 Task: For heading Use Roboto mono with brown colour & Underline .  font size for heading26,  'Change the font style of data to'Roboto mono and font size to 18,  Change the alignment of both headline & data to Align center.  In the sheet  Budget Tracking Workbook Templatebook
Action: Mouse moved to (32, 165)
Screenshot: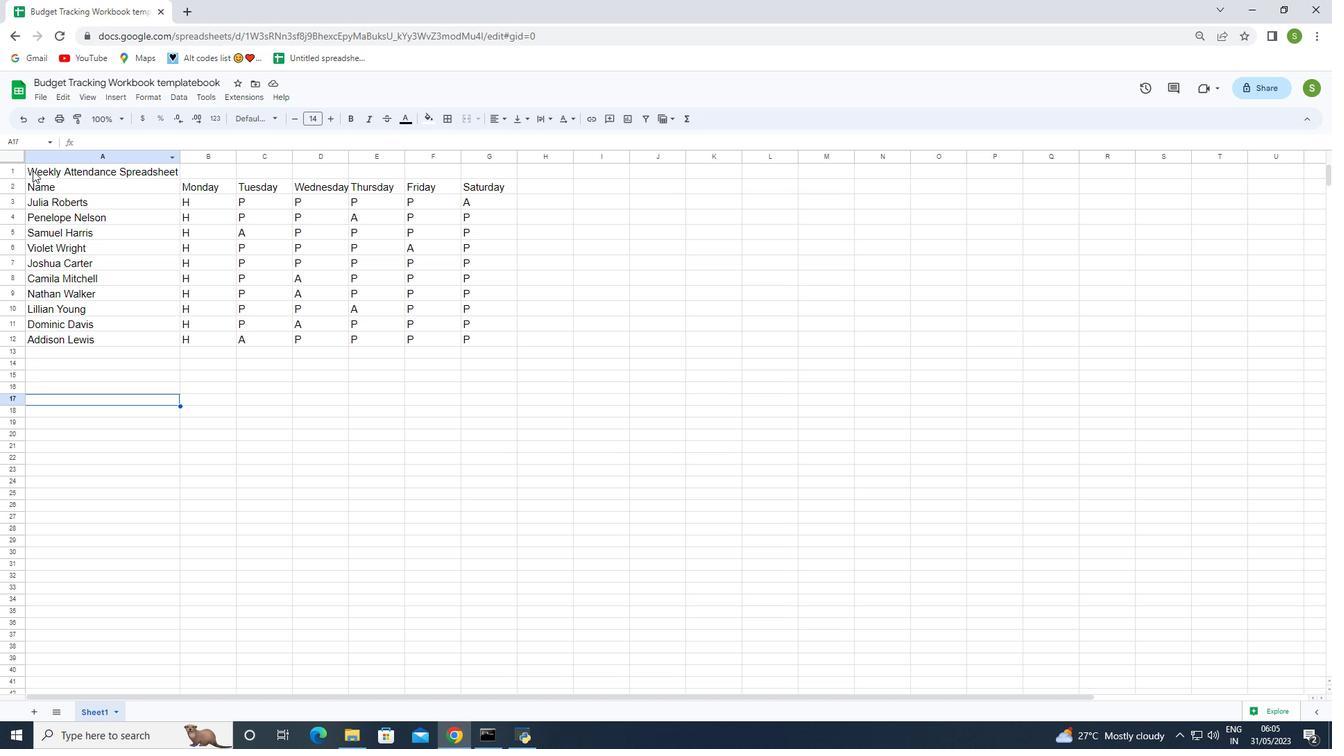 
Action: Mouse pressed left at (32, 165)
Screenshot: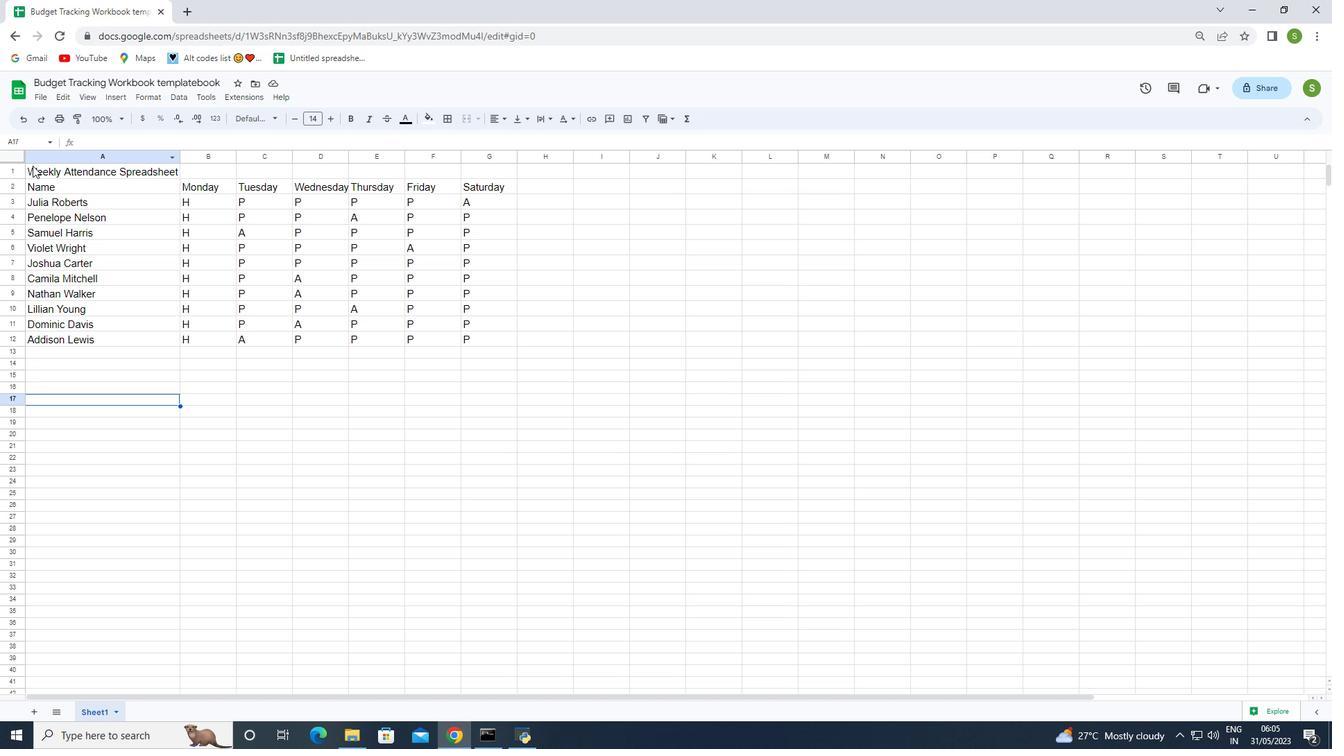 
Action: Mouse moved to (125, 395)
Screenshot: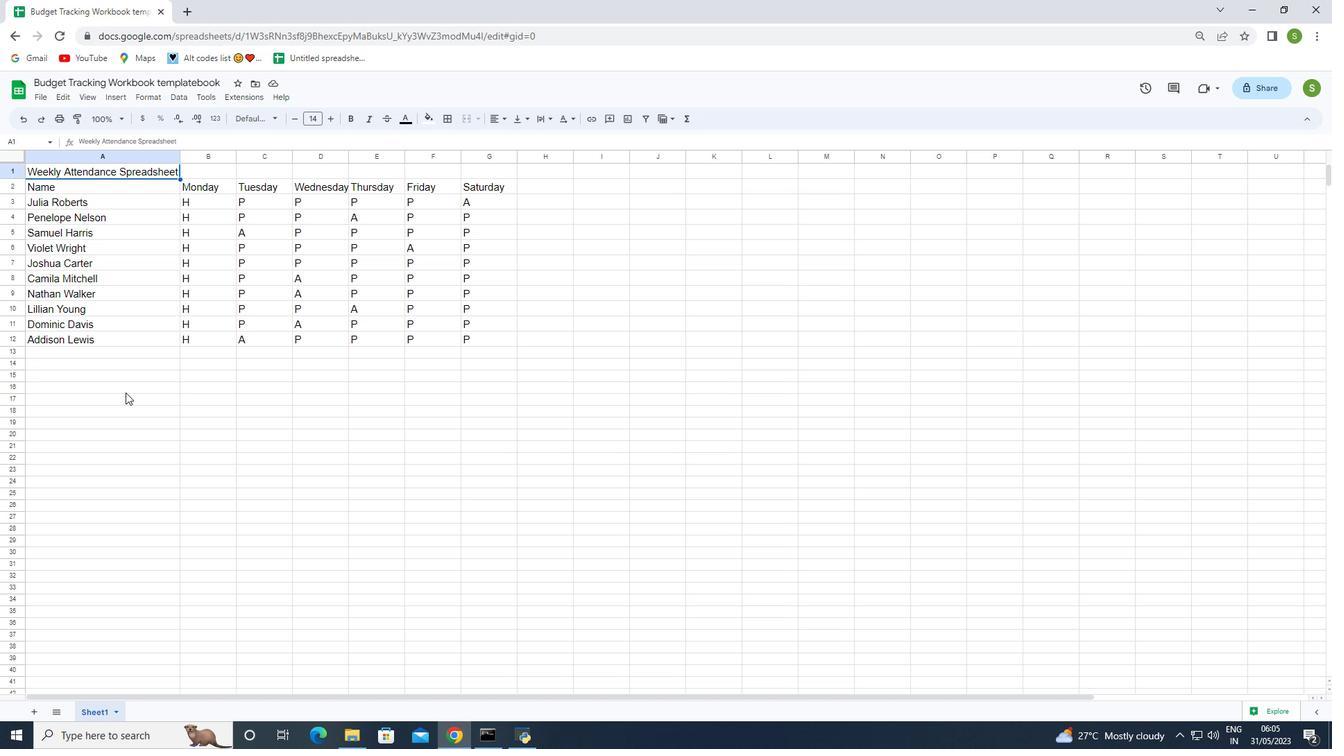 
Action: Mouse pressed left at (125, 395)
Screenshot: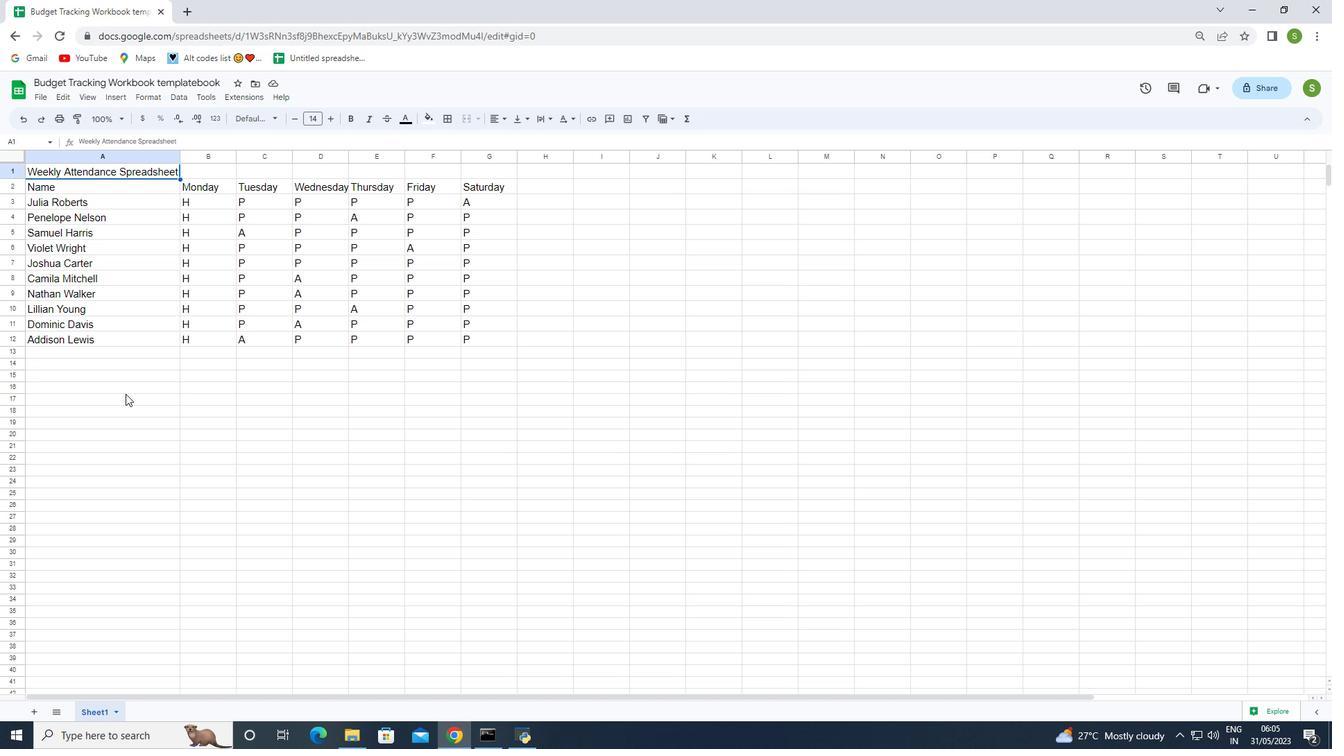 
Action: Mouse moved to (49, 166)
Screenshot: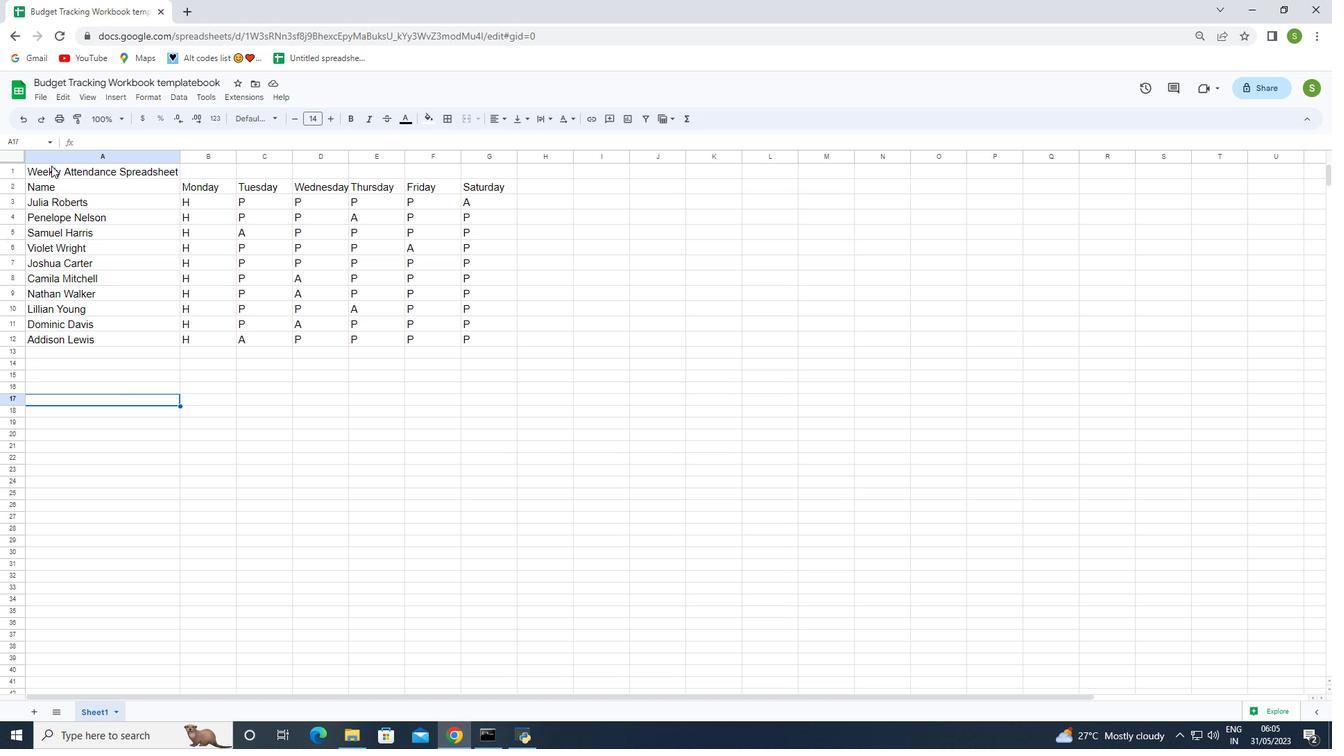 
Action: Mouse pressed left at (49, 166)
Screenshot: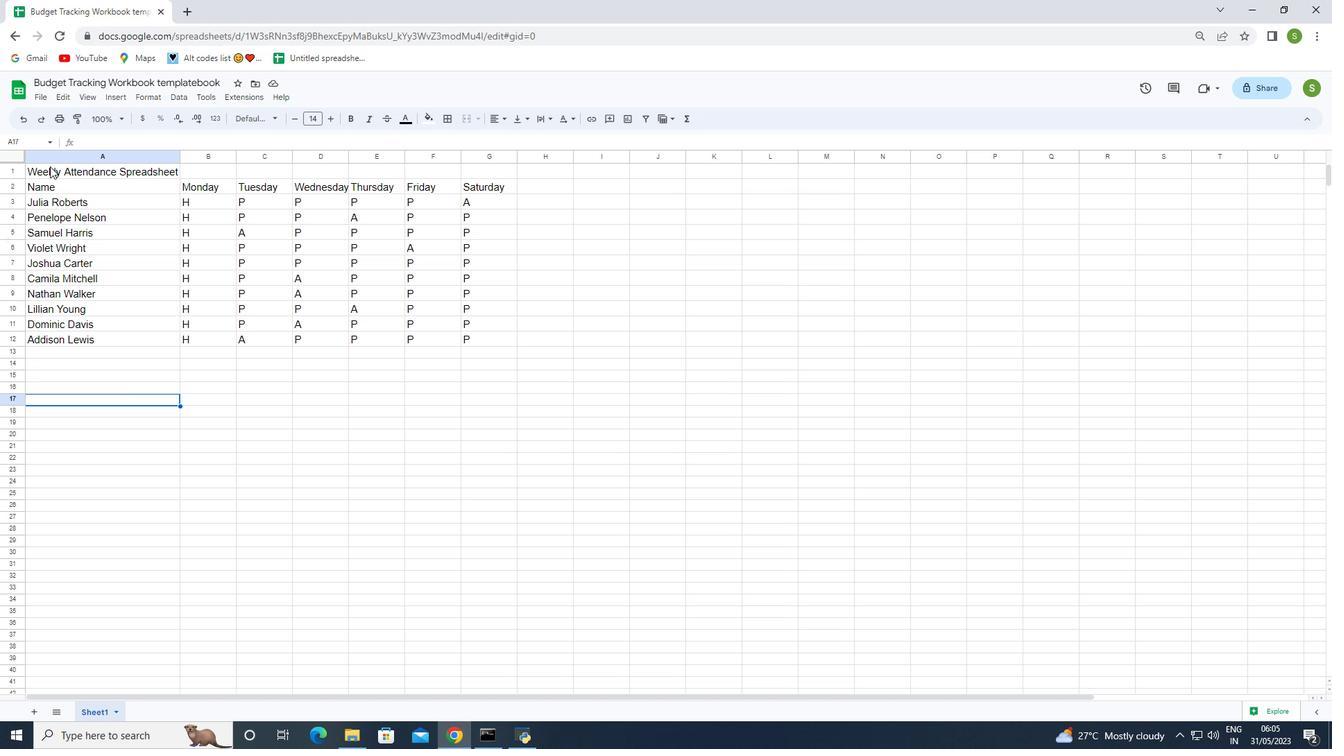 
Action: Mouse moved to (245, 120)
Screenshot: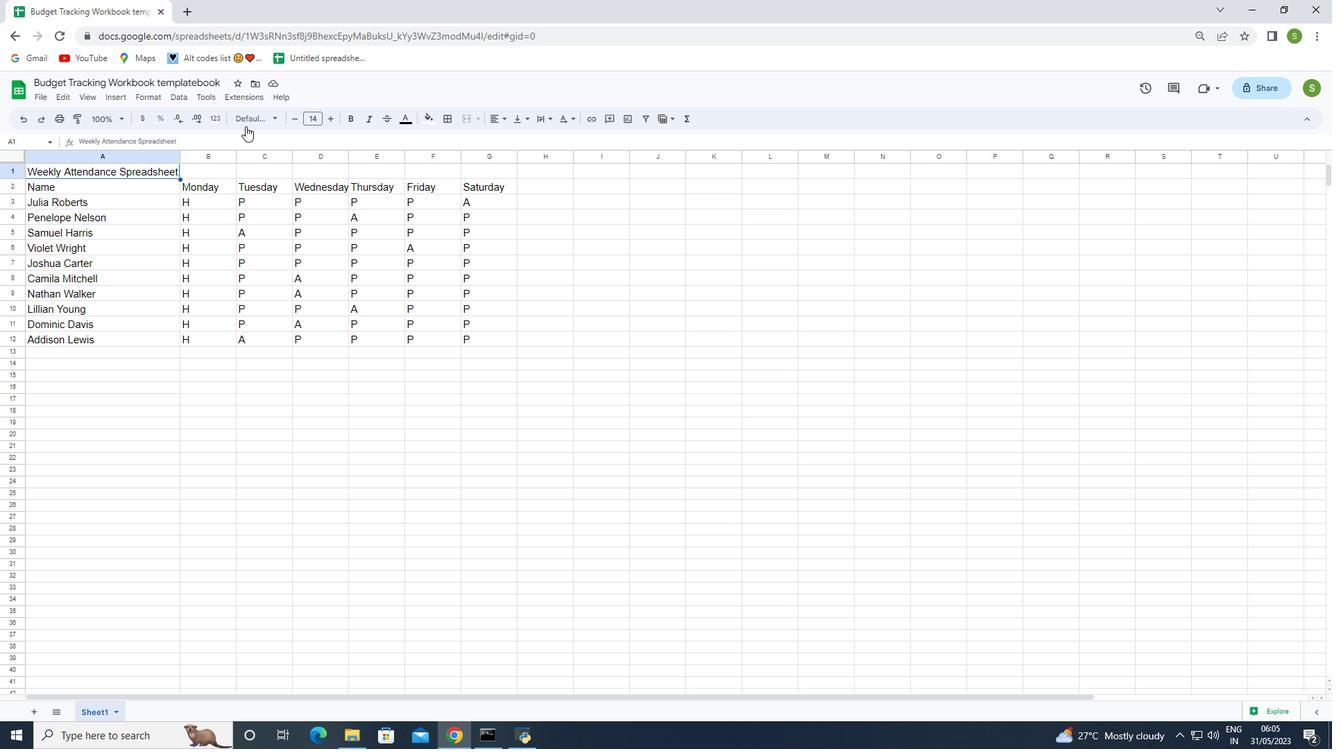 
Action: Mouse pressed left at (245, 120)
Screenshot: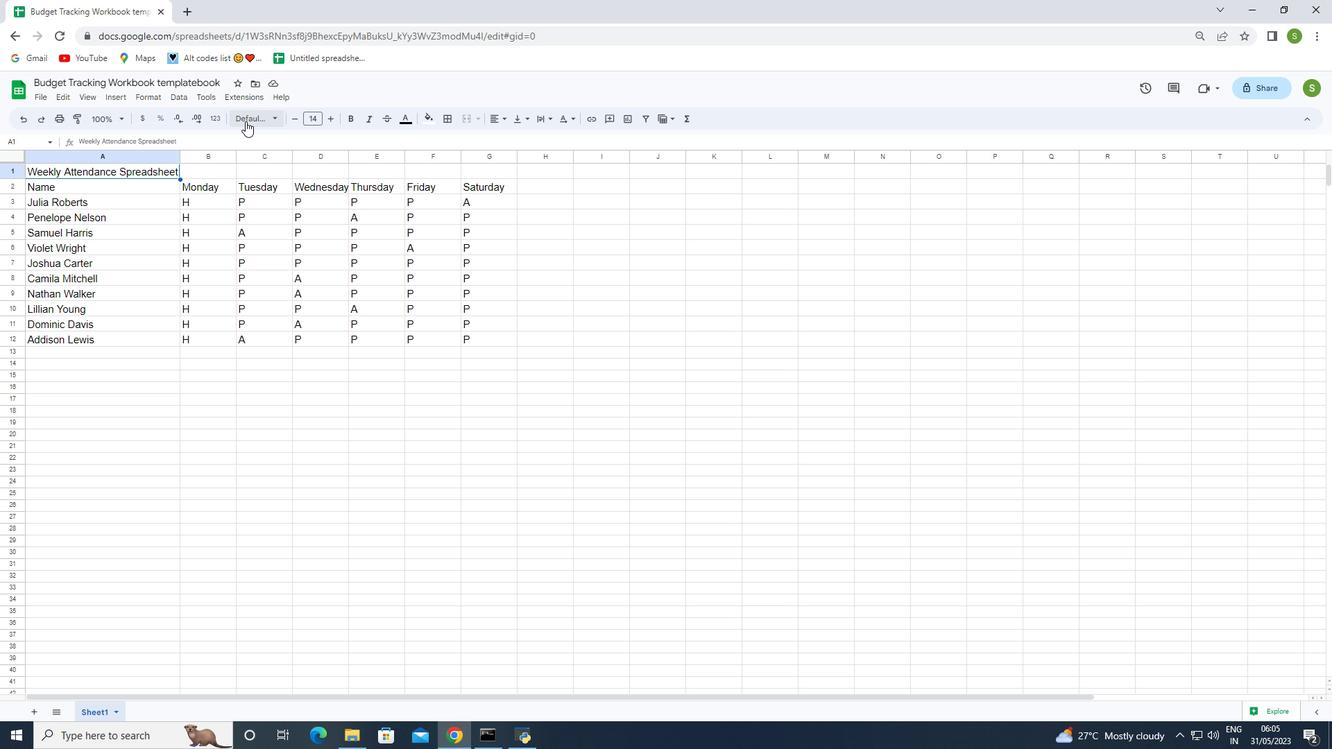 
Action: Mouse moved to (281, 643)
Screenshot: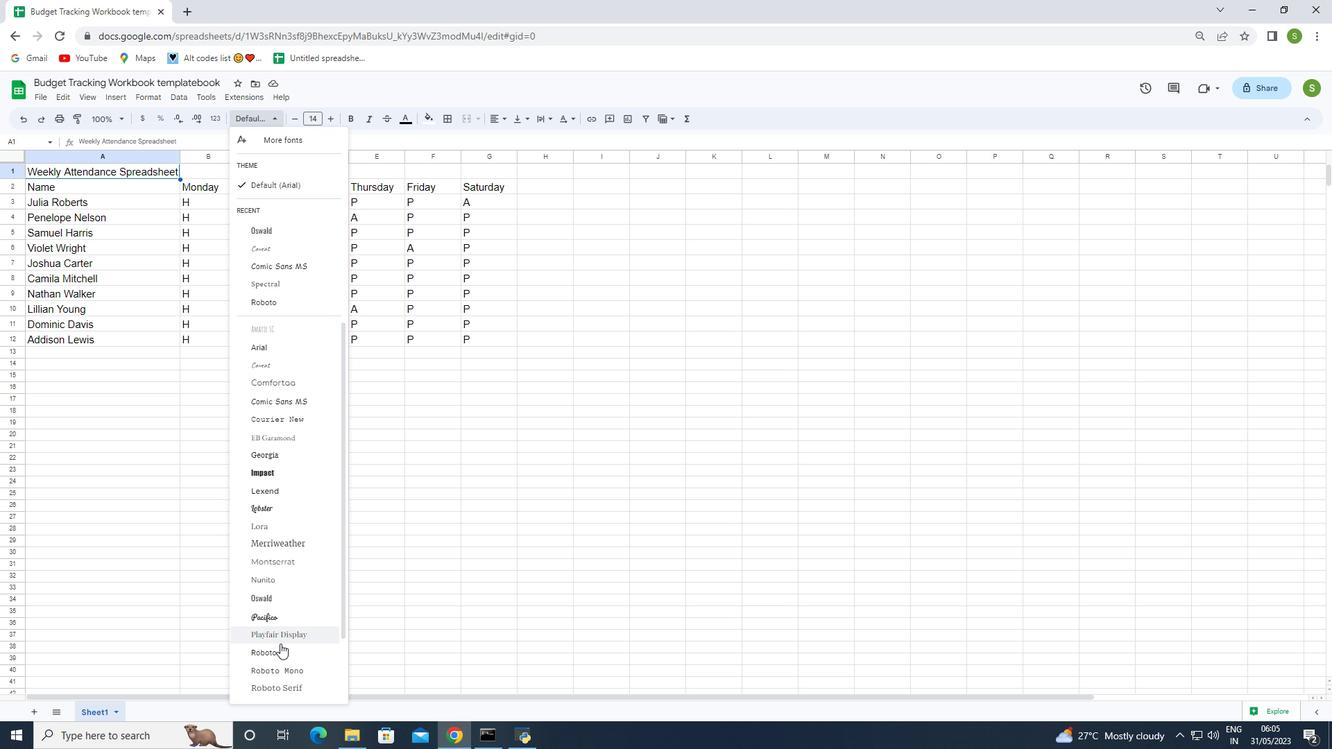 
Action: Mouse scrolled (281, 643) with delta (0, 0)
Screenshot: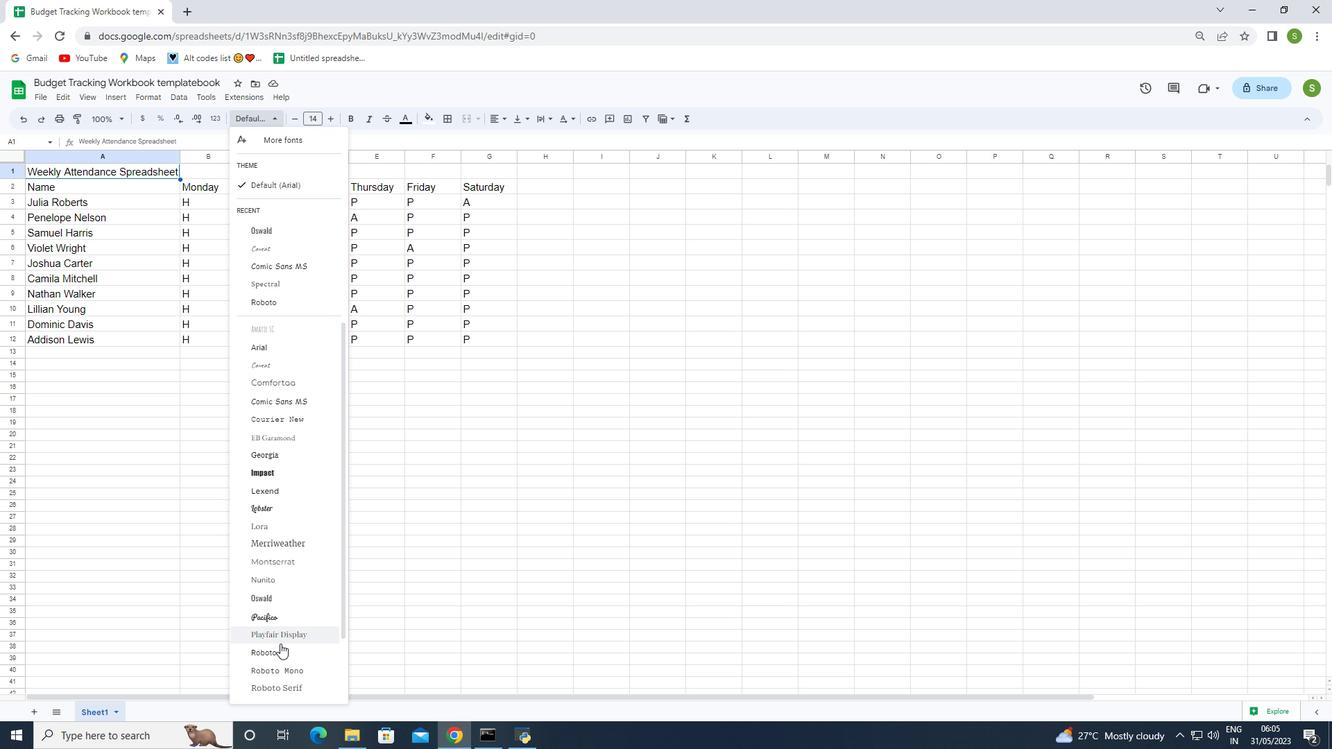 
Action: Mouse scrolled (281, 643) with delta (0, 0)
Screenshot: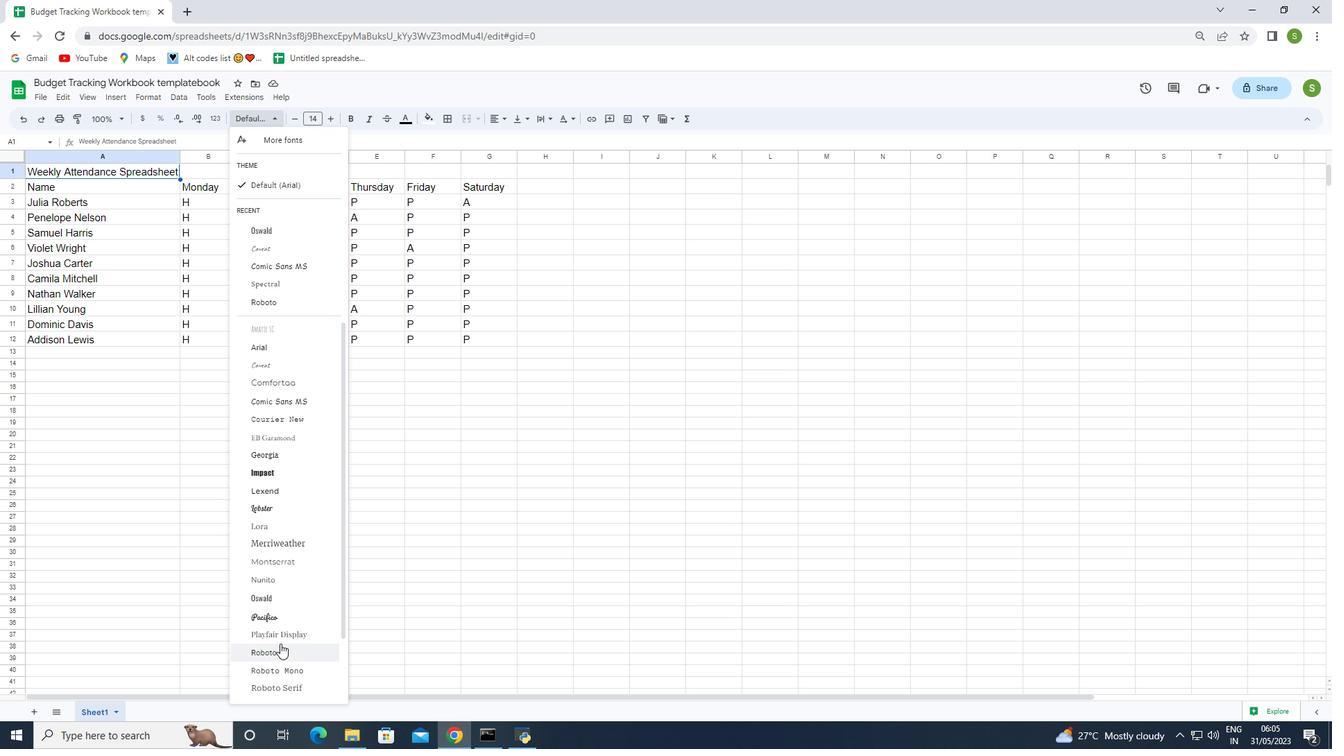 
Action: Mouse scrolled (281, 643) with delta (0, 0)
Screenshot: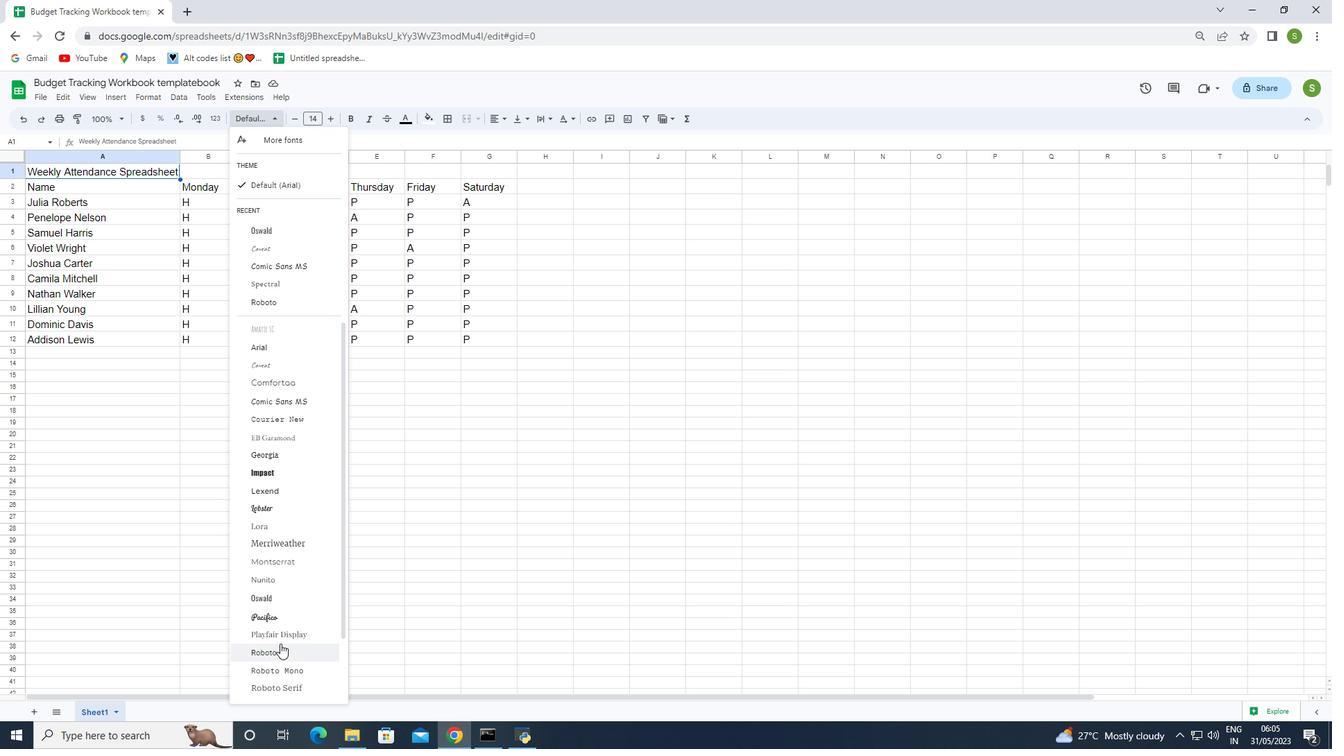 
Action: Mouse moved to (289, 600)
Screenshot: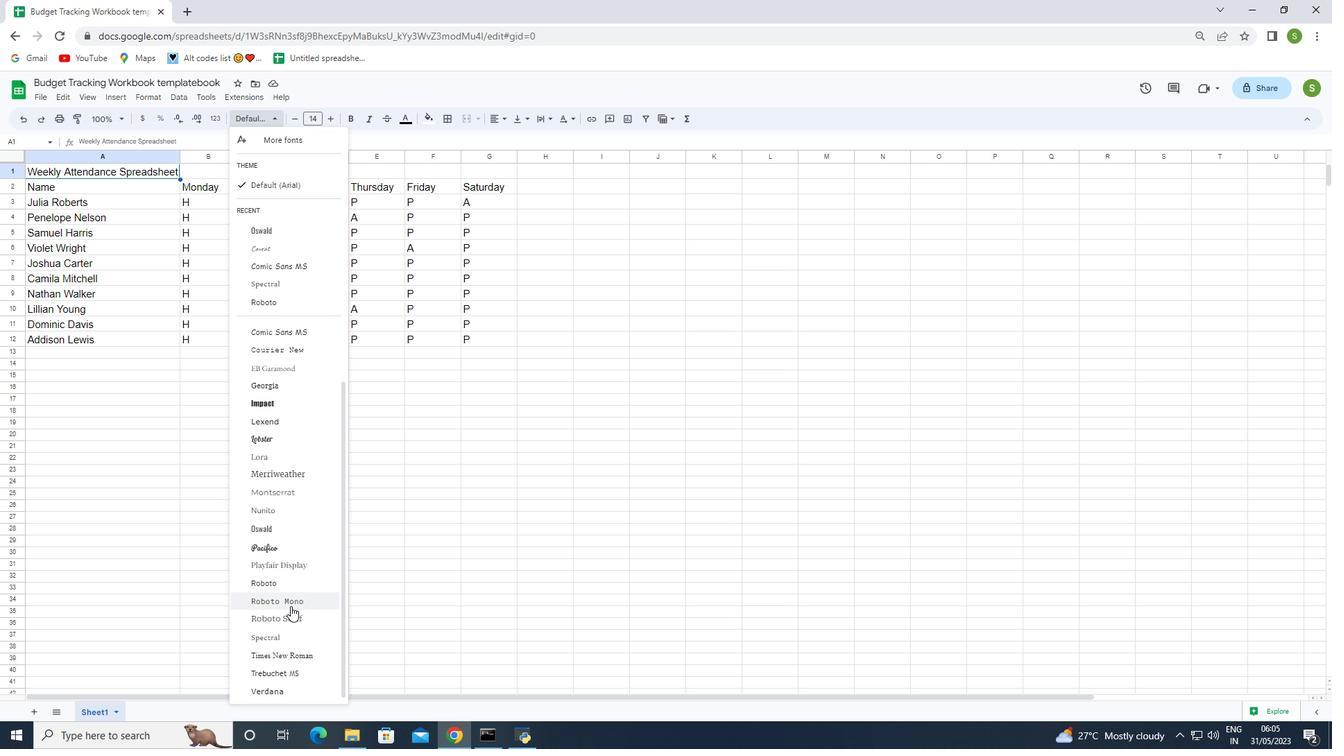 
Action: Mouse pressed left at (289, 600)
Screenshot: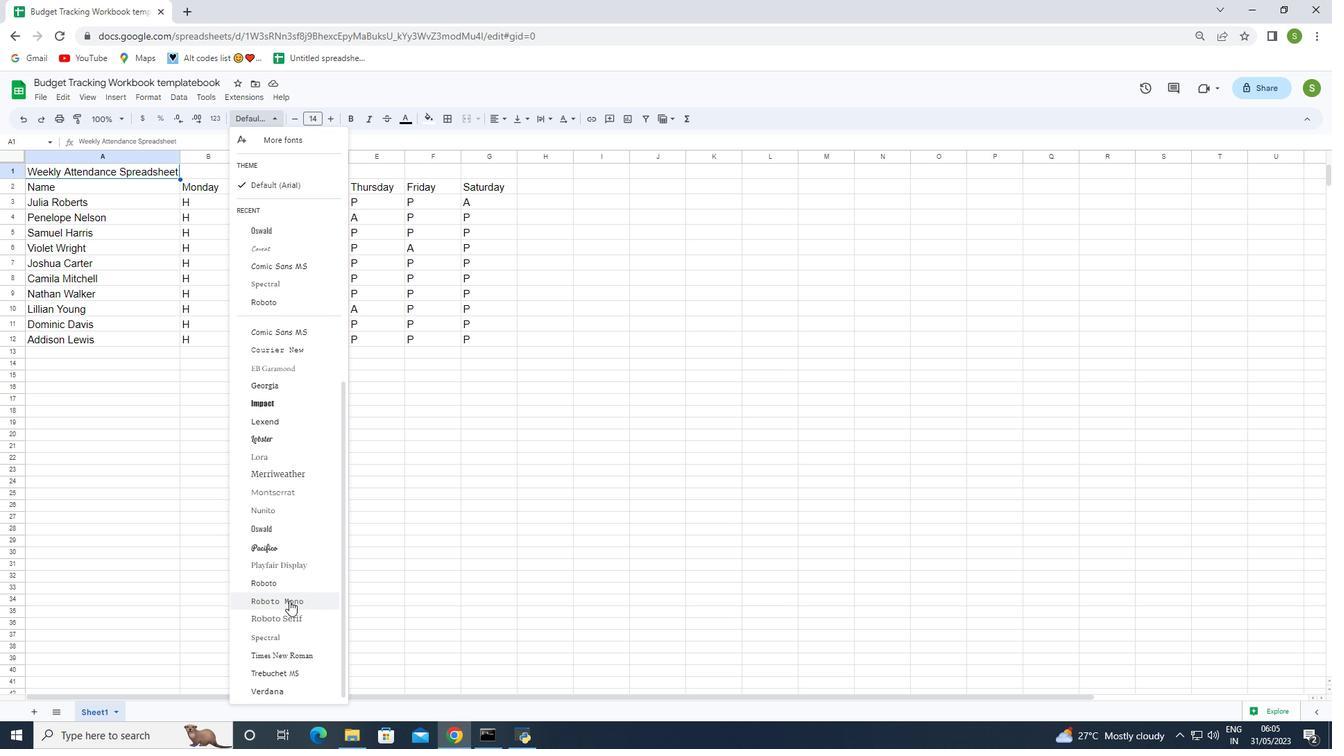 
Action: Mouse moved to (181, 154)
Screenshot: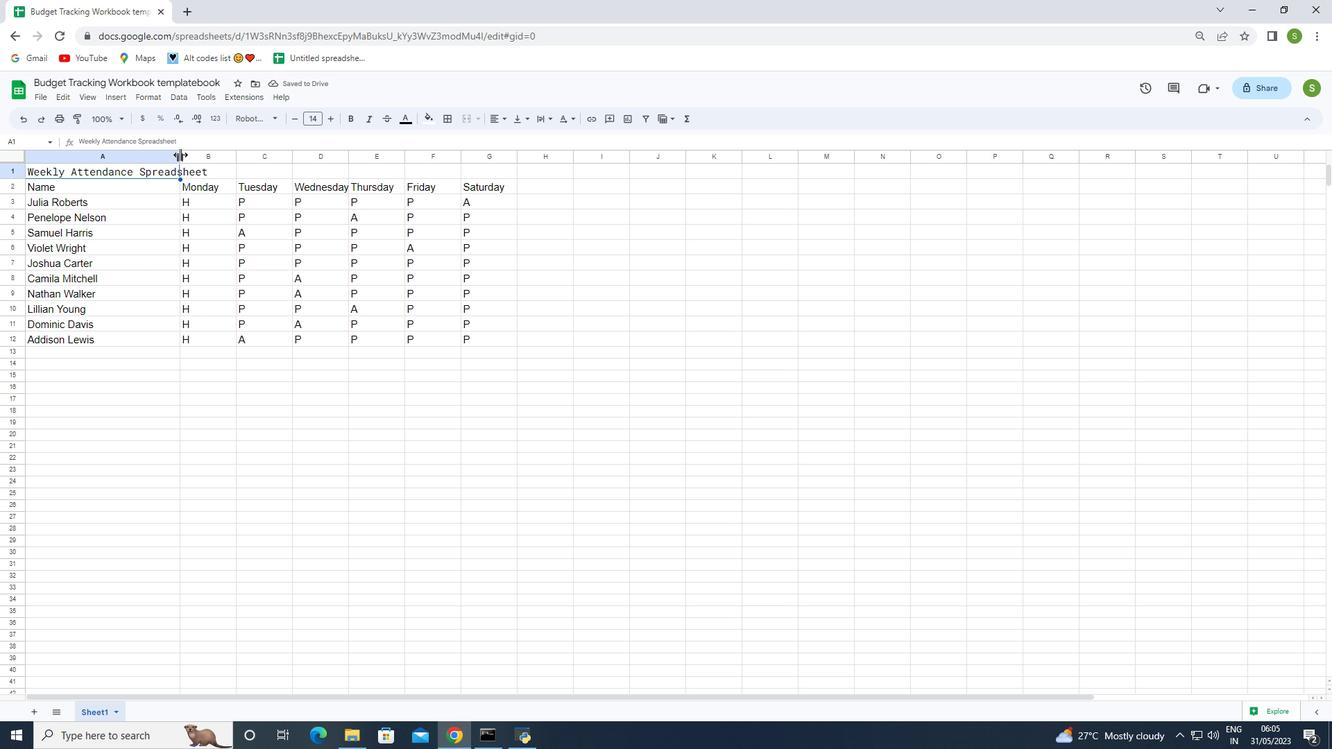 
Action: Mouse pressed left at (181, 154)
Screenshot: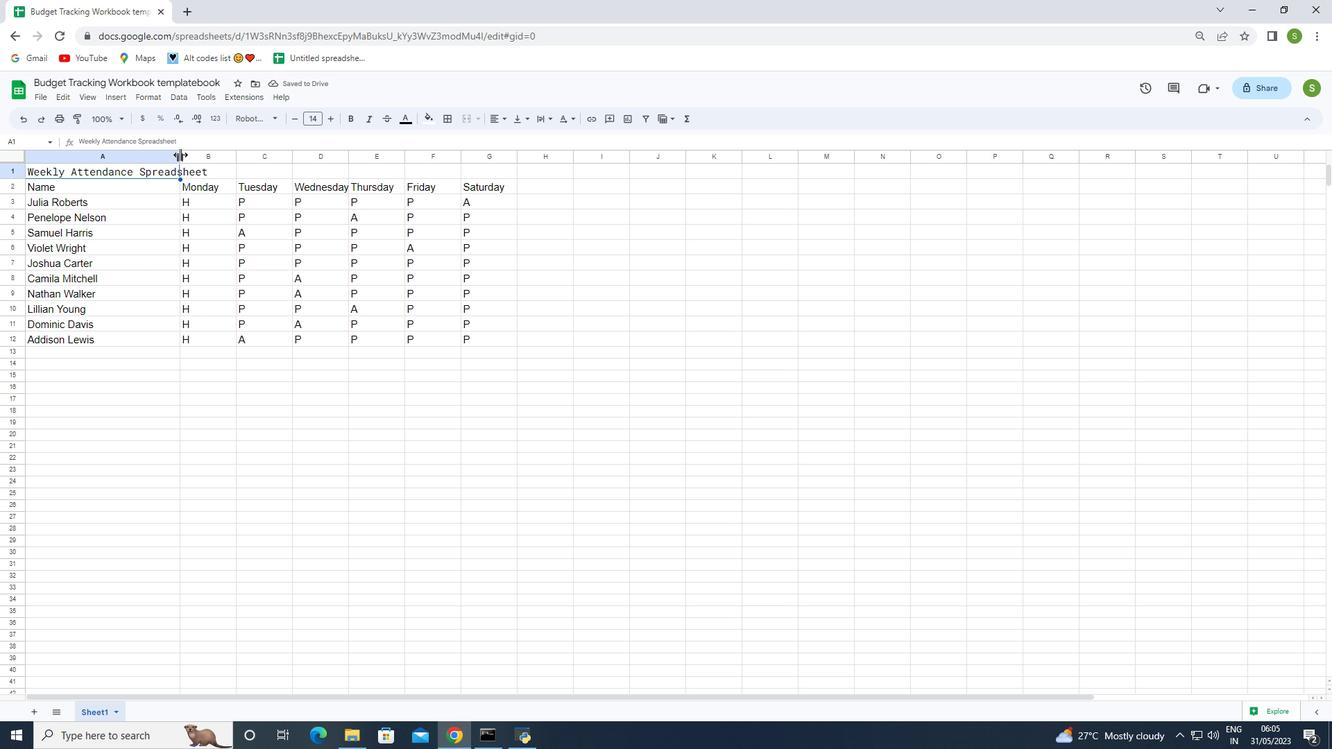 
Action: Mouse pressed left at (181, 154)
Screenshot: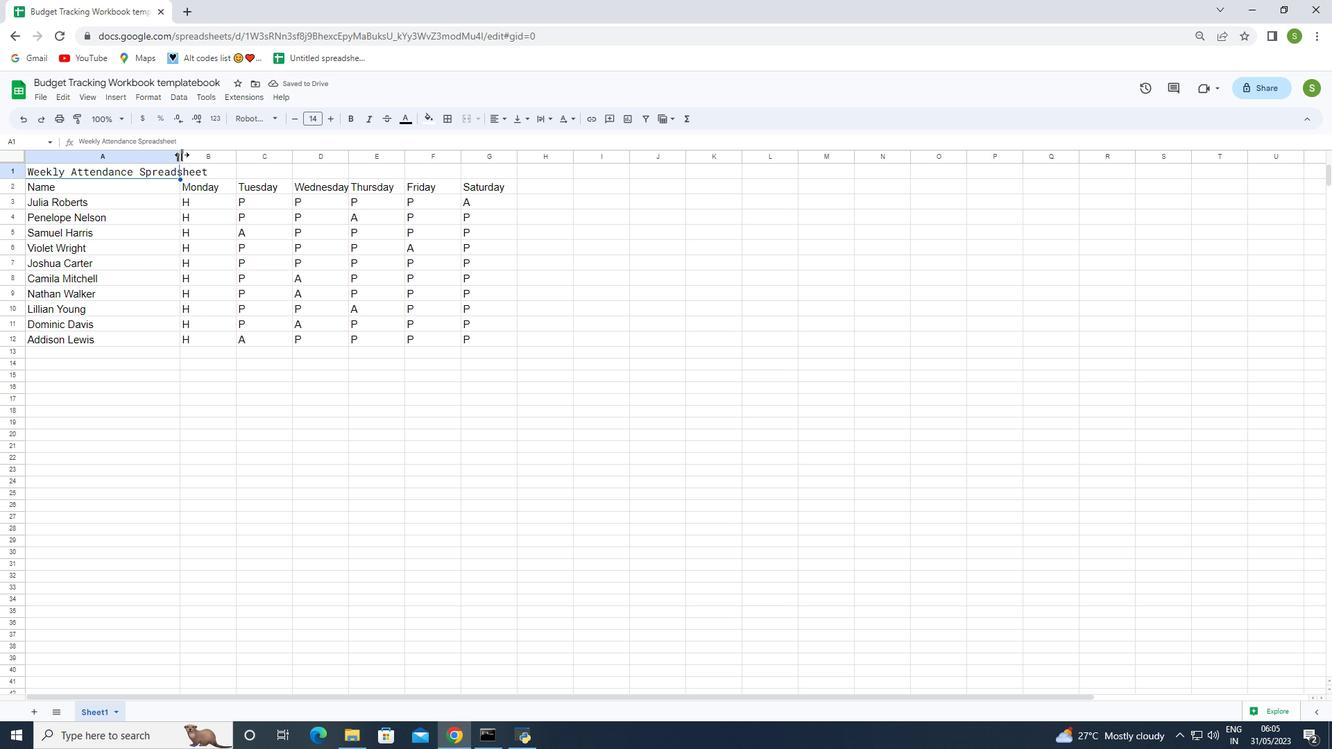
Action: Mouse moved to (188, 36)
Screenshot: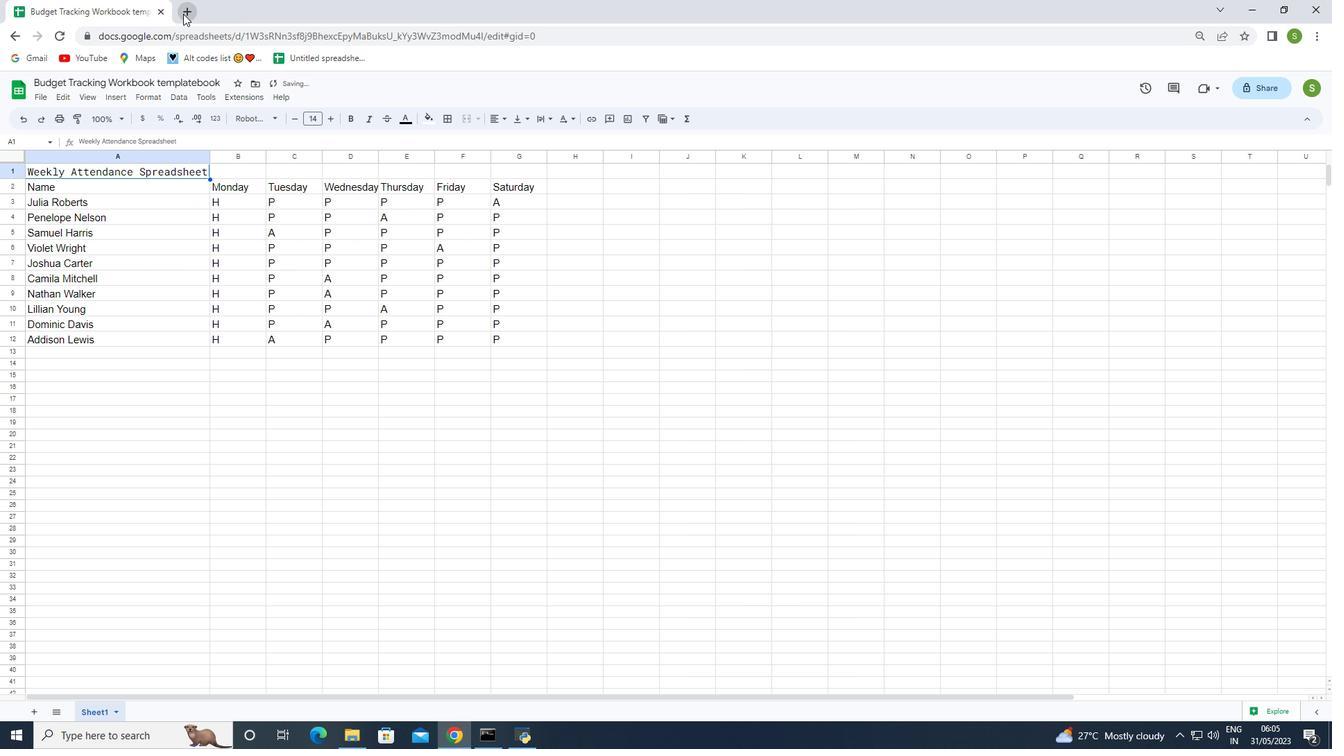 
Action: Mouse pressed left at (183, 13)
Screenshot: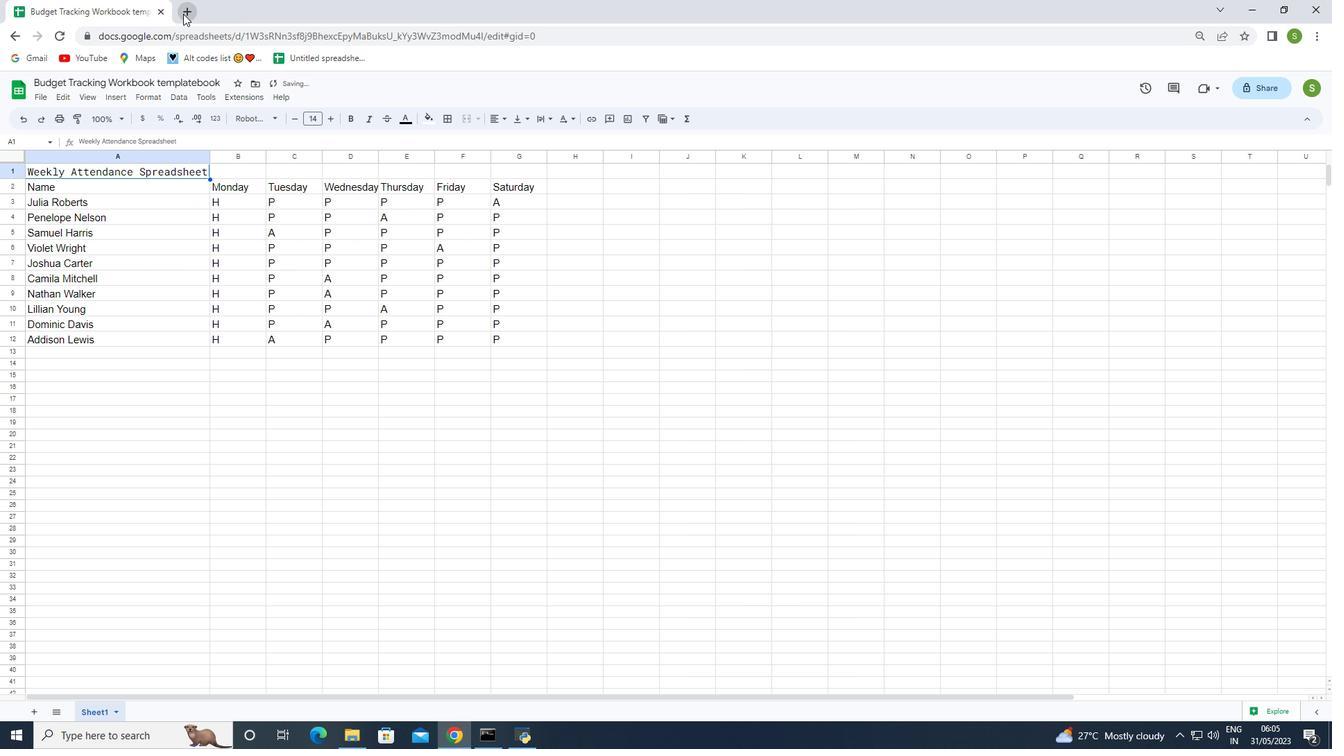 
Action: Mouse moved to (206, 218)
Screenshot: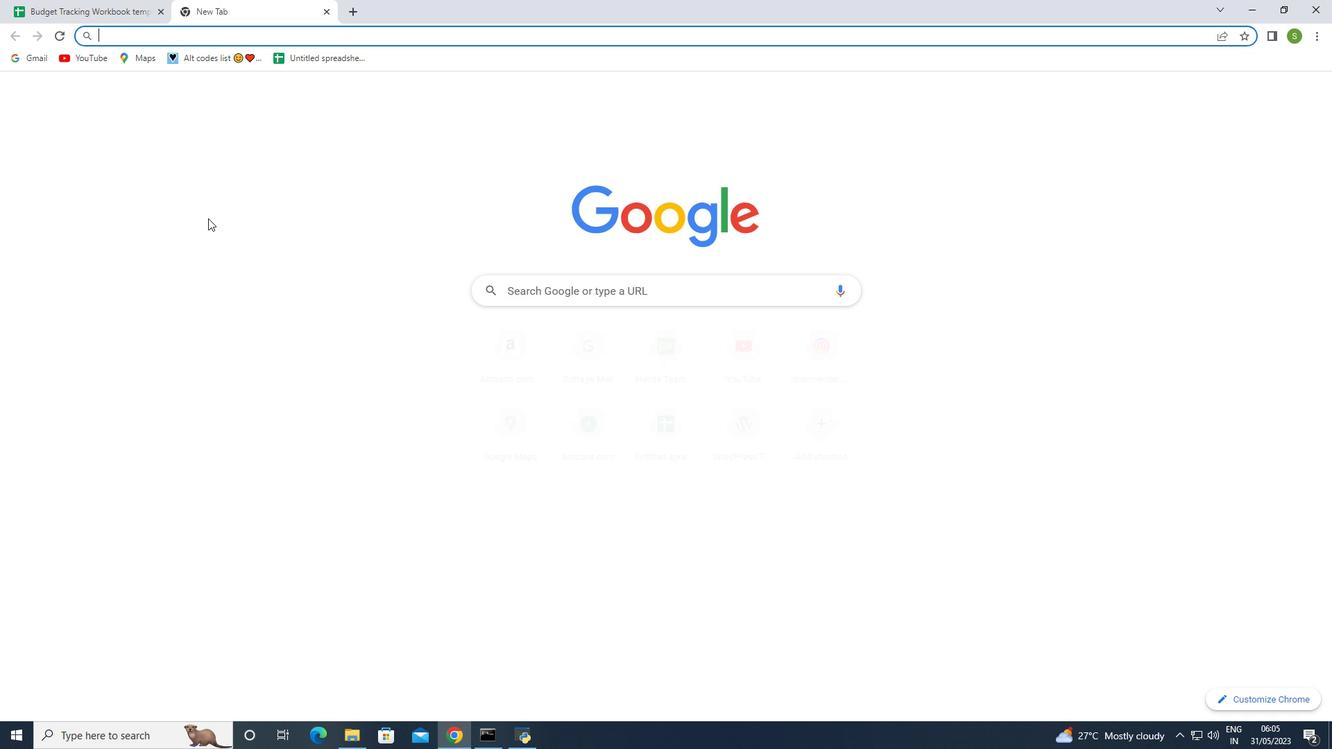 
Action: Key pressed brown<Key.space>ha
Screenshot: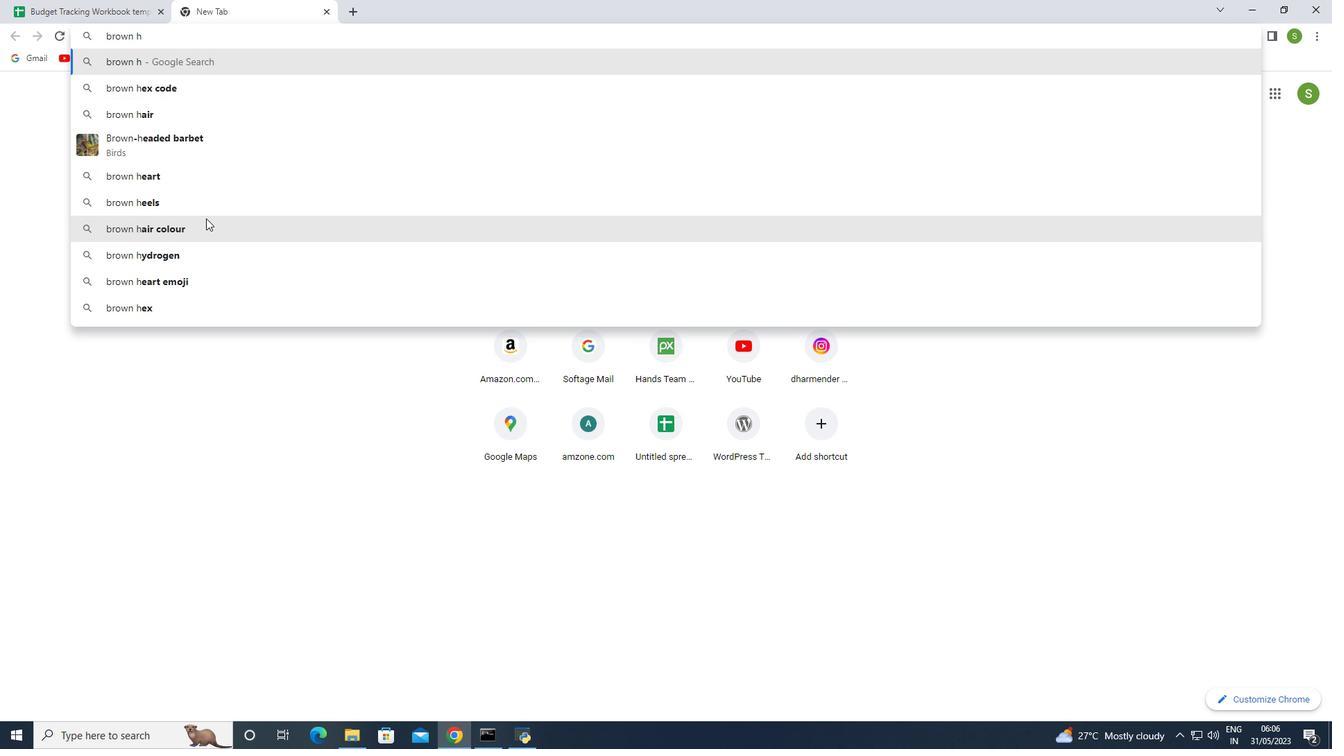 
Action: Mouse moved to (166, 117)
Screenshot: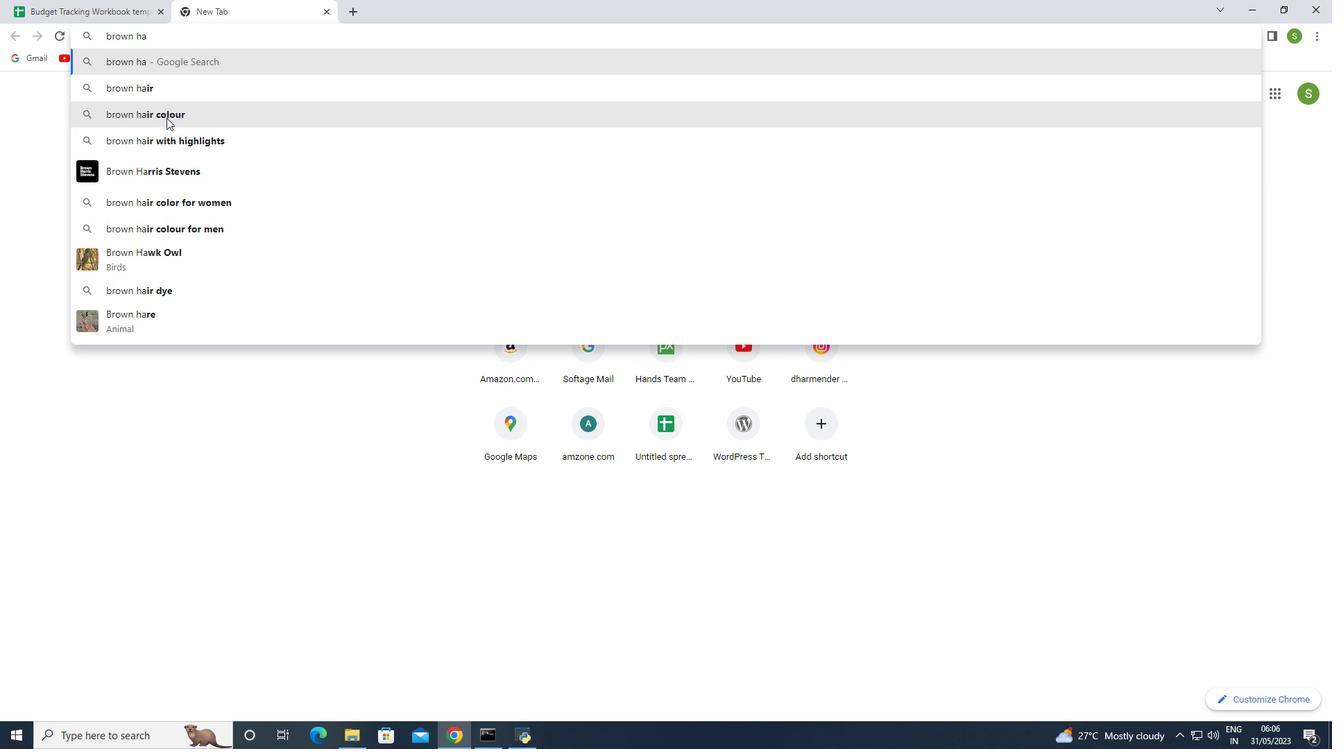 
Action: Mouse pressed left at (166, 117)
Screenshot: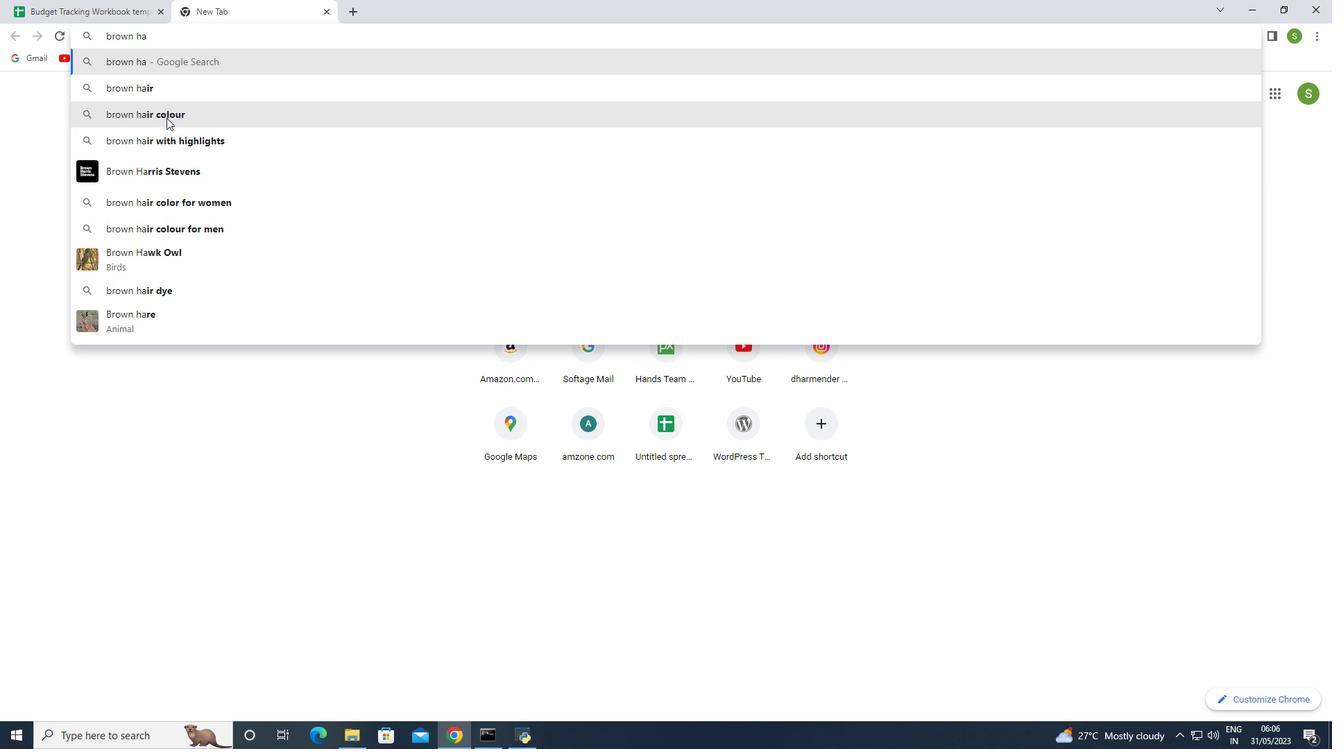 
Action: Mouse moved to (351, 122)
Screenshot: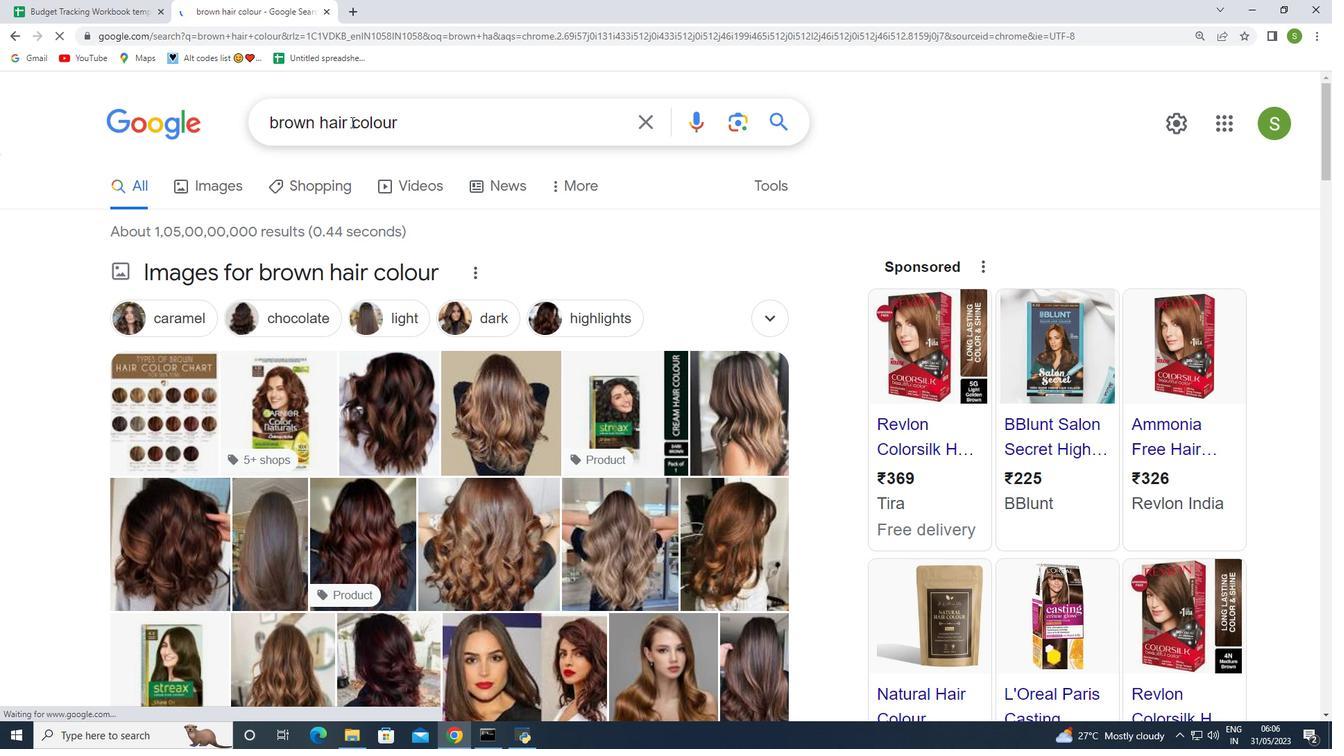 
Action: Mouse pressed left at (351, 122)
Screenshot: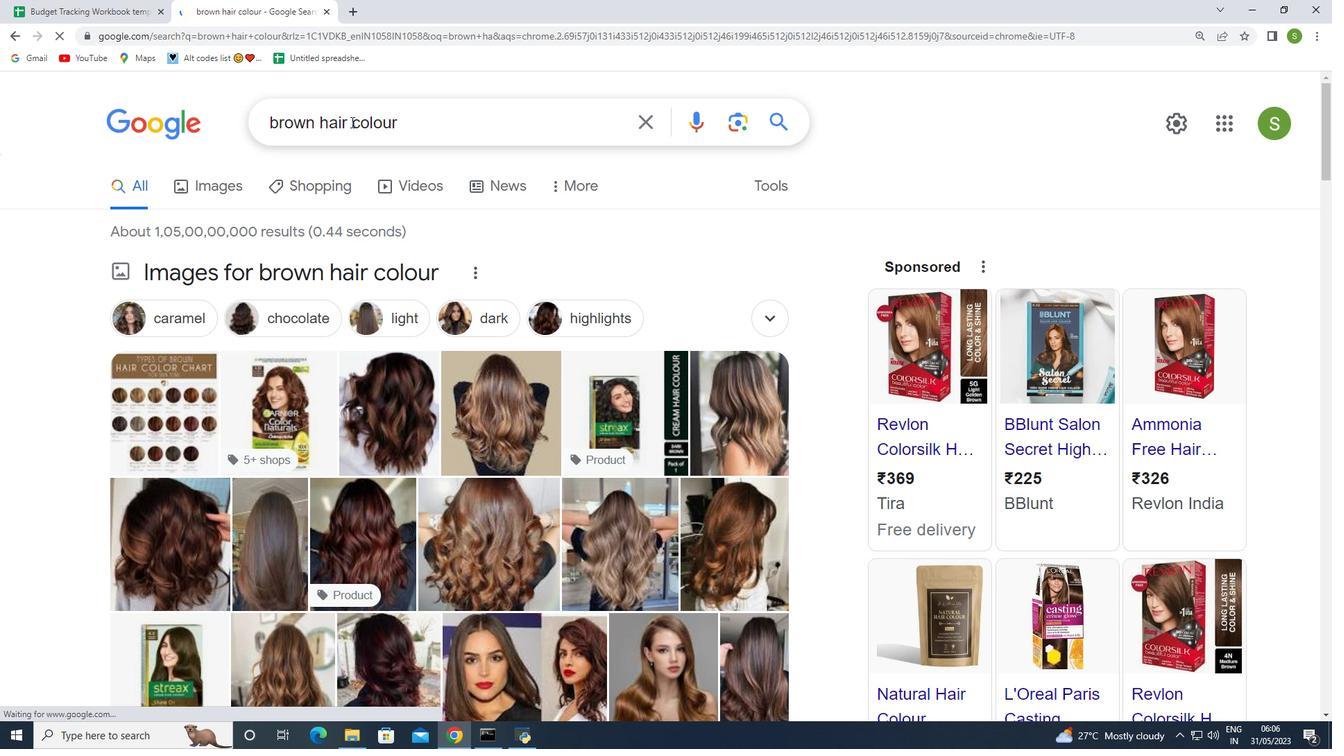 
Action: Mouse moved to (366, 156)
Screenshot: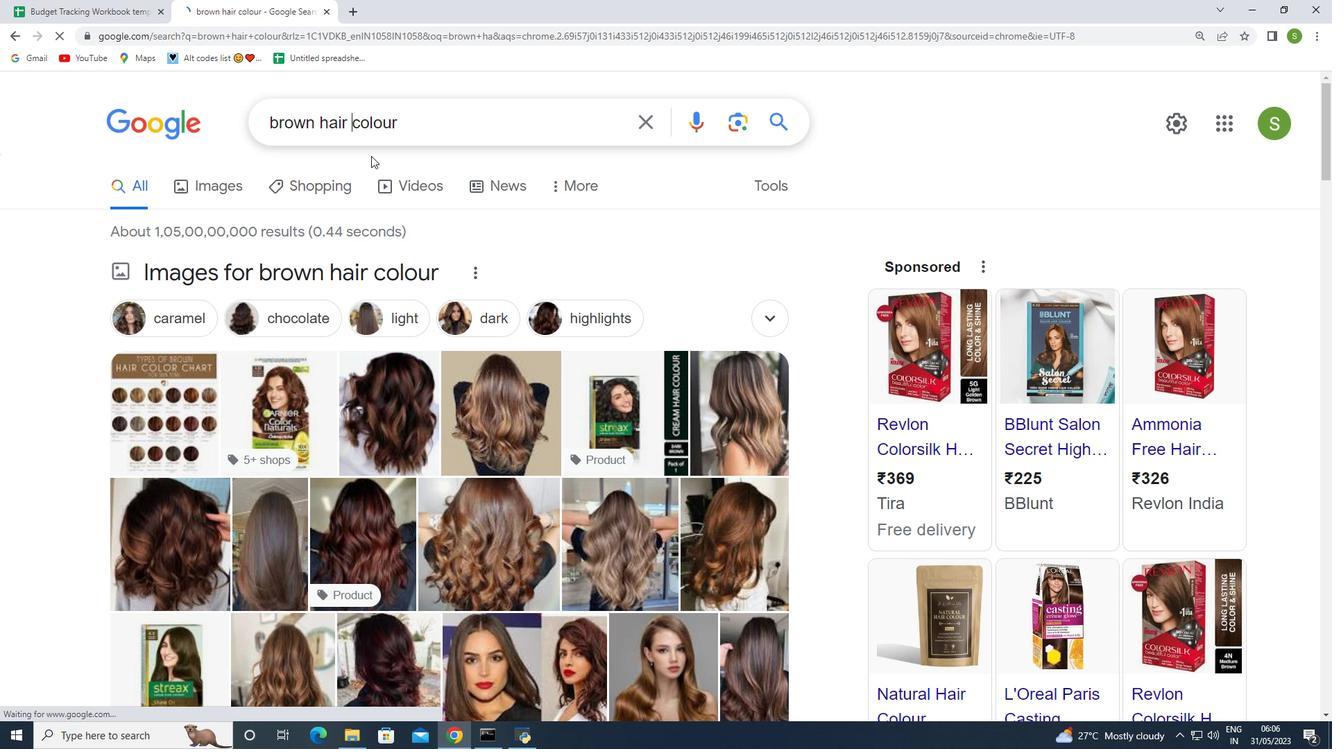 
Action: Key pressed <Key.backspace>
Screenshot: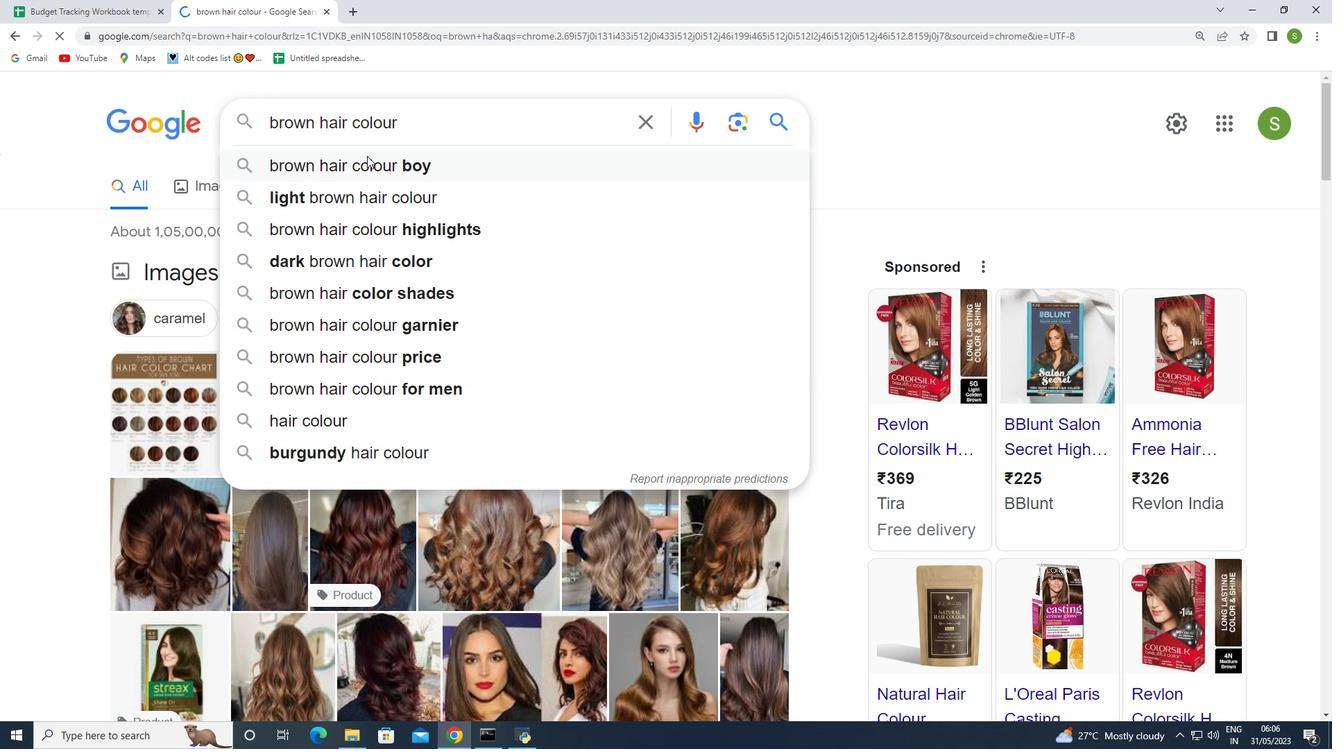 
Action: Mouse moved to (369, 156)
Screenshot: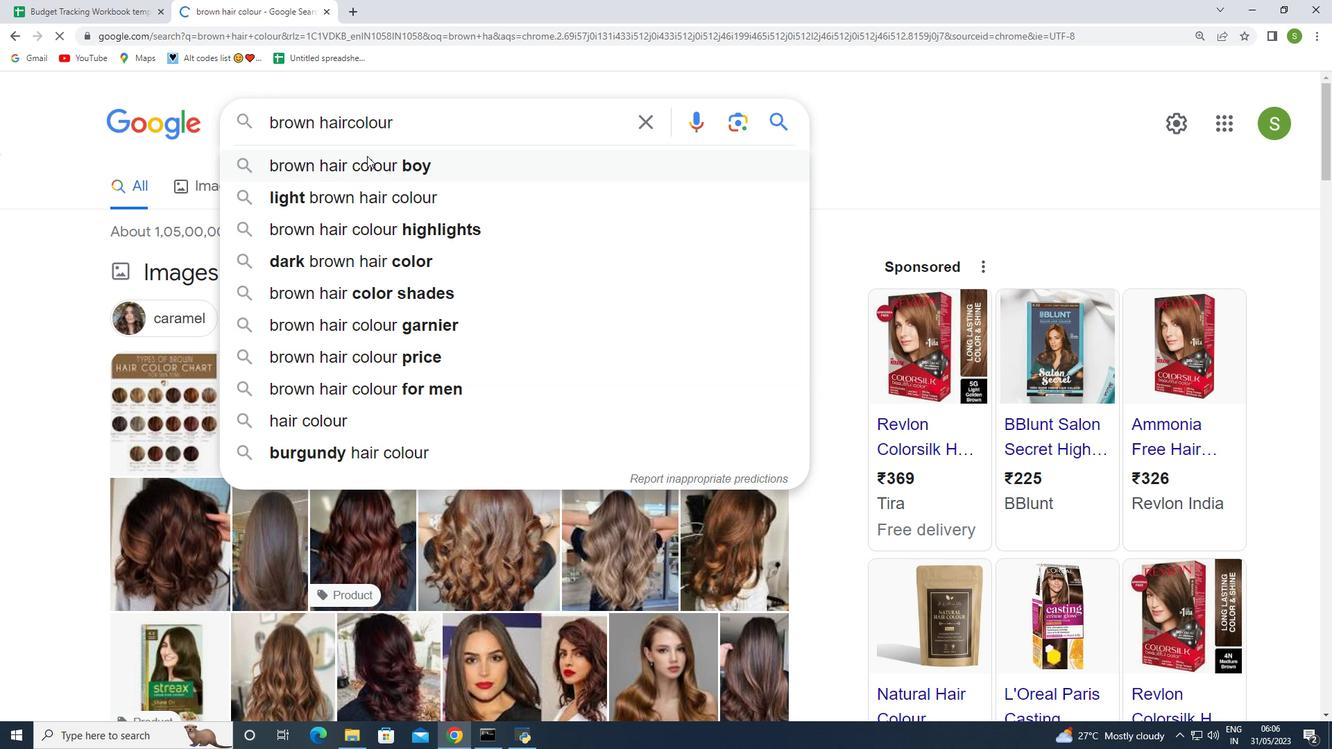 
Action: Key pressed <Key.backspace>
Screenshot: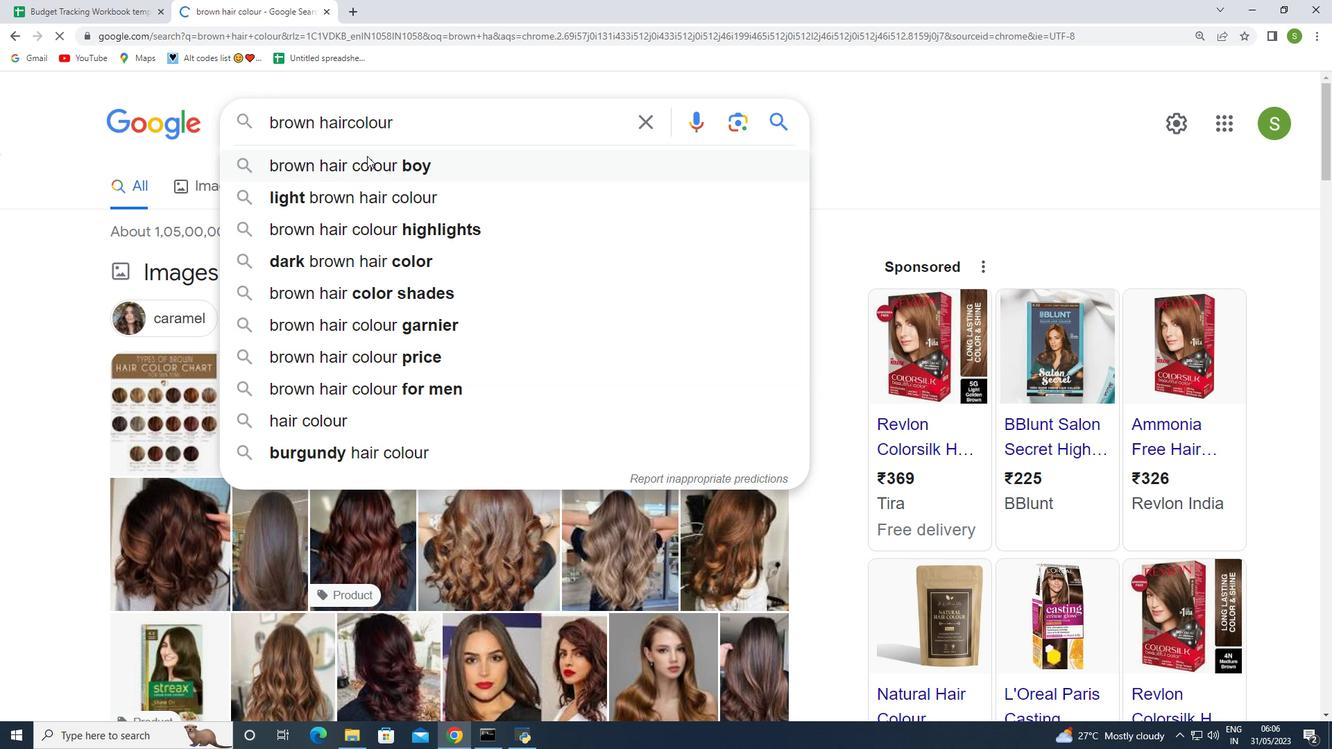 
Action: Mouse moved to (375, 159)
Screenshot: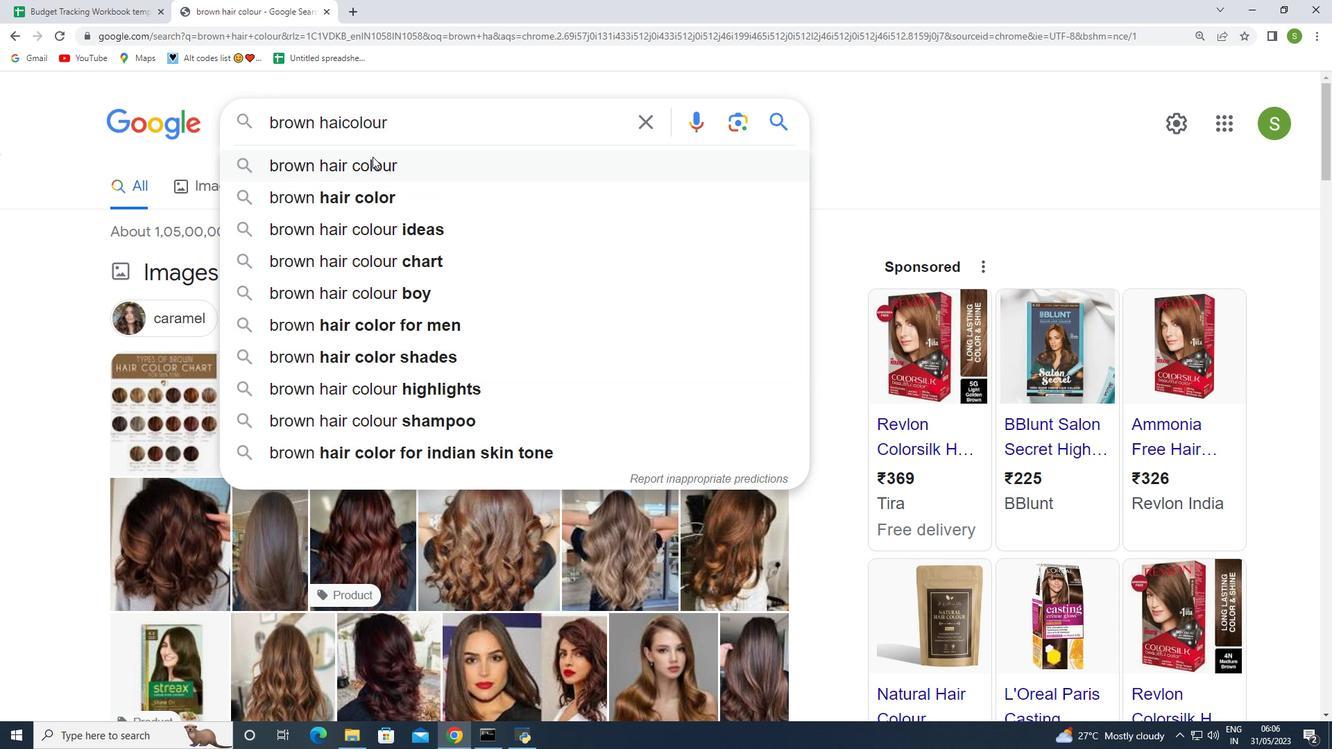 
Action: Key pressed <Key.backspace>
Screenshot: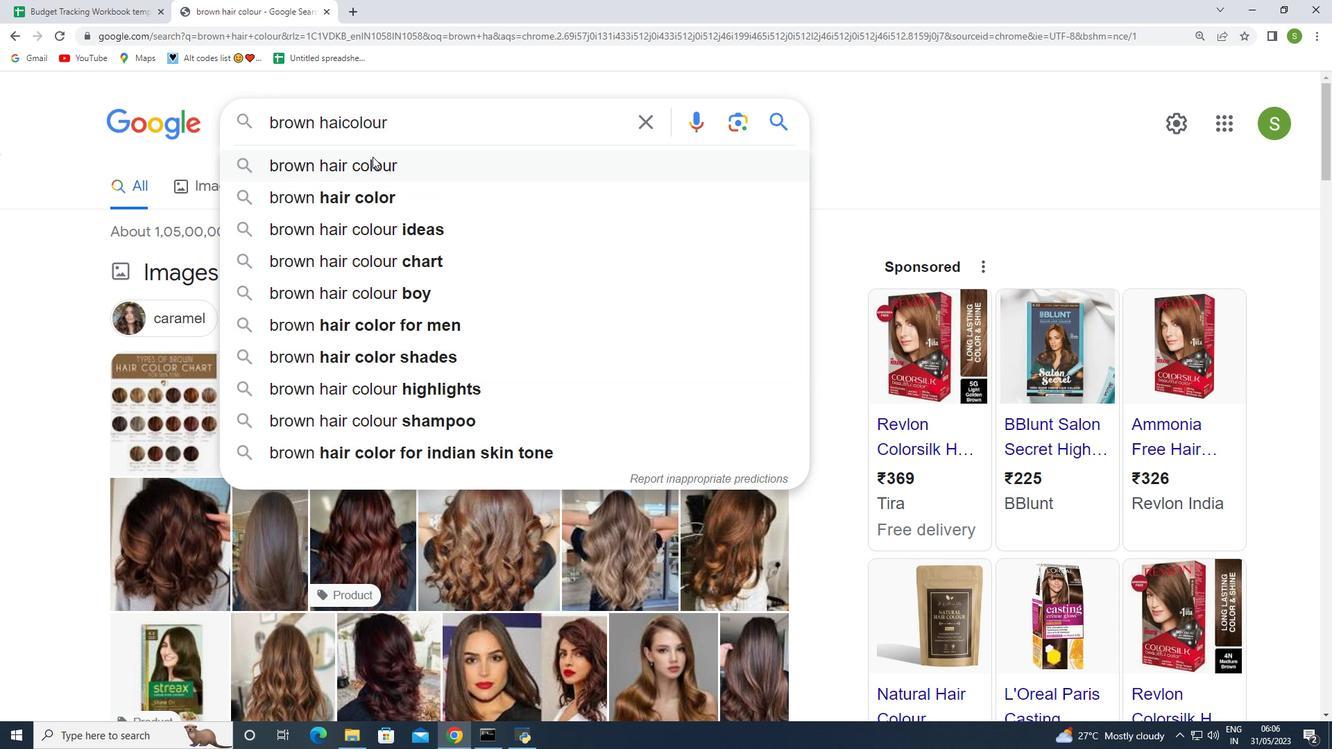 
Action: Mouse moved to (375, 162)
Screenshot: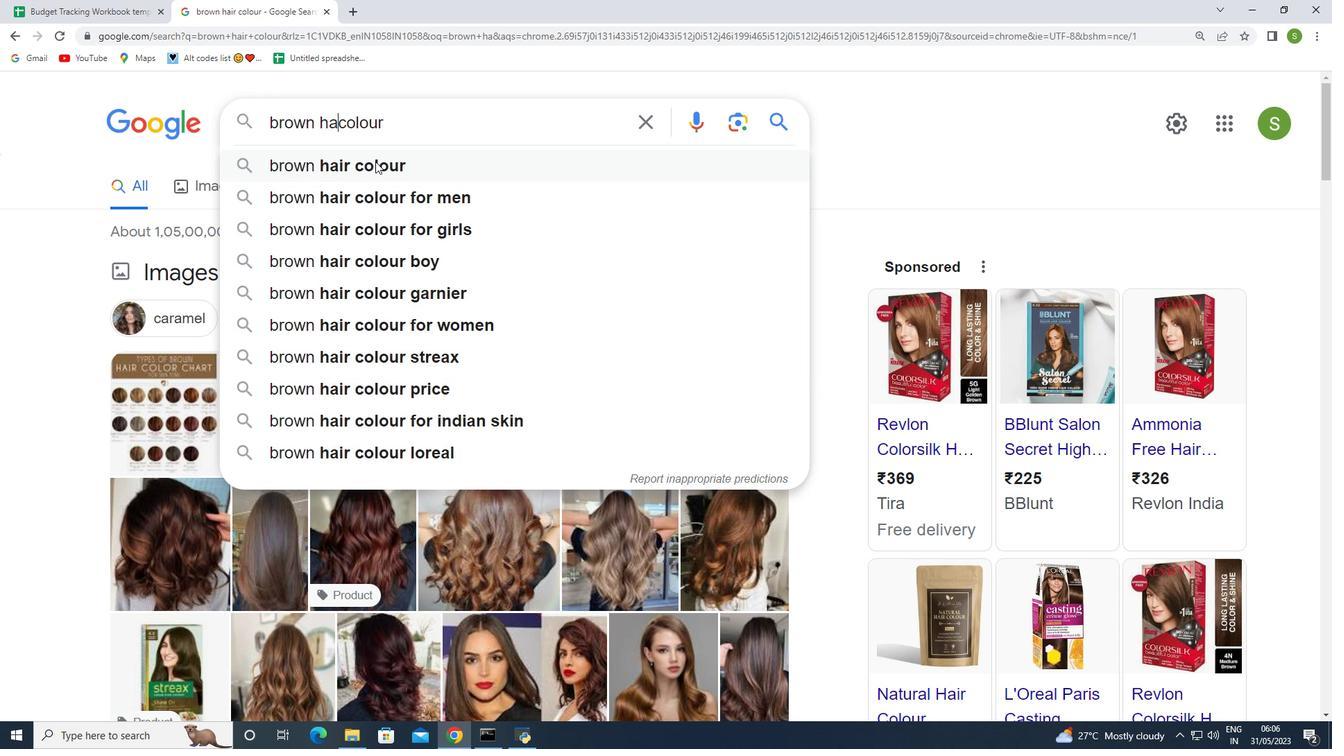 
Action: Key pressed <Key.backspace><Key.backspace>
Screenshot: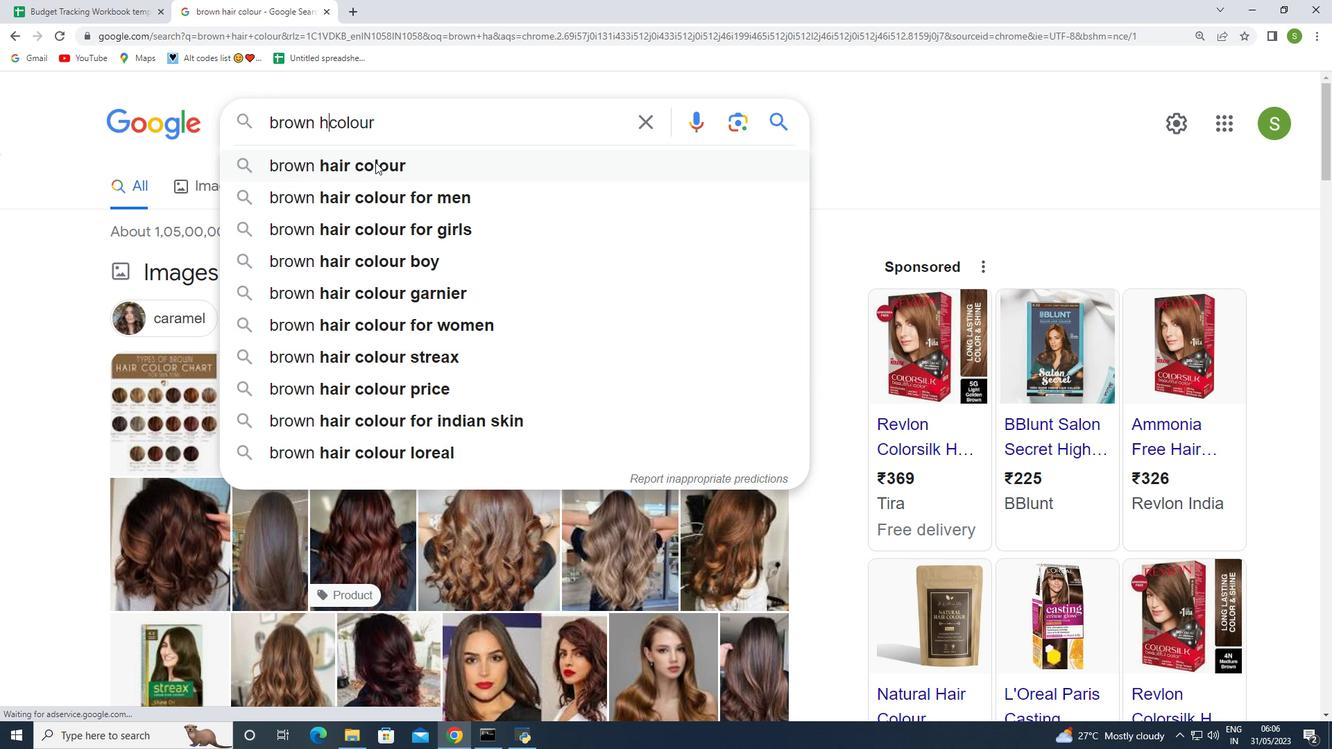 
Action: Mouse moved to (391, 124)
Screenshot: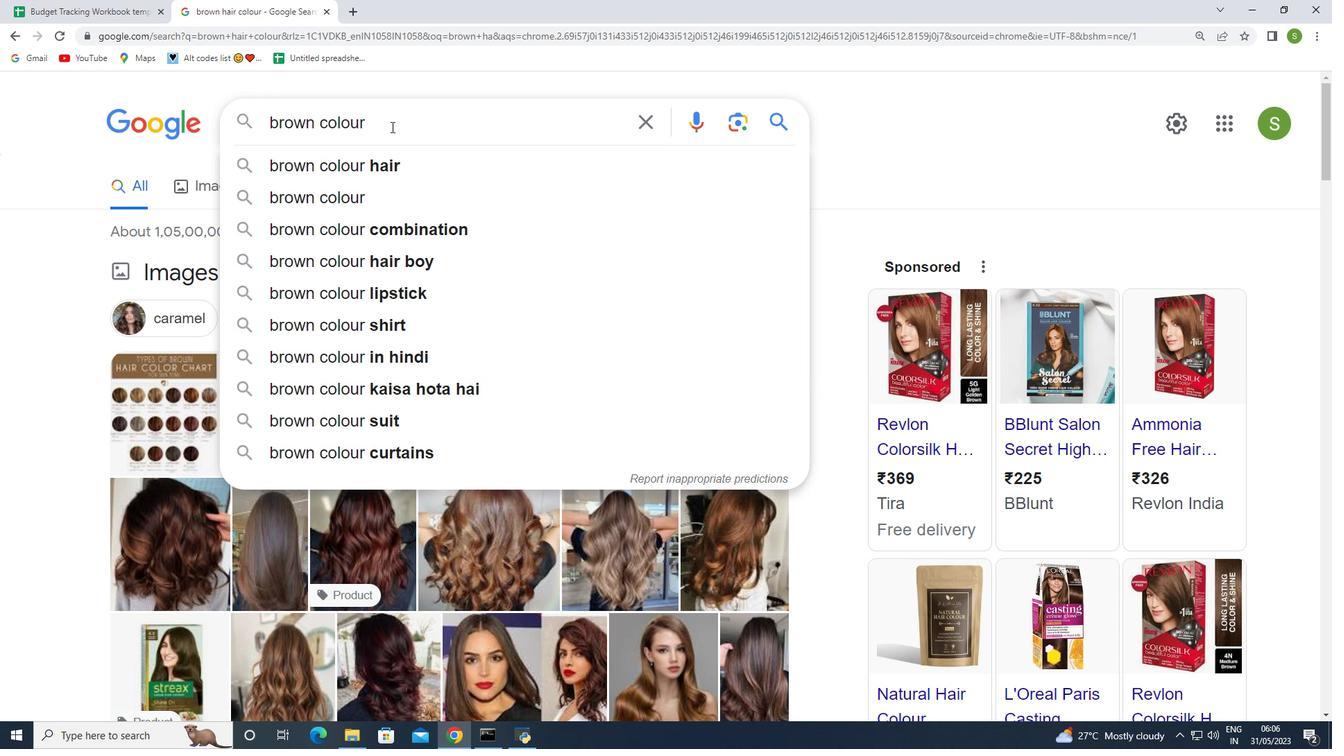 
Action: Key pressed <Key.enter>
Screenshot: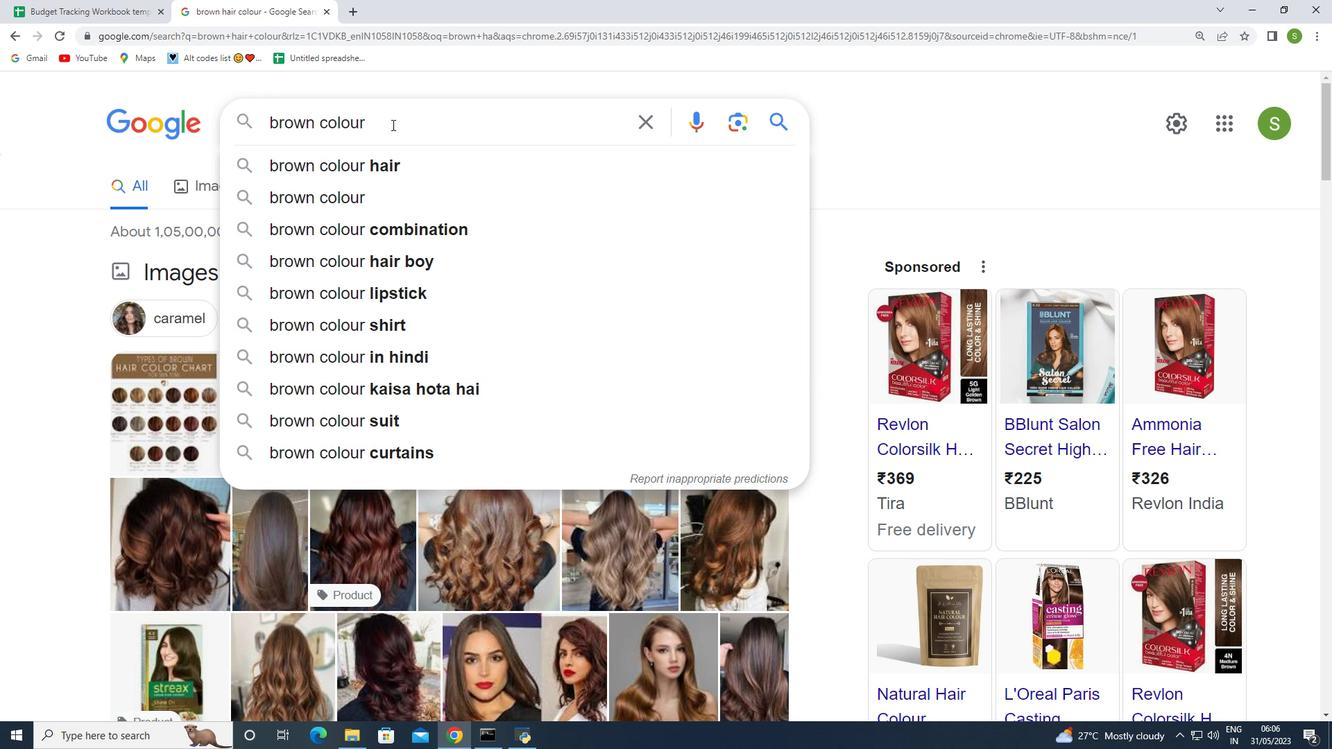 
Action: Mouse moved to (189, 525)
Screenshot: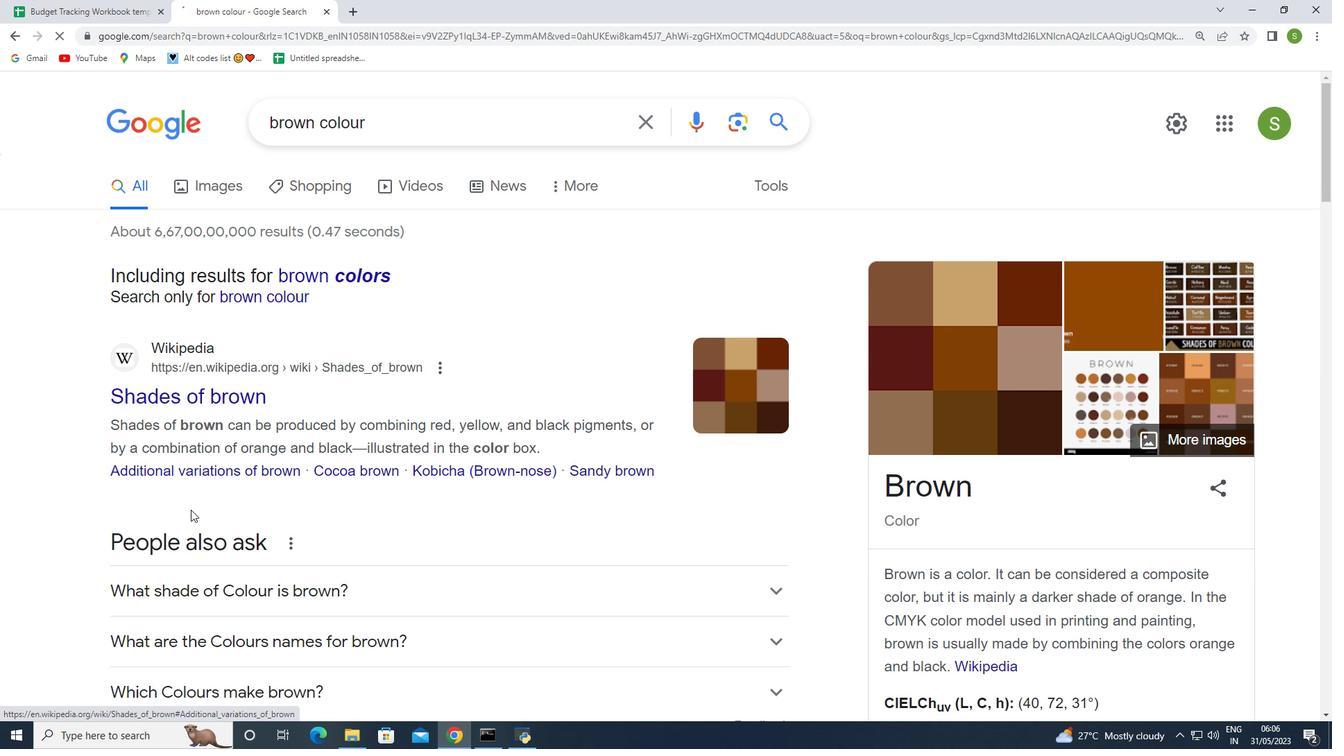 
Action: Mouse scrolled (189, 525) with delta (0, 0)
Screenshot: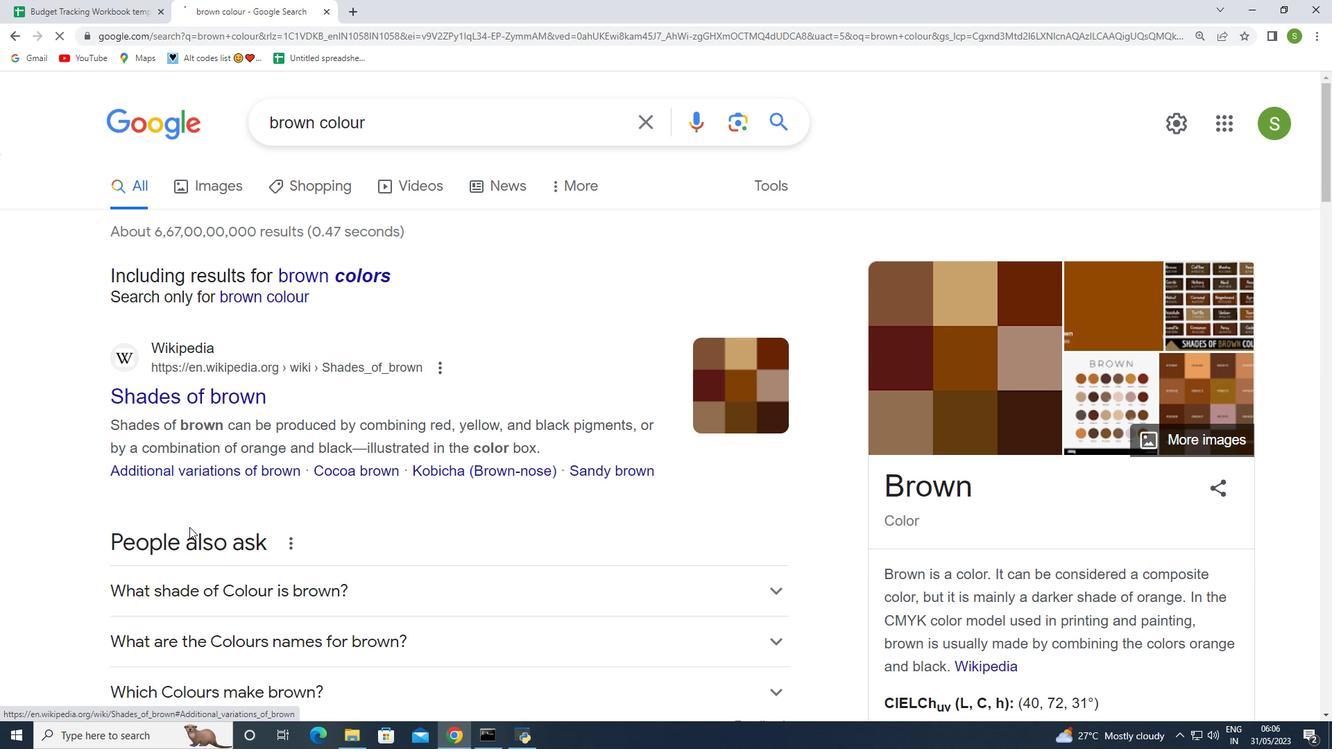 
Action: Mouse scrolled (189, 525) with delta (0, 0)
Screenshot: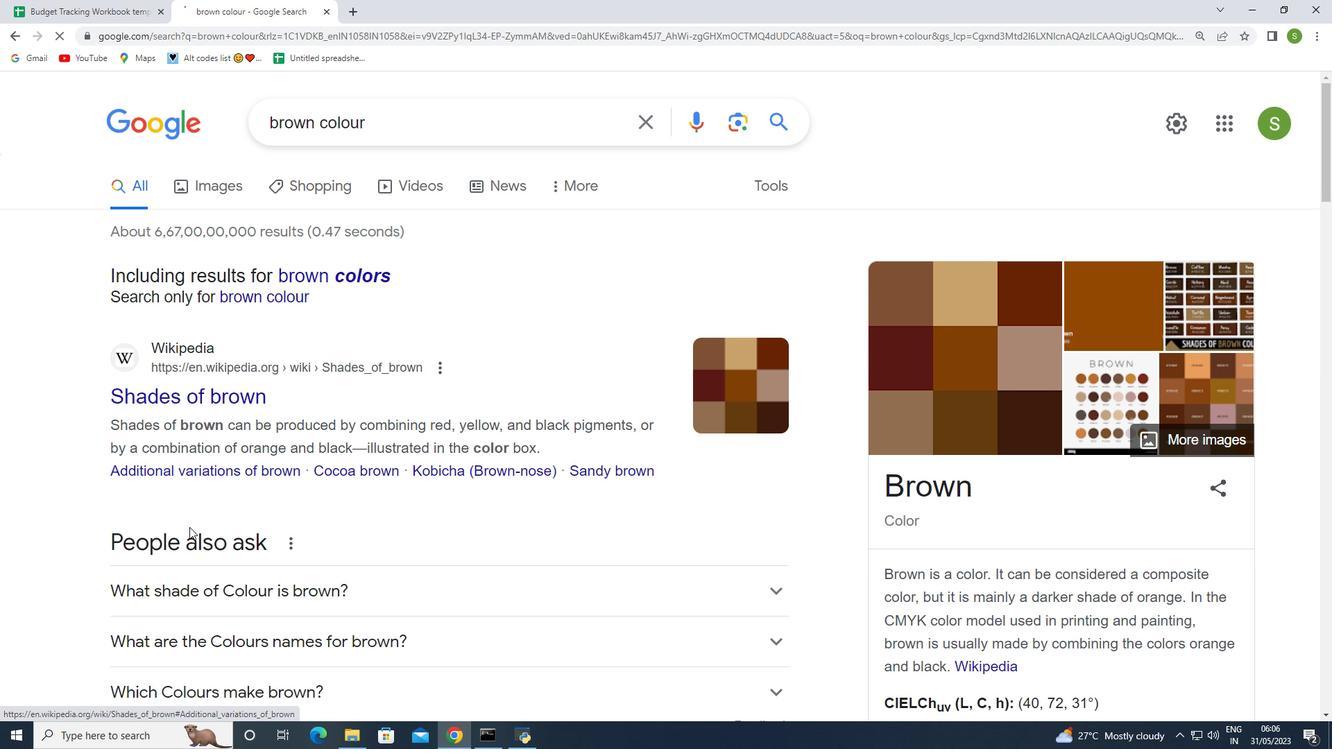 
Action: Mouse scrolled (189, 525) with delta (0, 0)
Screenshot: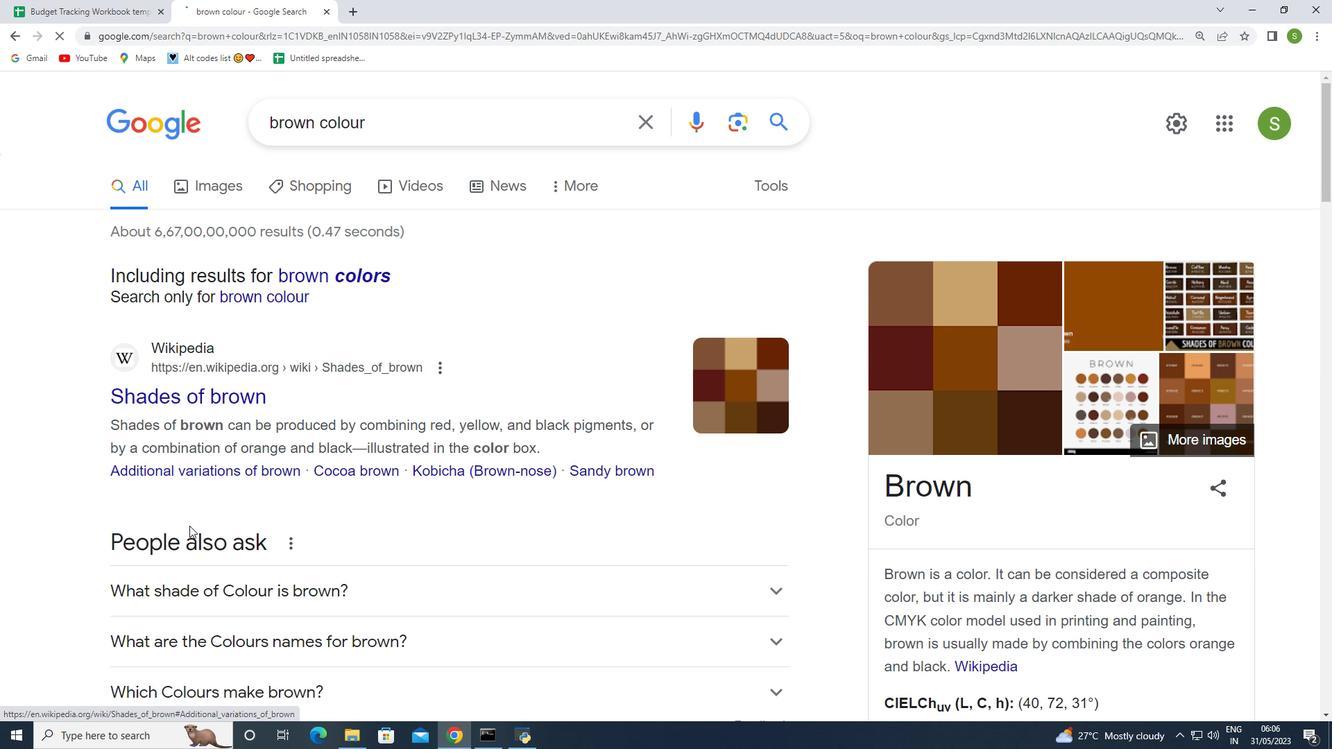 
Action: Mouse scrolled (189, 525) with delta (0, 0)
Screenshot: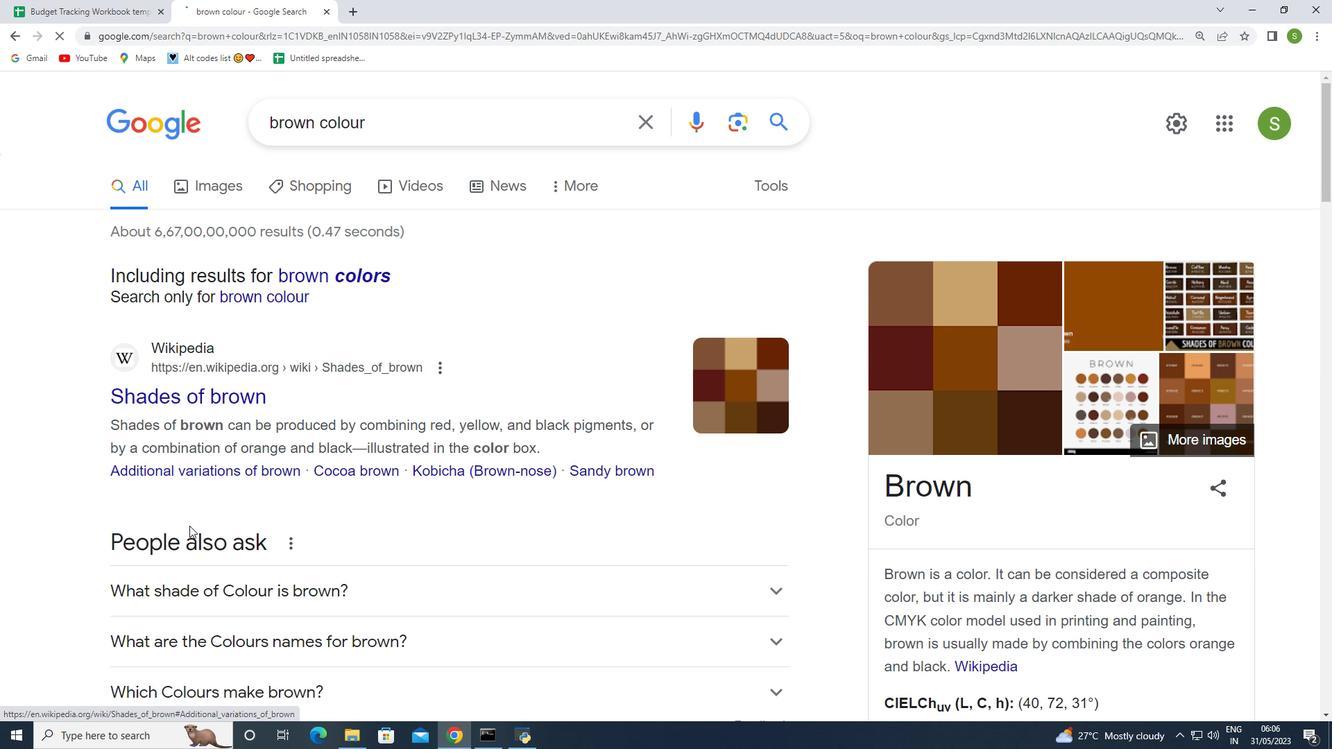 
Action: Mouse moved to (189, 525)
Screenshot: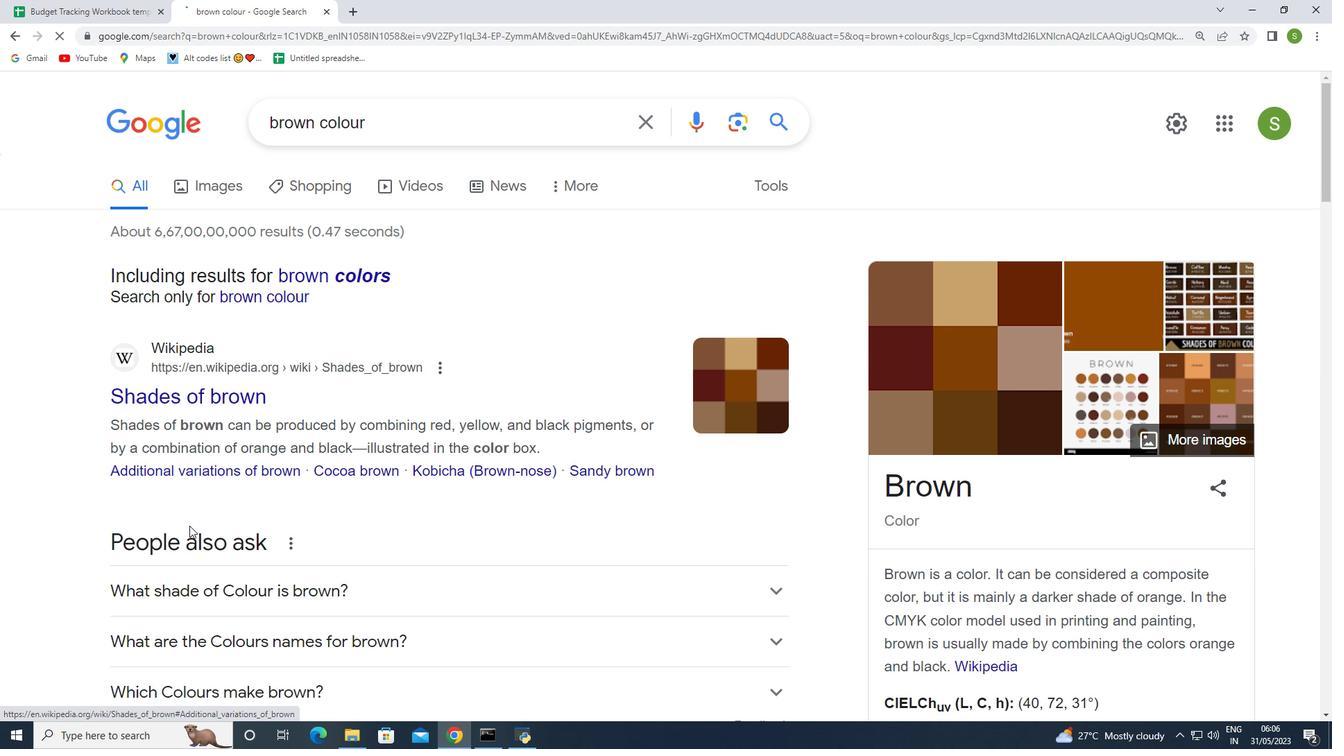 
Action: Mouse scrolled (189, 524) with delta (0, 0)
Screenshot: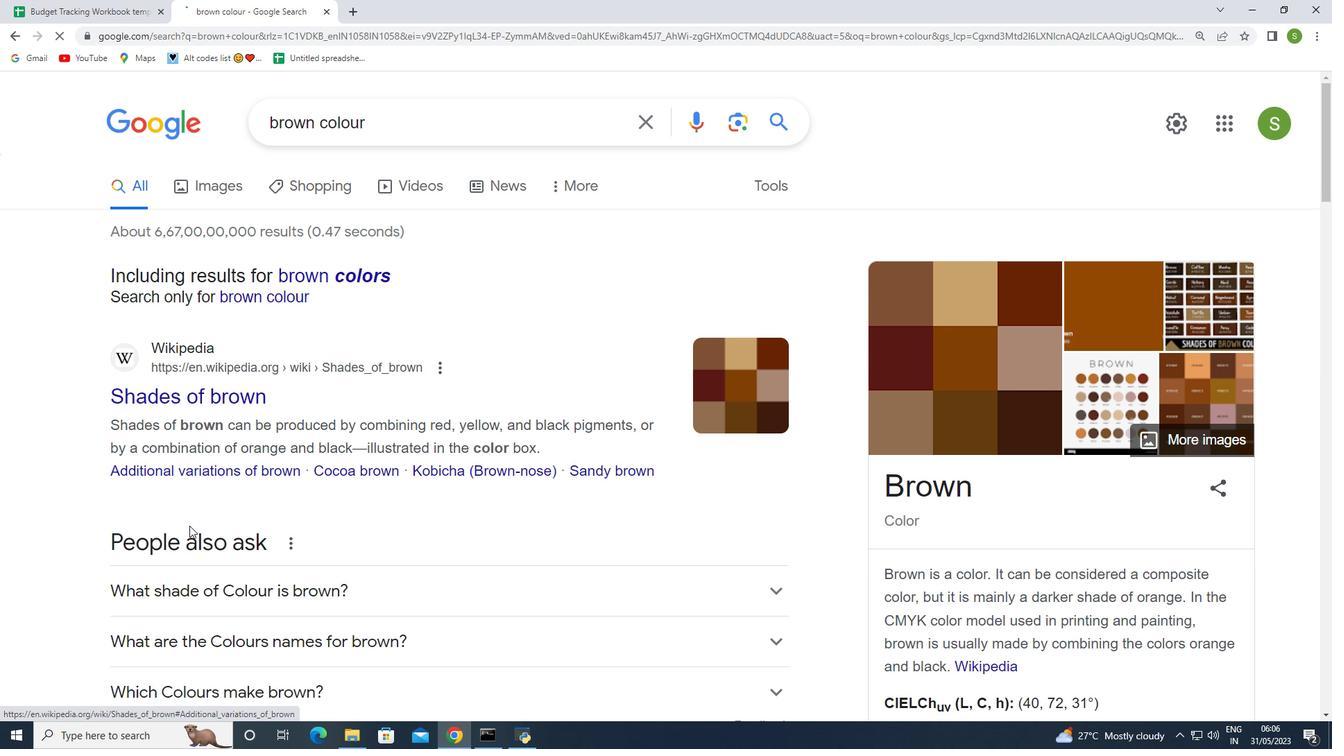 
Action: Mouse moved to (190, 522)
Screenshot: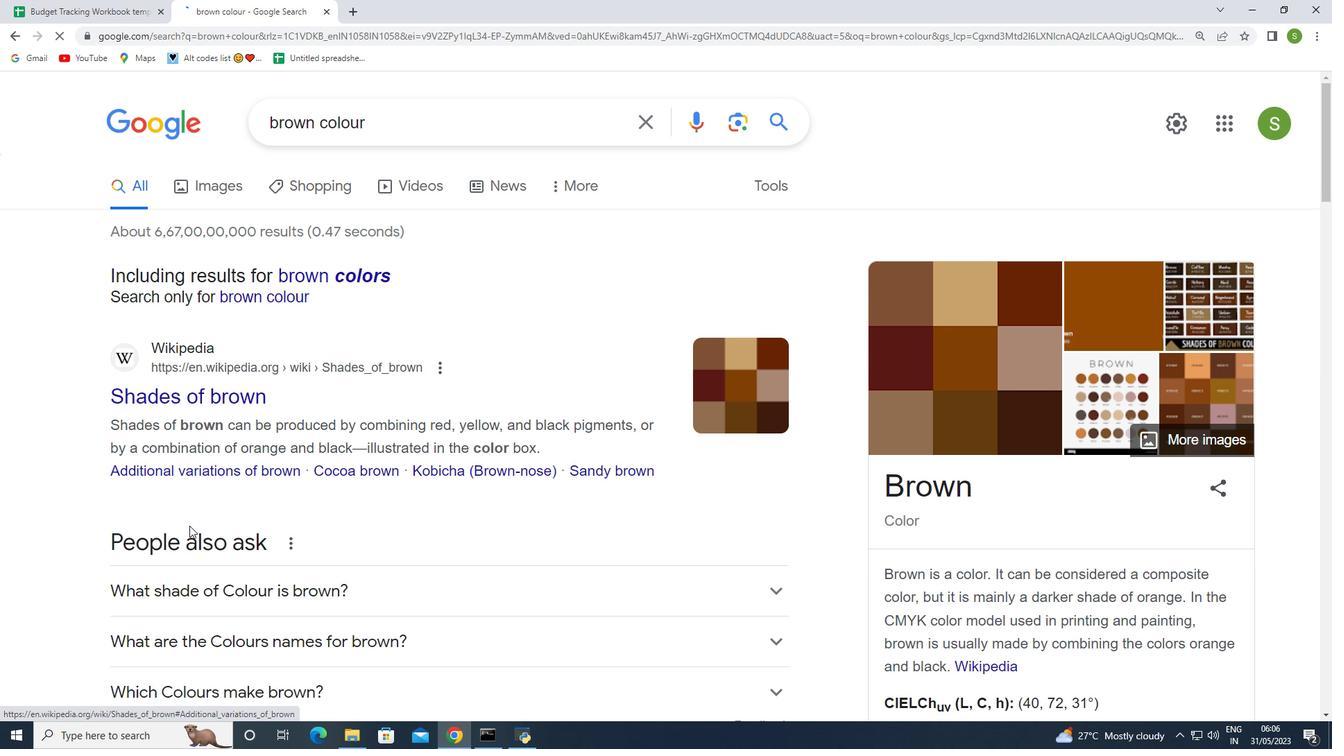 
Action: Mouse scrolled (190, 521) with delta (0, 0)
Screenshot: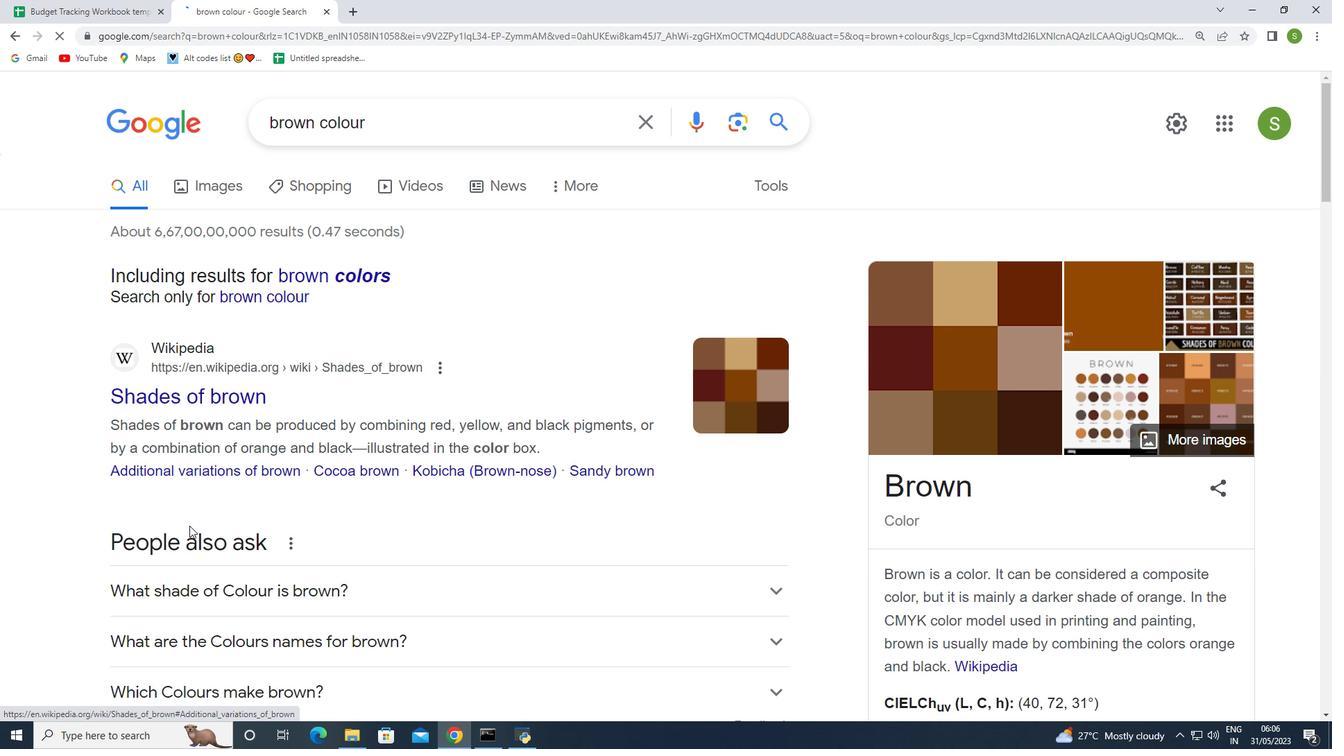 
Action: Mouse moved to (191, 520)
Screenshot: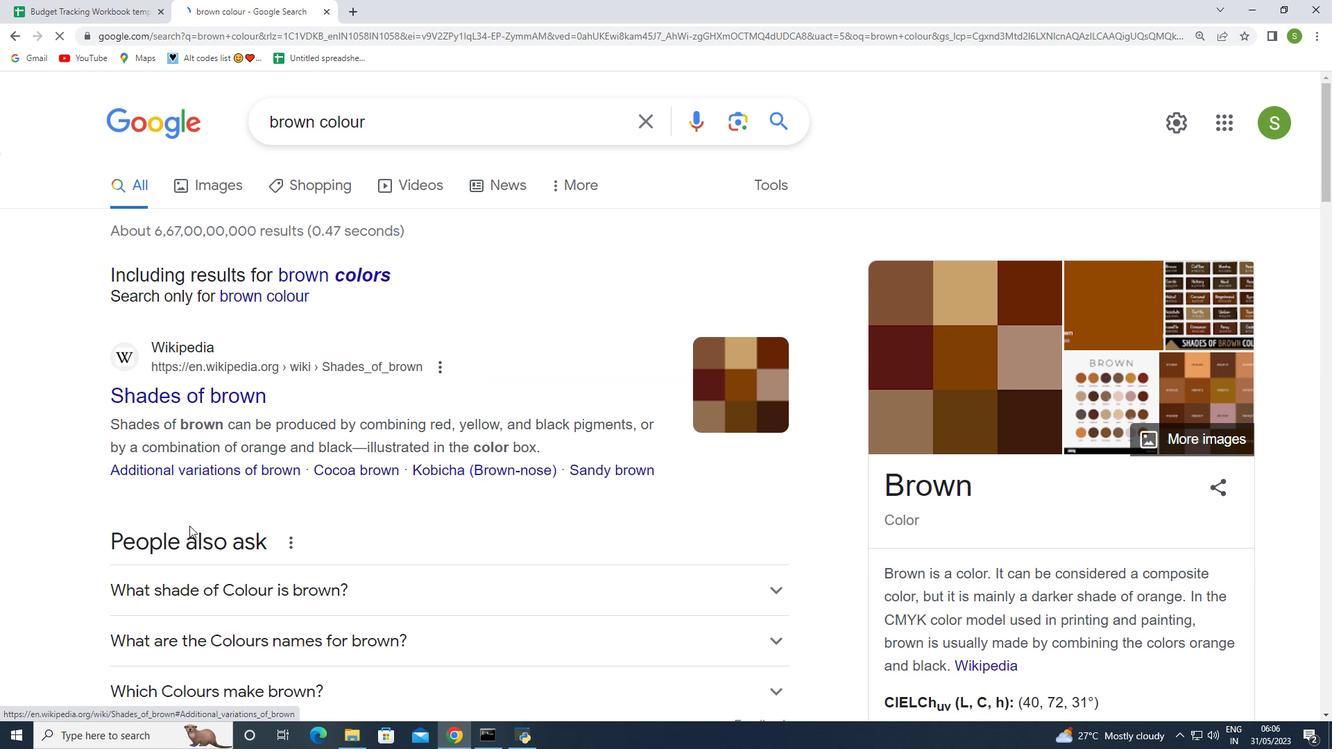 
Action: Mouse scrolled (191, 519) with delta (0, 0)
Screenshot: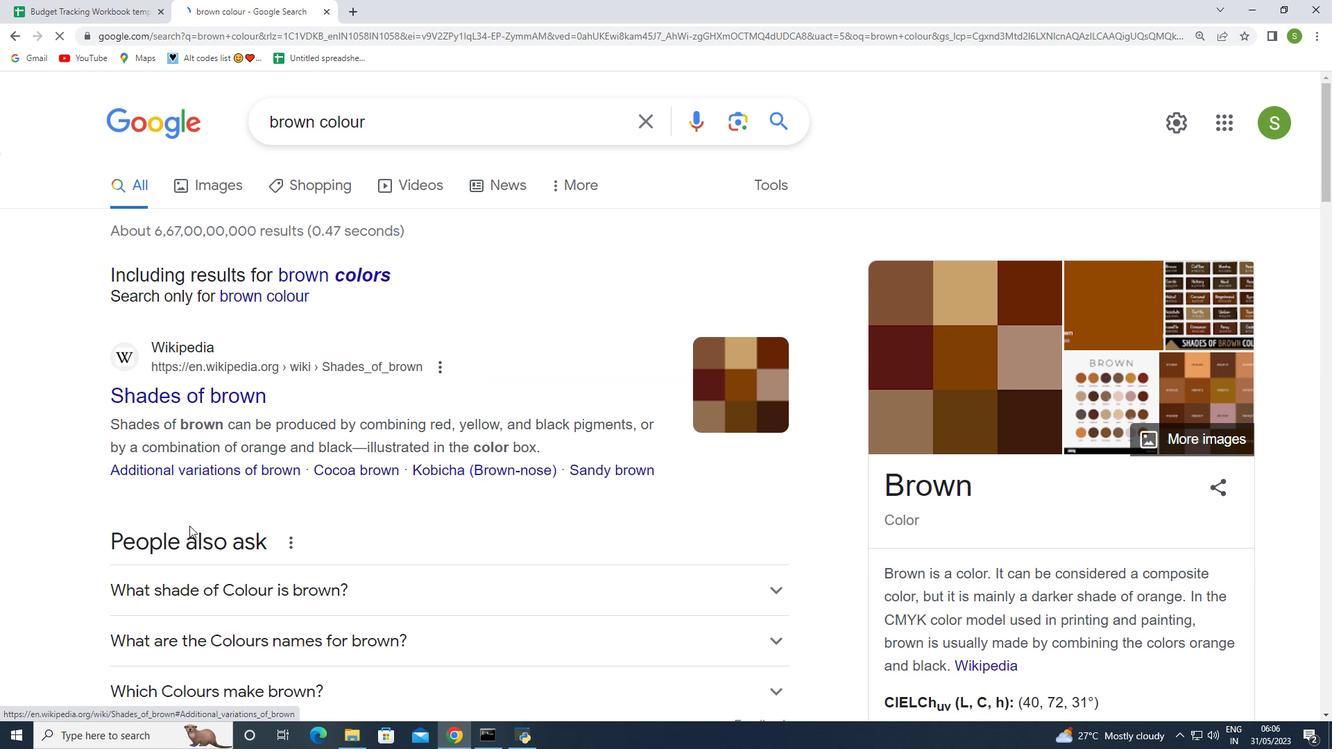 
Action: Mouse moved to (192, 517)
Screenshot: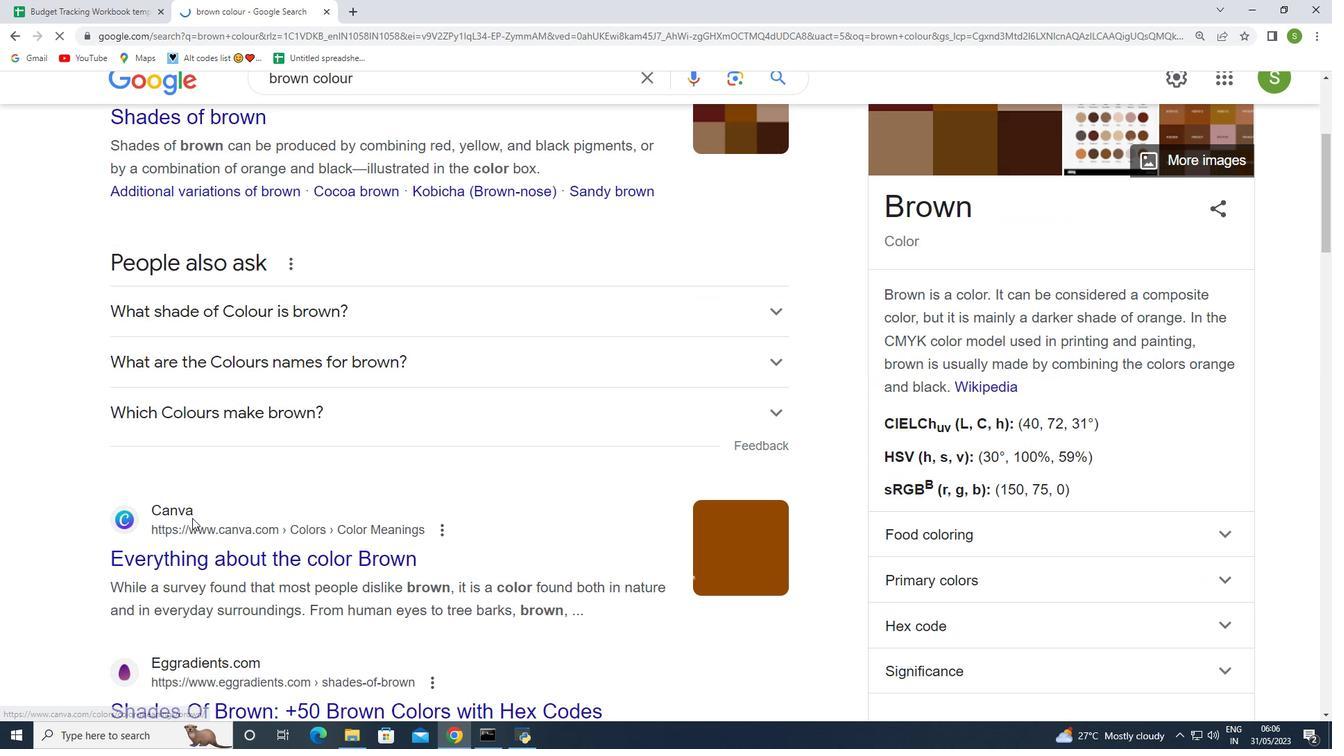 
Action: Mouse scrolled (192, 516) with delta (0, 0)
Screenshot: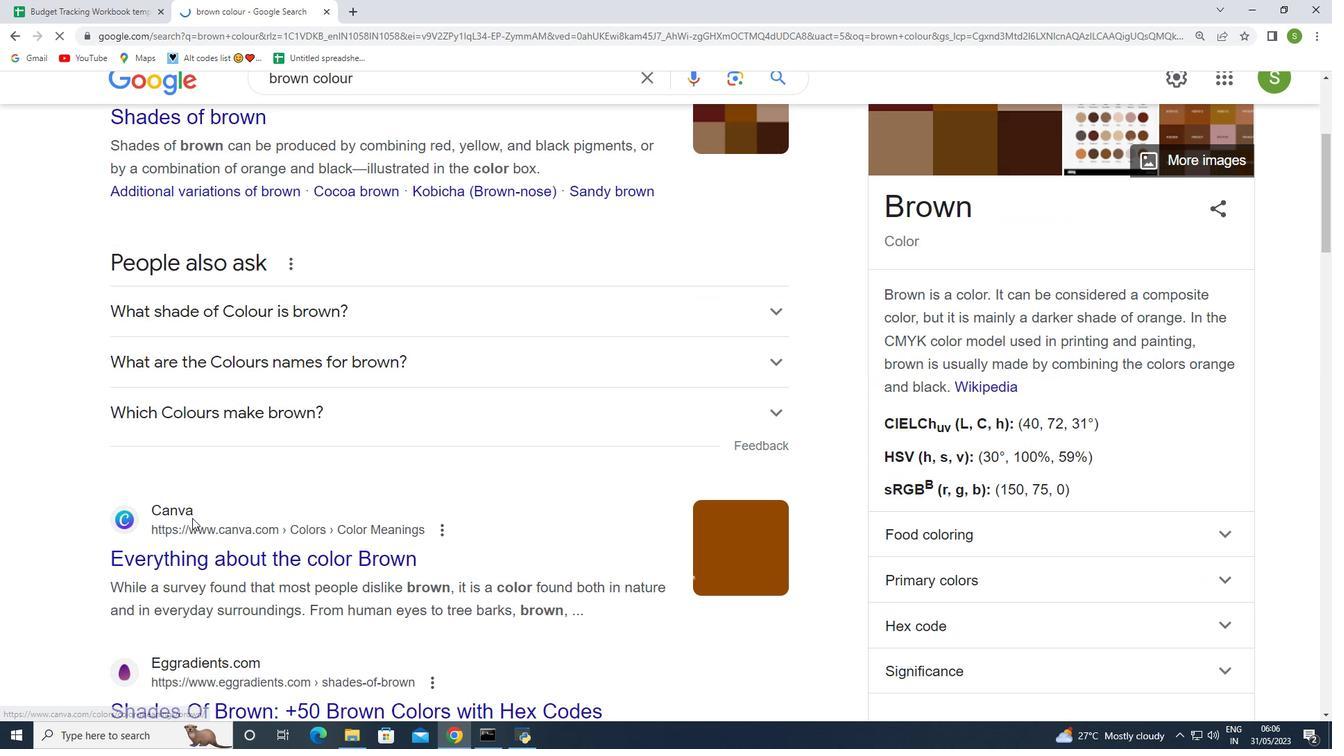 
Action: Mouse scrolled (192, 516) with delta (0, 0)
Screenshot: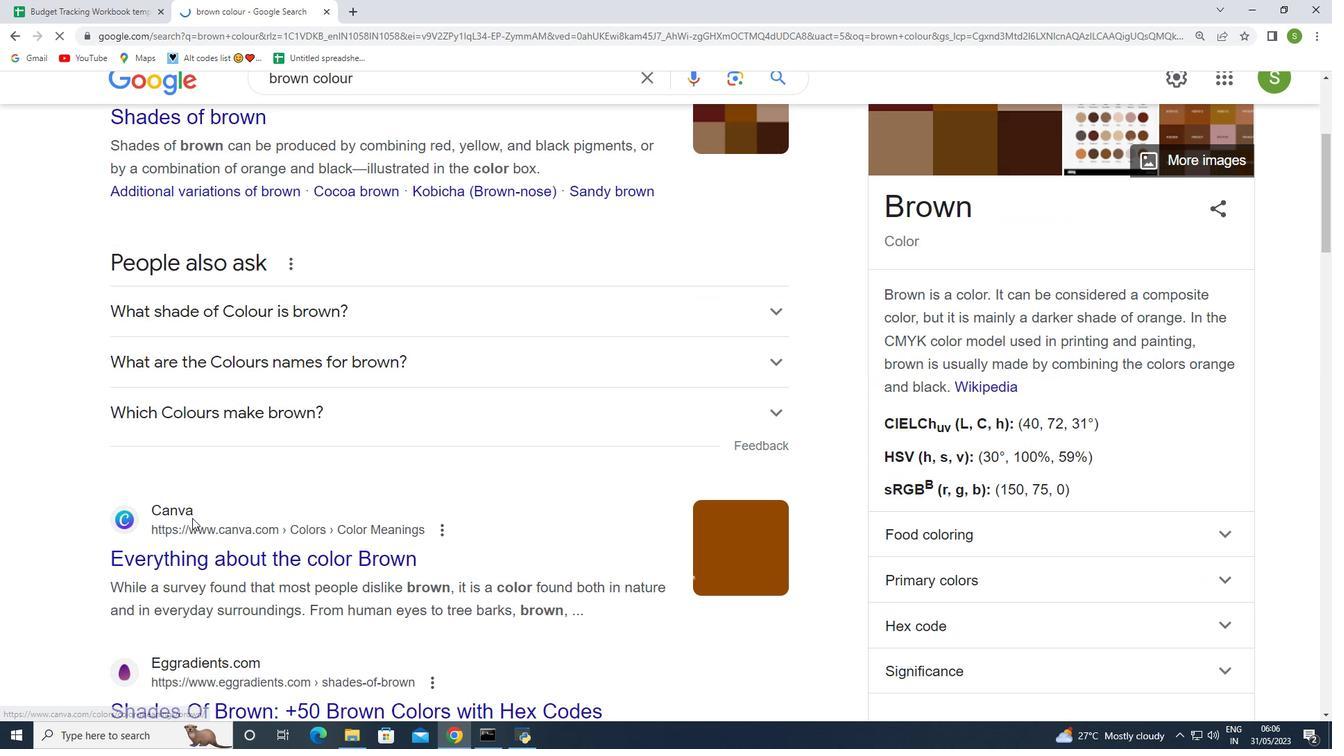 
Action: Mouse scrolled (192, 516) with delta (0, 0)
Screenshot: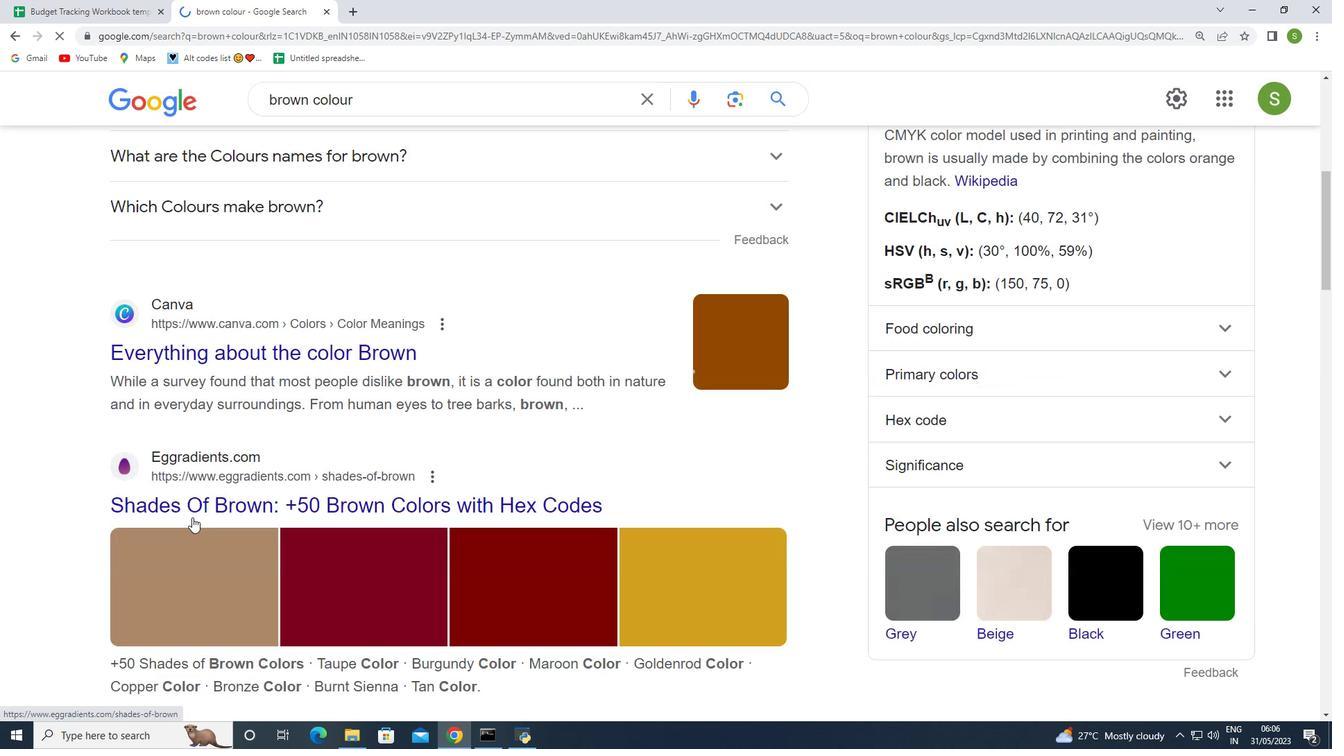 
Action: Mouse scrolled (192, 516) with delta (0, 0)
Screenshot: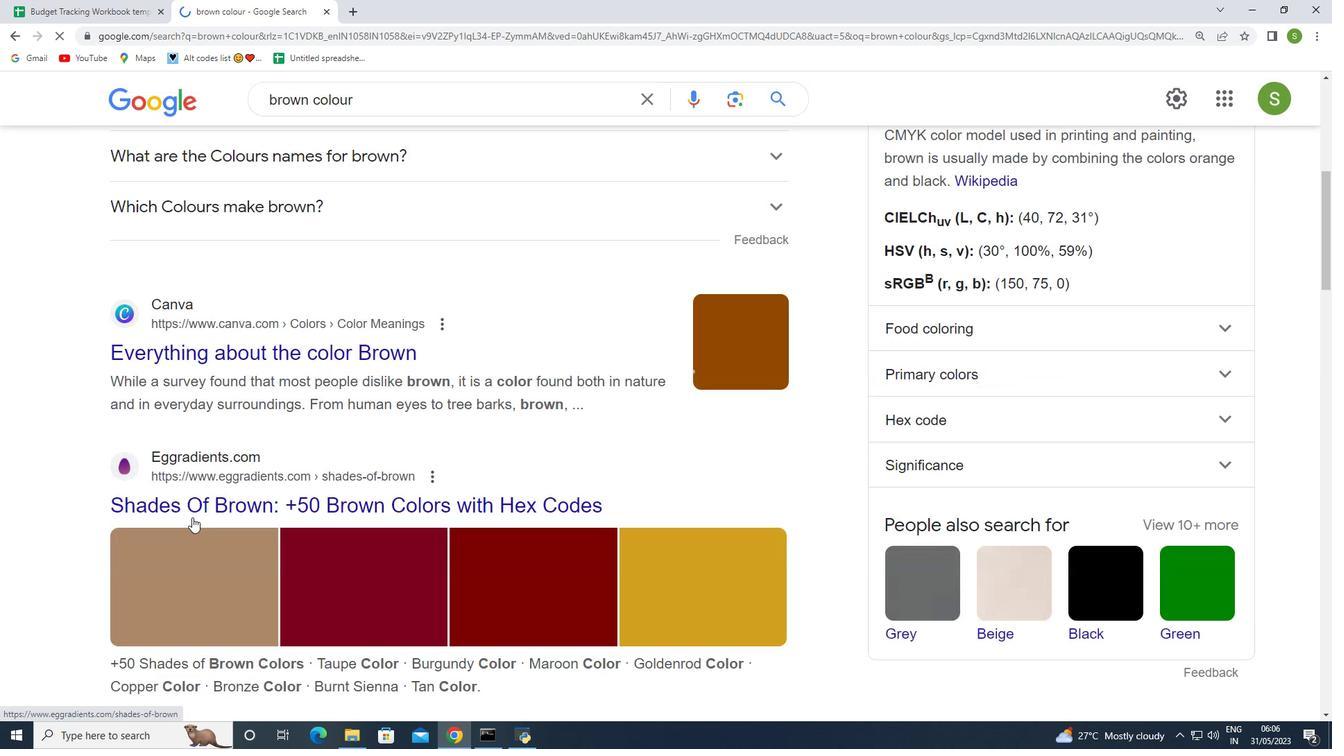 
Action: Mouse scrolled (192, 516) with delta (0, 0)
Screenshot: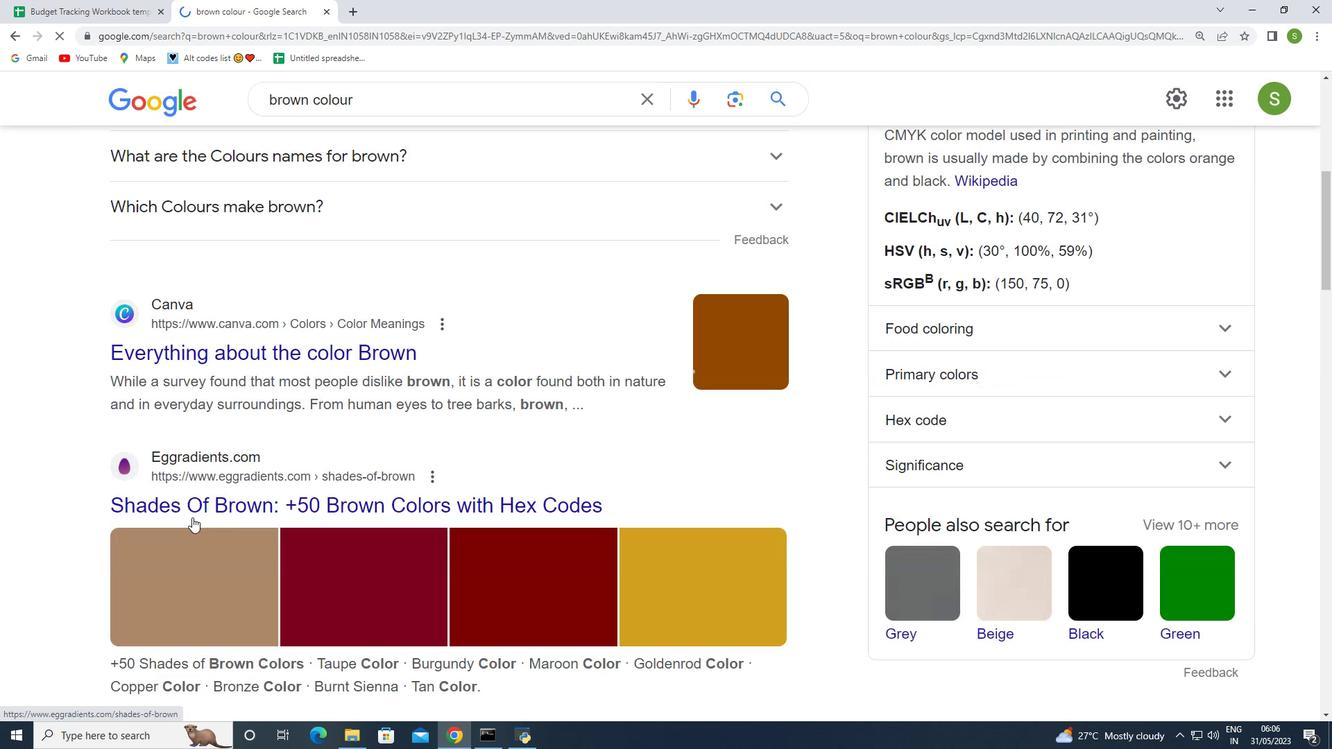 
Action: Mouse moved to (198, 493)
Screenshot: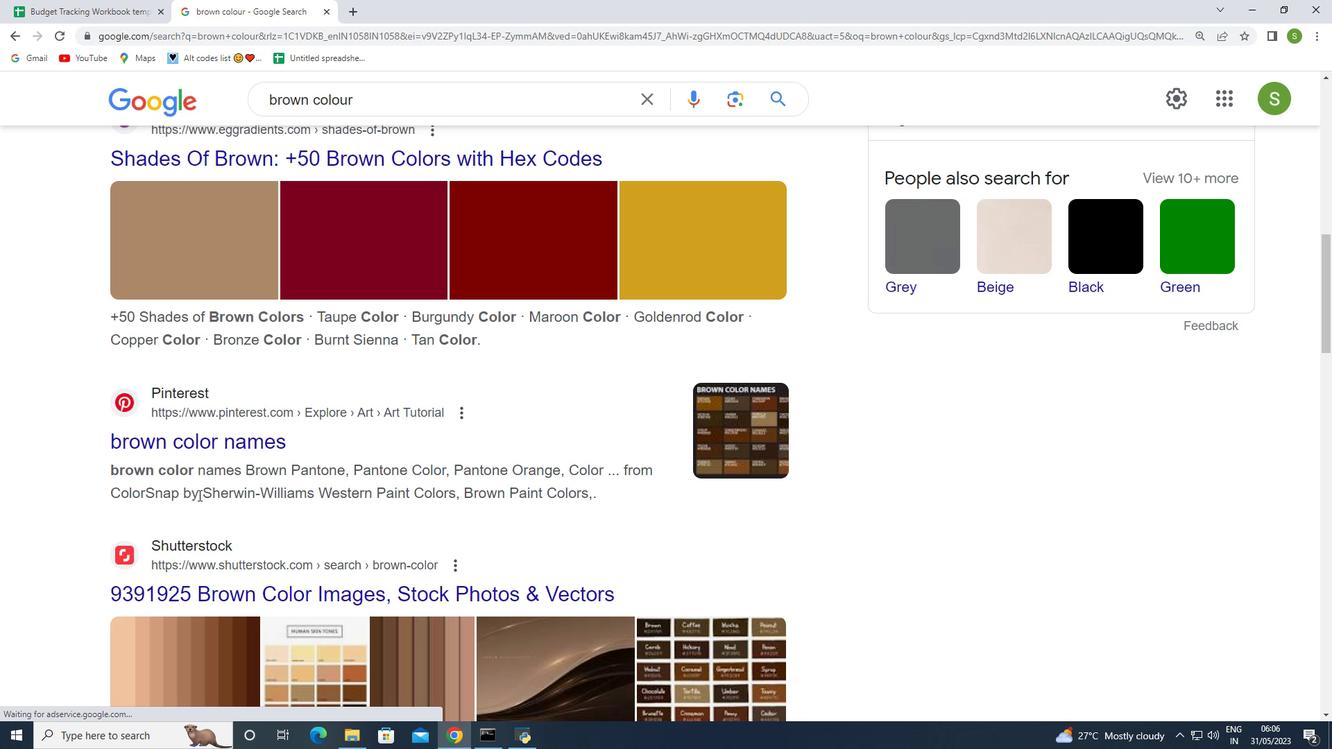 
Action: Mouse scrolled (198, 494) with delta (0, 0)
Screenshot: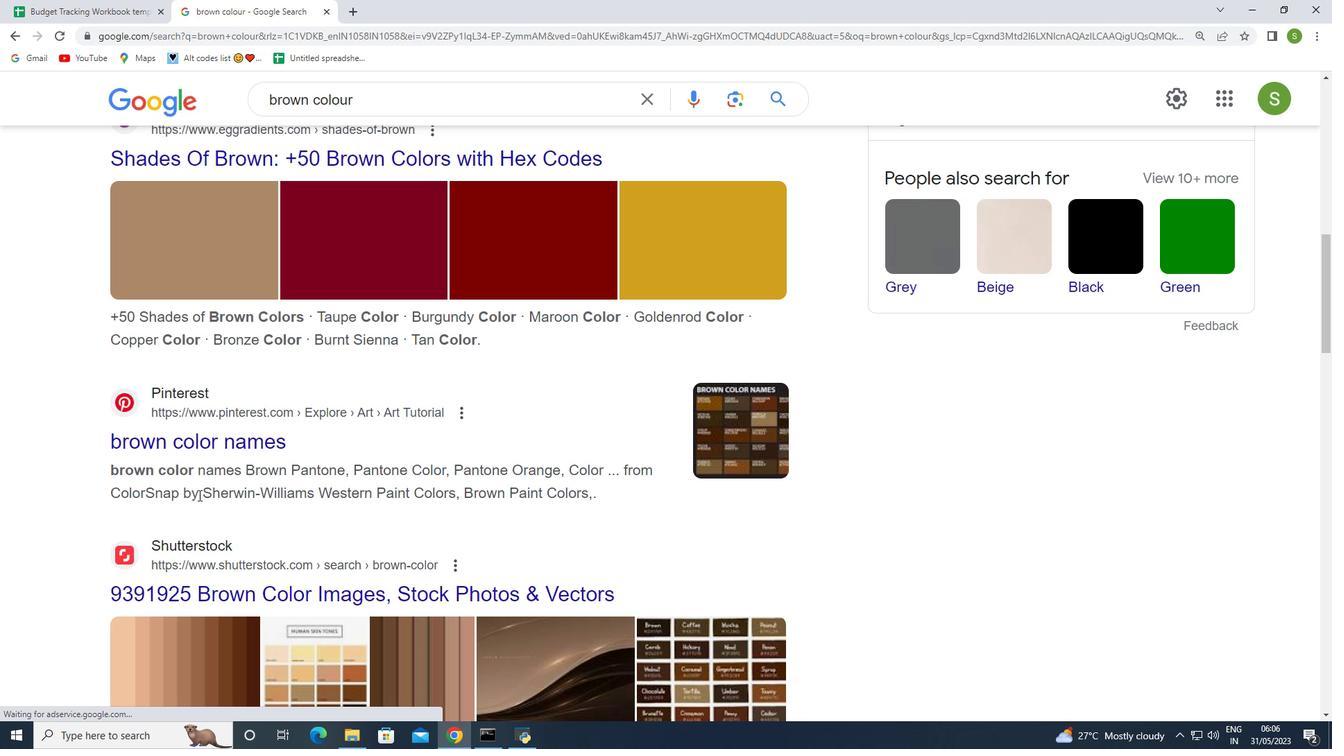 
Action: Mouse scrolled (198, 494) with delta (0, 0)
Screenshot: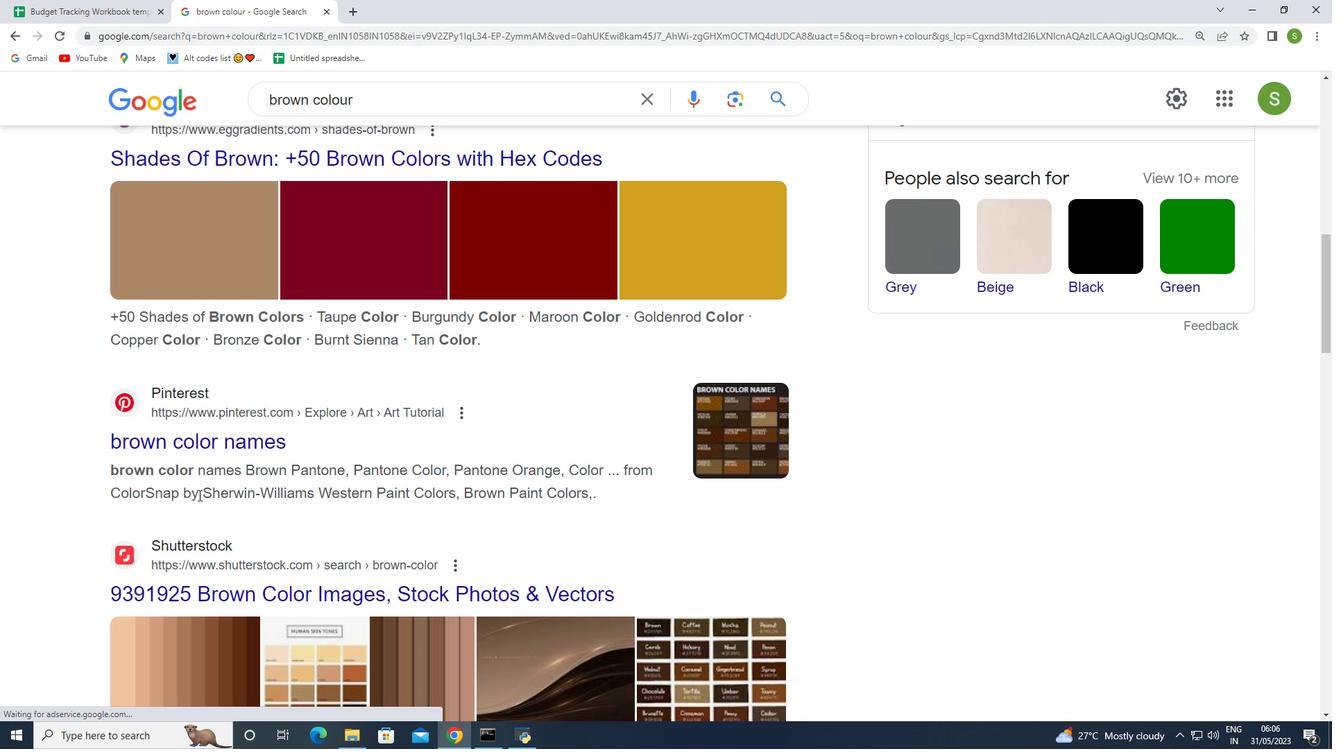 
Action: Mouse moved to (198, 493)
Screenshot: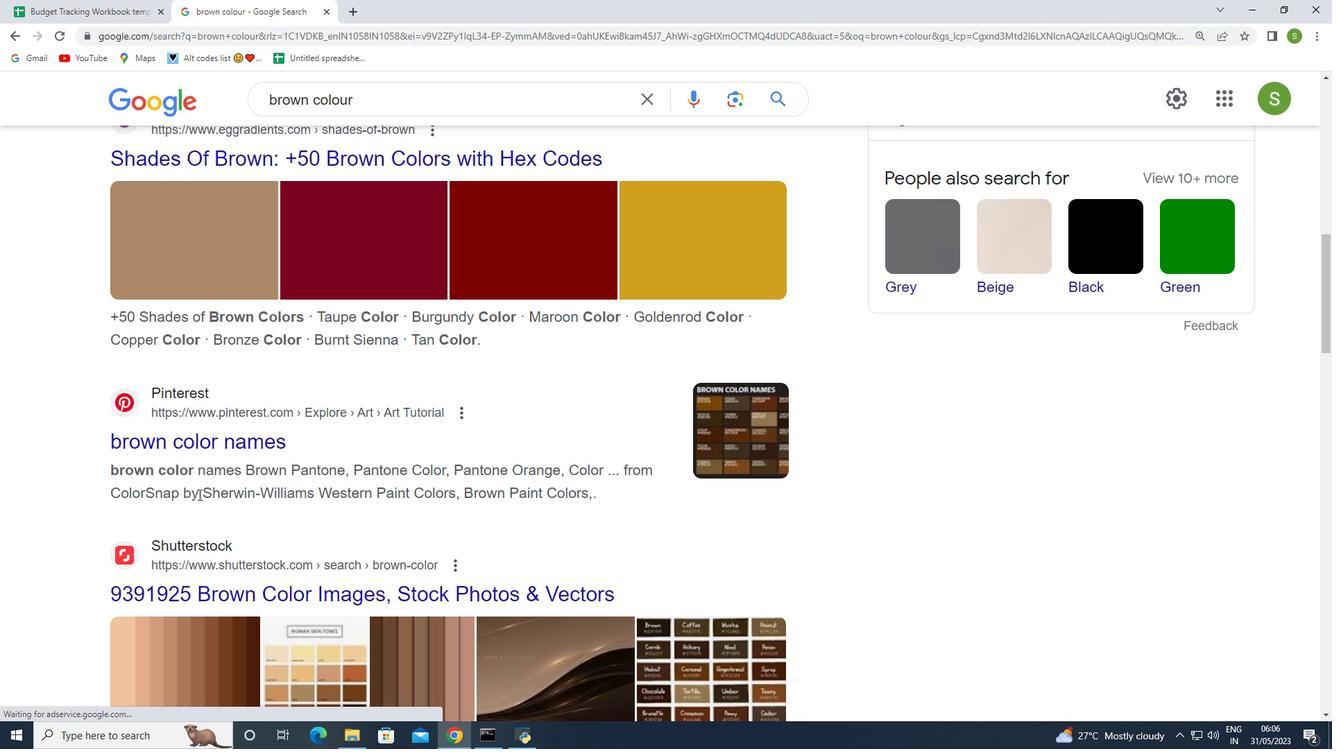 
Action: Mouse scrolled (198, 494) with delta (0, 0)
Screenshot: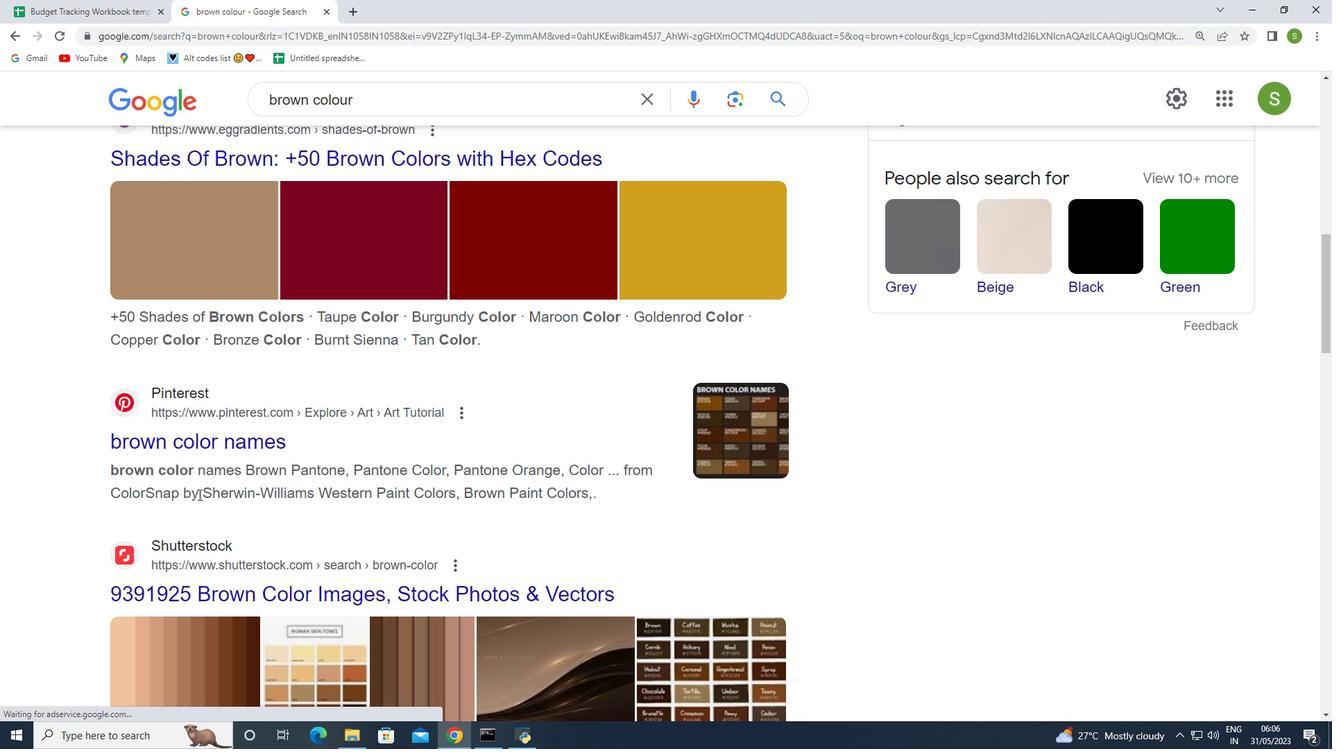
Action: Mouse moved to (364, 441)
Screenshot: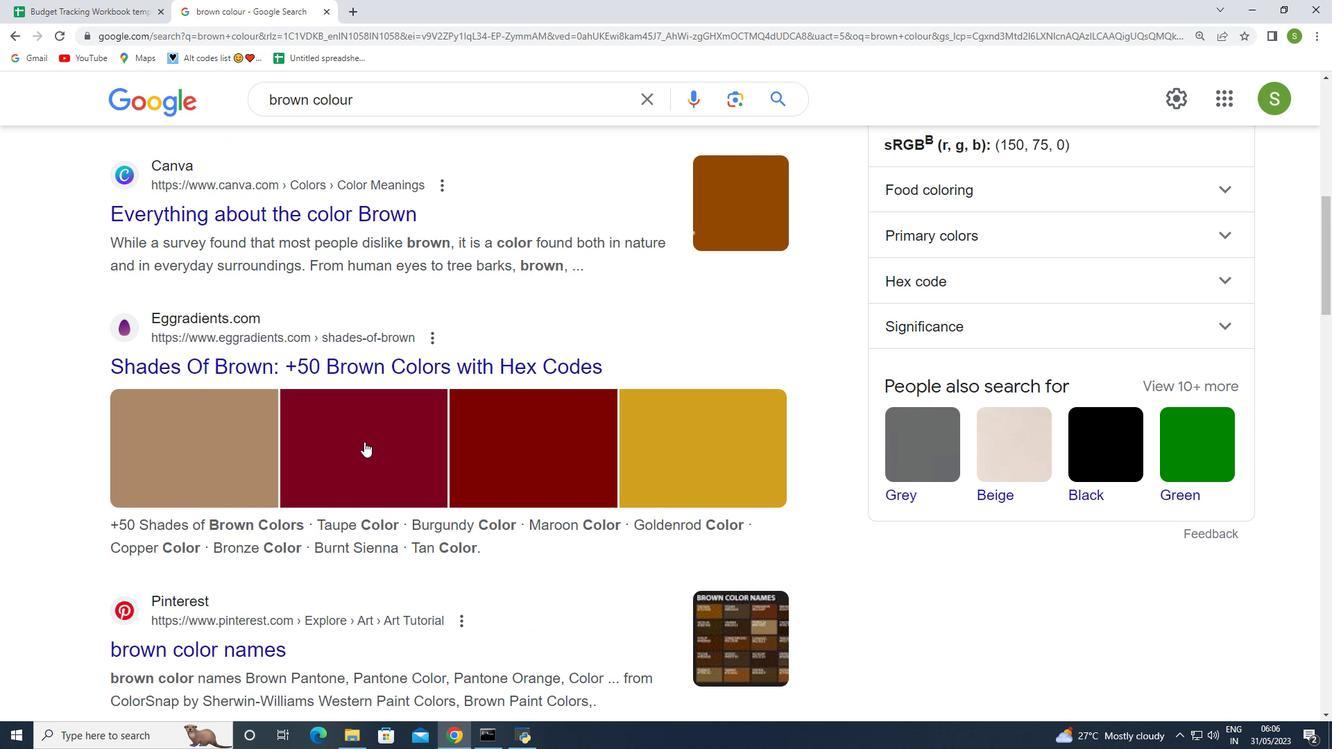 
Action: Mouse pressed left at (364, 441)
Screenshot: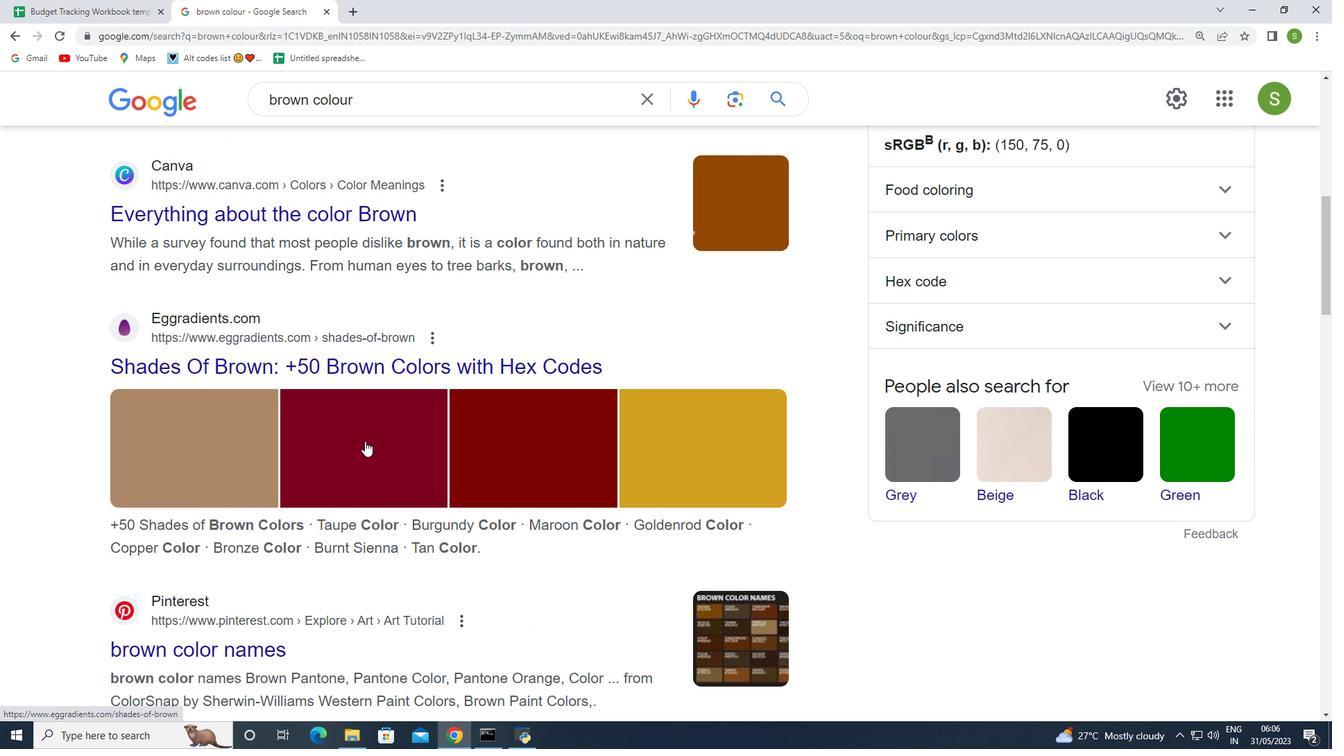 
Action: Mouse moved to (516, 424)
Screenshot: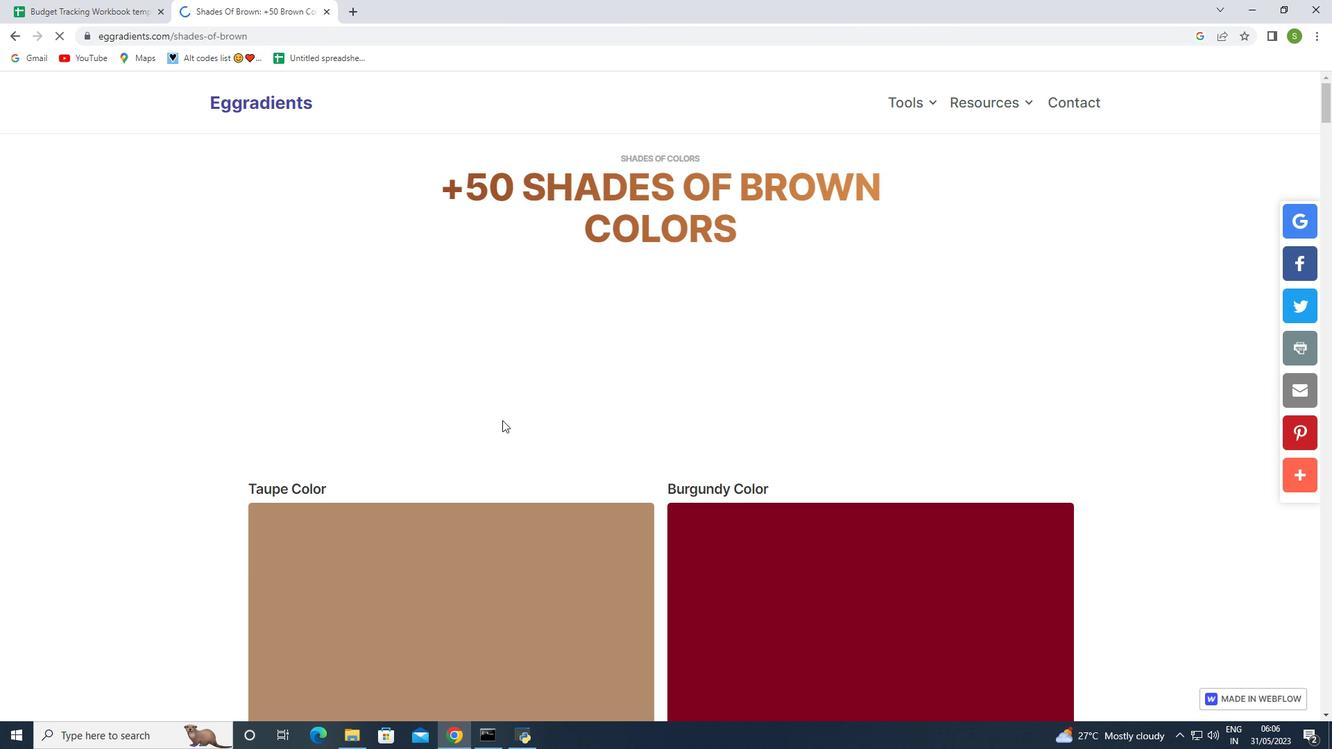 
Action: Mouse scrolled (514, 421) with delta (0, 0)
Screenshot: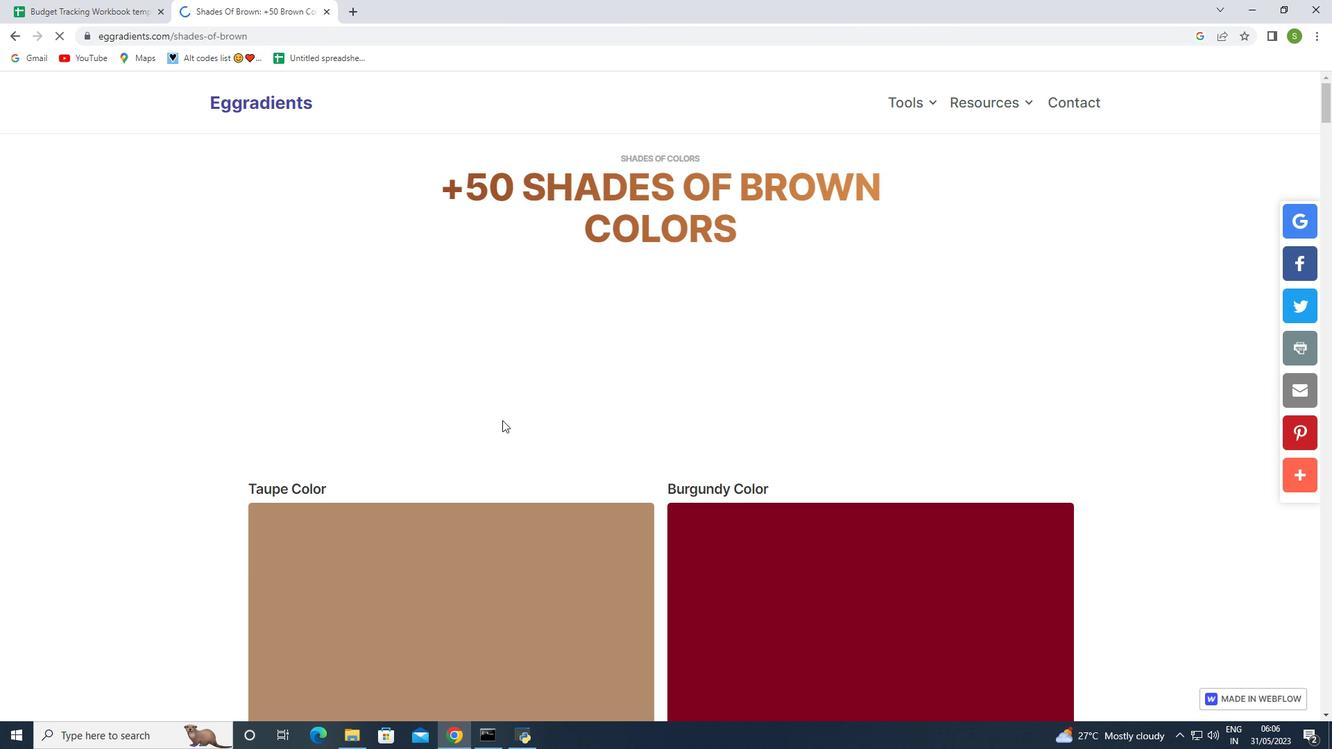 
Action: Mouse moved to (518, 427)
Screenshot: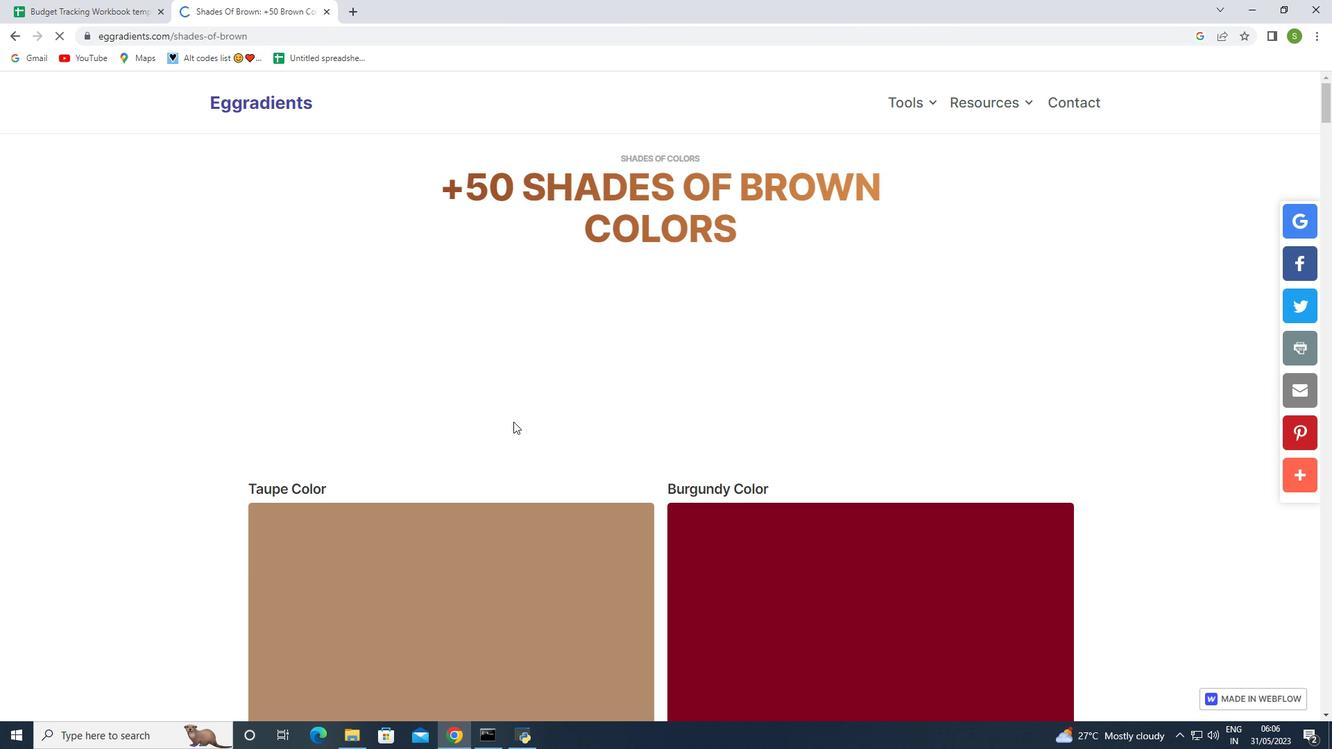 
Action: Mouse scrolled (516, 424) with delta (0, 0)
Screenshot: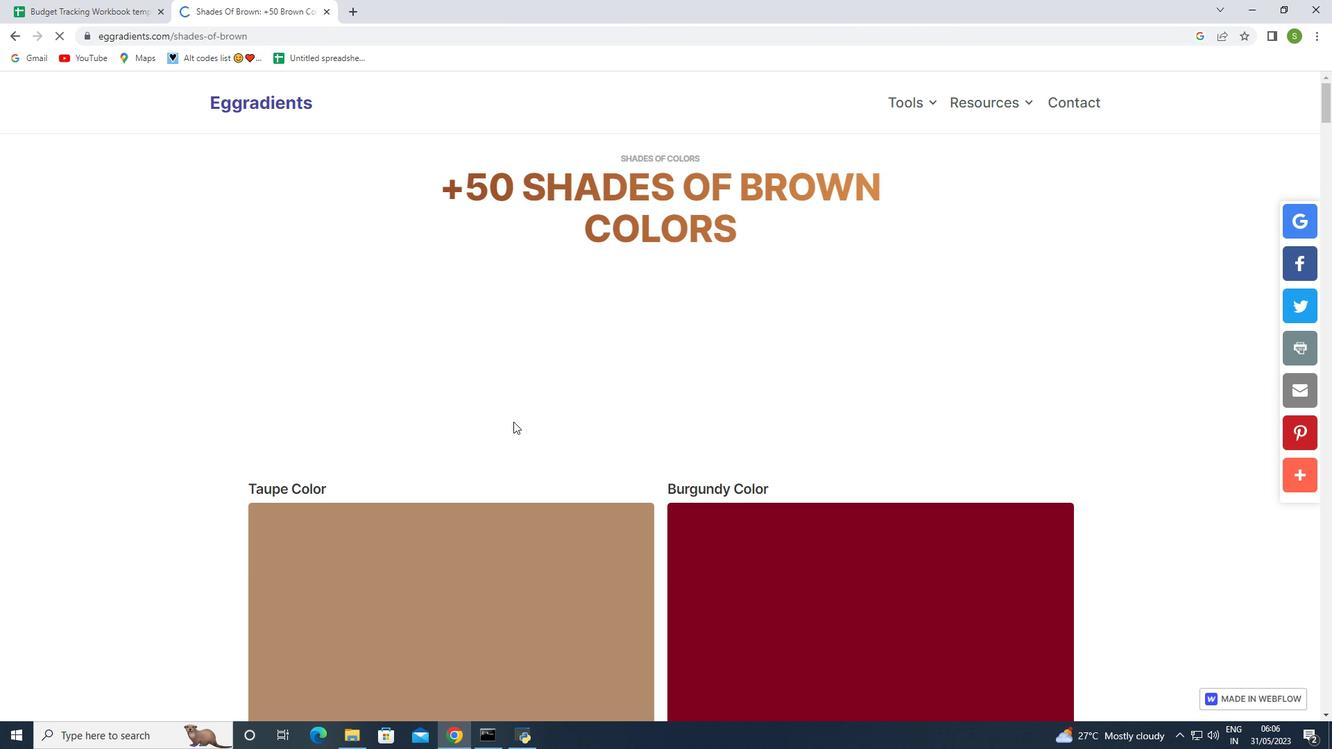 
Action: Mouse moved to (518, 428)
Screenshot: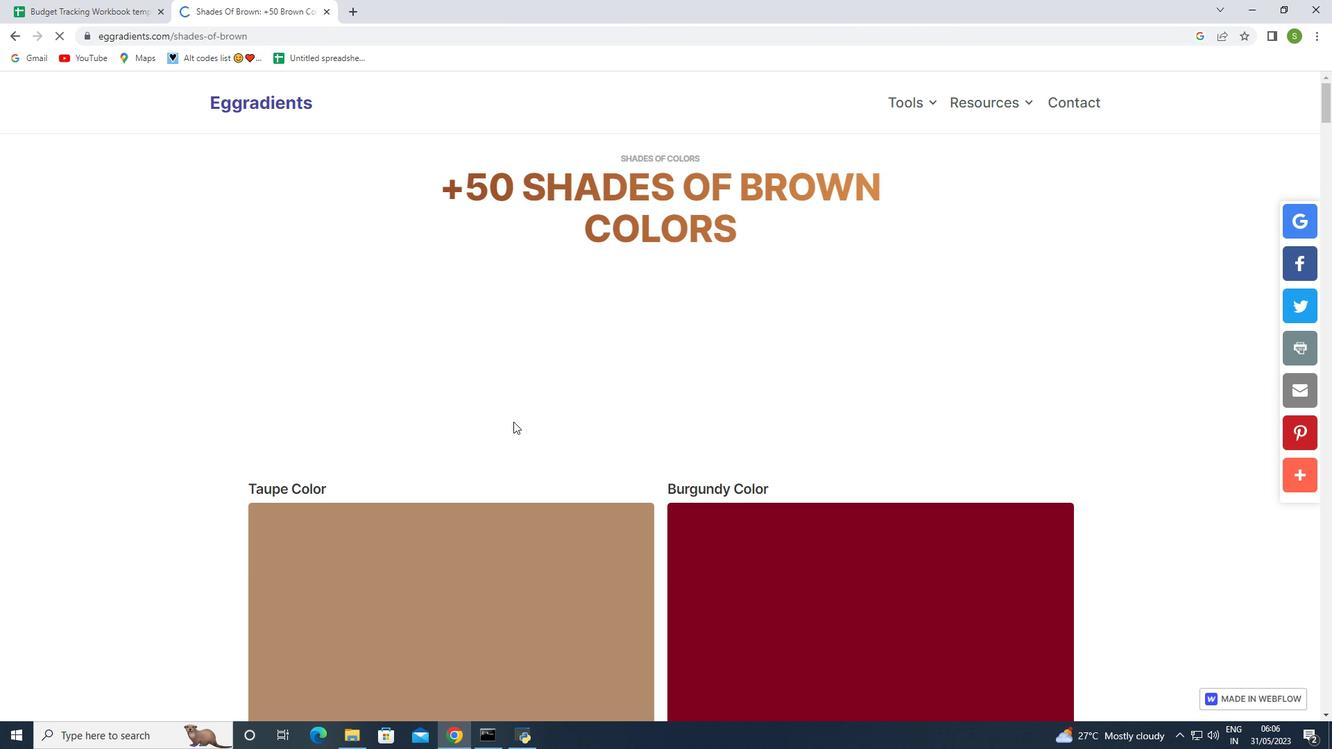 
Action: Mouse scrolled (517, 426) with delta (0, 0)
Screenshot: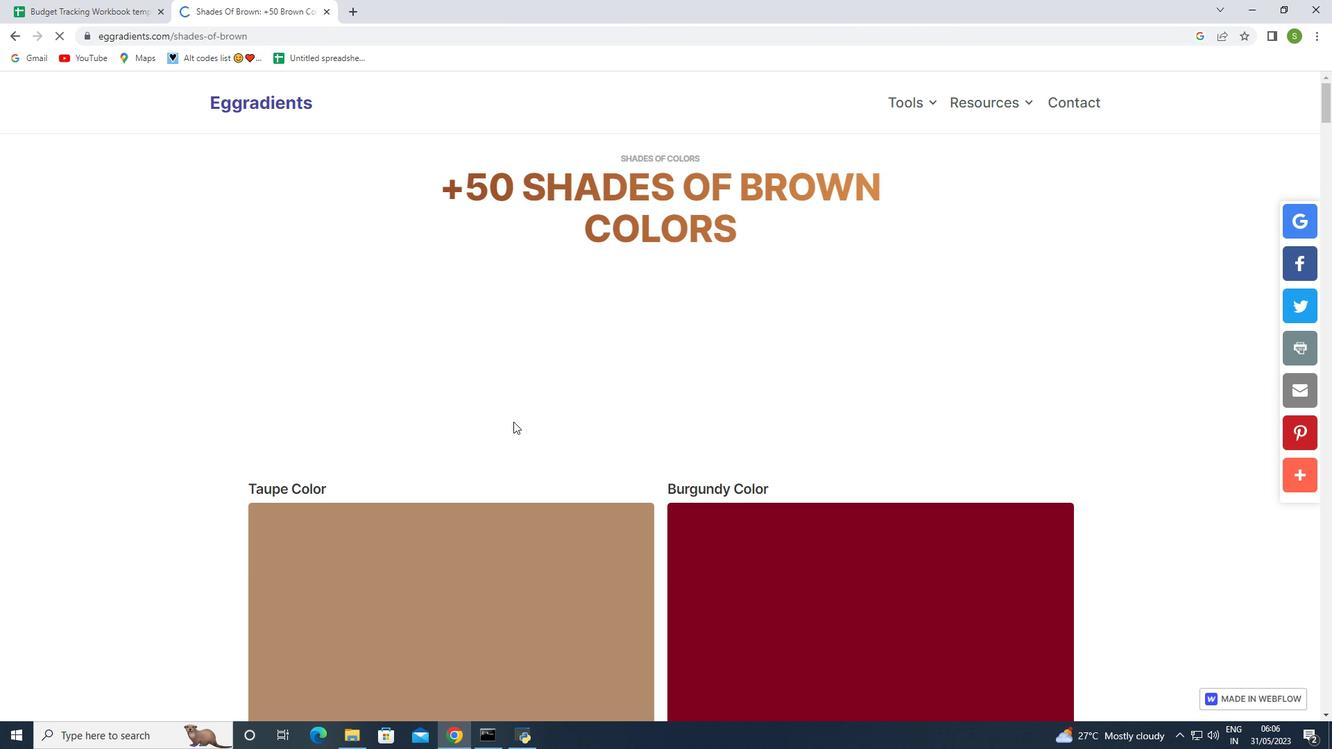 
Action: Mouse moved to (519, 428)
Screenshot: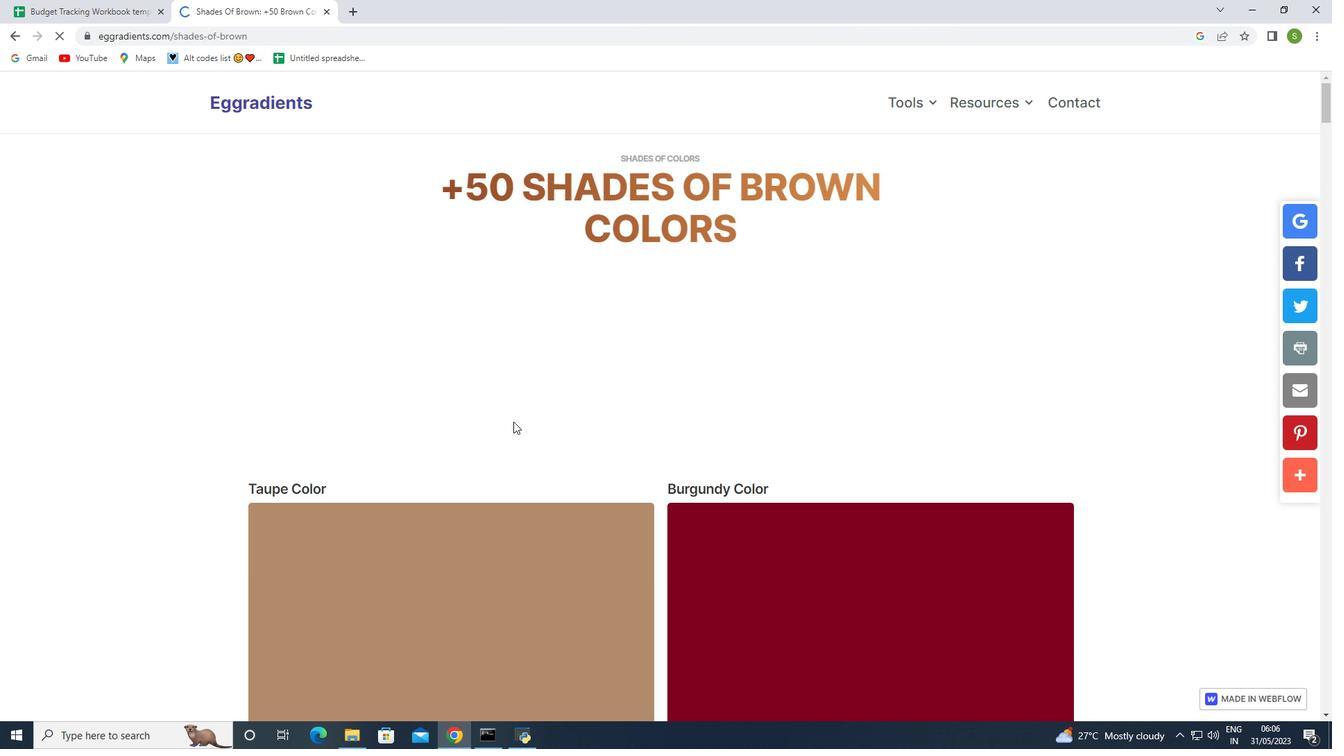 
Action: Mouse scrolled (518, 426) with delta (0, 0)
Screenshot: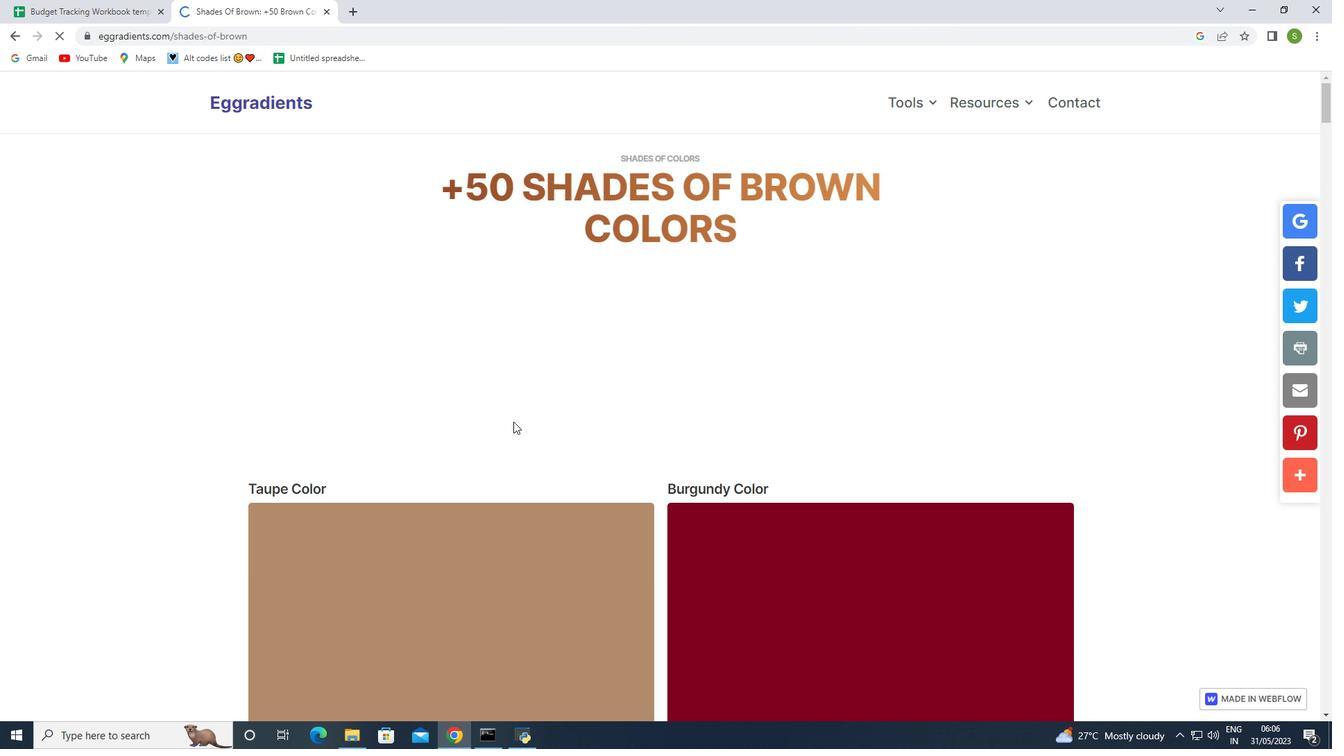 
Action: Mouse scrolled (518, 427) with delta (0, 0)
Screenshot: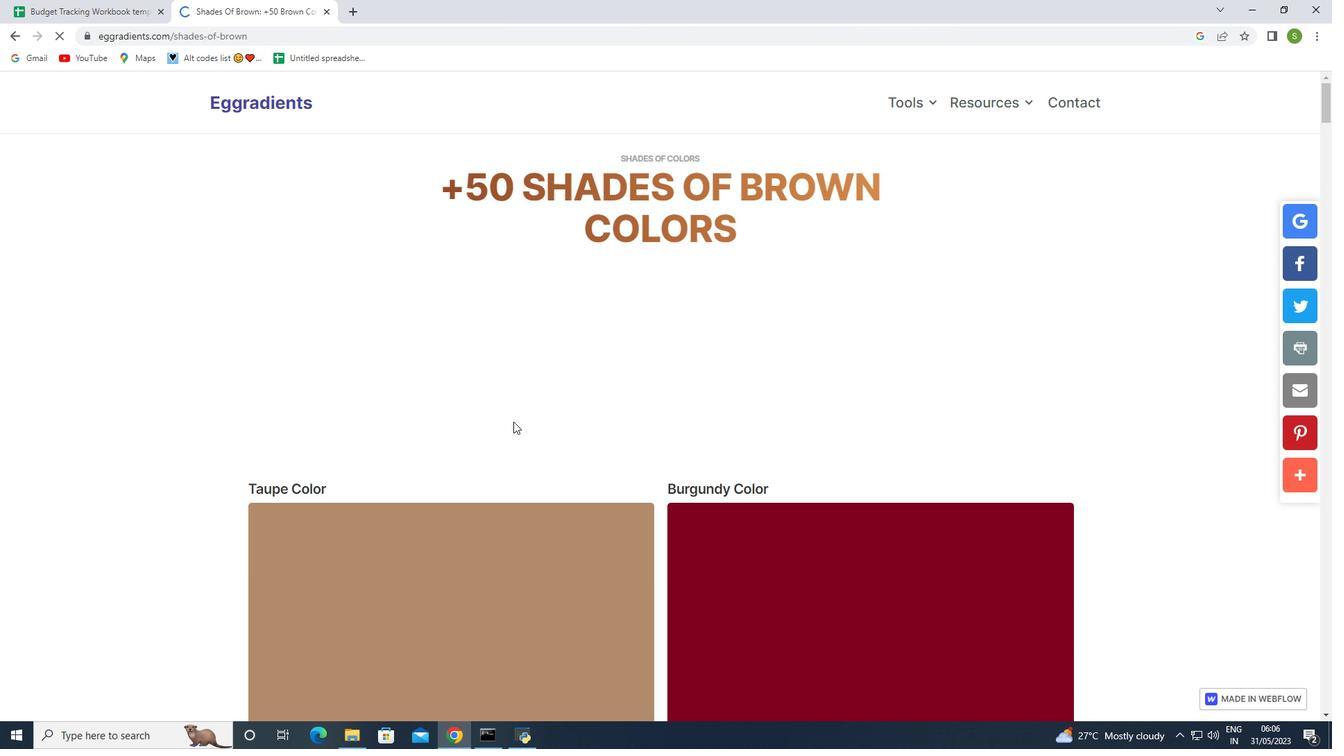 
Action: Mouse moved to (1022, 379)
Screenshot: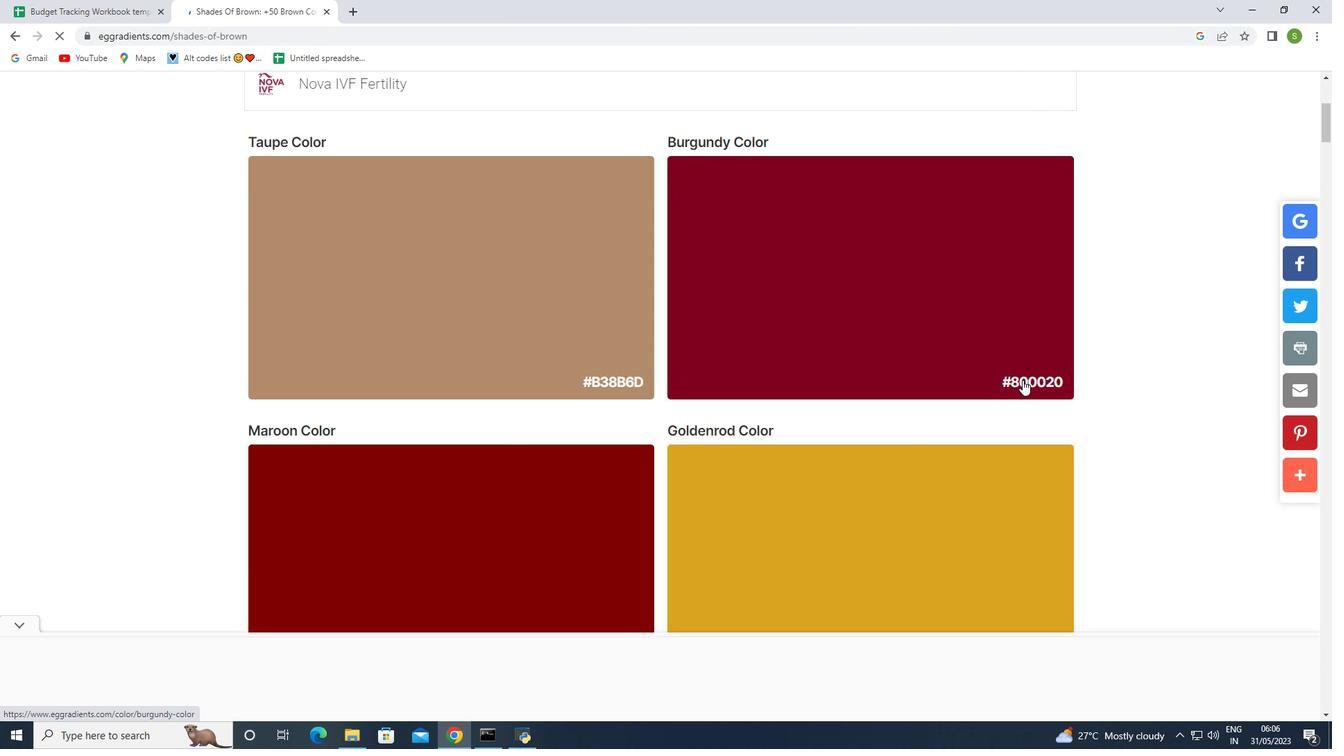 
Action: Mouse pressed left at (1022, 379)
Screenshot: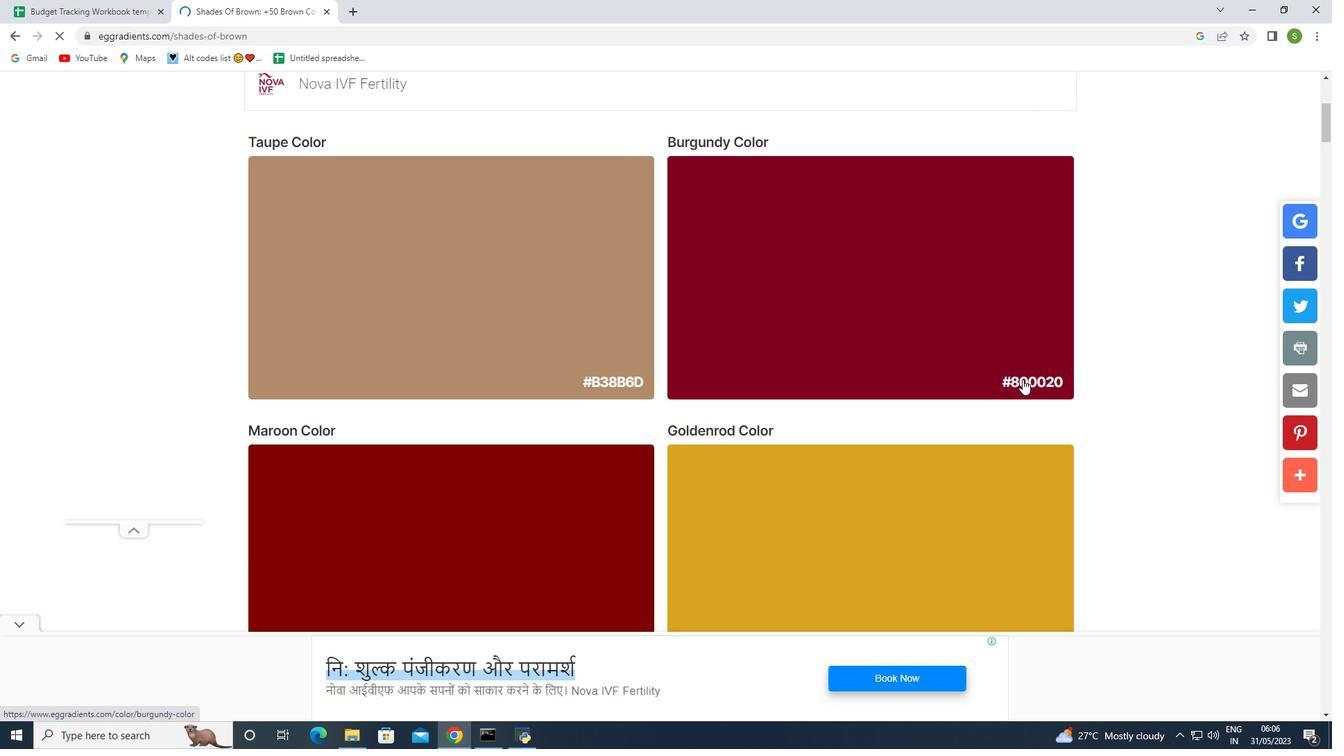 
Action: Mouse moved to (740, 475)
Screenshot: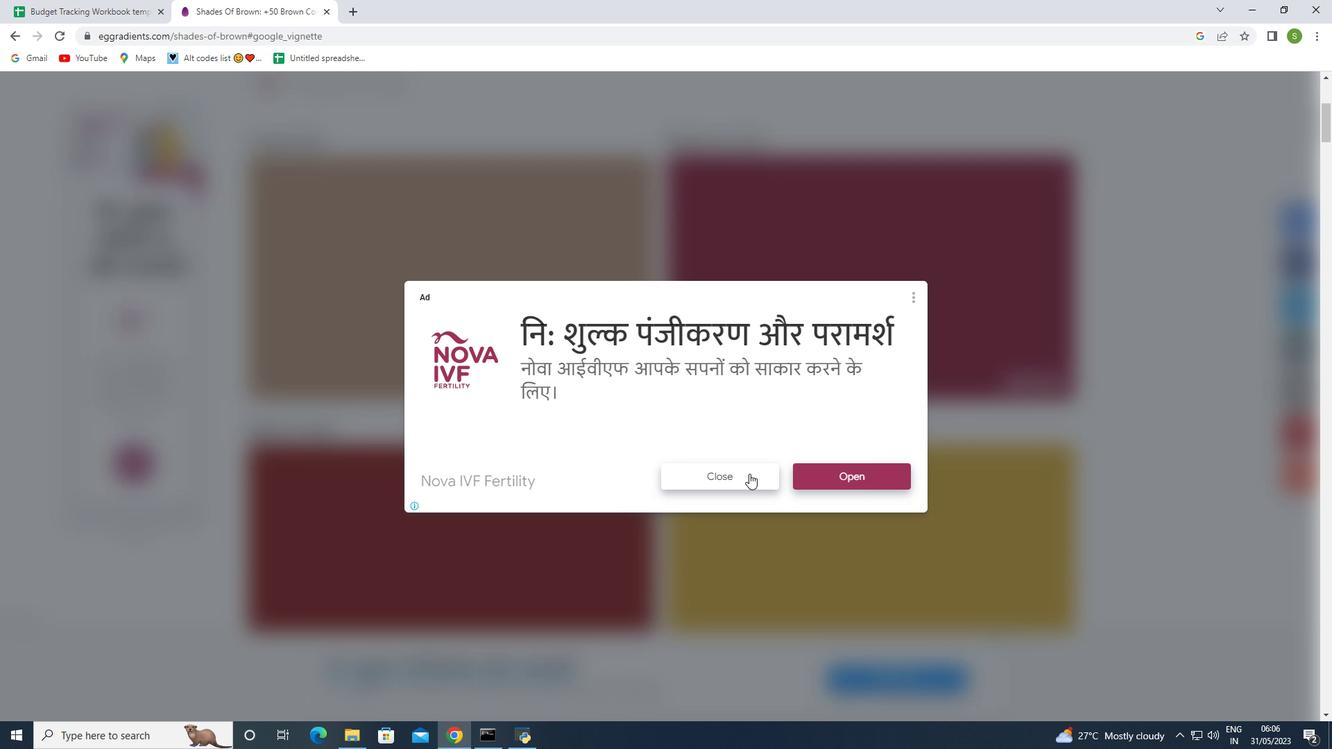 
Action: Mouse pressed left at (740, 475)
Screenshot: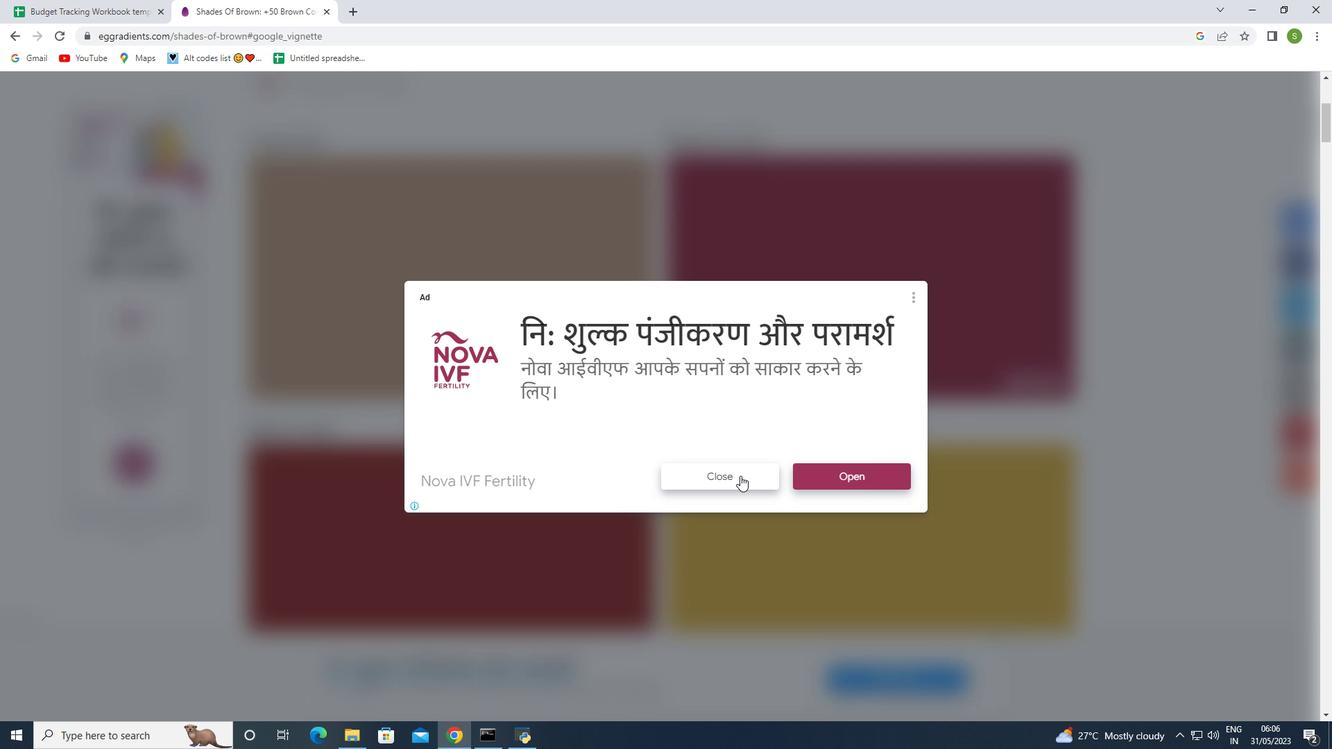 
Action: Mouse moved to (536, 367)
Screenshot: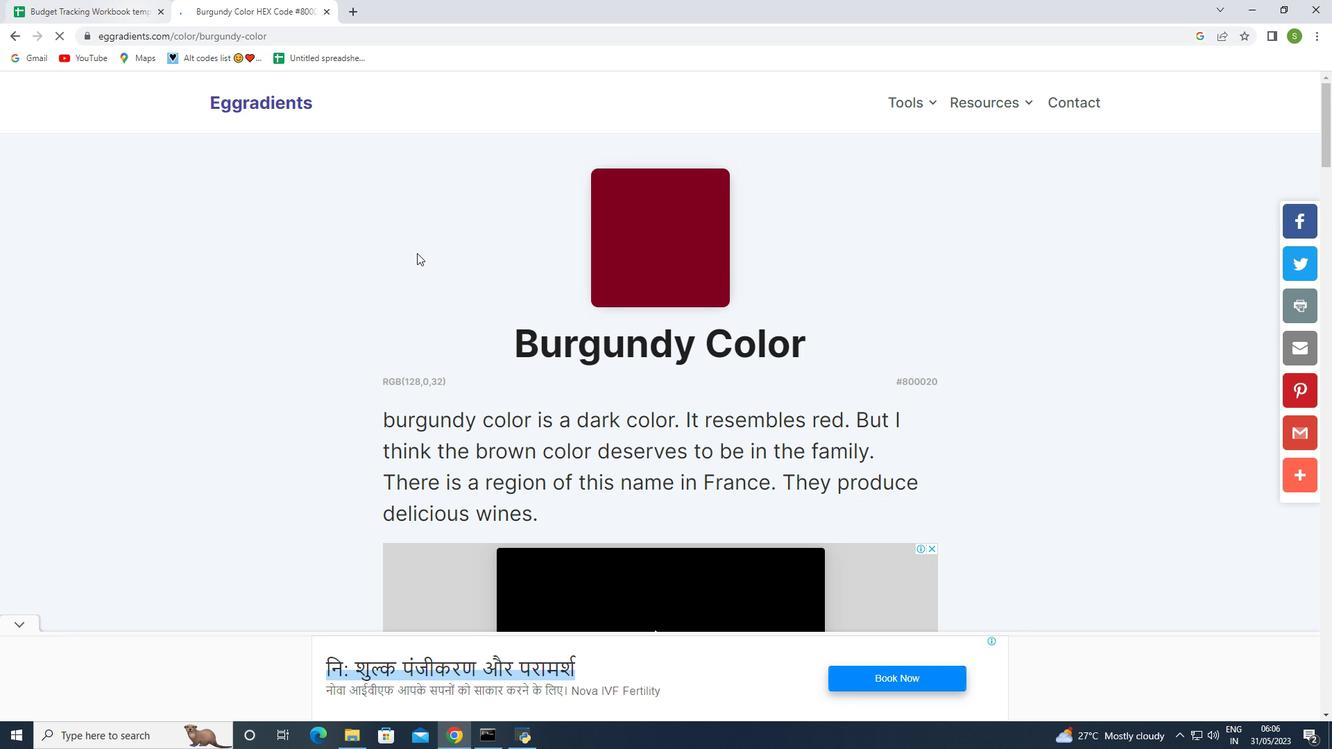 
Action: Mouse scrolled (536, 366) with delta (0, 0)
Screenshot: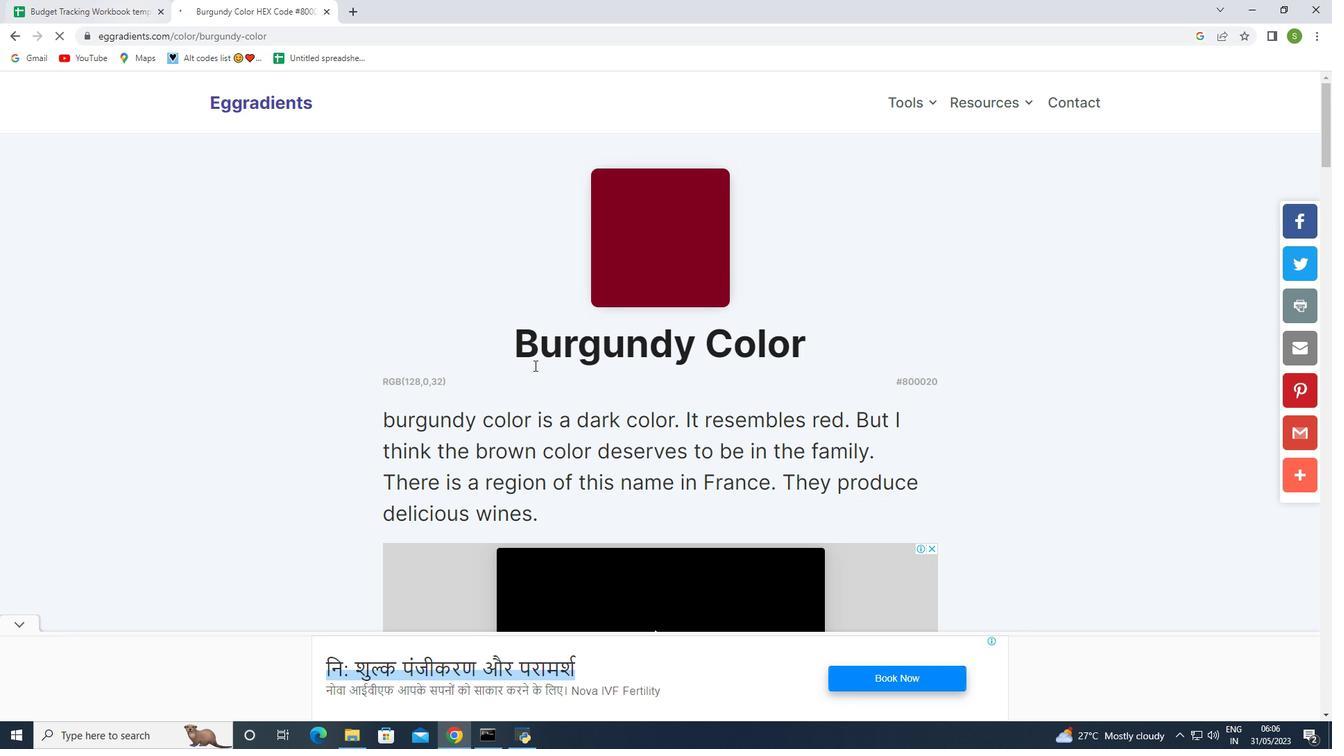 
Action: Mouse scrolled (536, 366) with delta (0, 0)
Screenshot: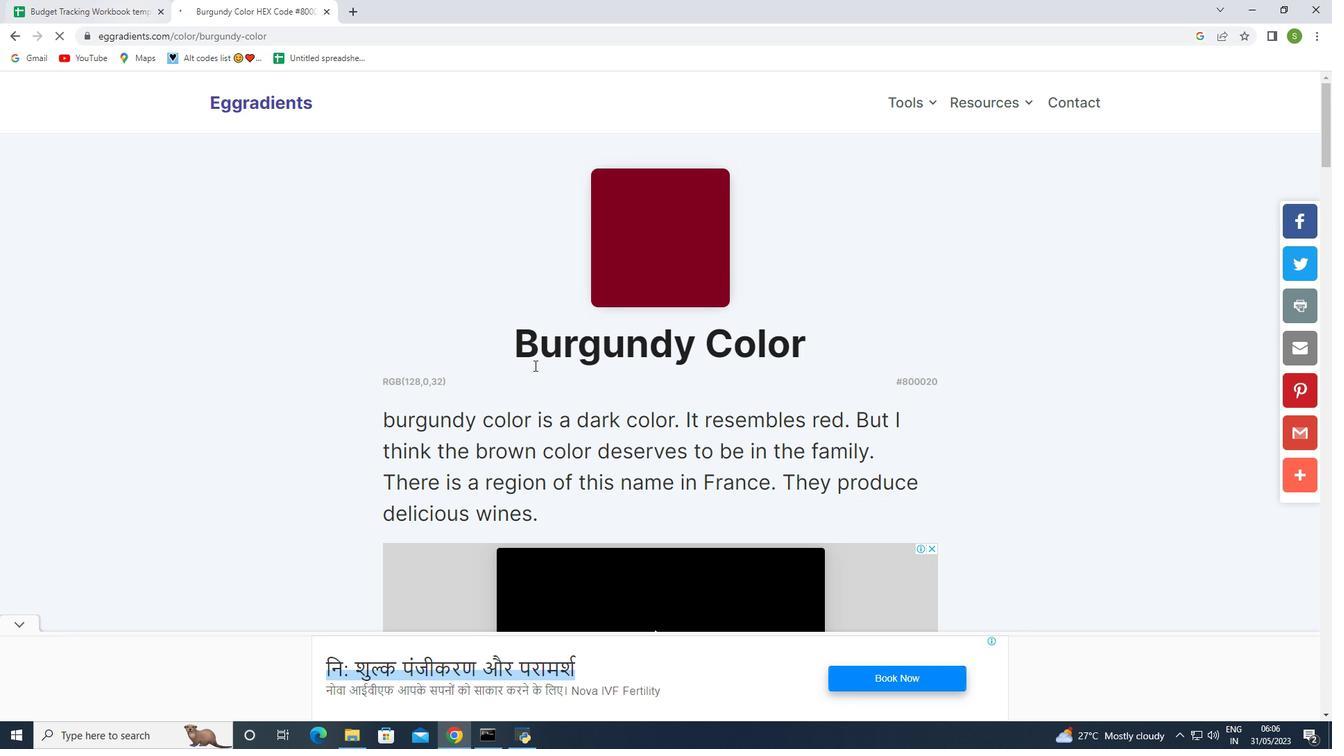 
Action: Mouse scrolled (536, 366) with delta (0, 0)
Screenshot: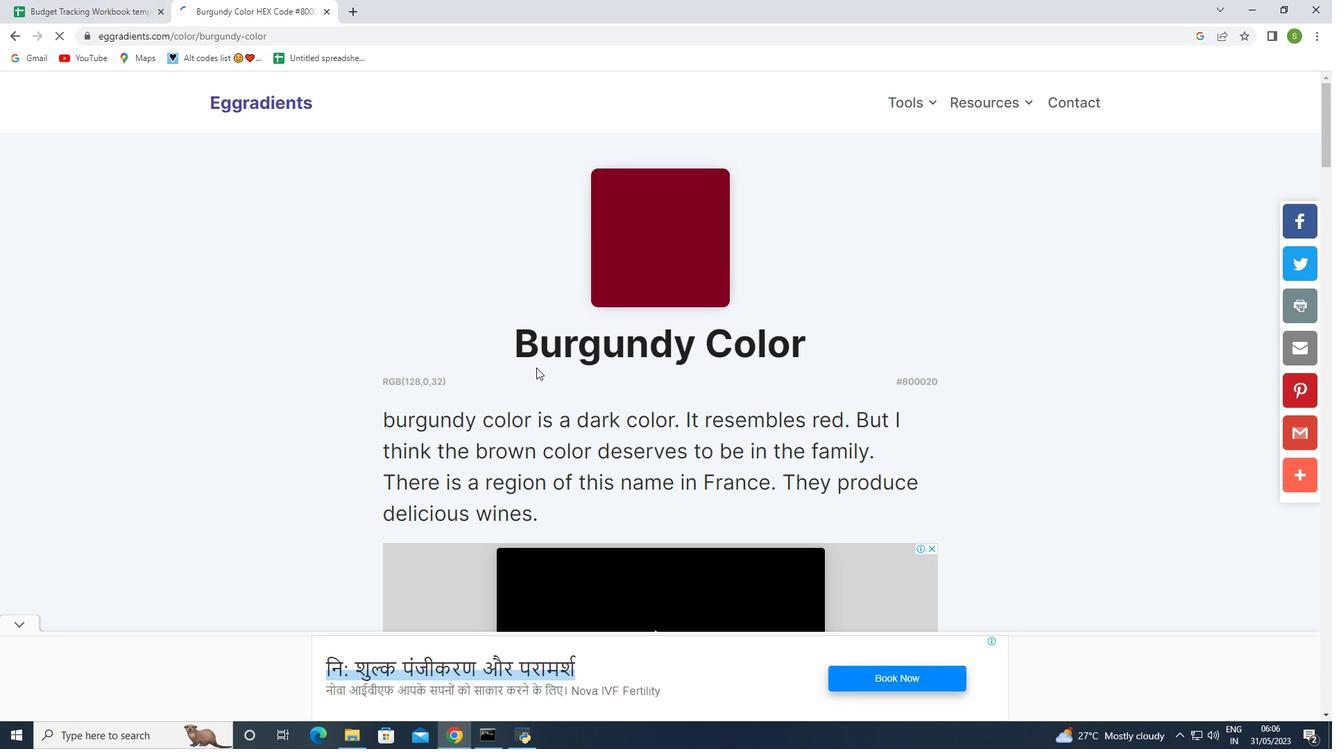 
Action: Mouse scrolled (536, 366) with delta (0, 0)
Screenshot: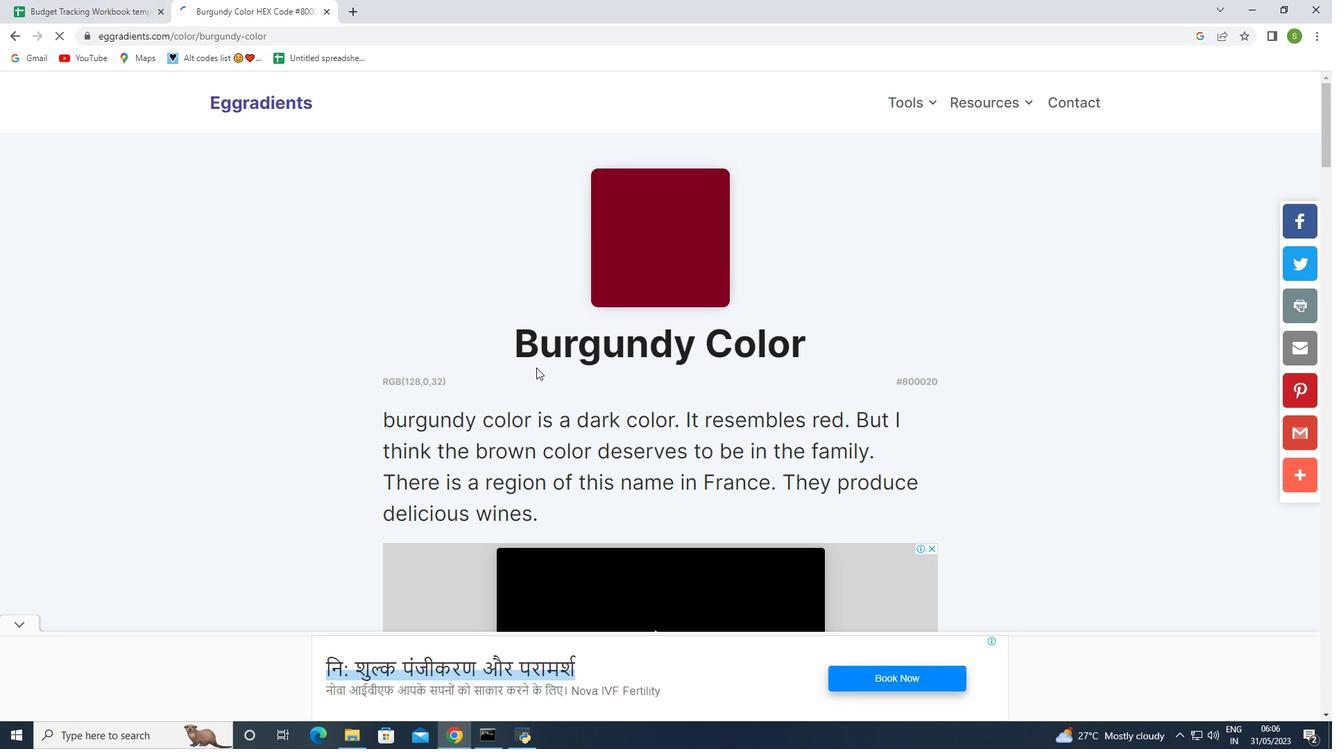 
Action: Mouse moved to (549, 373)
Screenshot: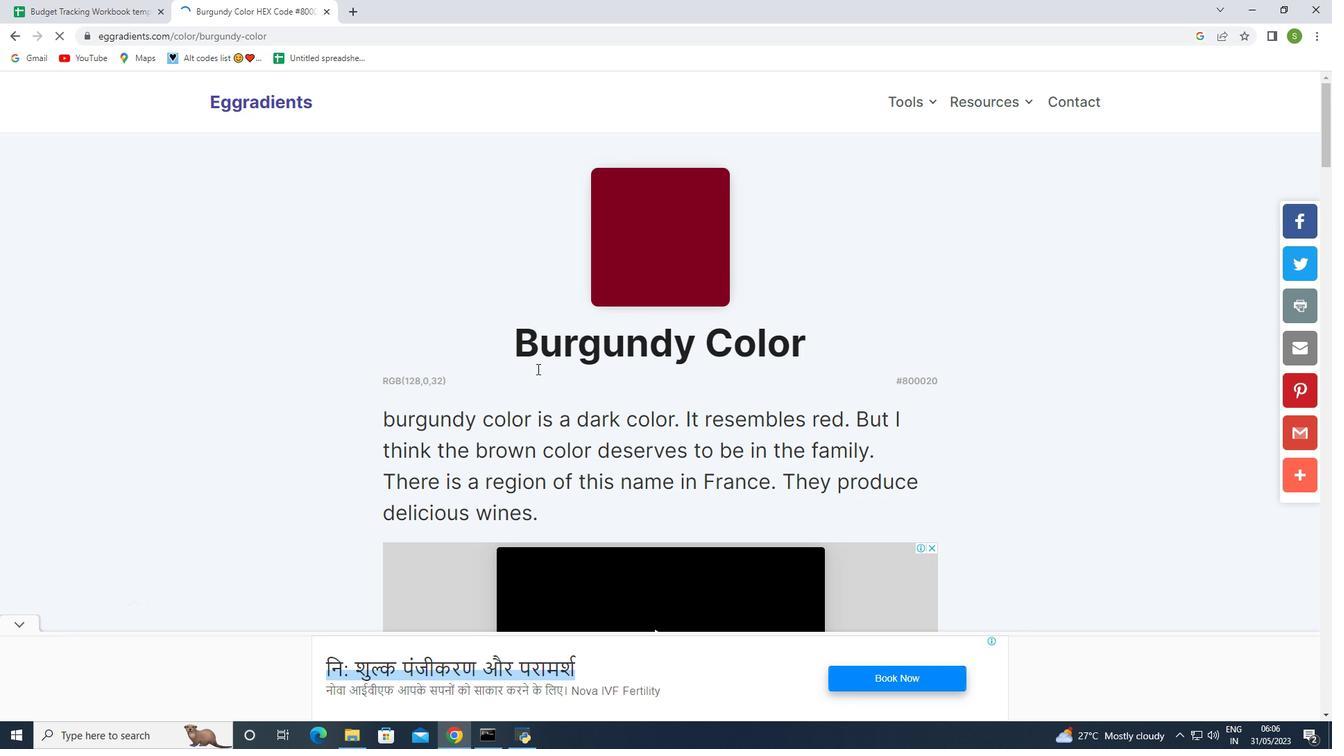 
Action: Mouse scrolled (549, 373) with delta (0, 0)
Screenshot: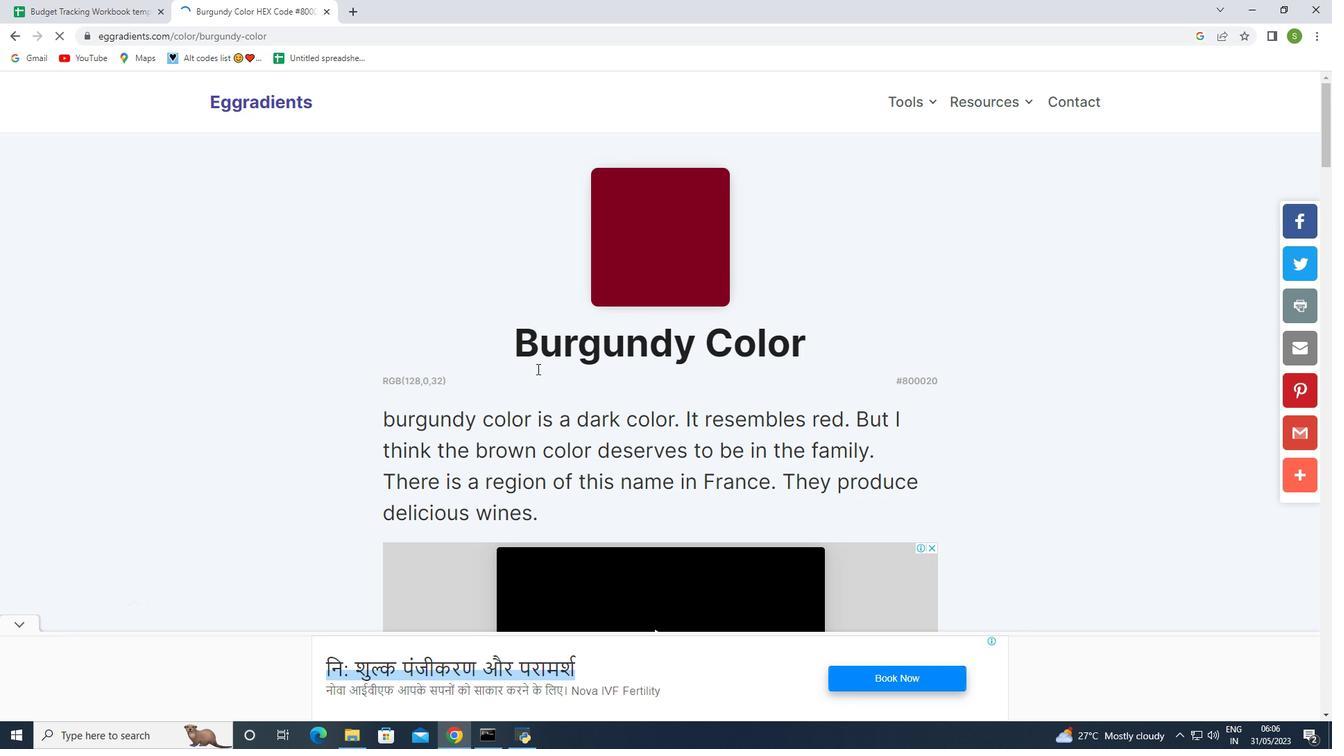 
Action: Mouse scrolled (549, 373) with delta (0, 0)
Screenshot: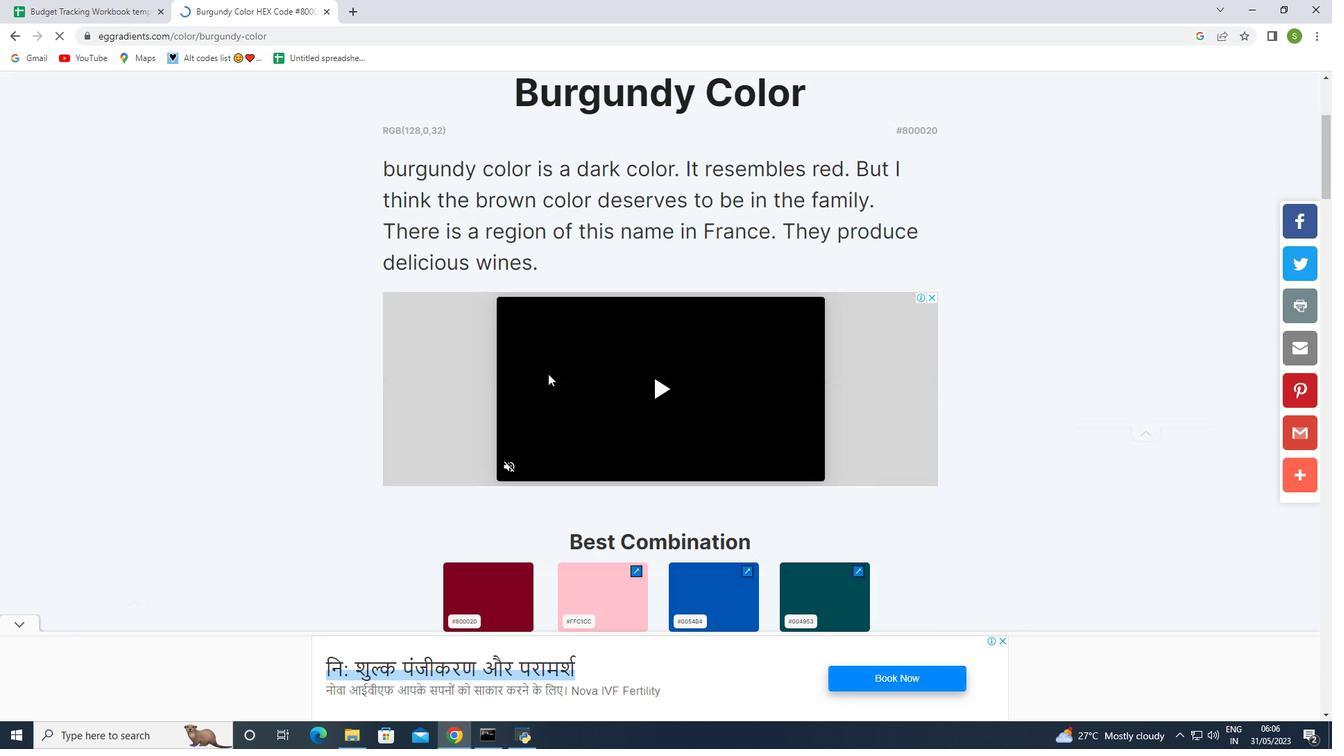 
Action: Mouse scrolled (549, 373) with delta (0, 0)
Screenshot: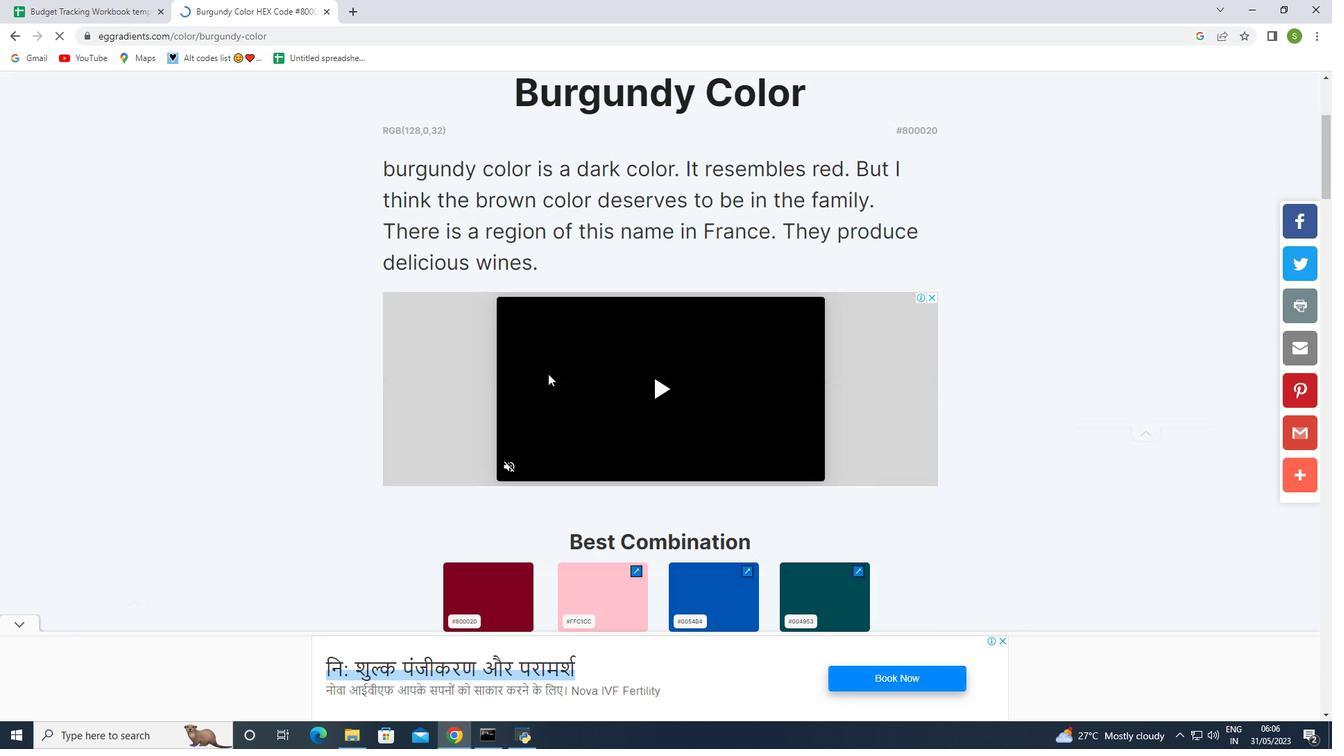 
Action: Mouse scrolled (549, 373) with delta (0, 0)
Screenshot: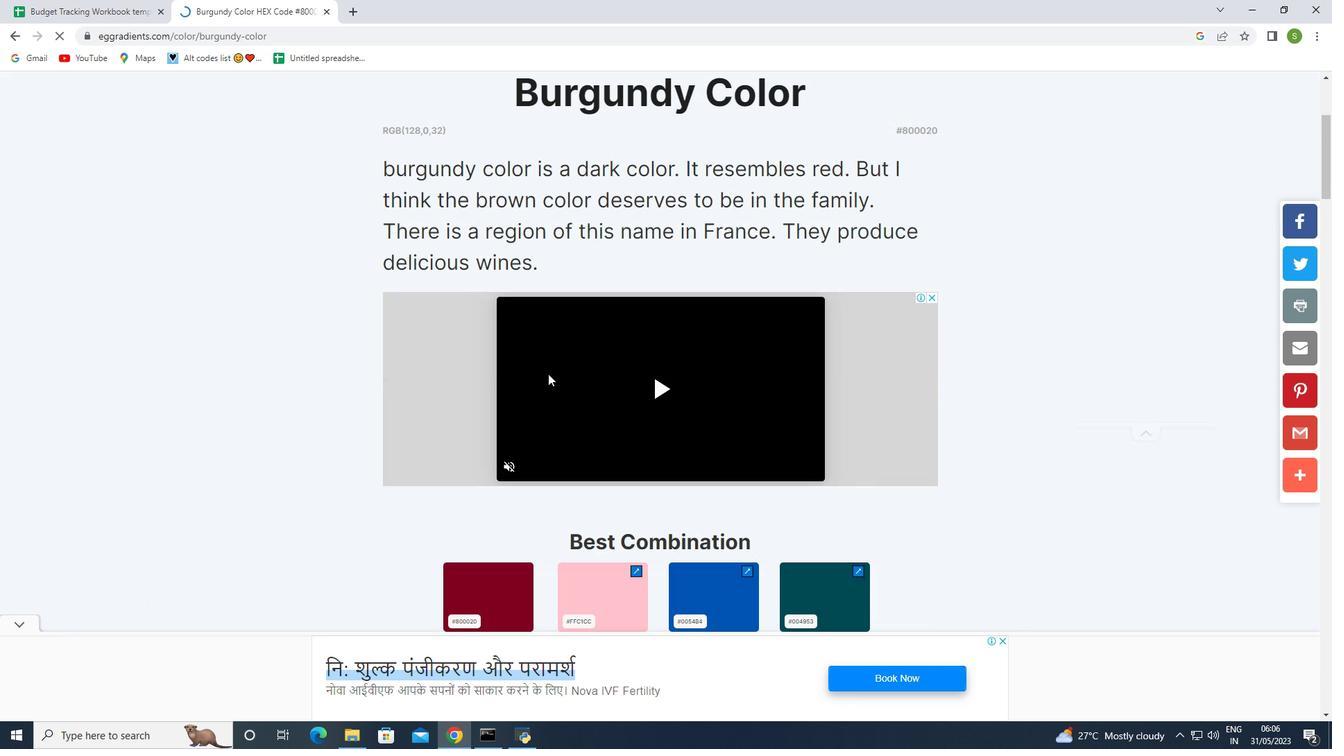 
Action: Mouse scrolled (549, 373) with delta (0, 0)
Screenshot: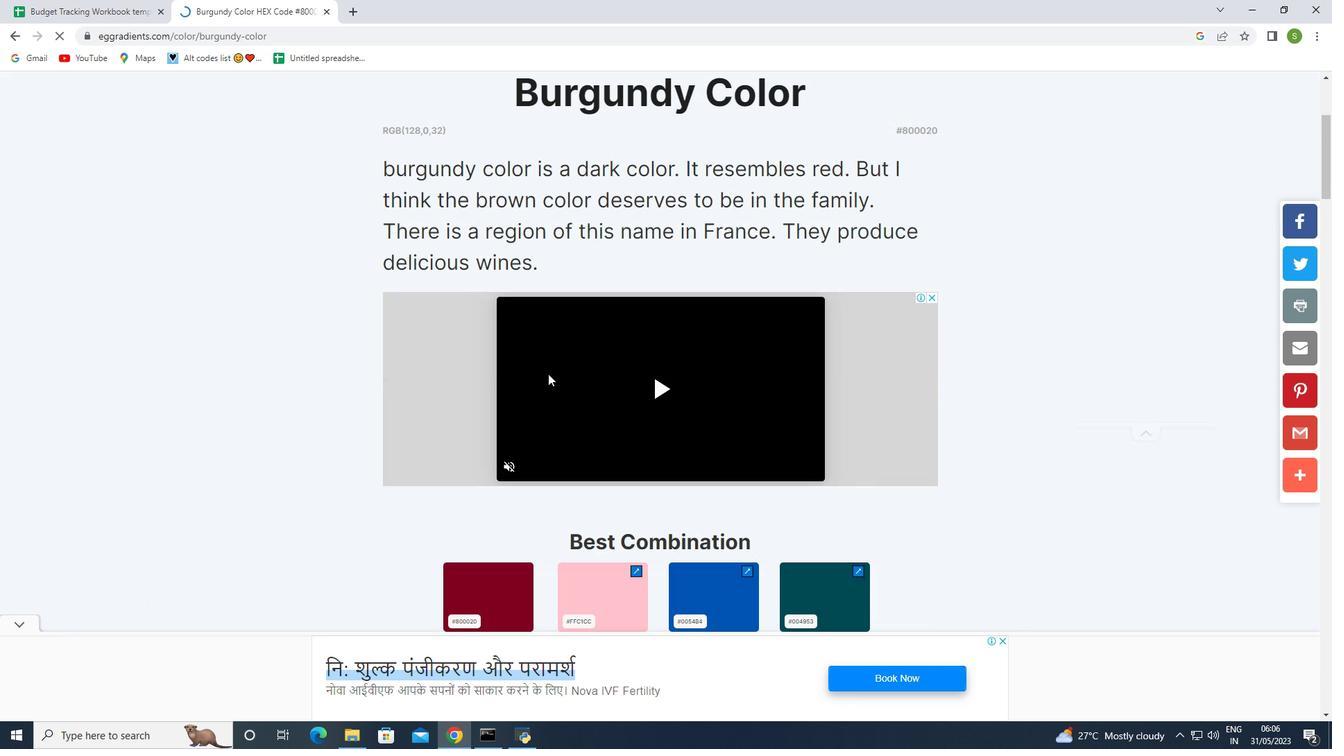 
Action: Mouse scrolled (549, 373) with delta (0, 0)
Screenshot: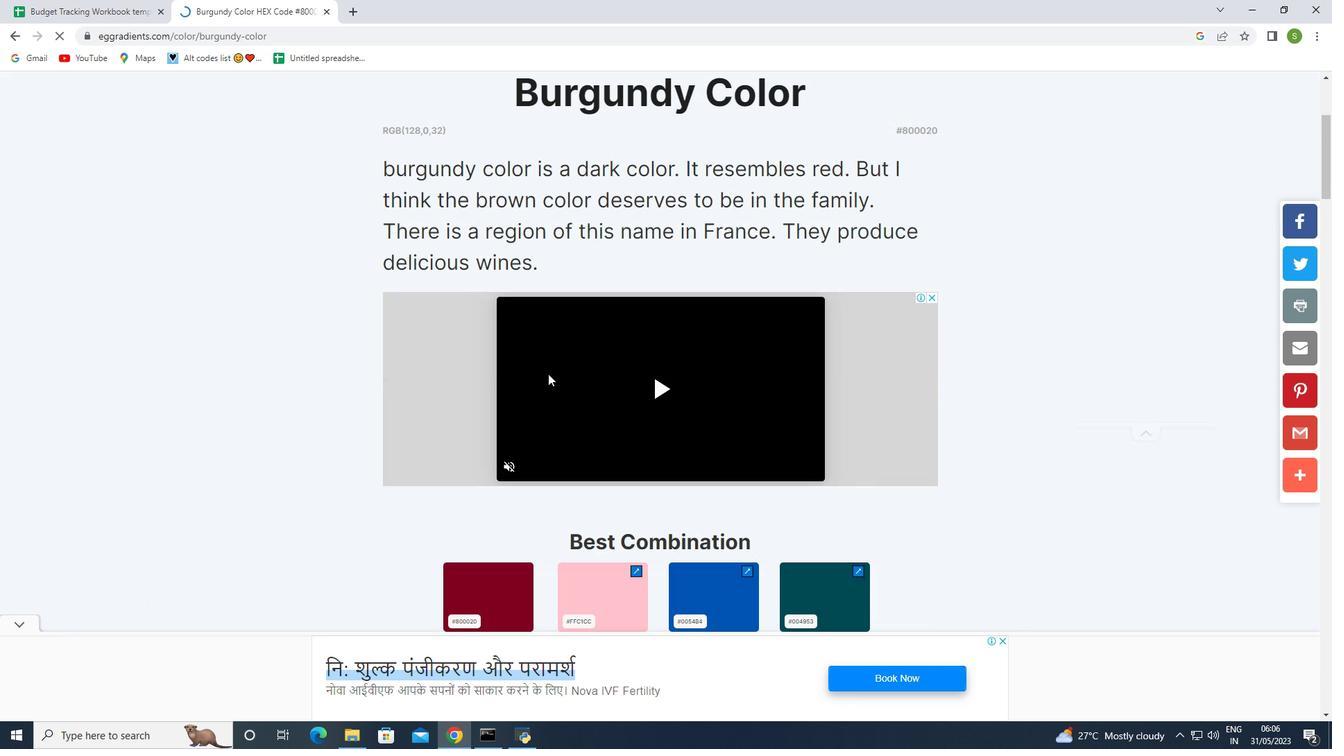 
Action: Mouse moved to (644, 484)
Screenshot: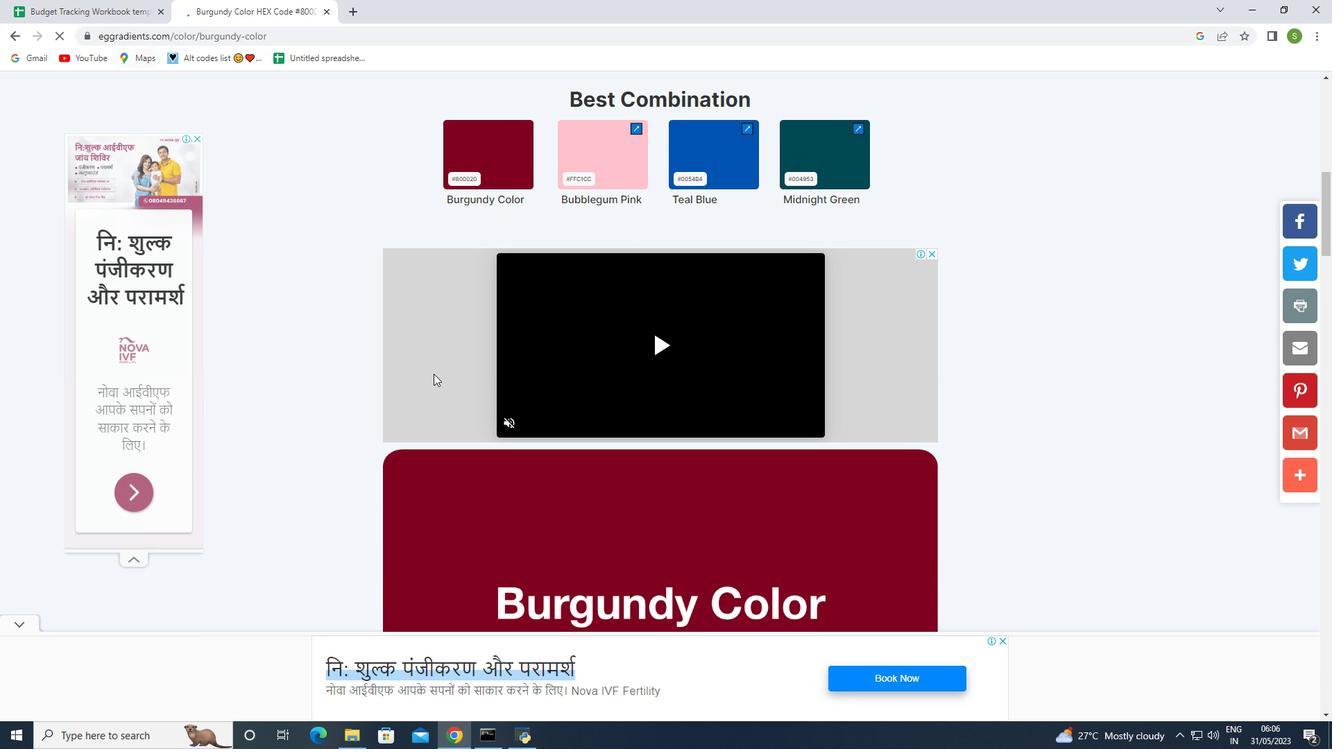 
Action: Mouse scrolled (644, 483) with delta (0, 0)
Screenshot: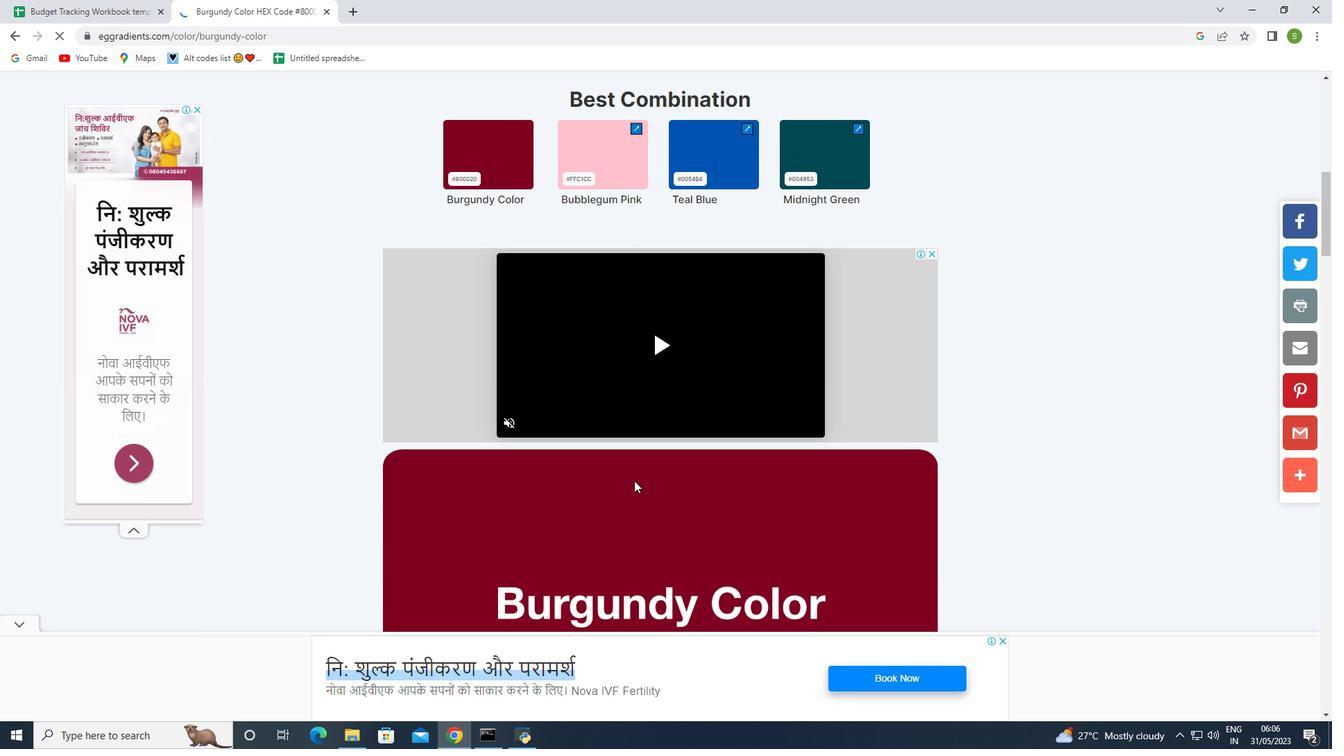 
Action: Mouse scrolled (644, 483) with delta (0, 0)
Screenshot: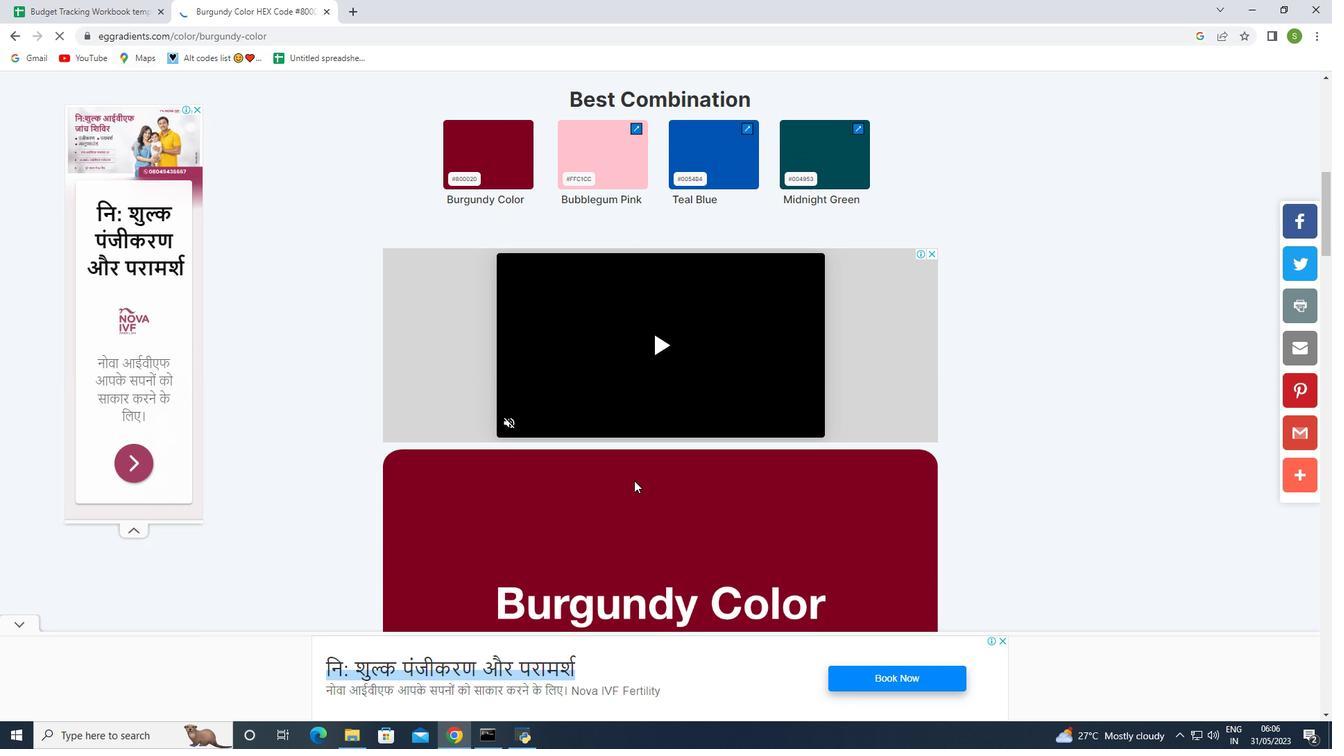 
Action: Mouse scrolled (644, 483) with delta (0, 0)
Screenshot: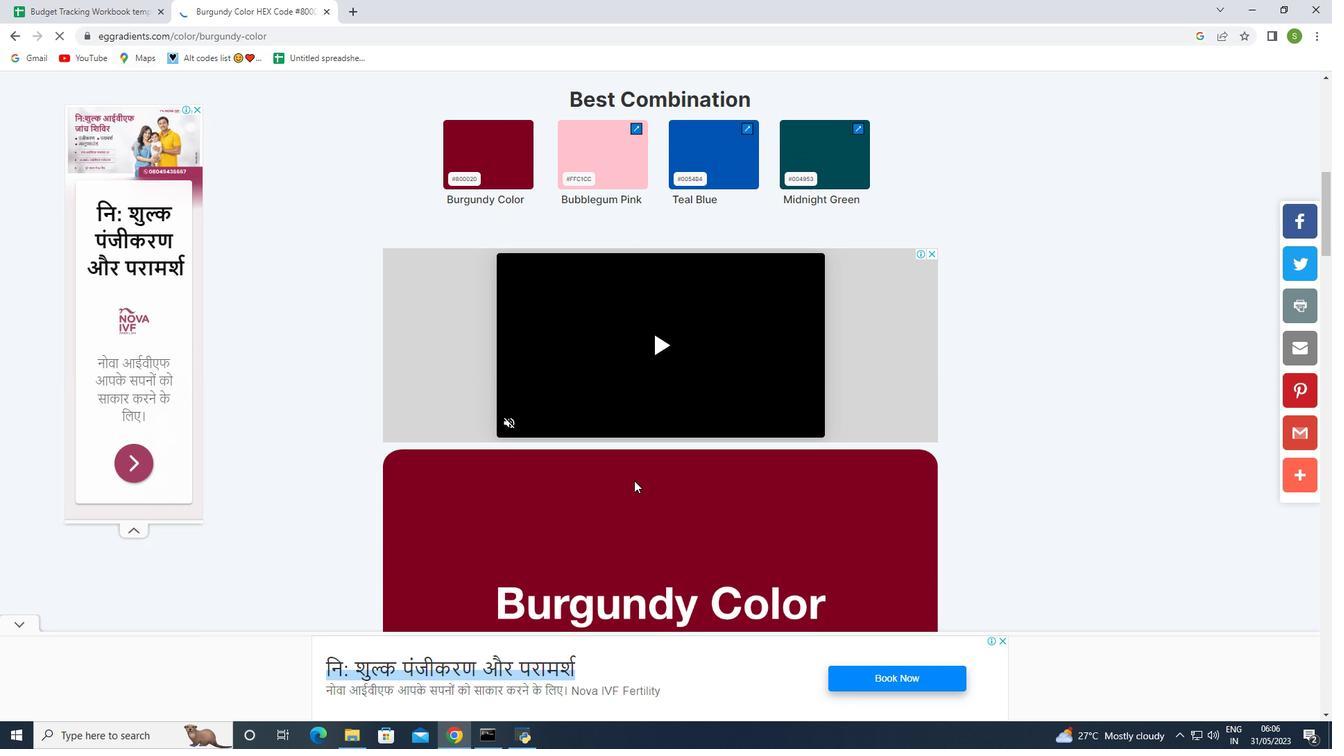 
Action: Mouse scrolled (644, 483) with delta (0, 0)
Screenshot: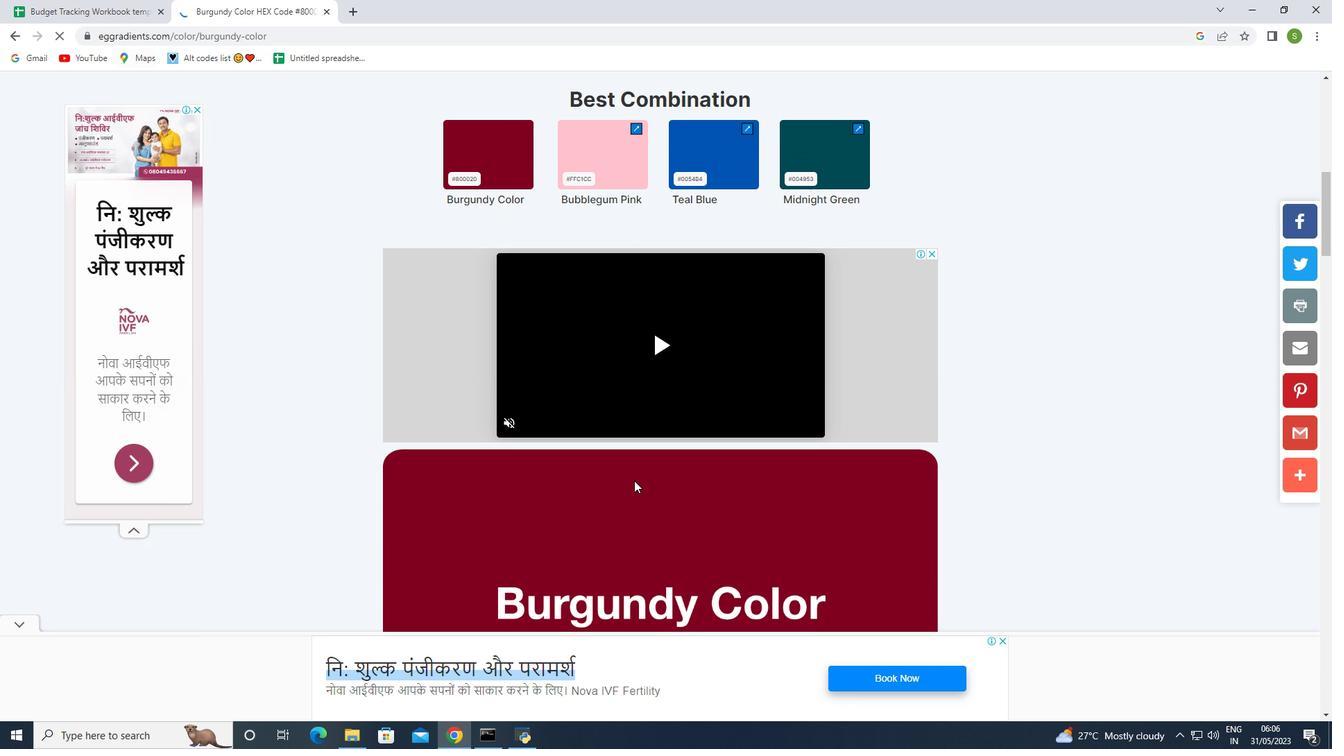 
Action: Mouse moved to (644, 486)
Screenshot: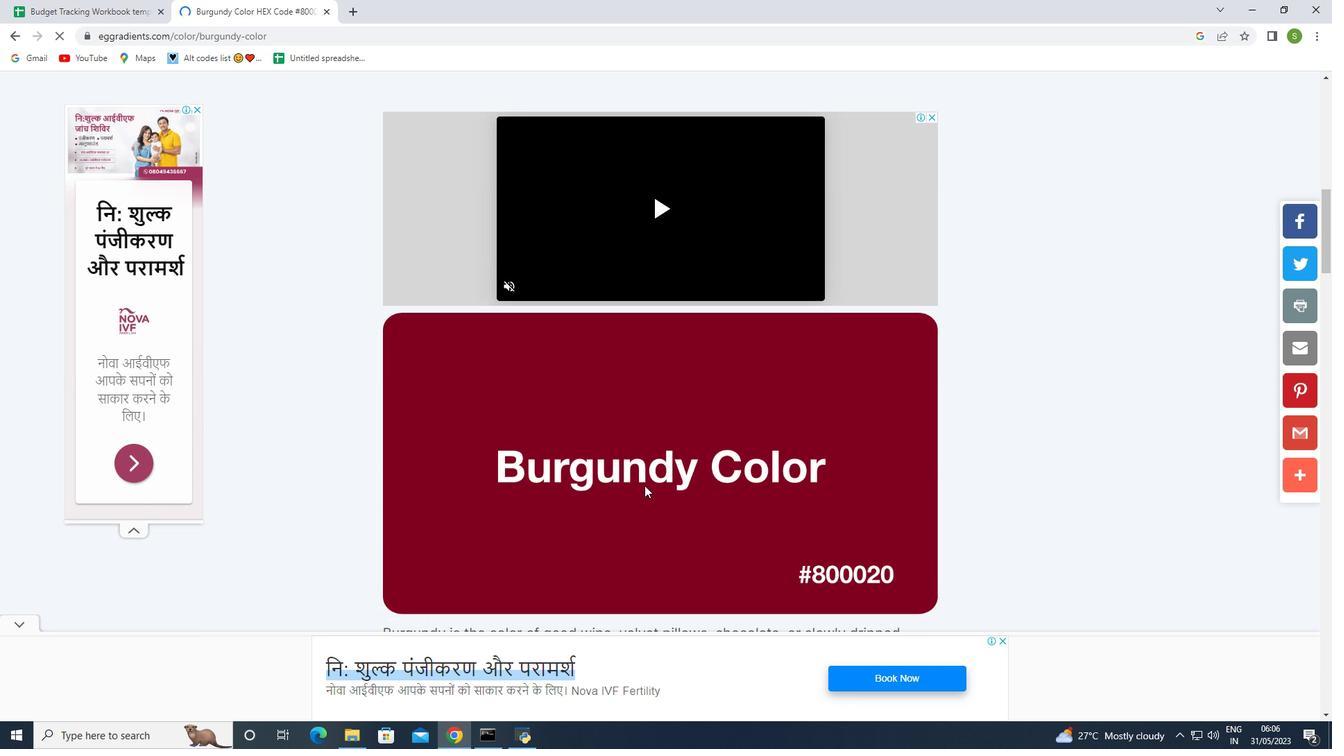 
Action: Mouse scrolled (644, 485) with delta (0, 0)
Screenshot: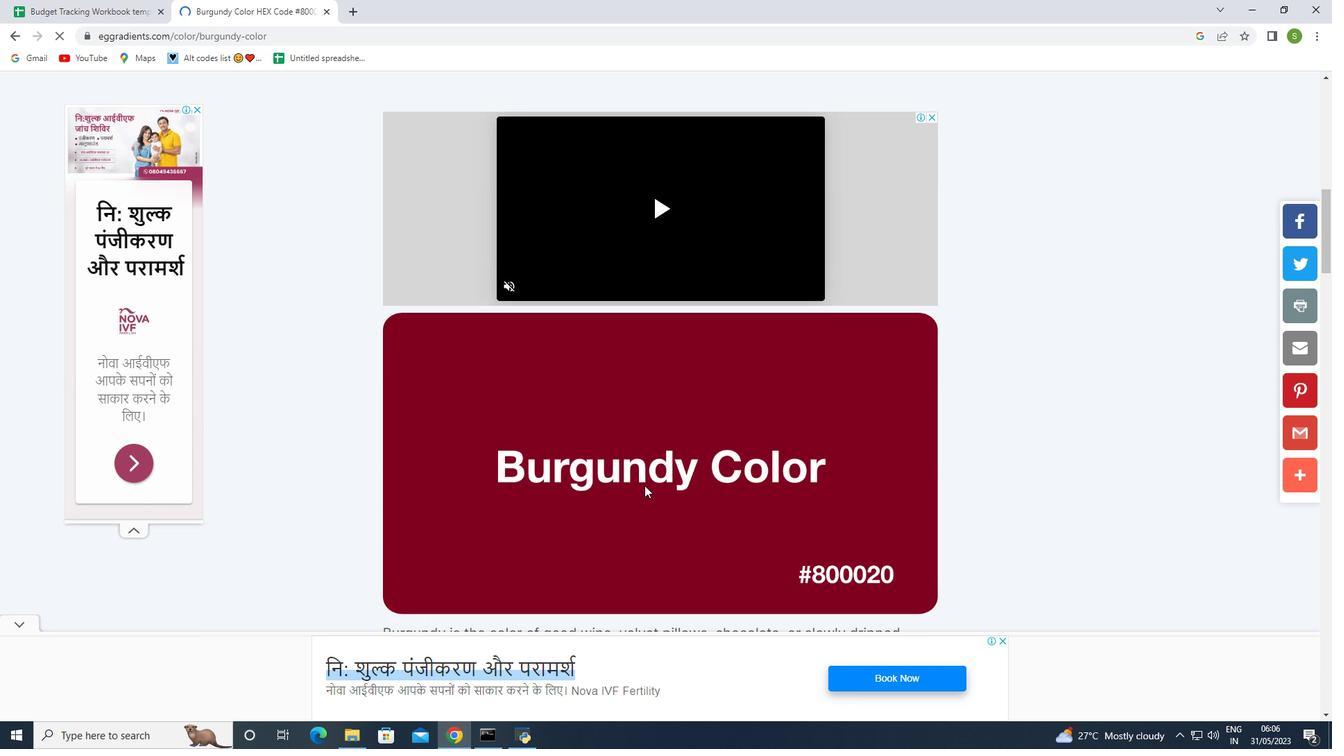 
Action: Mouse scrolled (644, 485) with delta (0, 0)
Screenshot: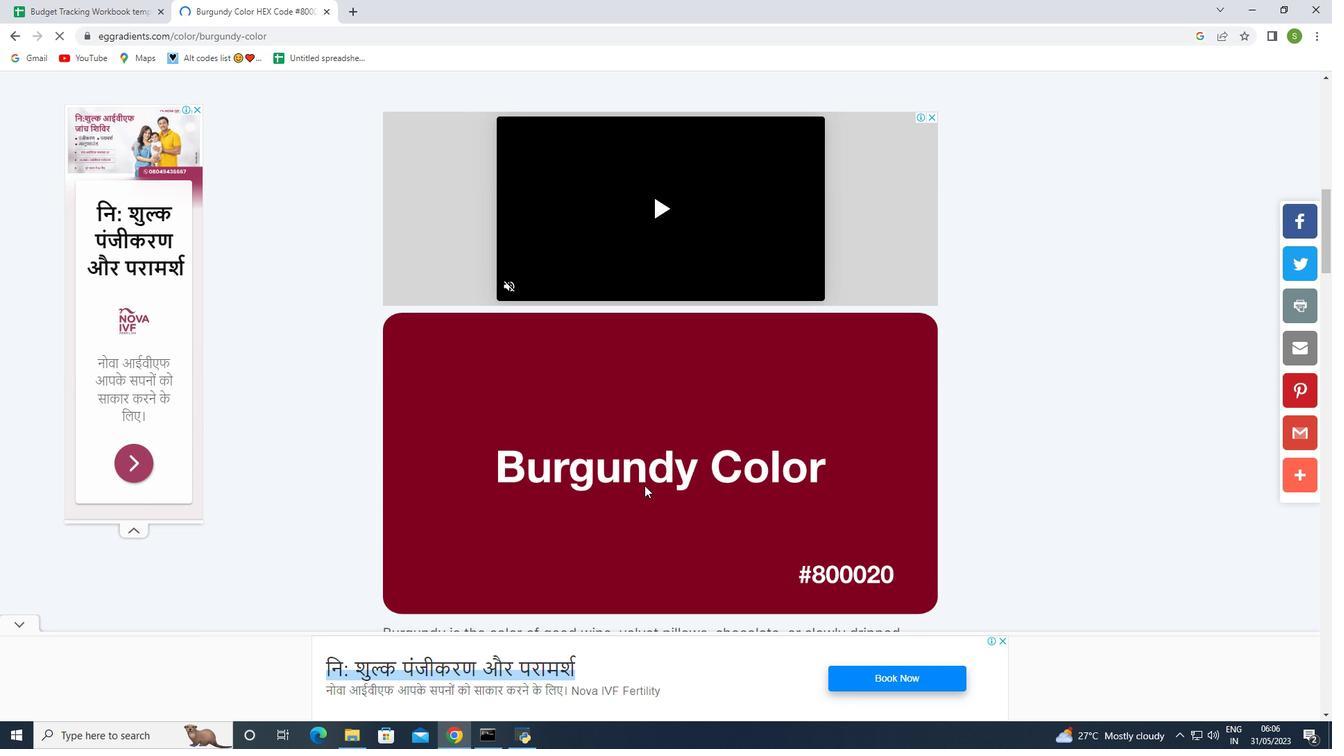 
Action: Mouse scrolled (644, 485) with delta (0, 0)
Screenshot: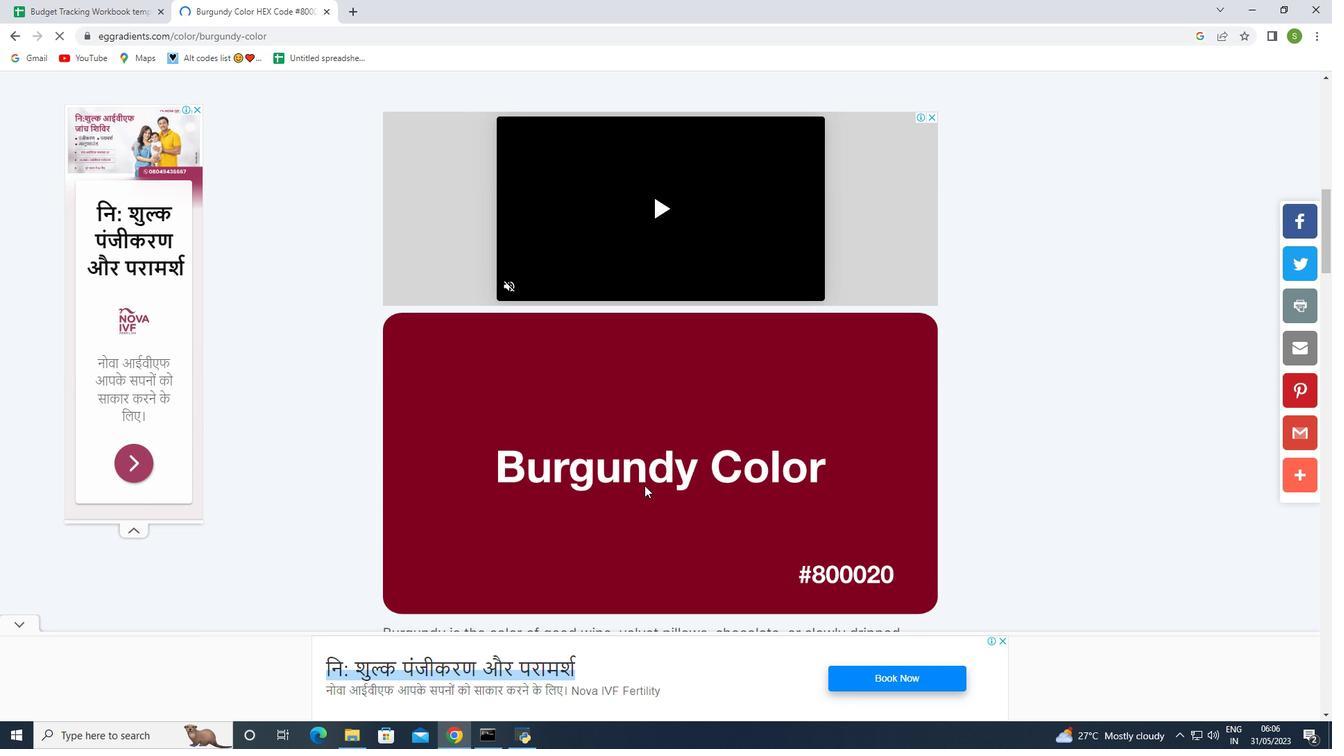 
Action: Mouse moved to (644, 486)
Screenshot: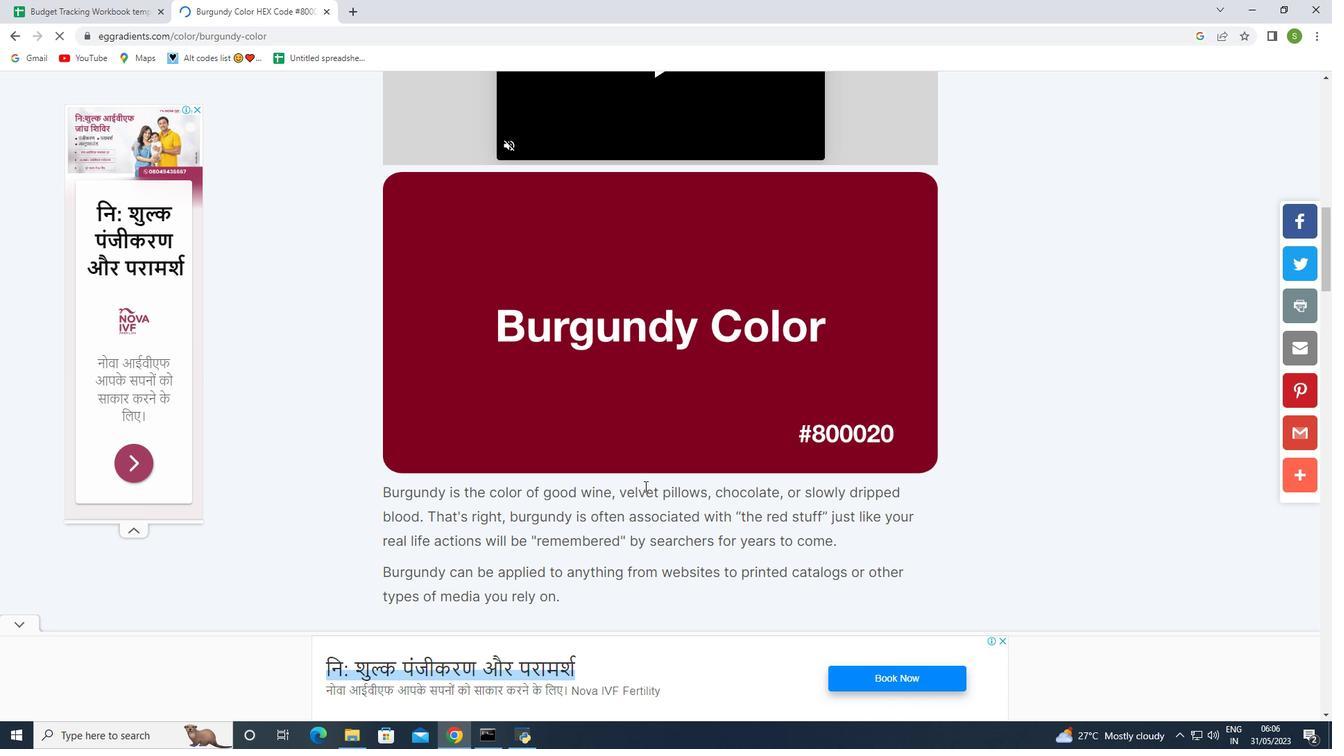 
Action: Mouse scrolled (644, 485) with delta (0, 0)
Screenshot: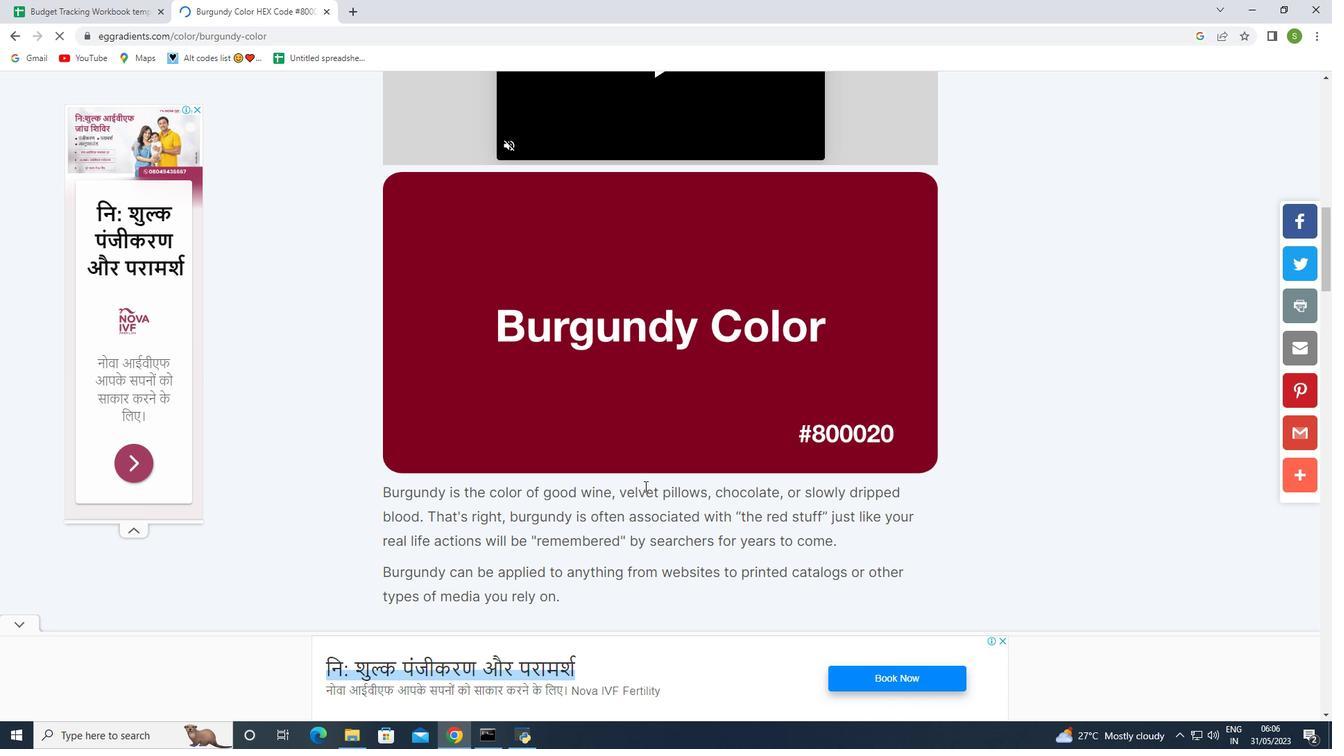 
Action: Mouse scrolled (644, 485) with delta (0, 0)
Screenshot: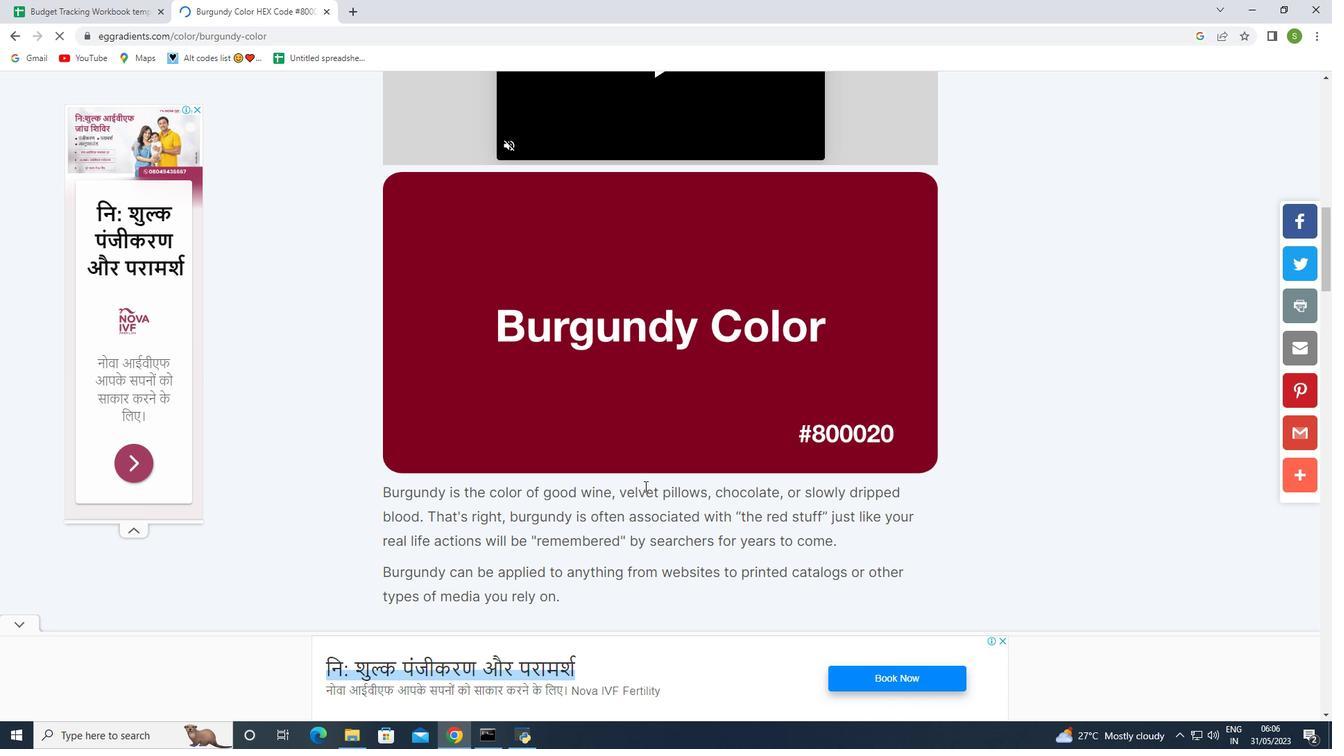 
Action: Mouse moved to (795, 81)
Screenshot: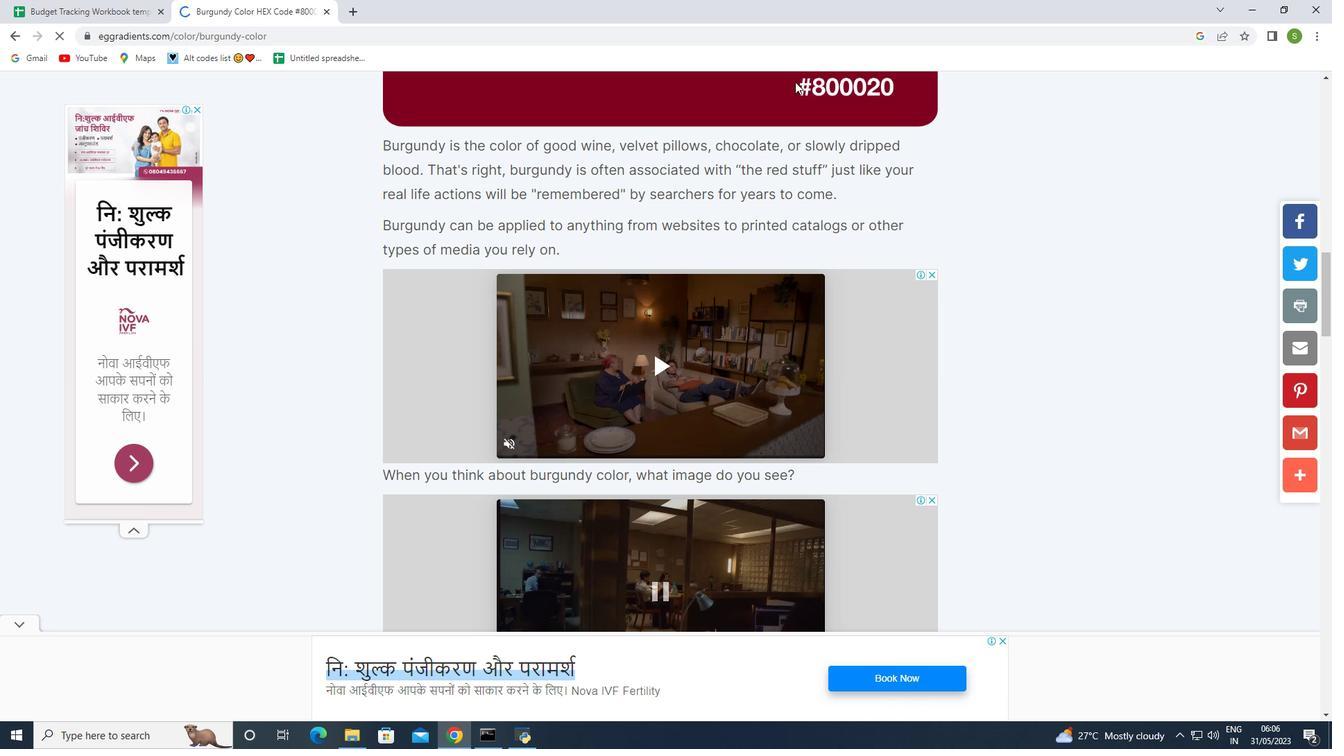 
Action: Mouse pressed left at (795, 81)
Screenshot: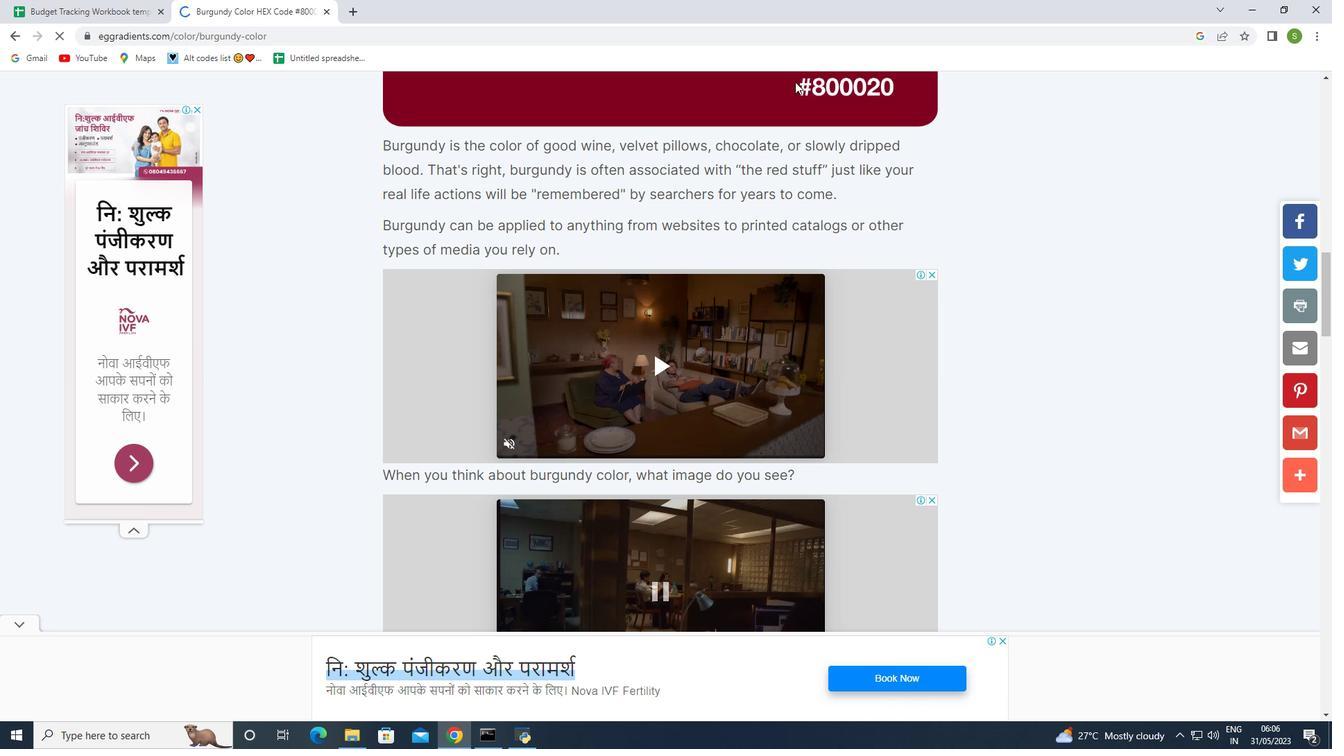 
Action: Mouse moved to (865, 92)
Screenshot: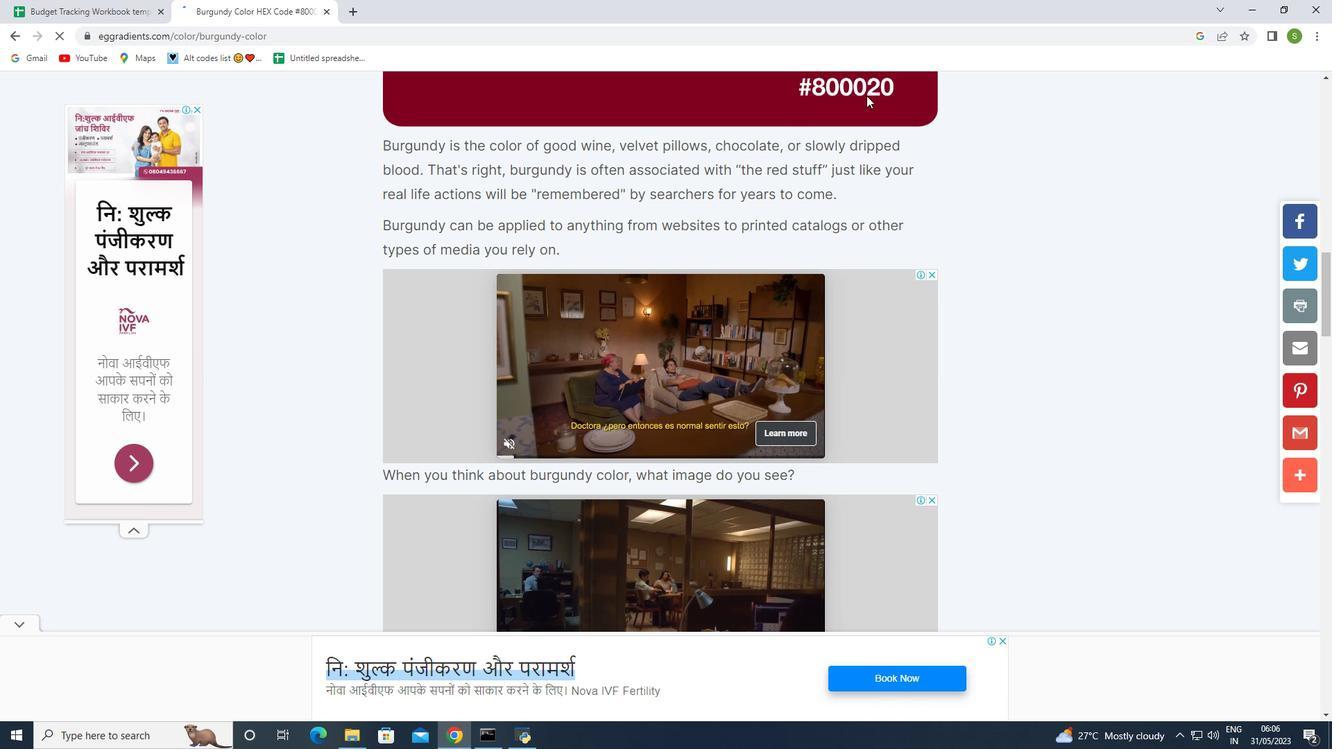 
Action: Mouse pressed left at (865, 92)
Screenshot: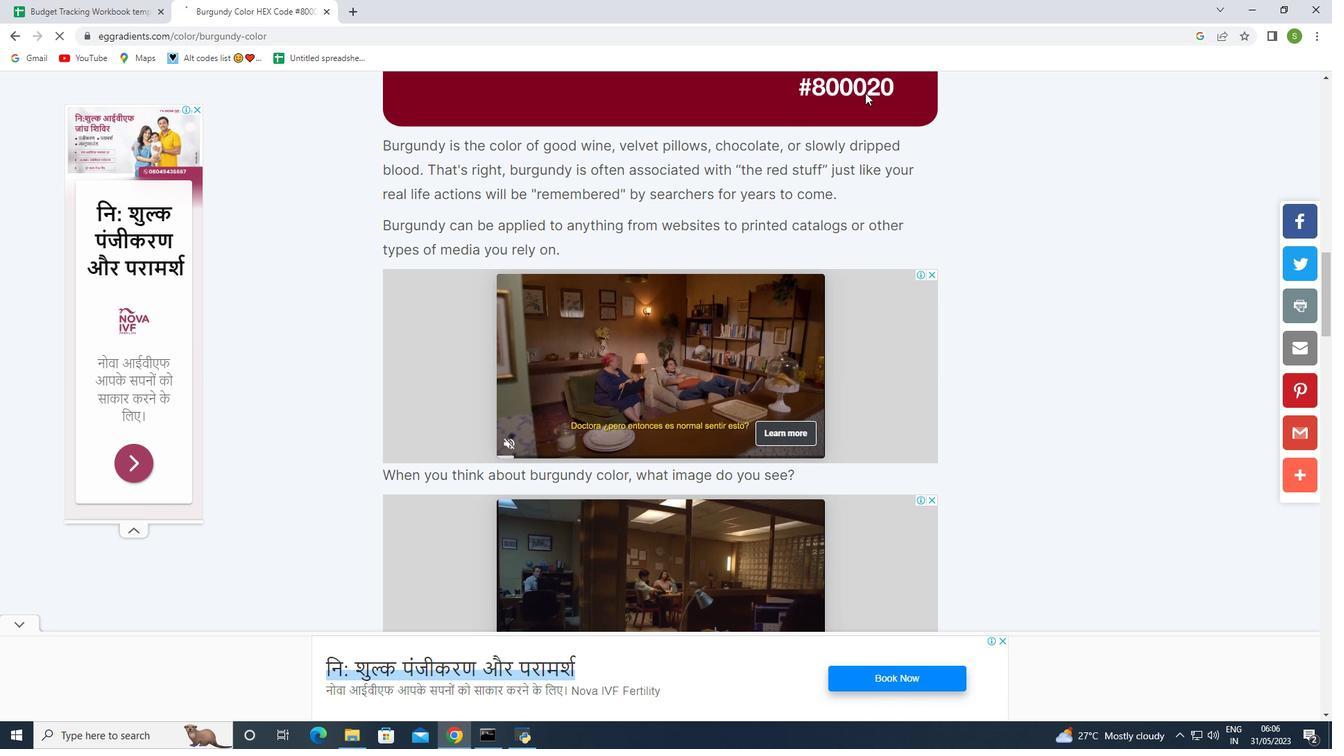 
Action: Mouse moved to (66, 0)
Screenshot: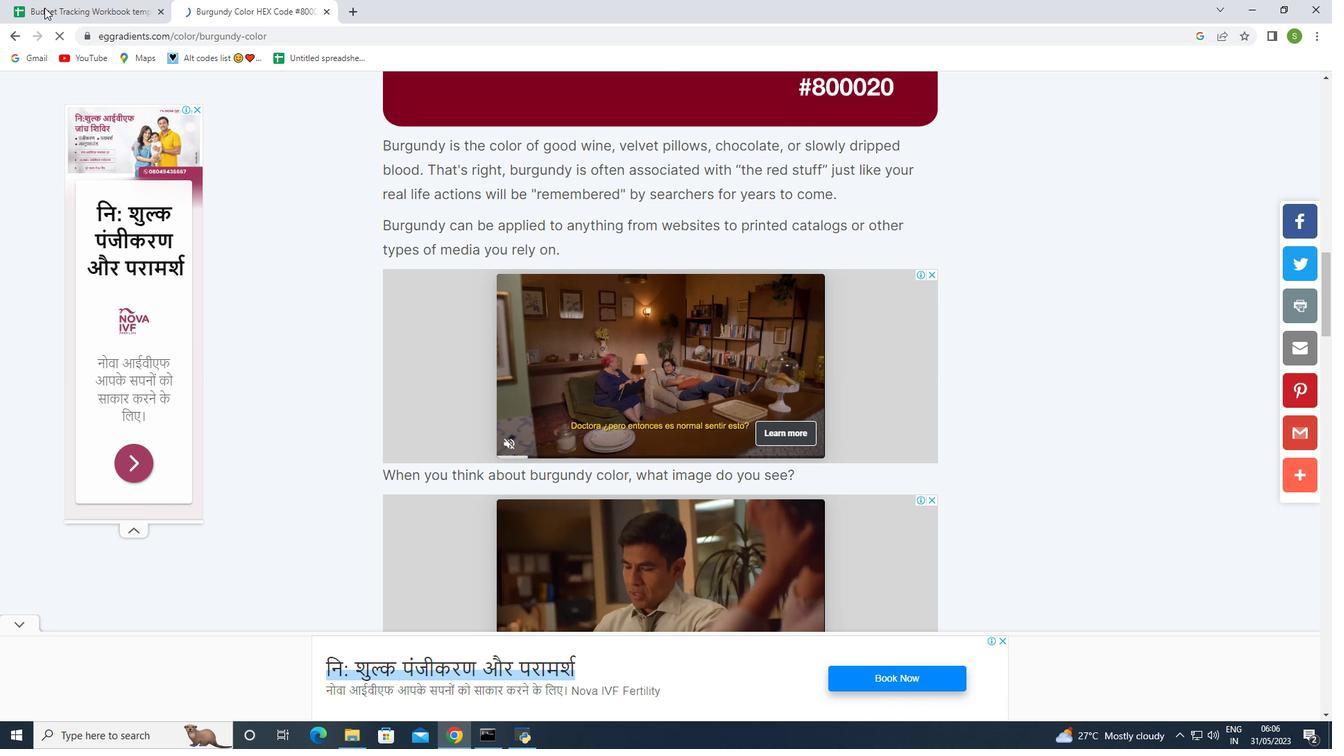 
Action: Mouse pressed left at (66, 0)
Screenshot: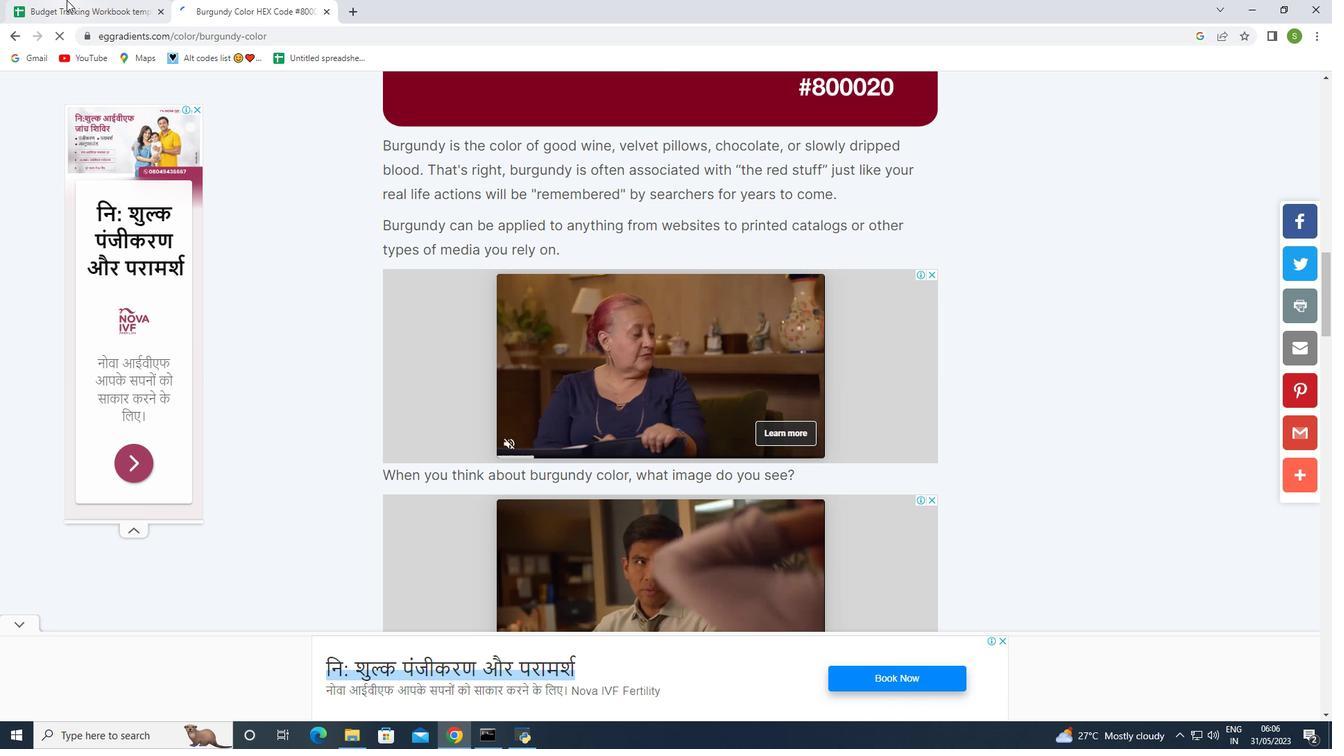 
Action: Mouse moved to (575, 188)
Screenshot: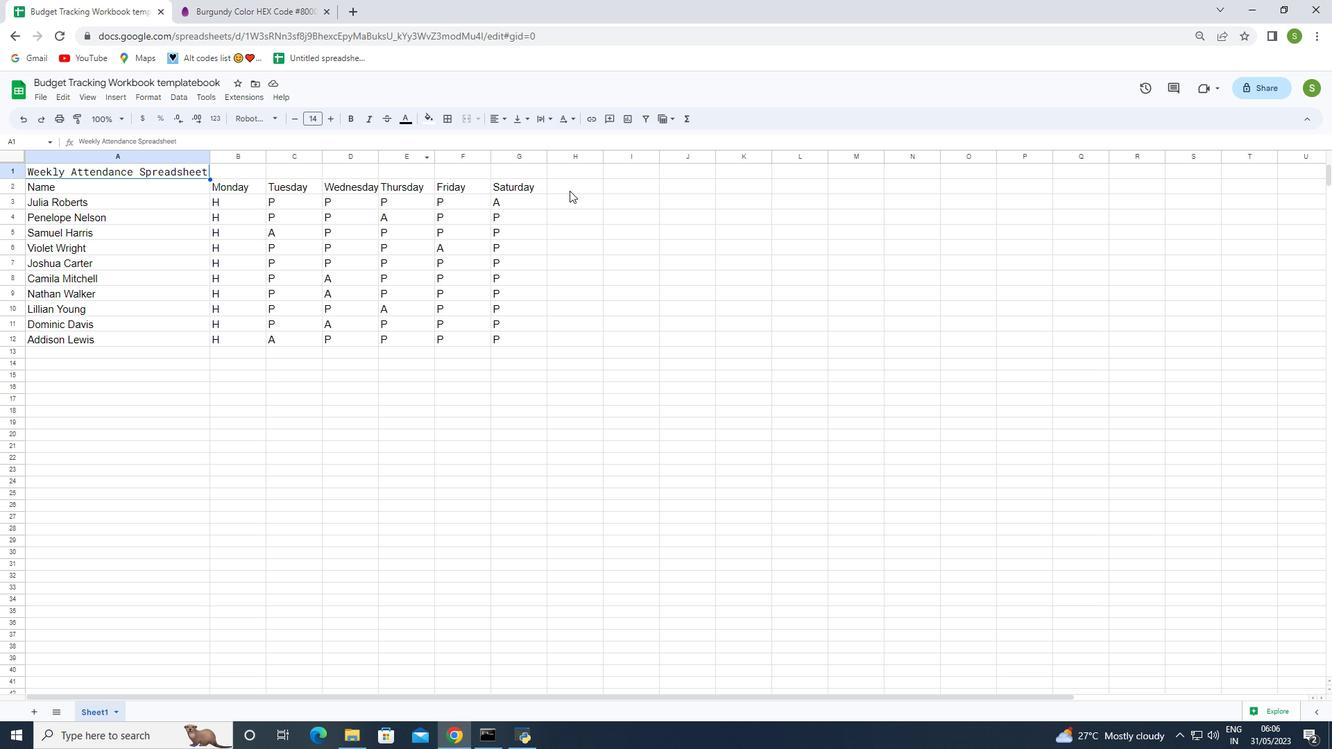 
Action: Mouse pressed left at (575, 188)
Screenshot: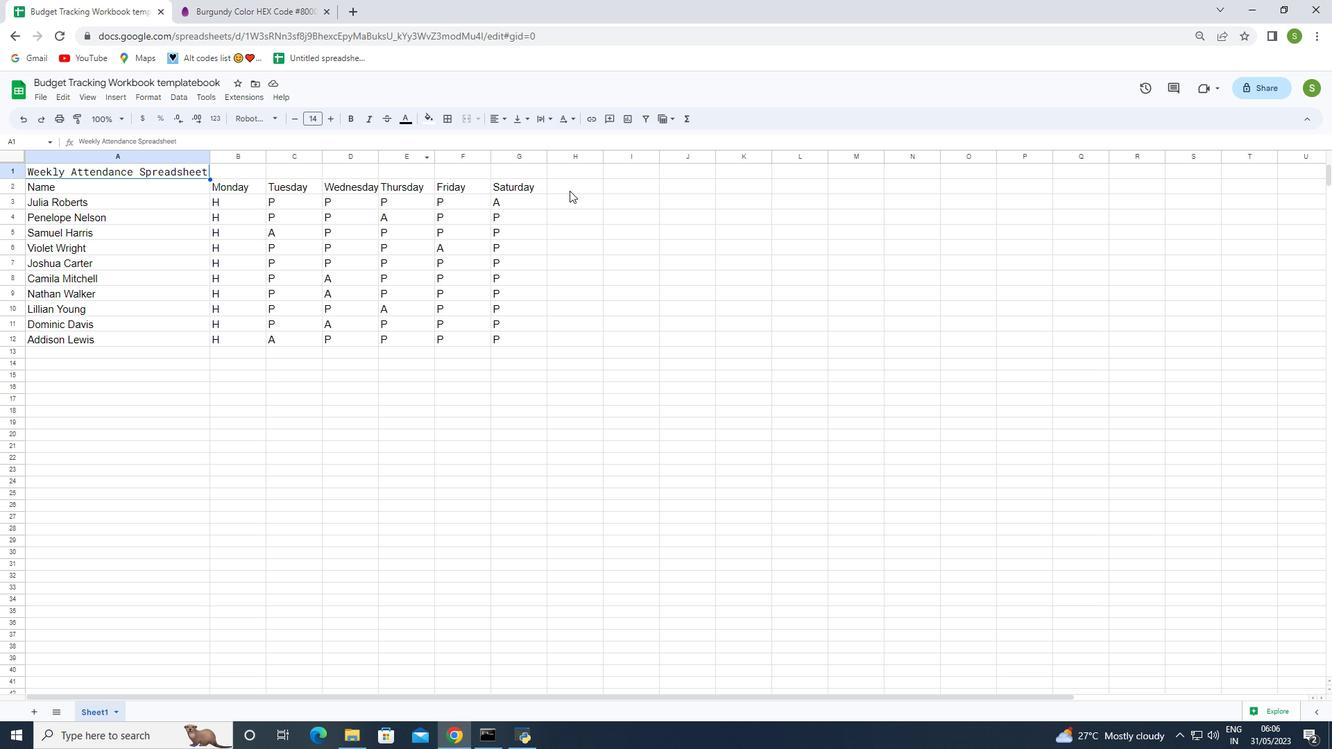 
Action: Mouse moved to (575, 212)
Screenshot: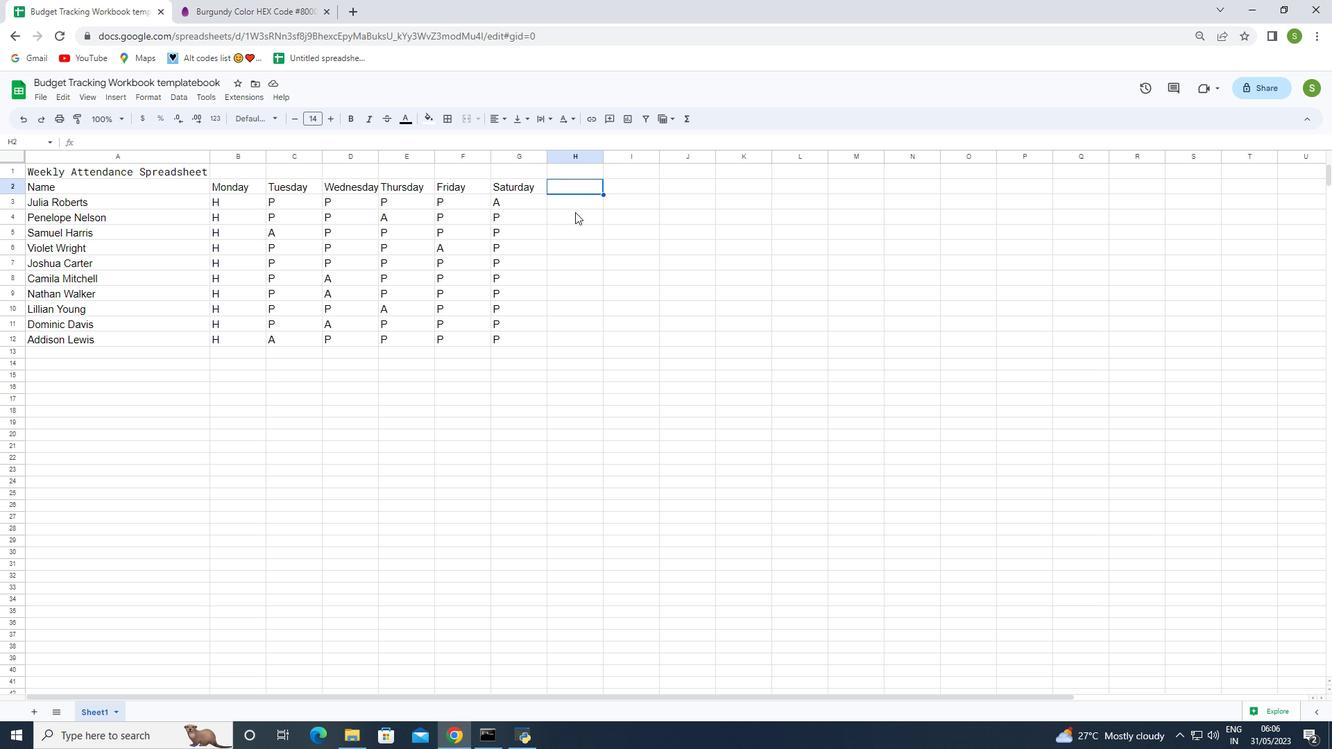 
Action: Key pressed ctrl+V
Screenshot: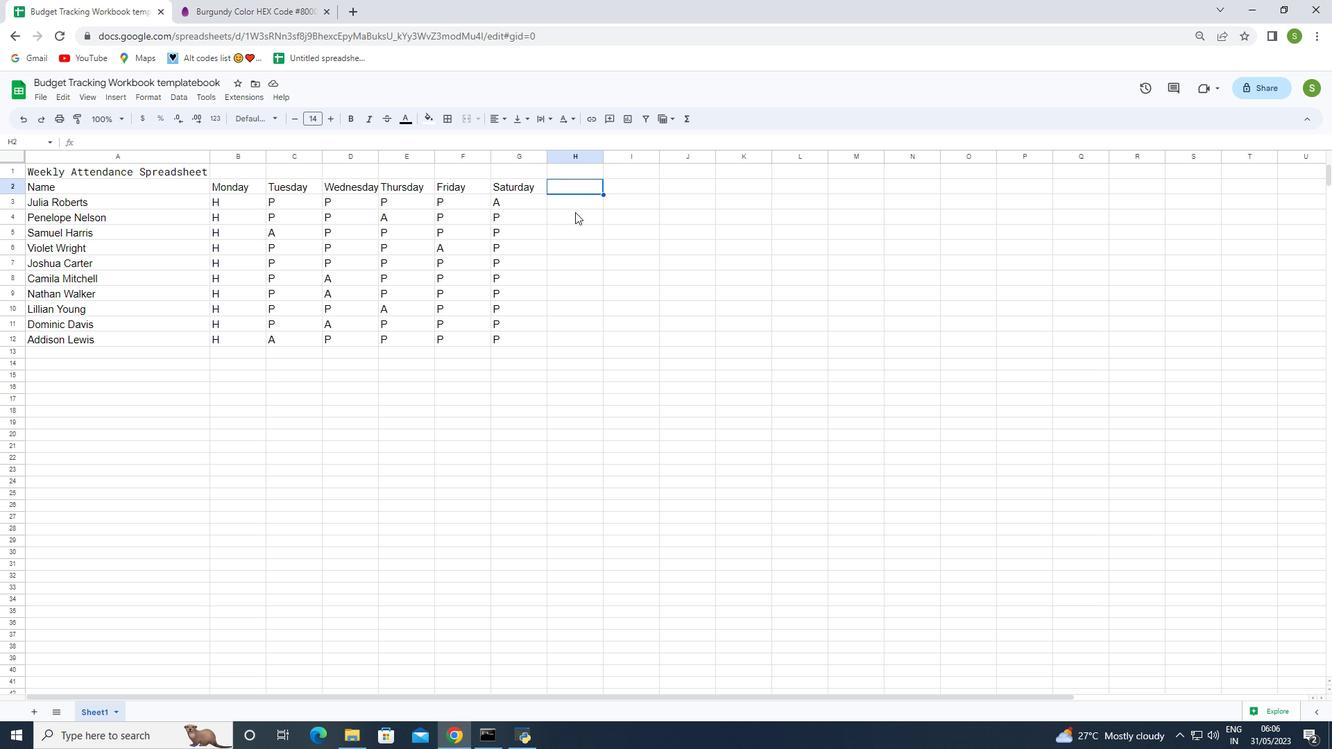 
Action: Mouse moved to (576, 211)
Screenshot: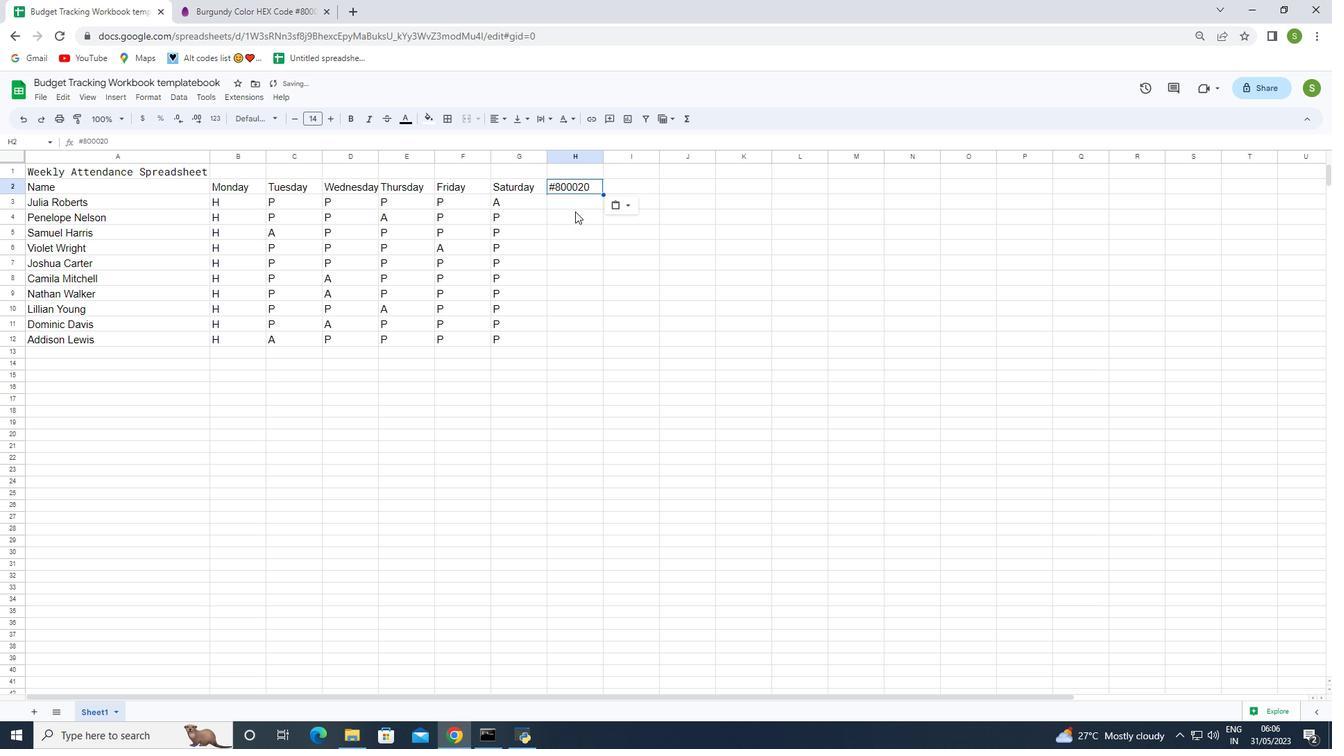 
Action: Key pressed ctrl+Z
Screenshot: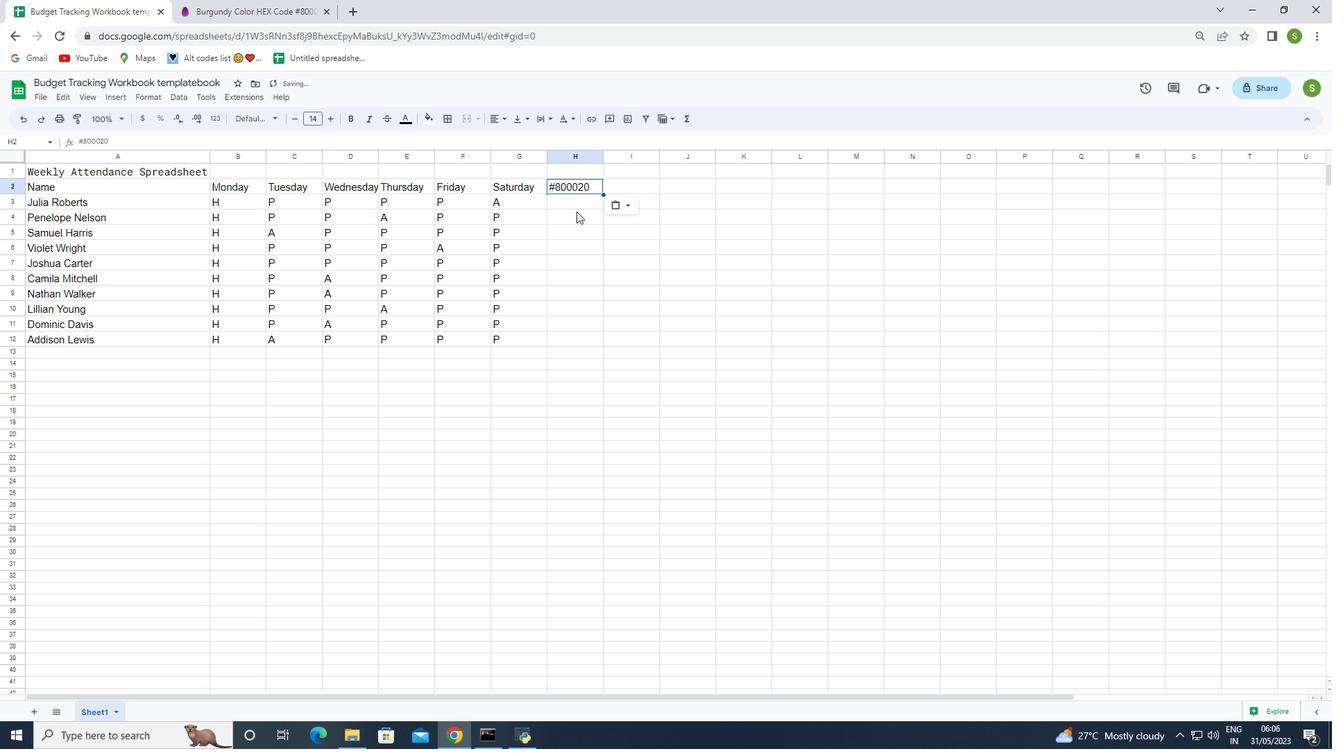 
Action: Mouse moved to (160, 171)
Screenshot: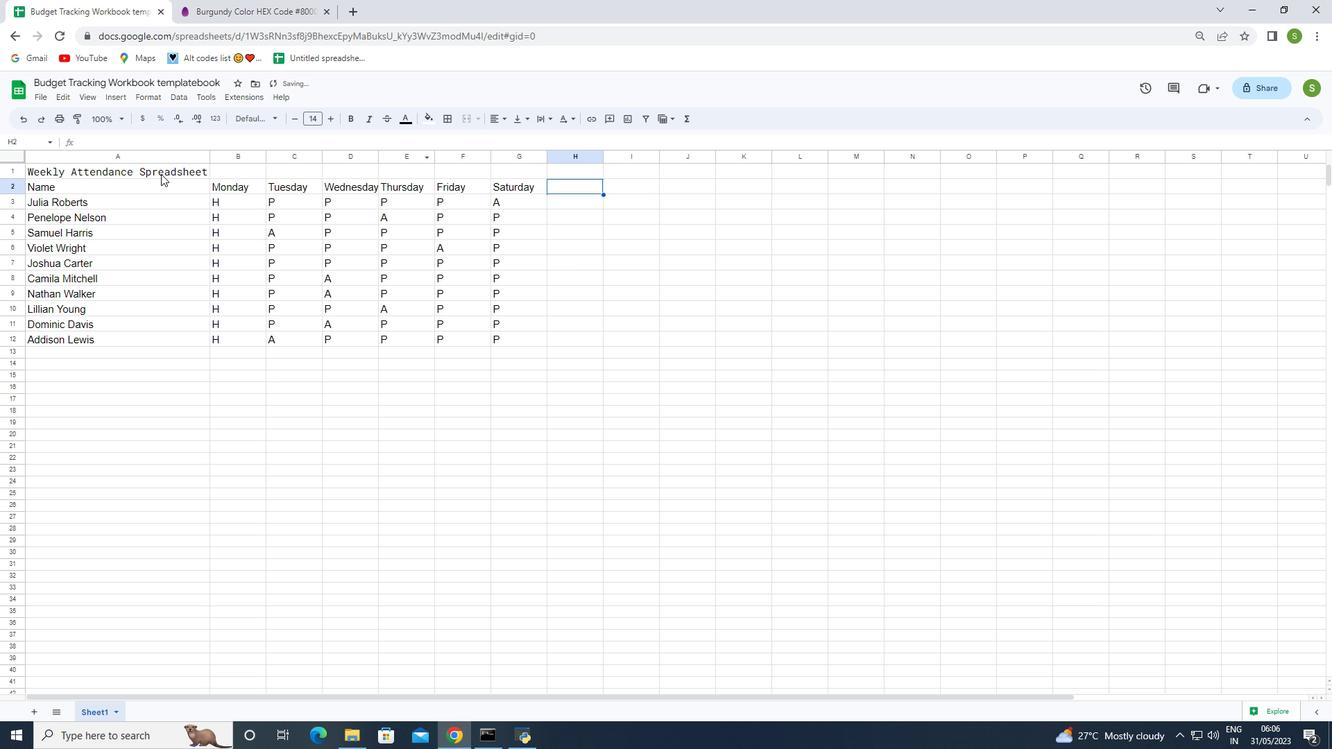 
Action: Mouse pressed left at (160, 171)
Screenshot: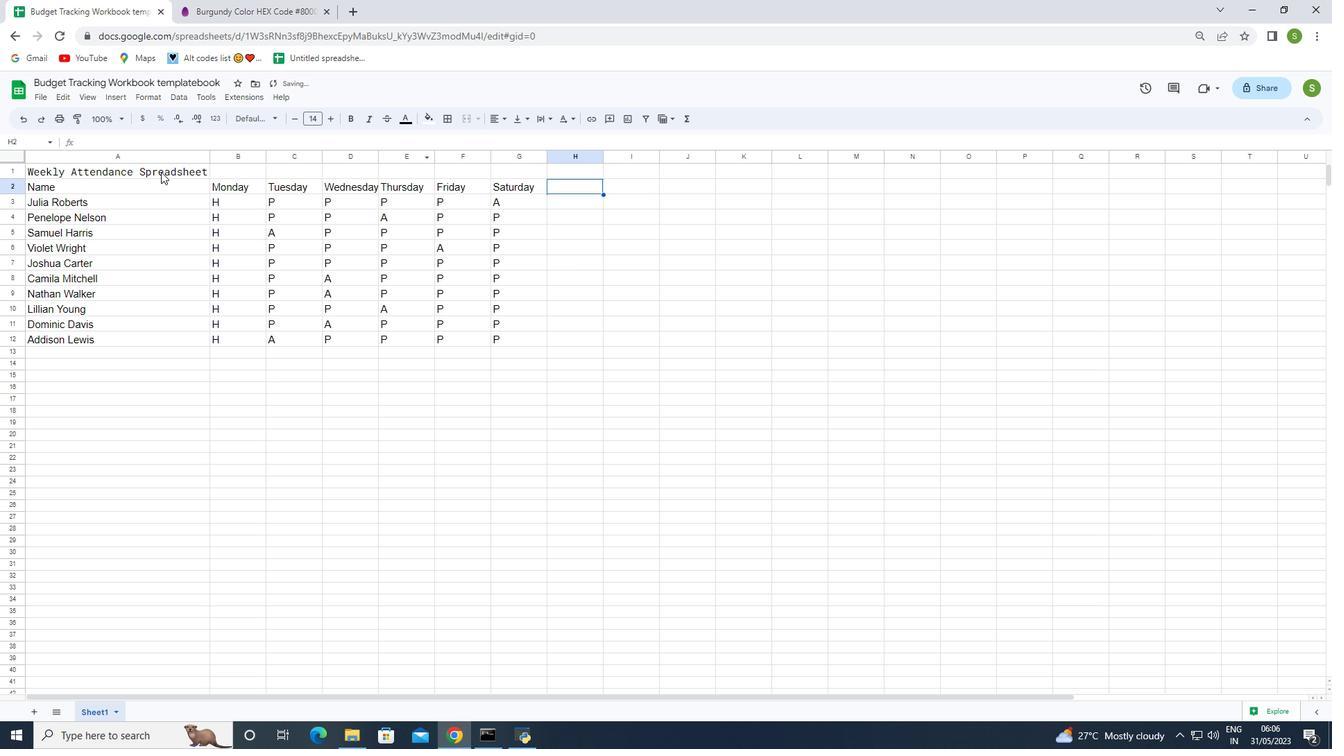 
Action: Mouse moved to (403, 117)
Screenshot: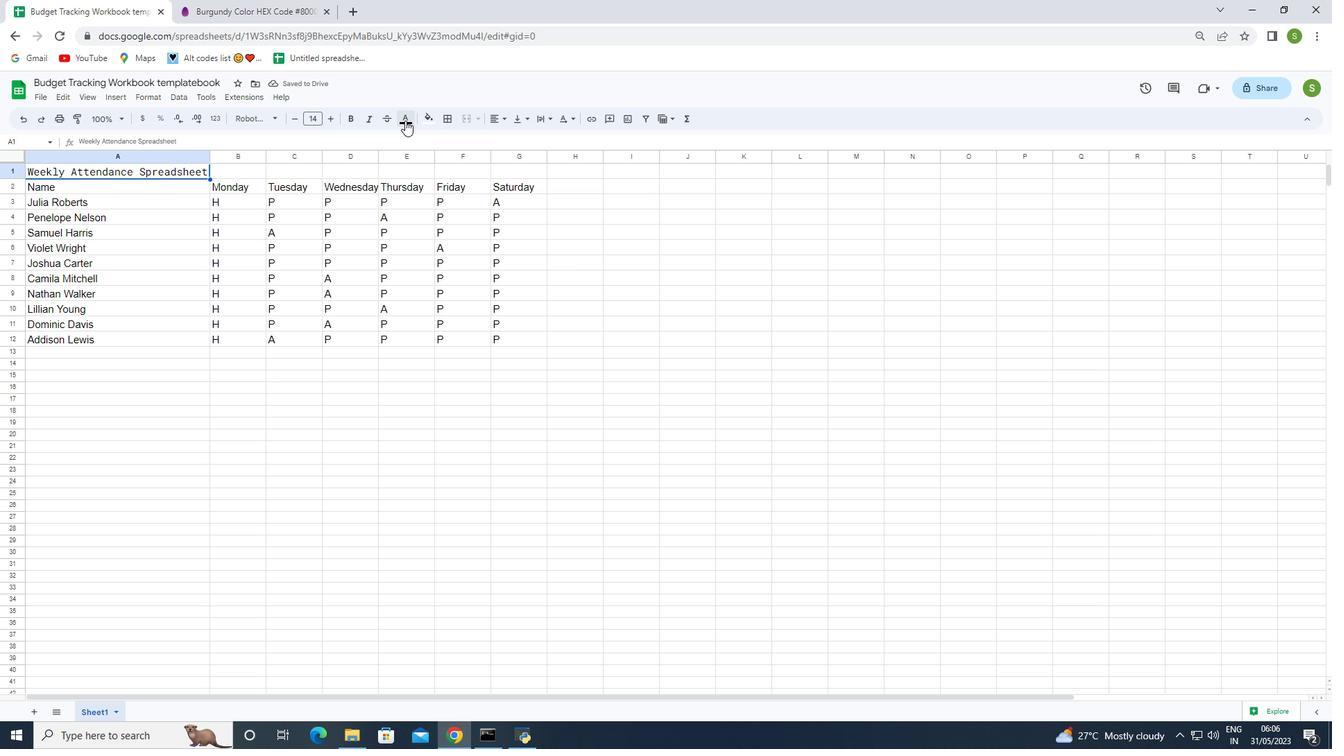 
Action: Mouse pressed left at (403, 117)
Screenshot: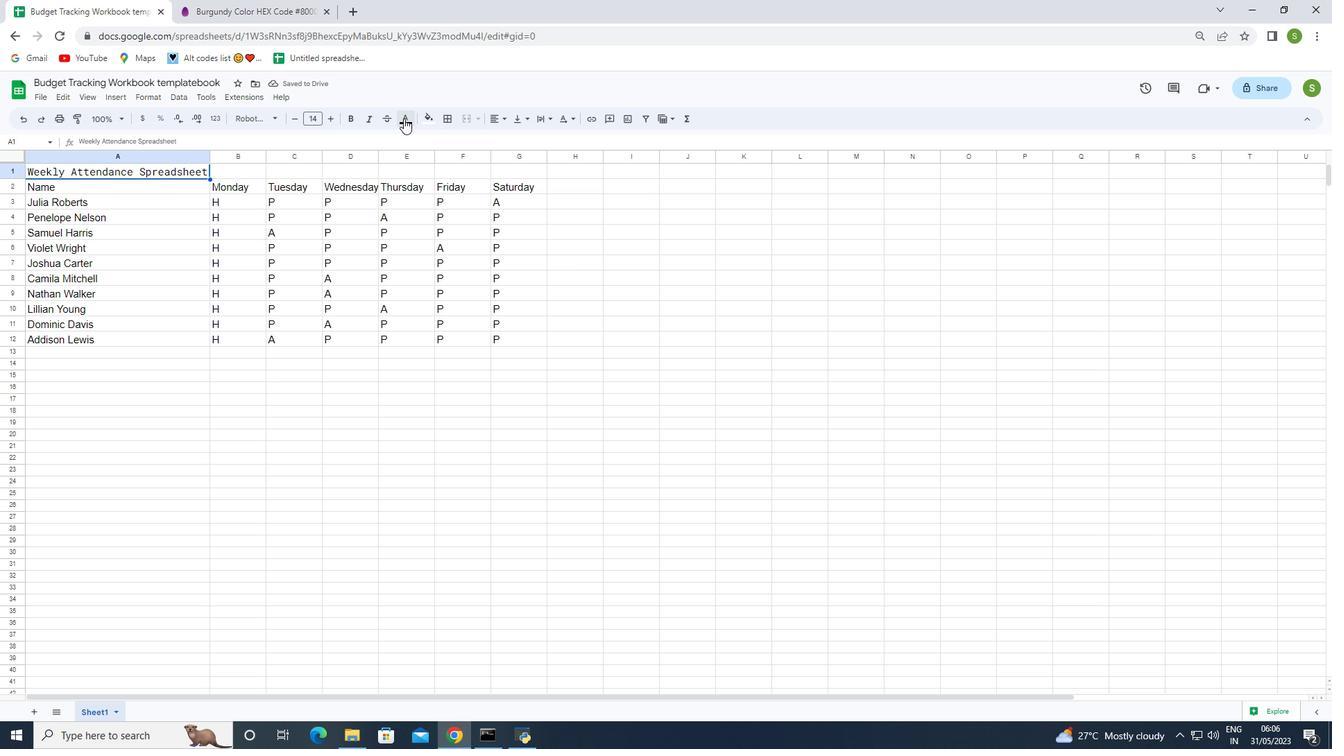 
Action: Mouse moved to (407, 300)
Screenshot: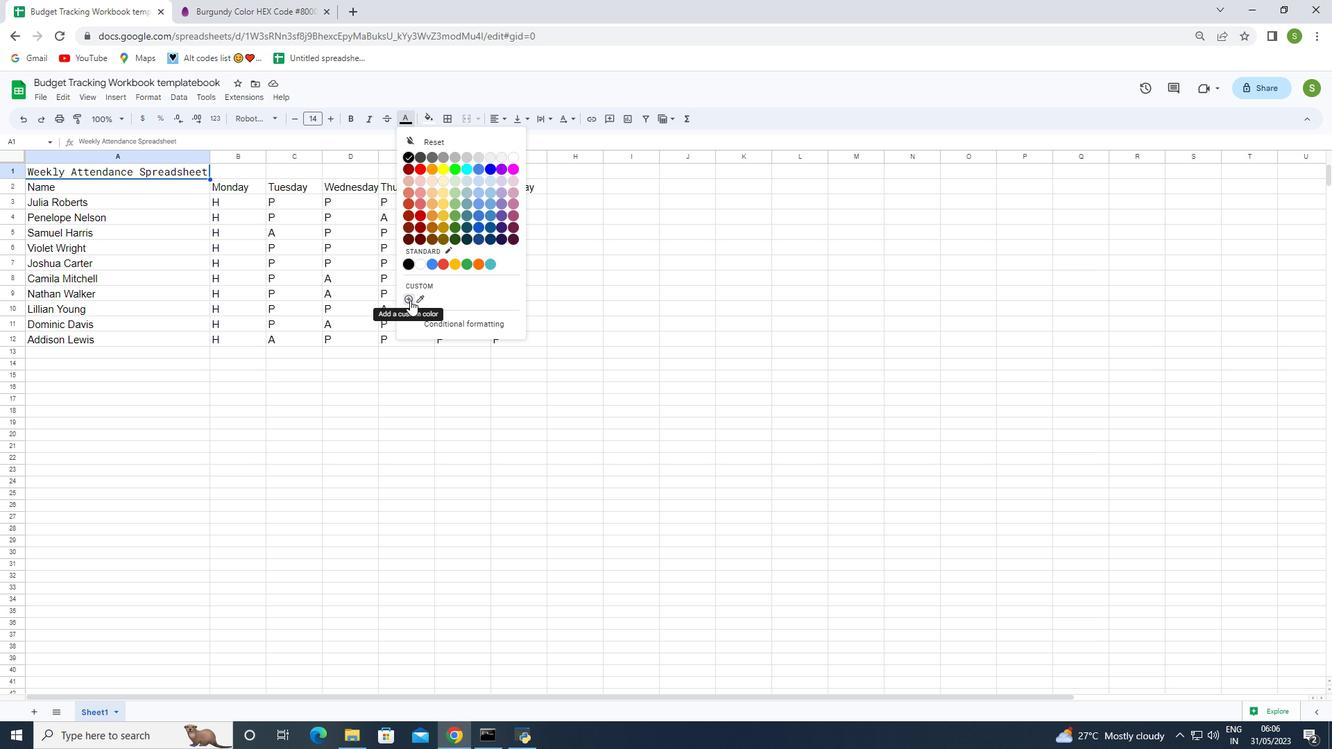 
Action: Mouse pressed left at (407, 300)
Screenshot: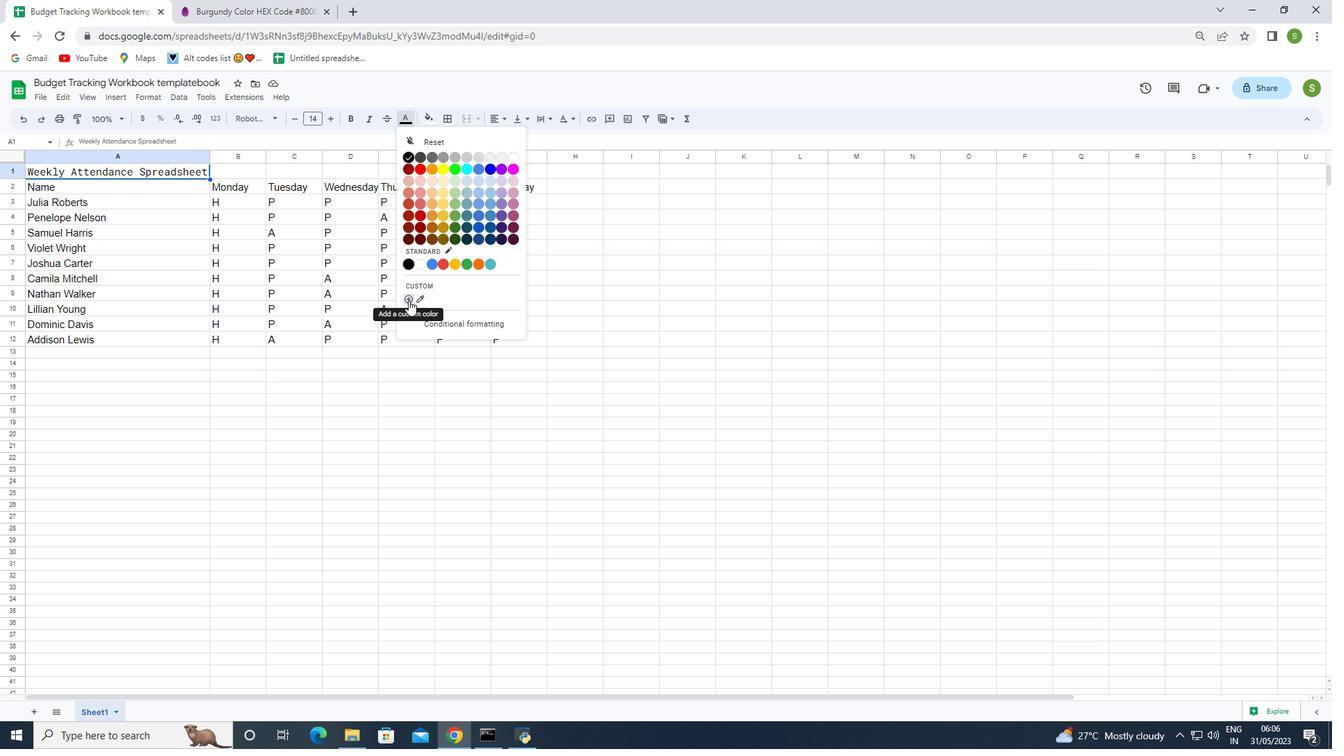 
Action: Mouse moved to (620, 459)
Screenshot: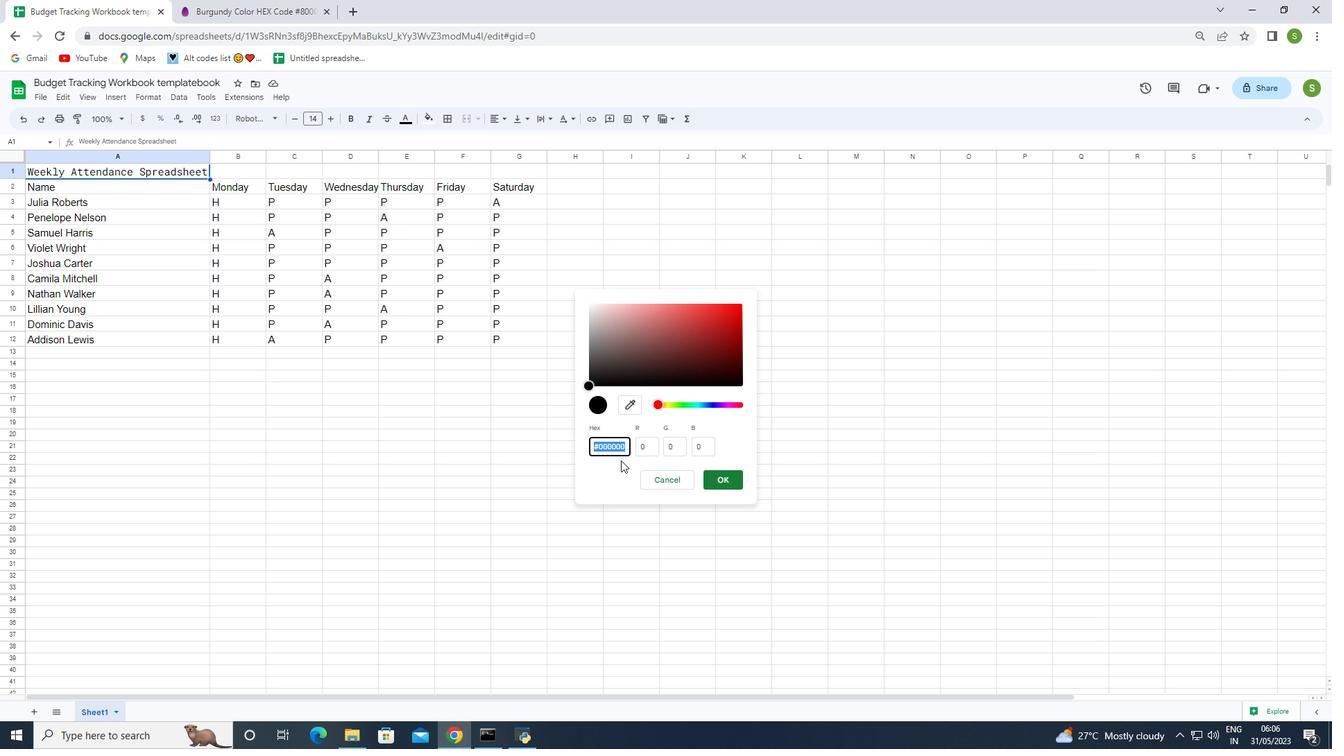 
Action: Key pressed ctrl+V
Screenshot: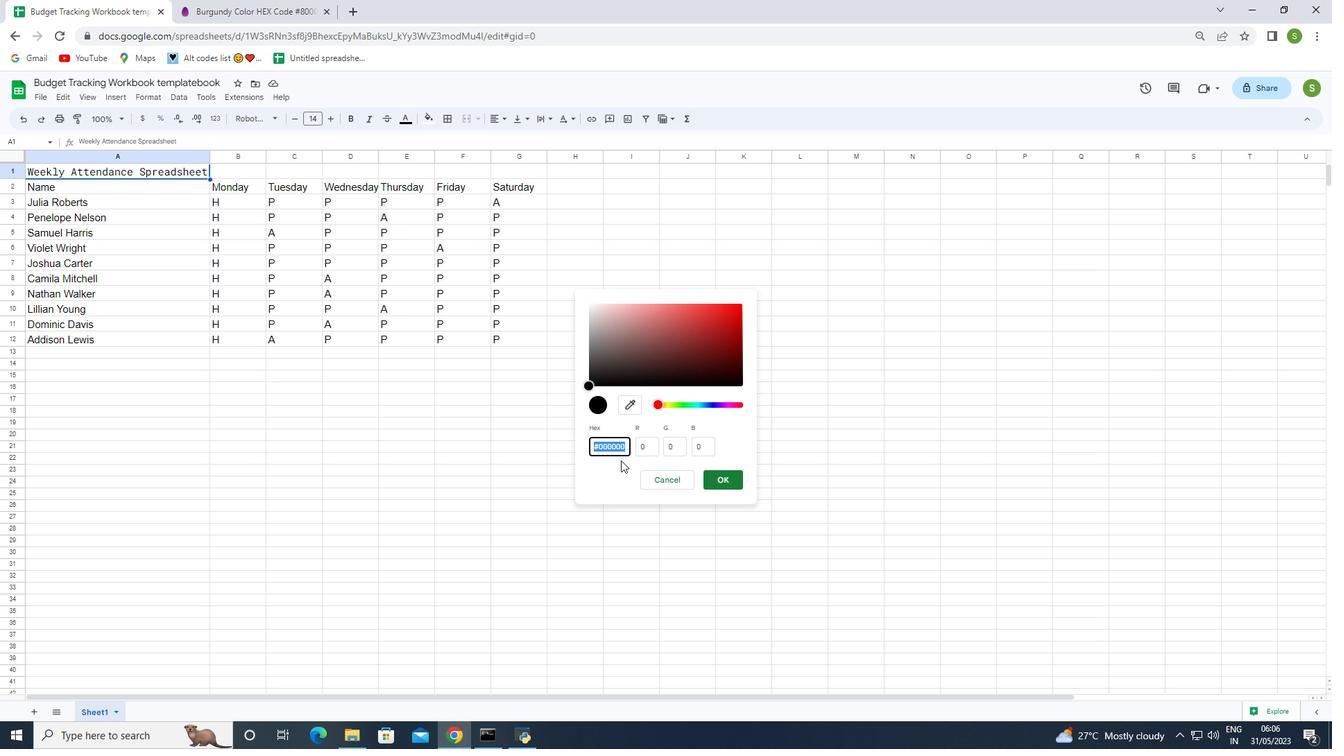 
Action: Mouse moved to (726, 476)
Screenshot: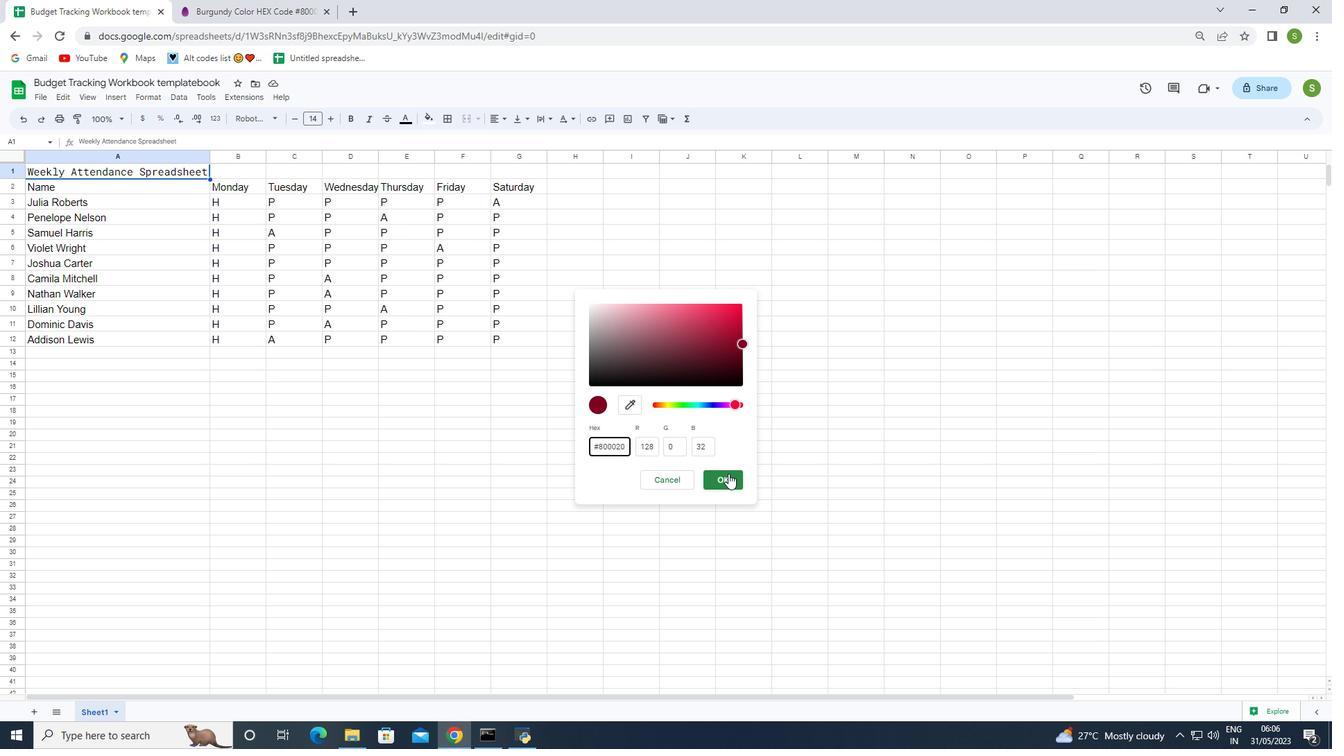 
Action: Mouse pressed left at (726, 476)
Screenshot: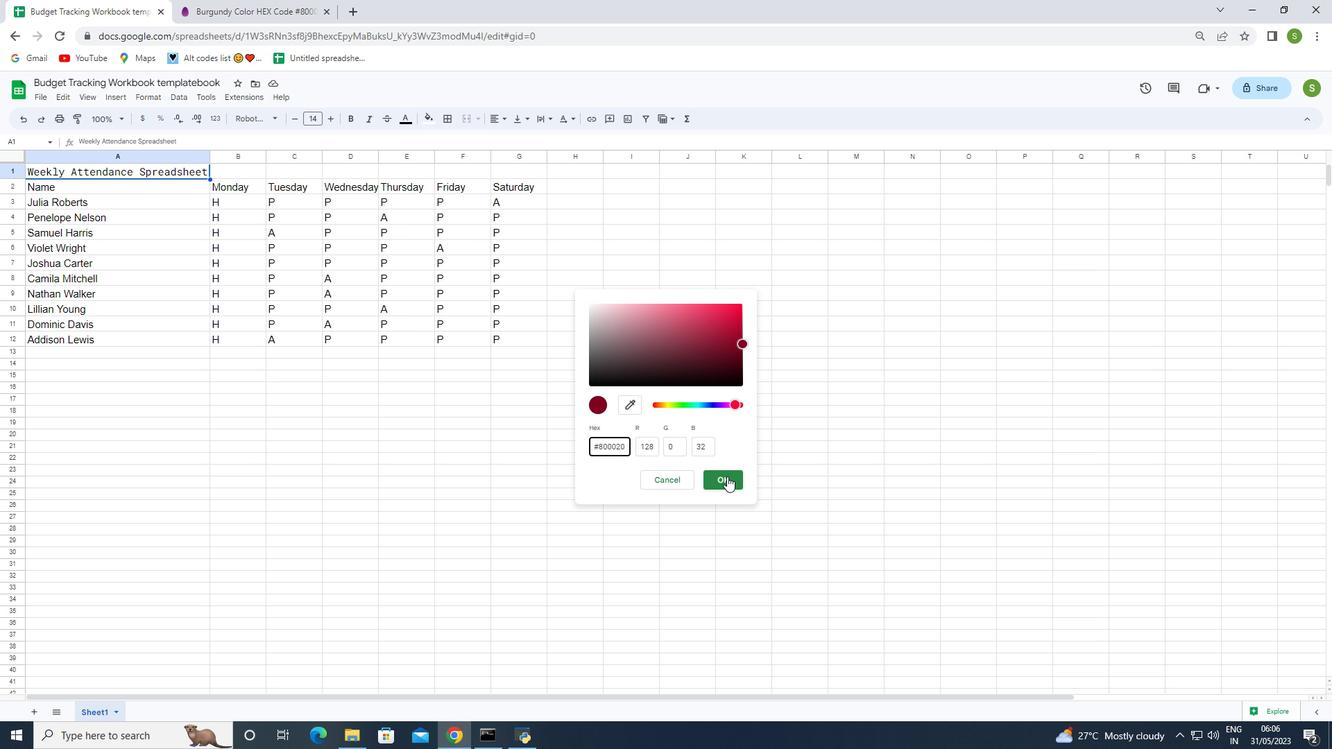 
Action: Mouse moved to (207, 419)
Screenshot: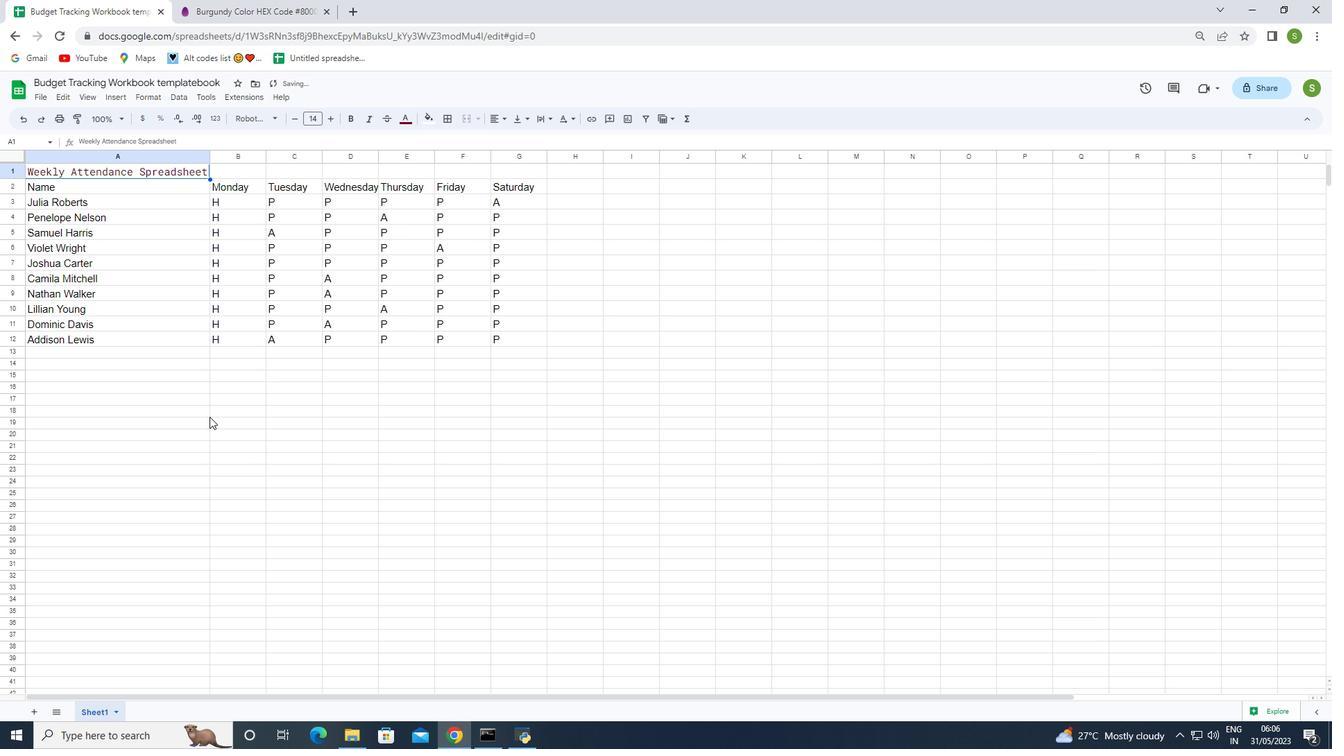 
Action: Mouse pressed left at (207, 419)
Screenshot: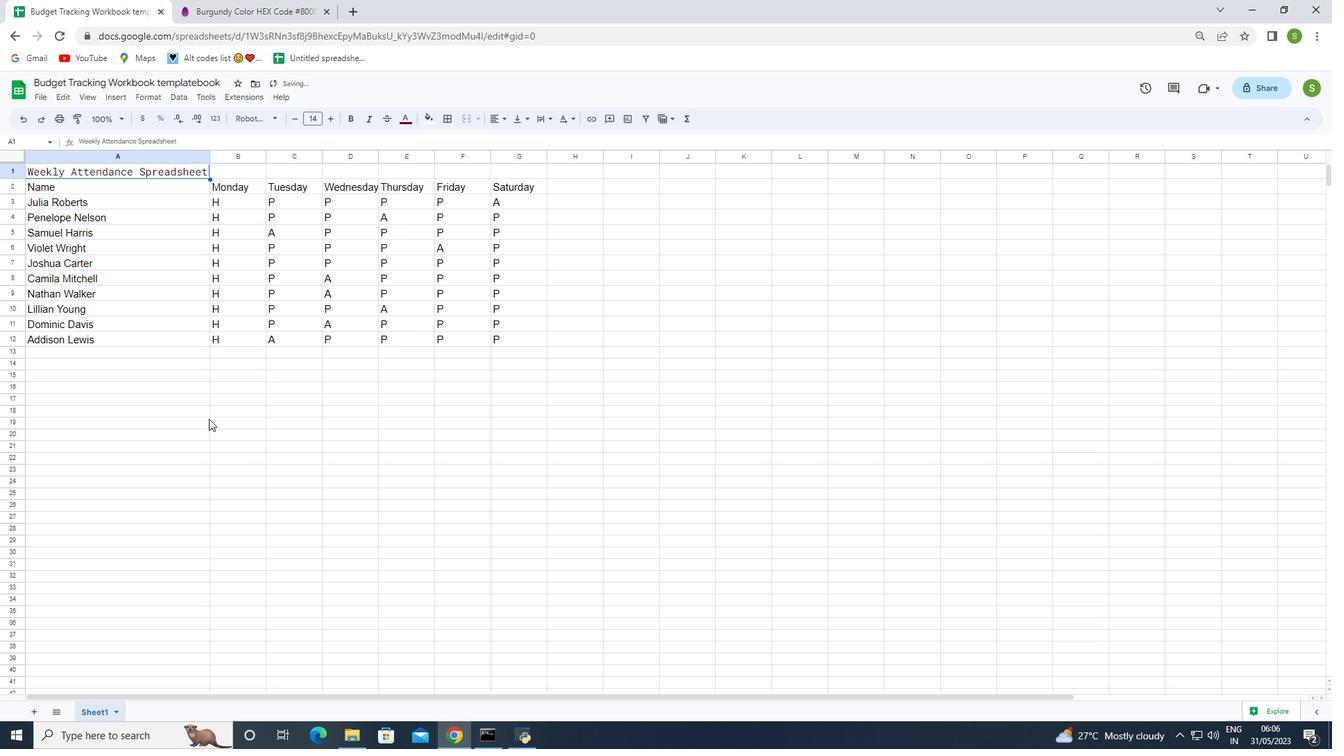 
Action: Mouse moved to (169, 172)
Screenshot: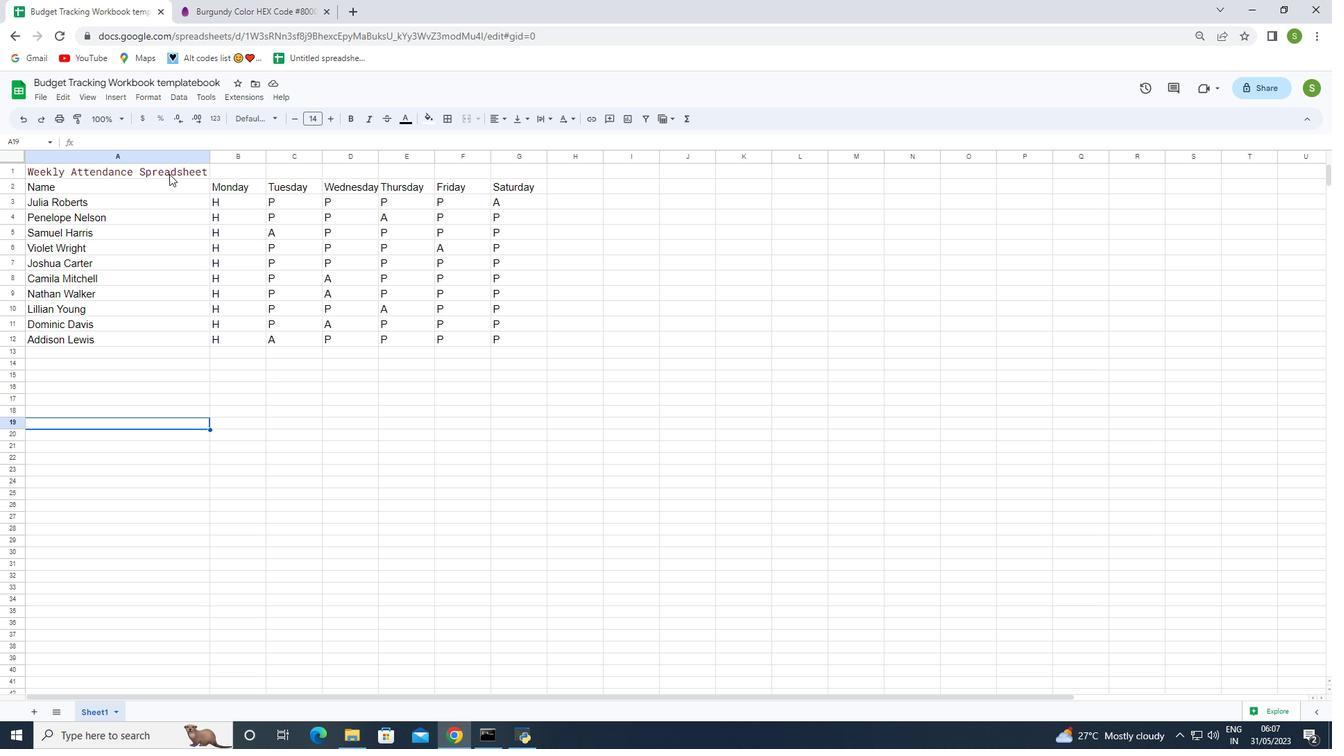 
Action: Mouse pressed left at (169, 172)
Screenshot: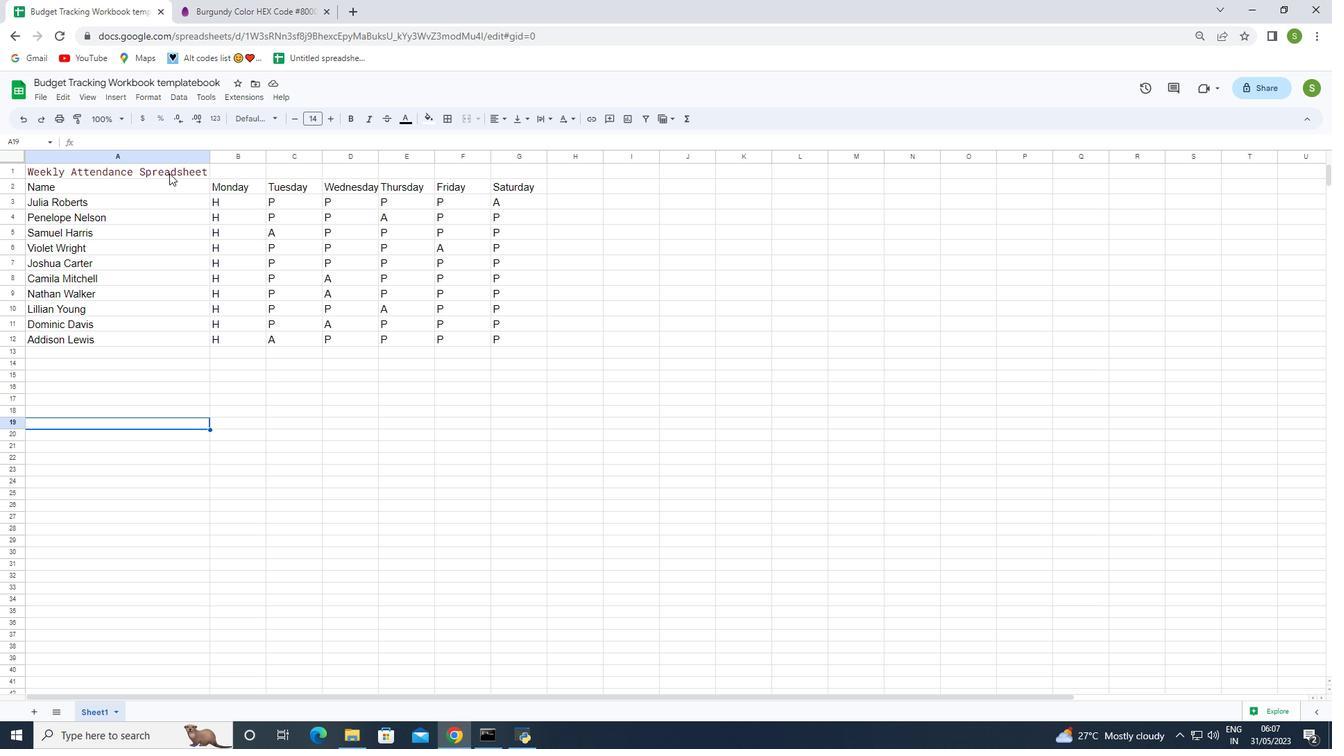 
Action: Mouse moved to (152, 98)
Screenshot: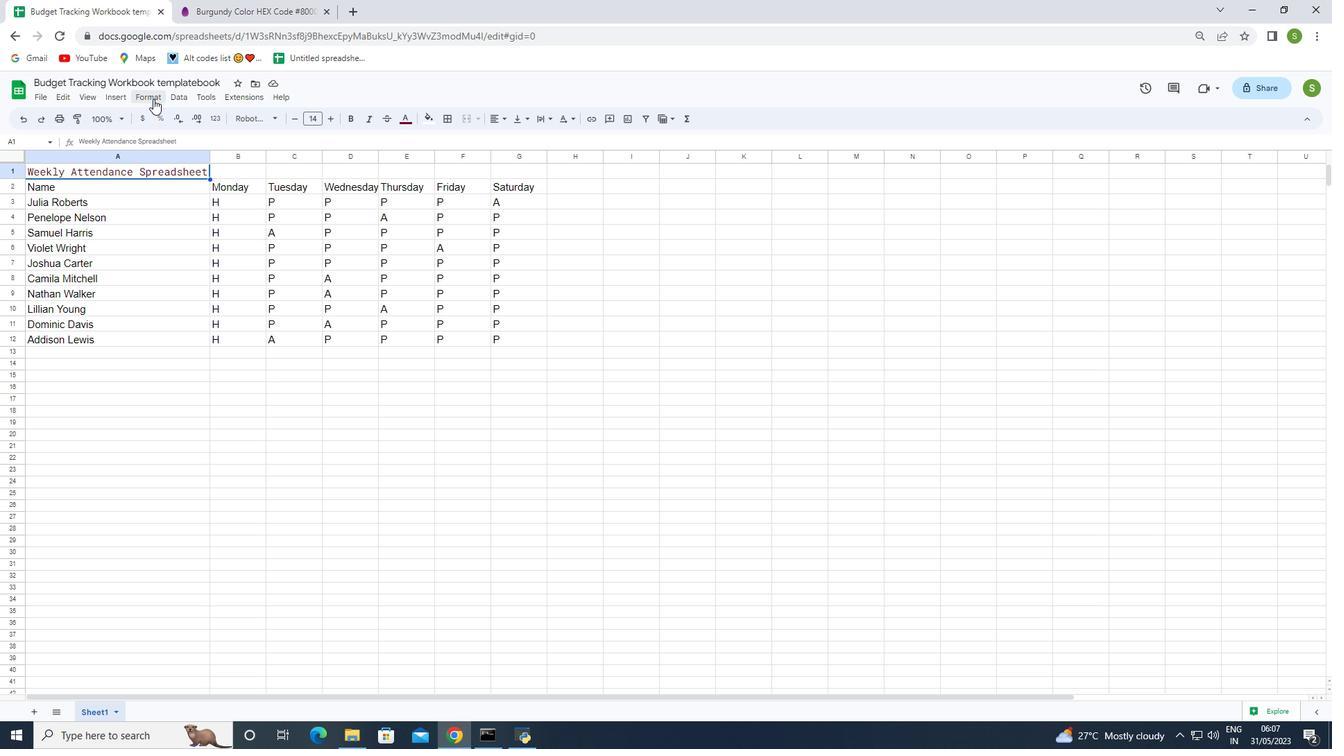 
Action: Mouse pressed left at (152, 98)
Screenshot: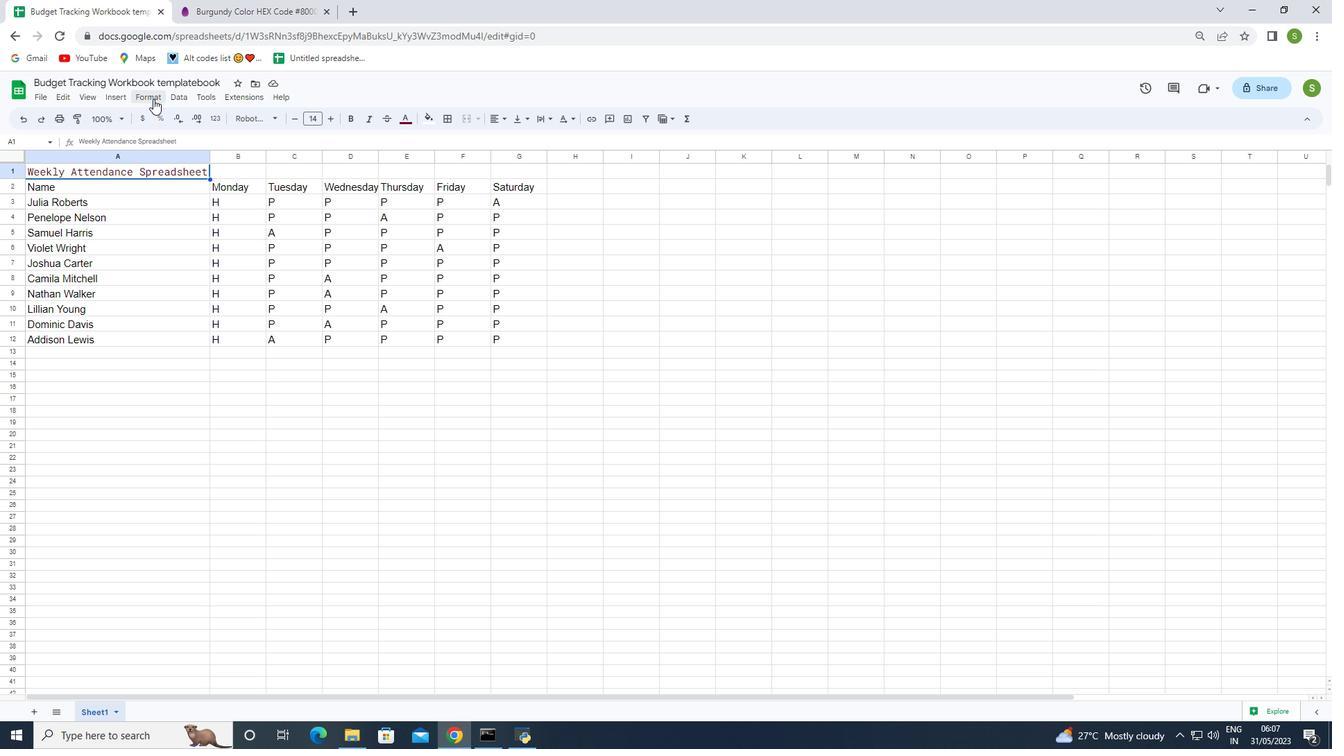 
Action: Mouse moved to (341, 198)
Screenshot: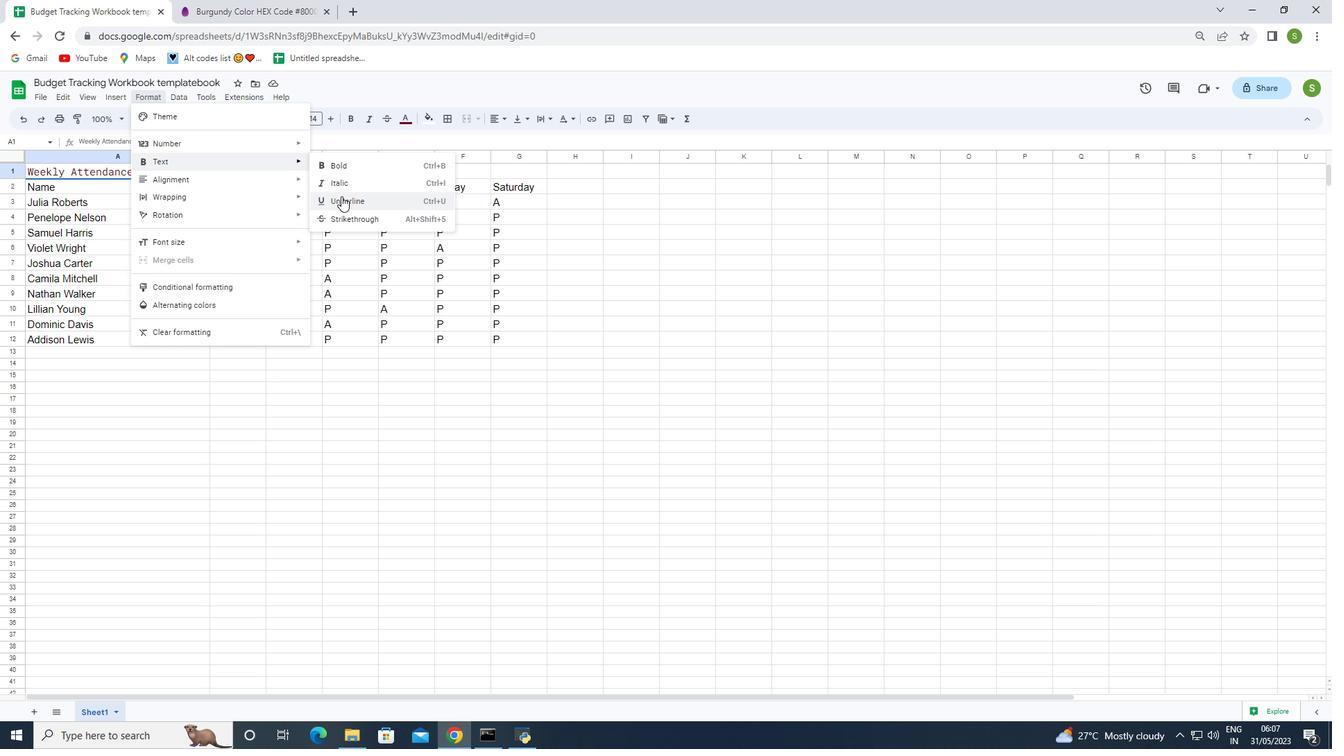 
Action: Mouse pressed left at (341, 198)
Screenshot: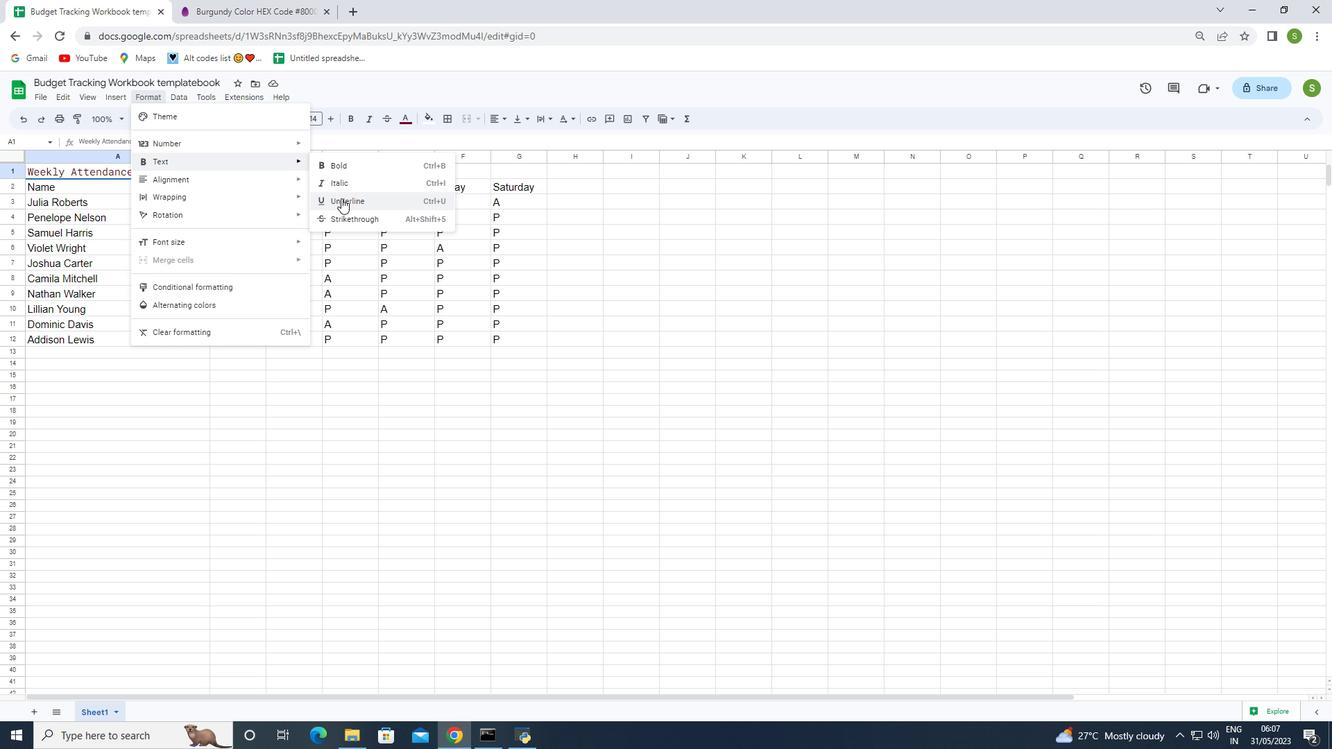 
Action: Mouse moved to (328, 117)
Screenshot: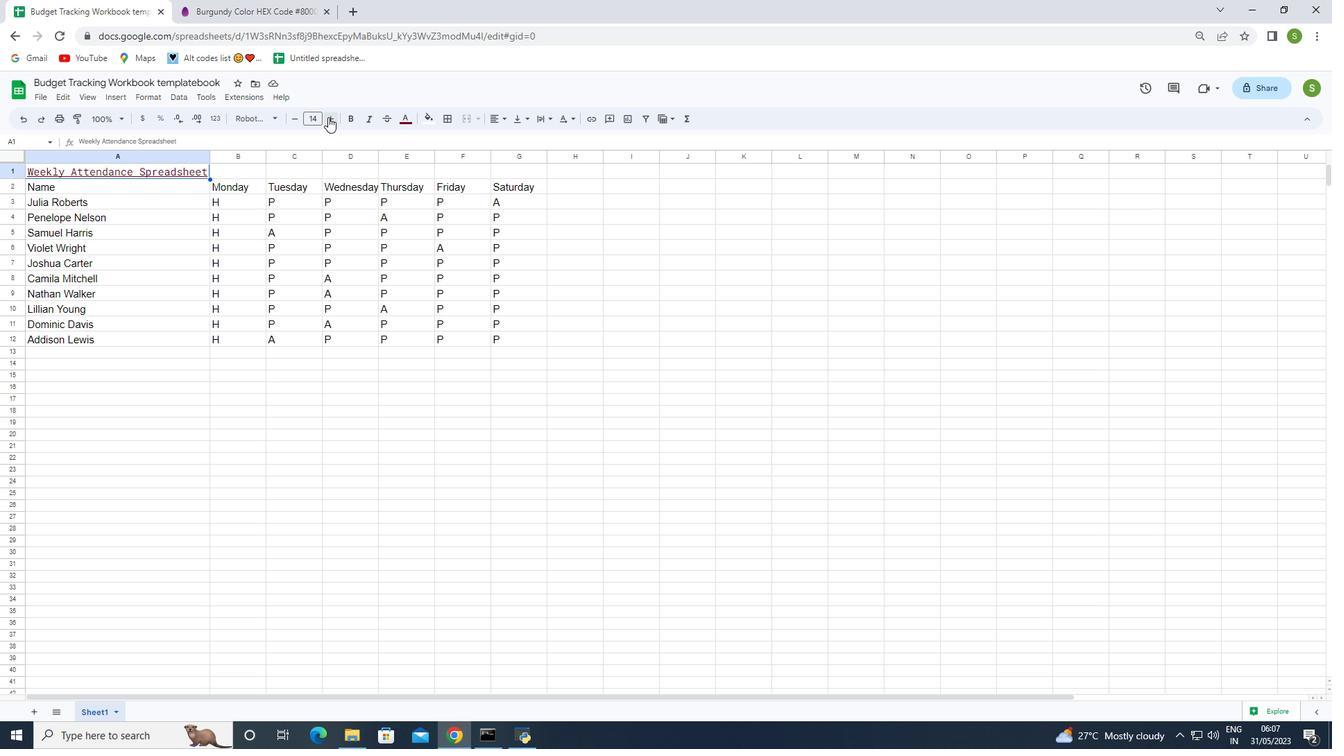 
Action: Mouse pressed left at (328, 117)
Screenshot: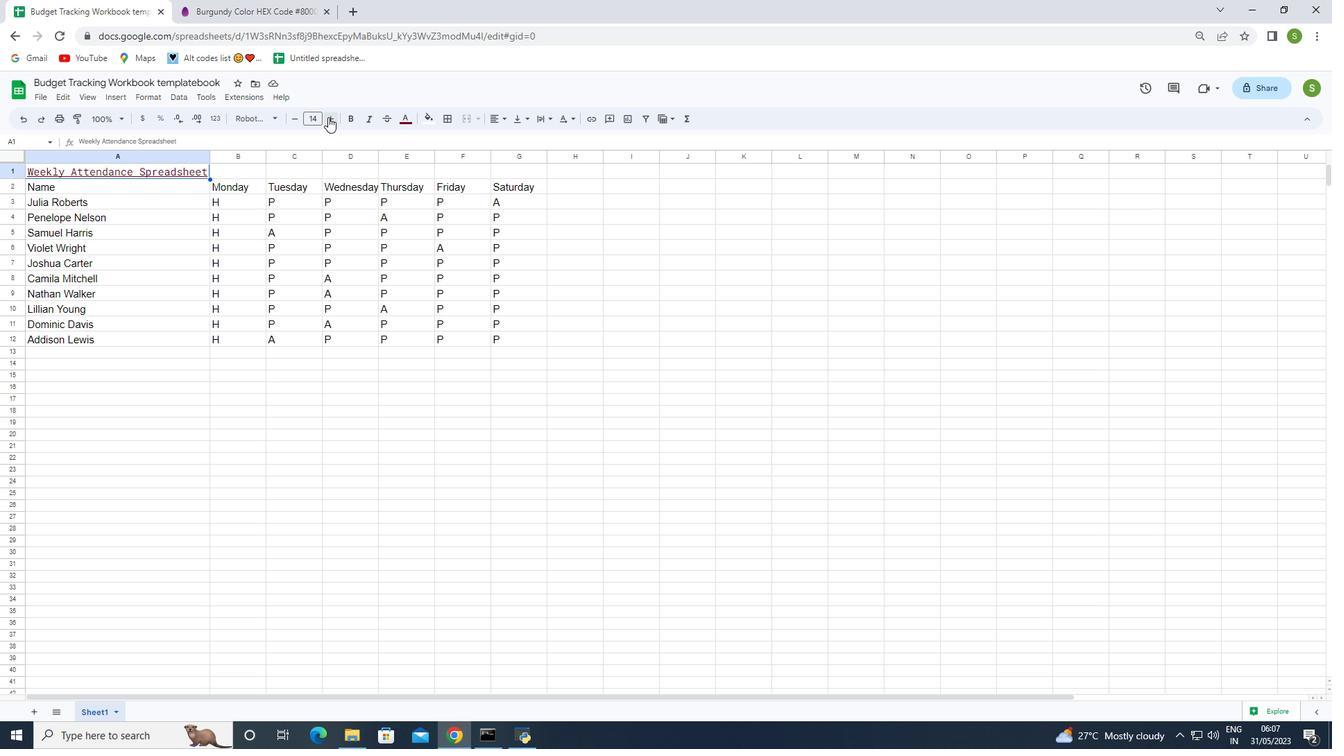 
Action: Mouse pressed left at (328, 117)
Screenshot: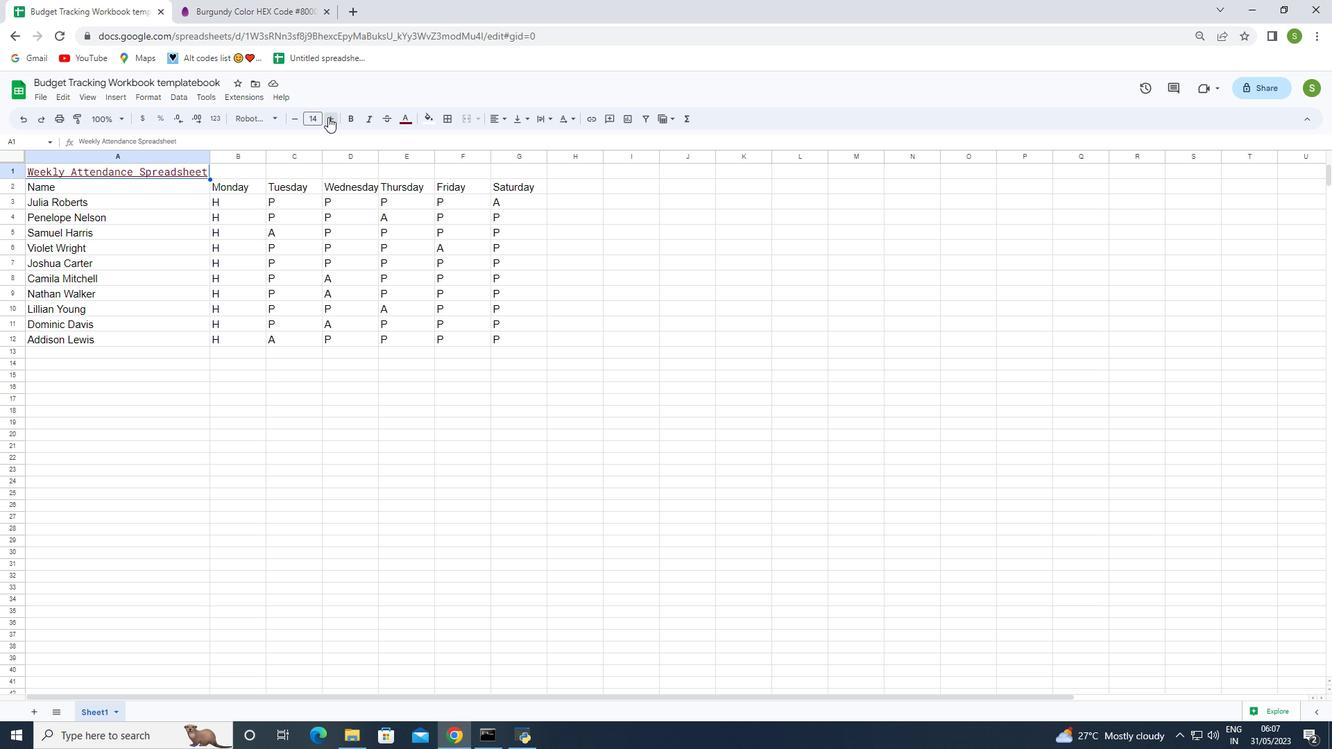 
Action: Mouse pressed left at (328, 117)
Screenshot: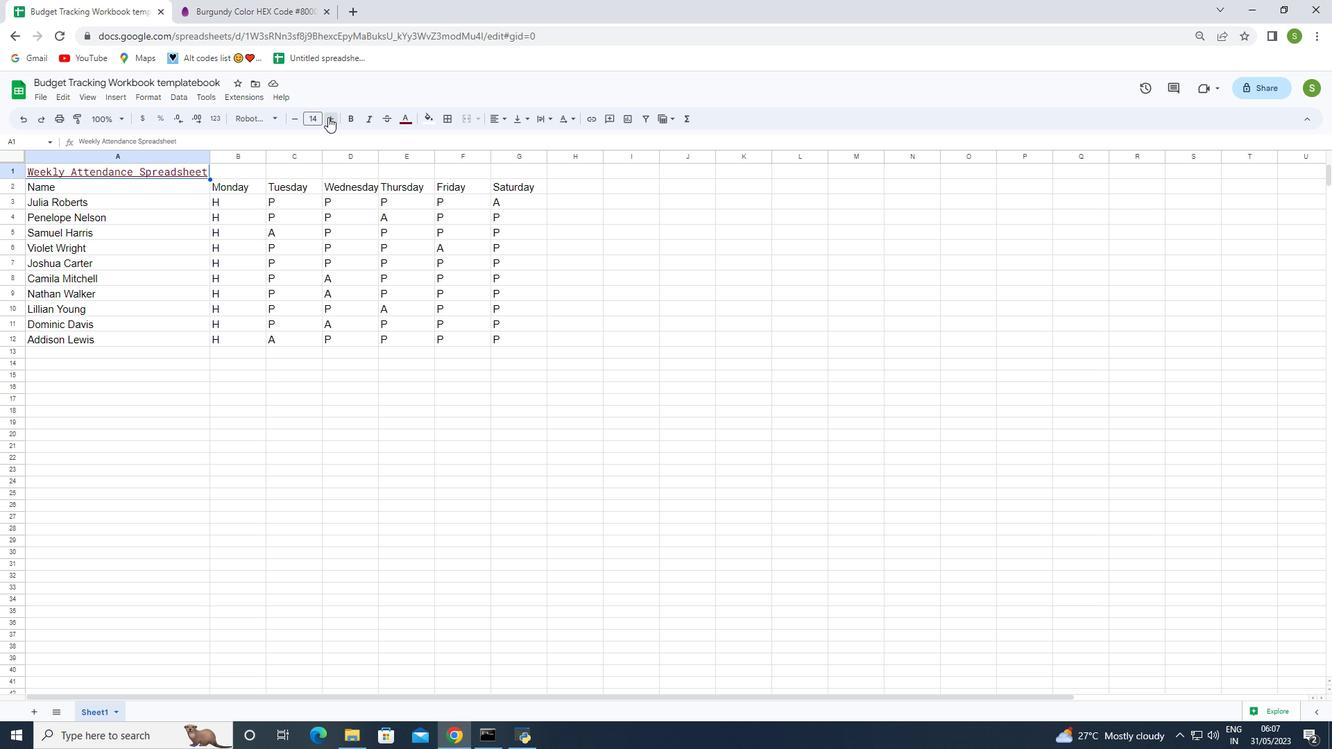 
Action: Mouse pressed left at (328, 117)
Screenshot: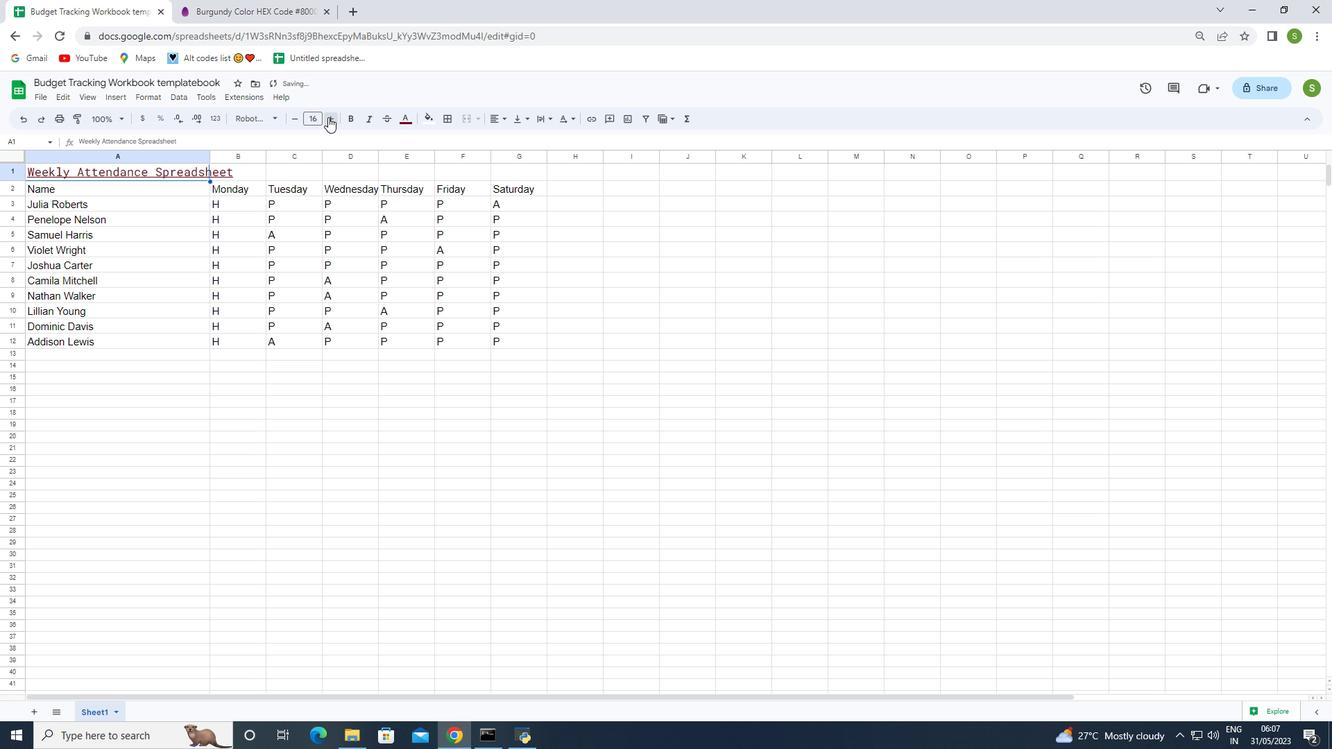 
Action: Mouse pressed left at (328, 117)
Screenshot: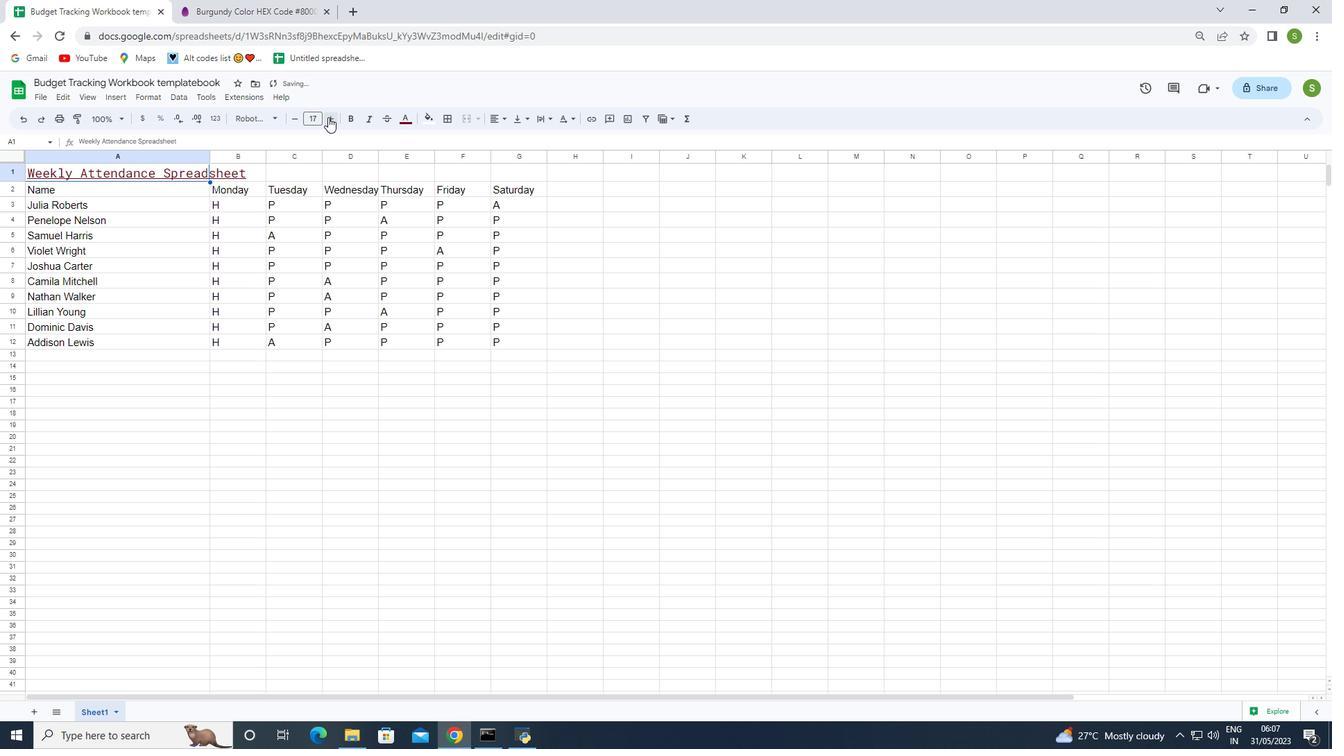 
Action: Mouse pressed left at (328, 117)
Screenshot: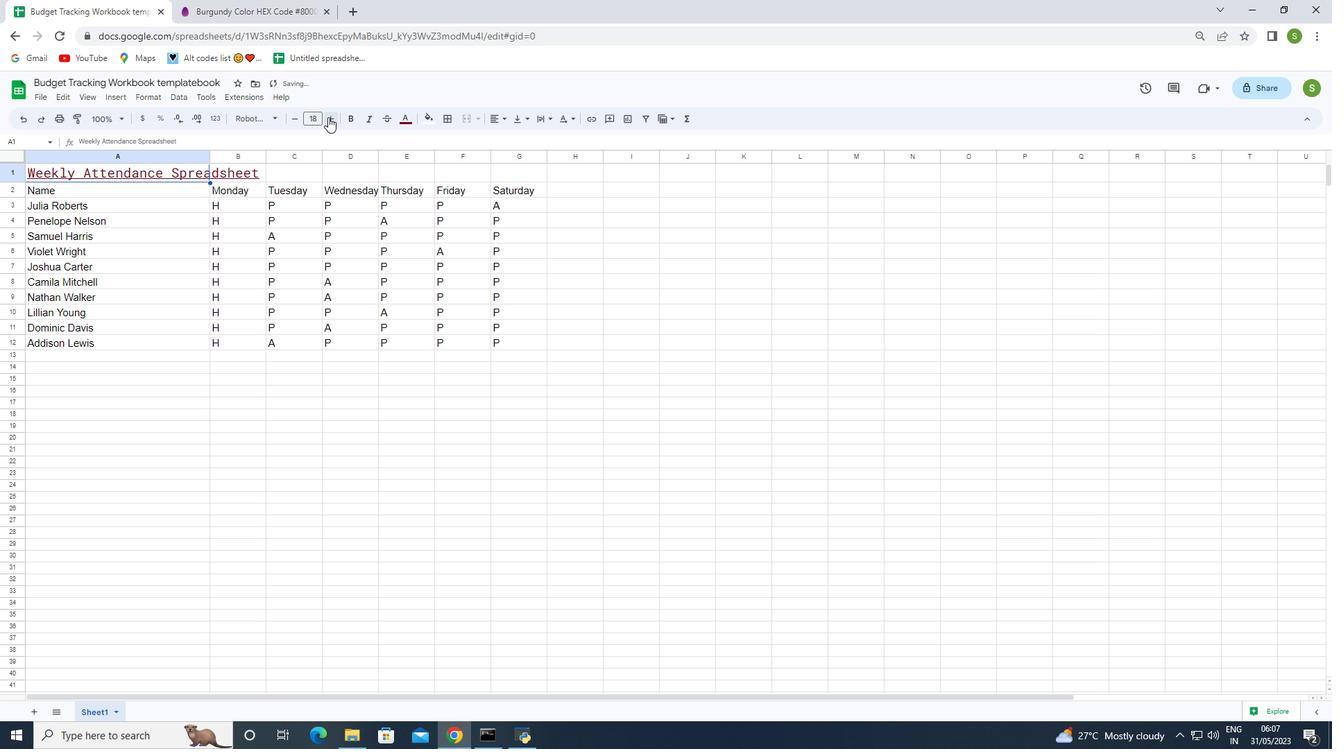 
Action: Mouse pressed left at (328, 117)
Screenshot: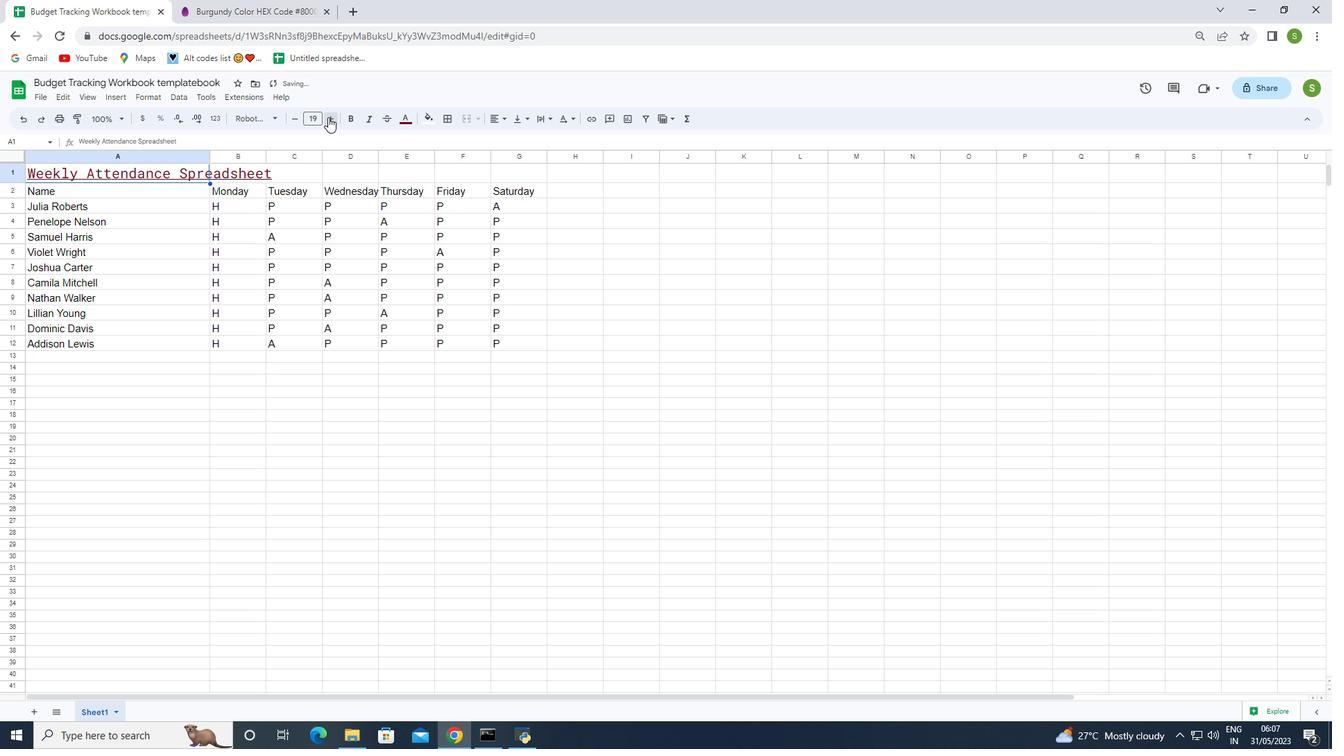 
Action: Mouse moved to (328, 117)
Screenshot: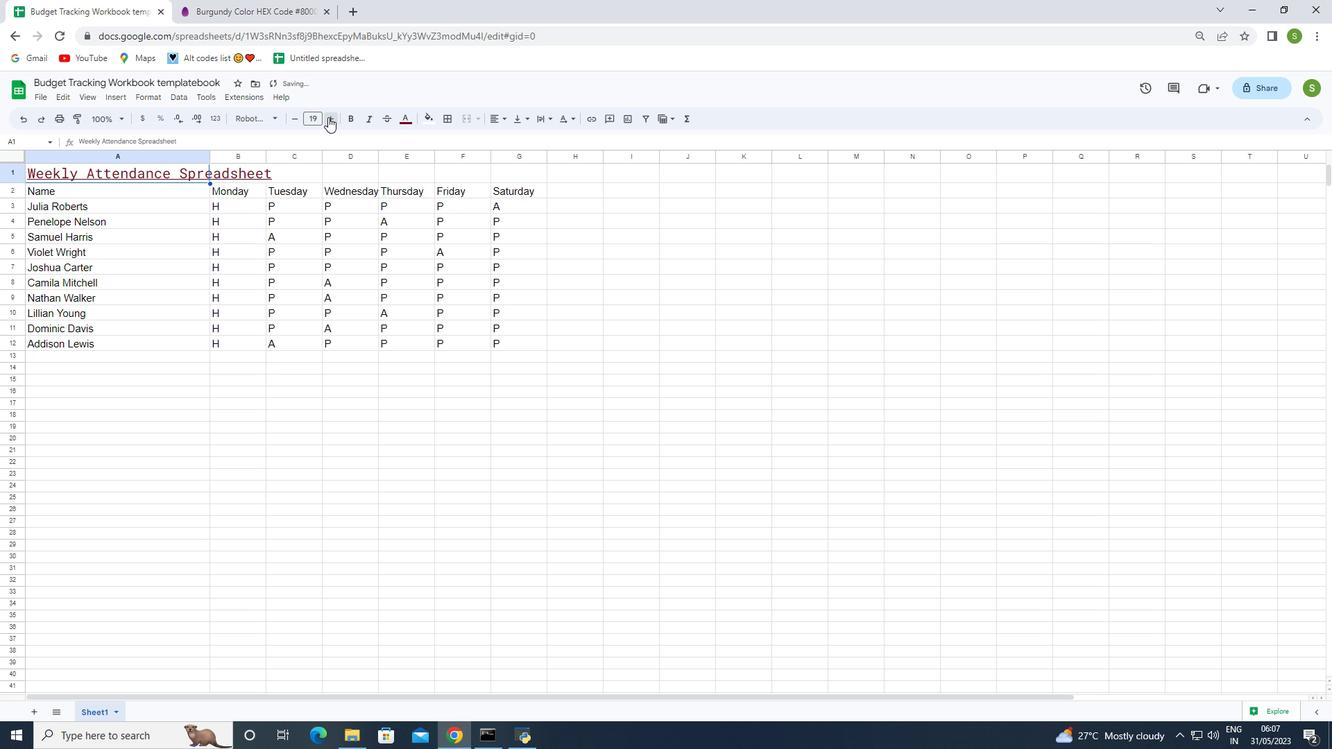 
Action: Mouse pressed left at (328, 117)
Screenshot: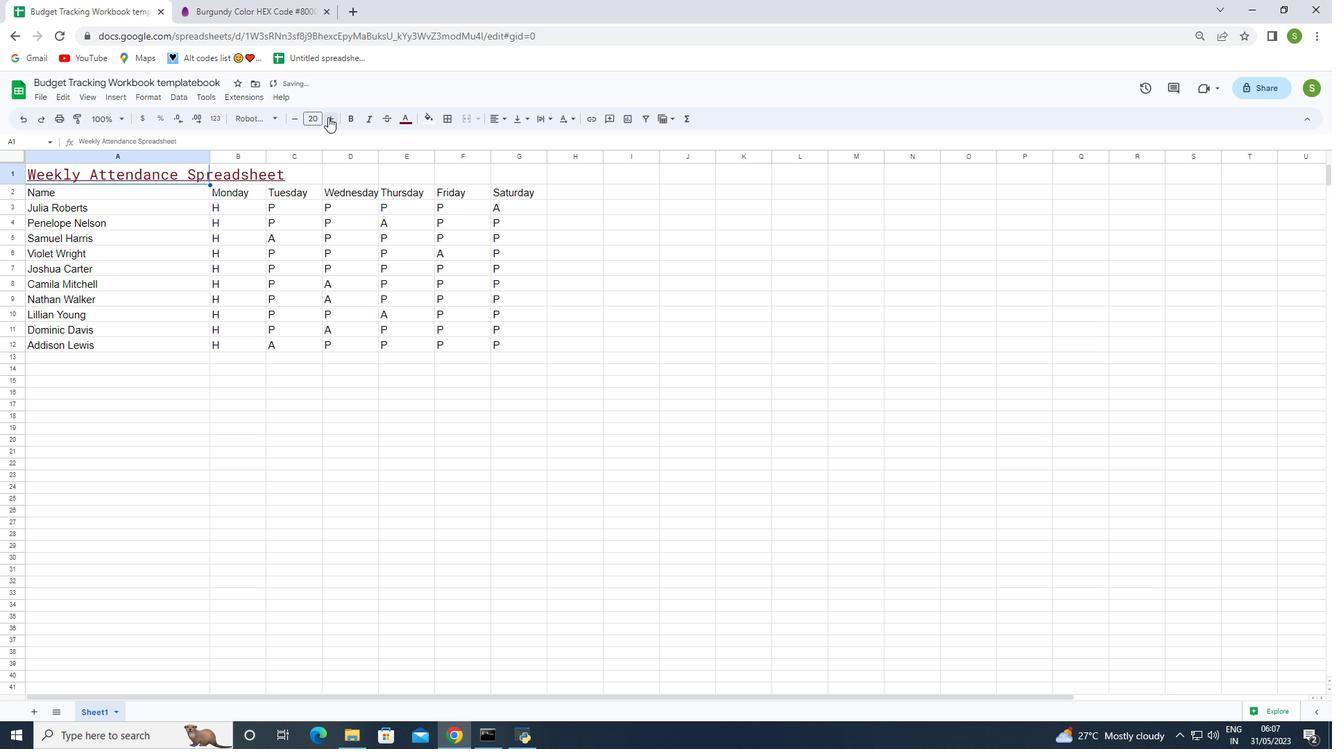
Action: Mouse moved to (328, 117)
Screenshot: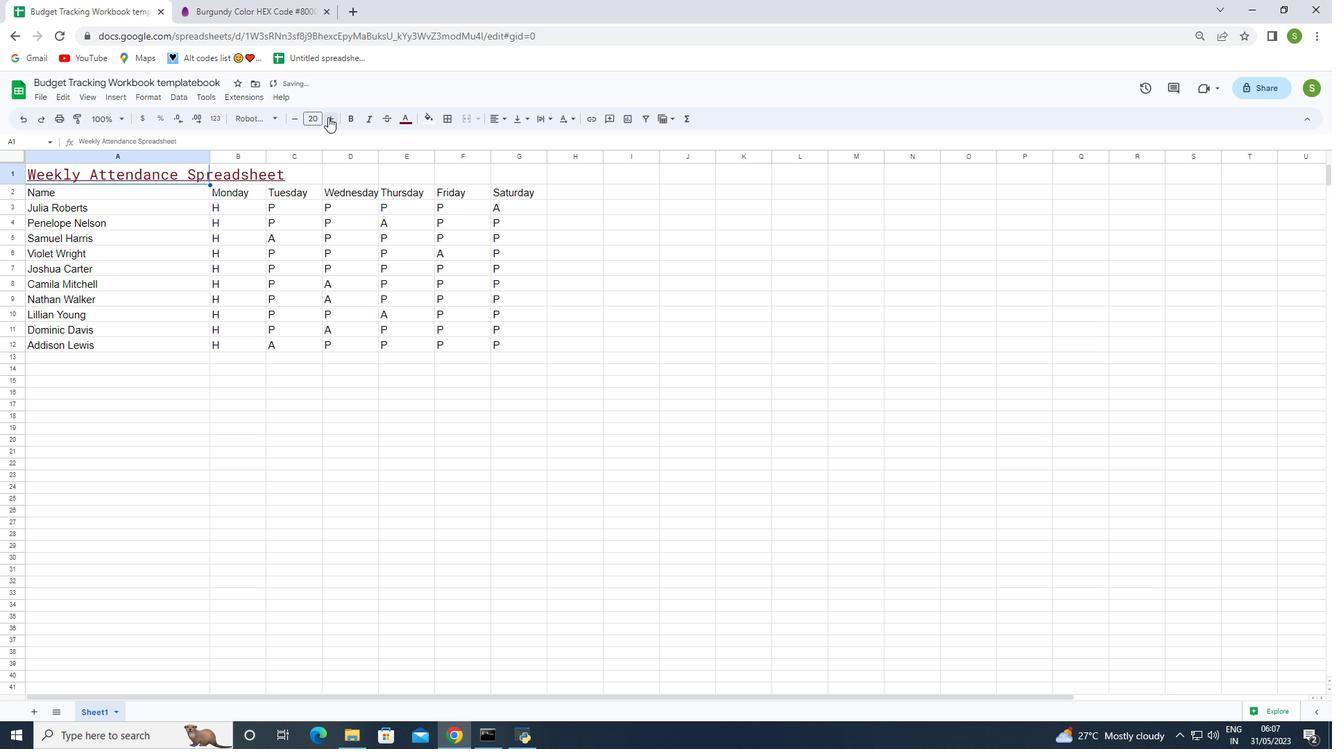 
Action: Mouse pressed left at (328, 117)
Screenshot: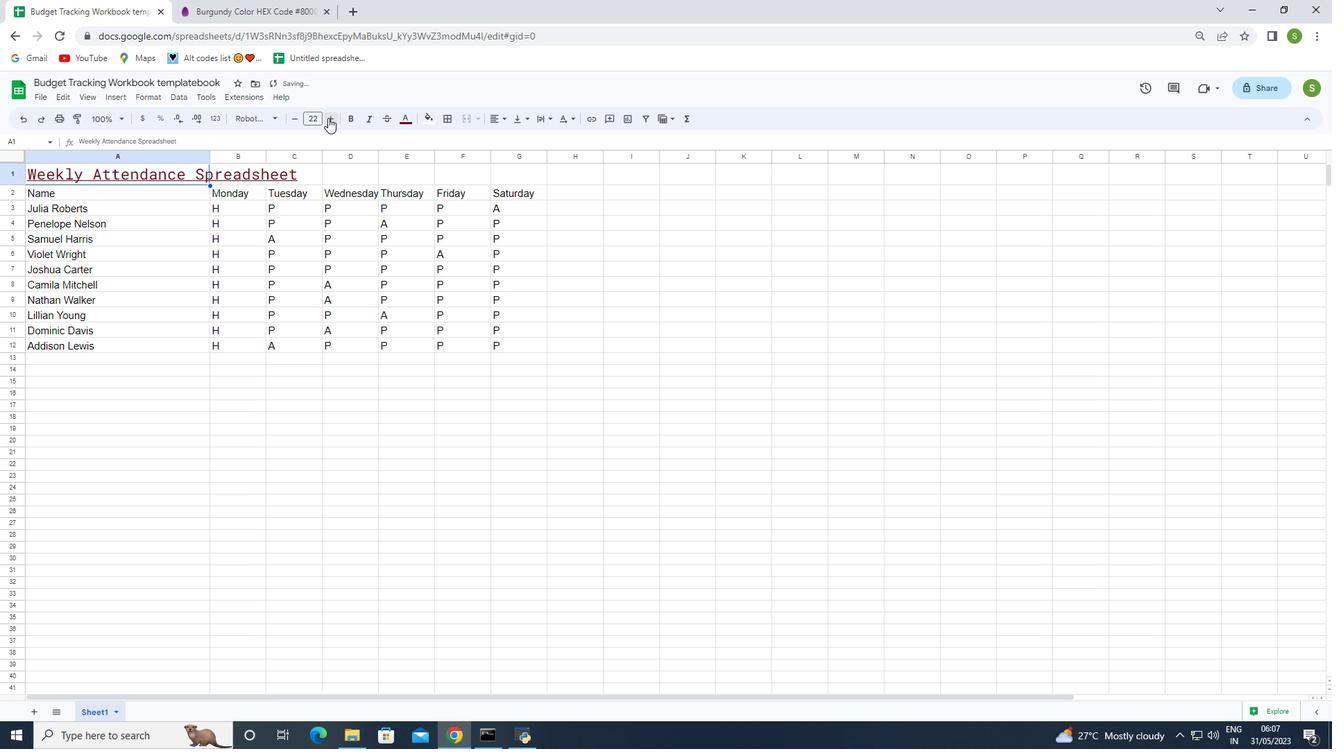 
Action: Mouse pressed left at (328, 117)
Screenshot: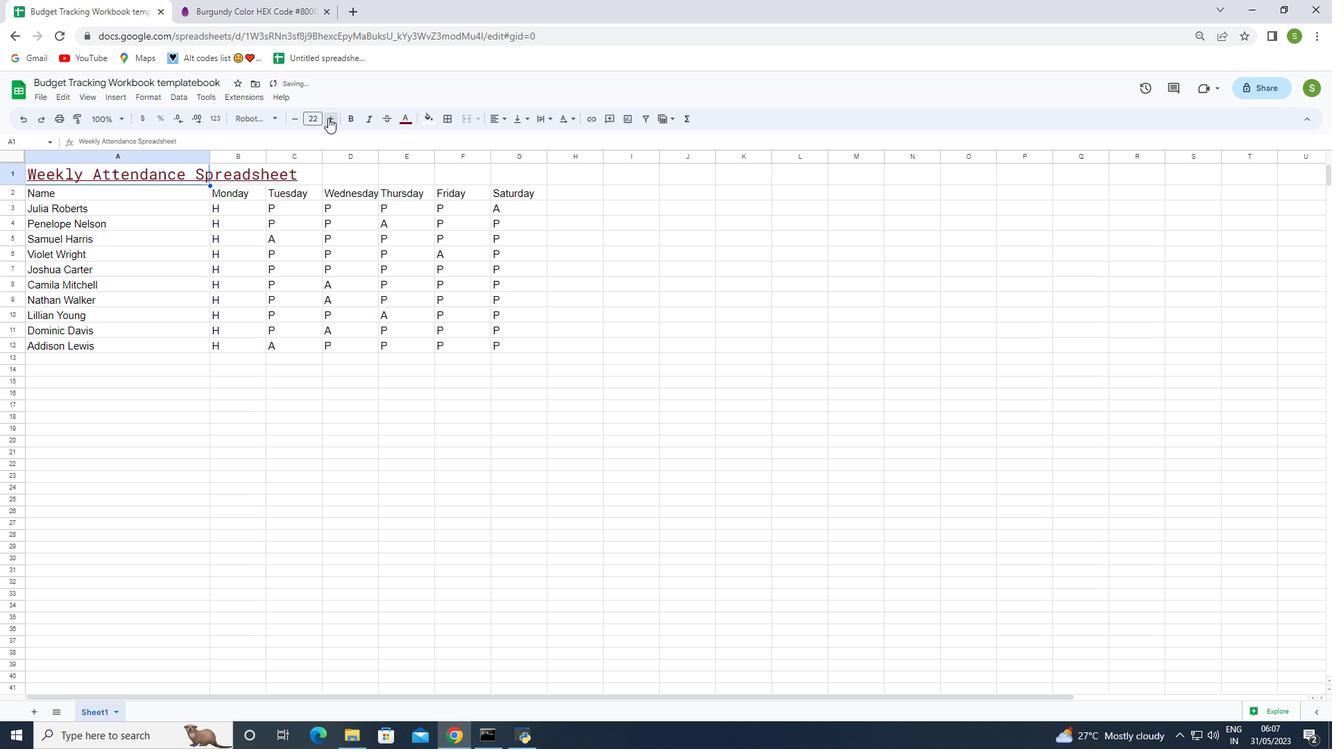 
Action: Mouse pressed left at (328, 117)
Screenshot: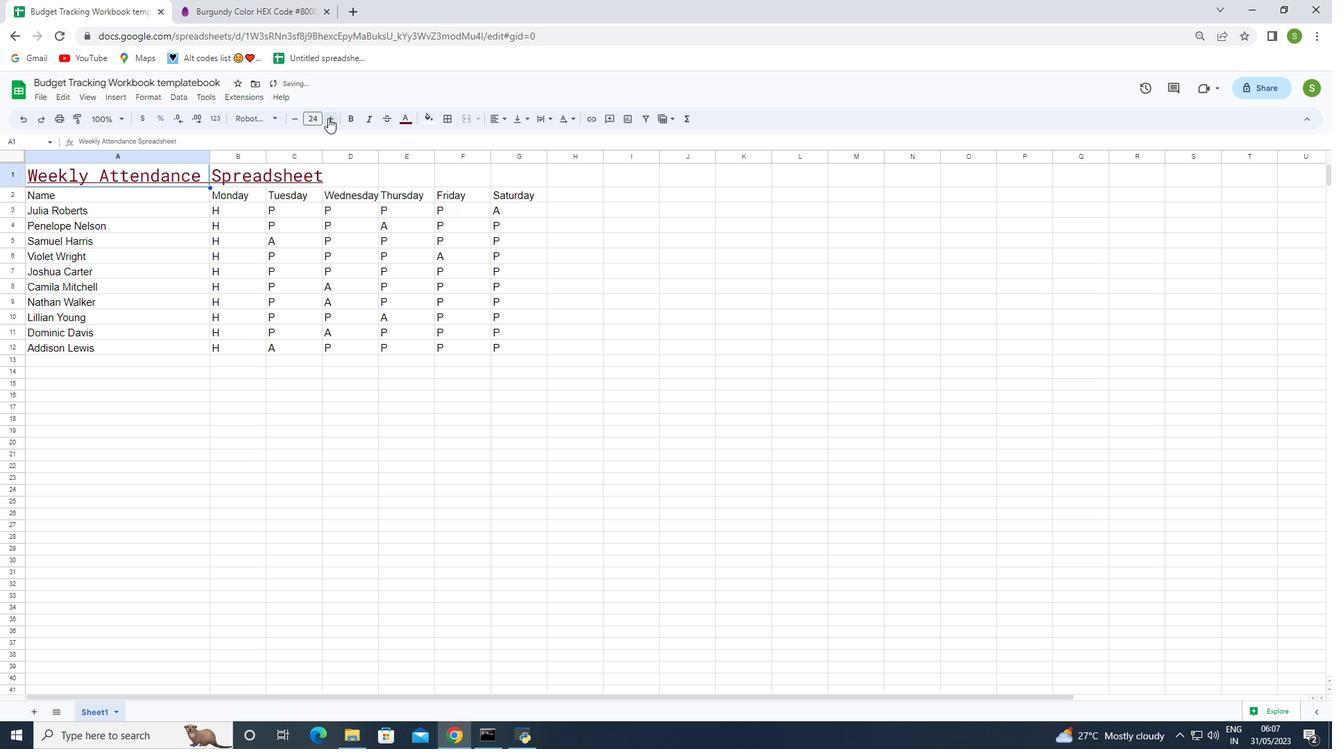 
Action: Mouse pressed left at (328, 117)
Screenshot: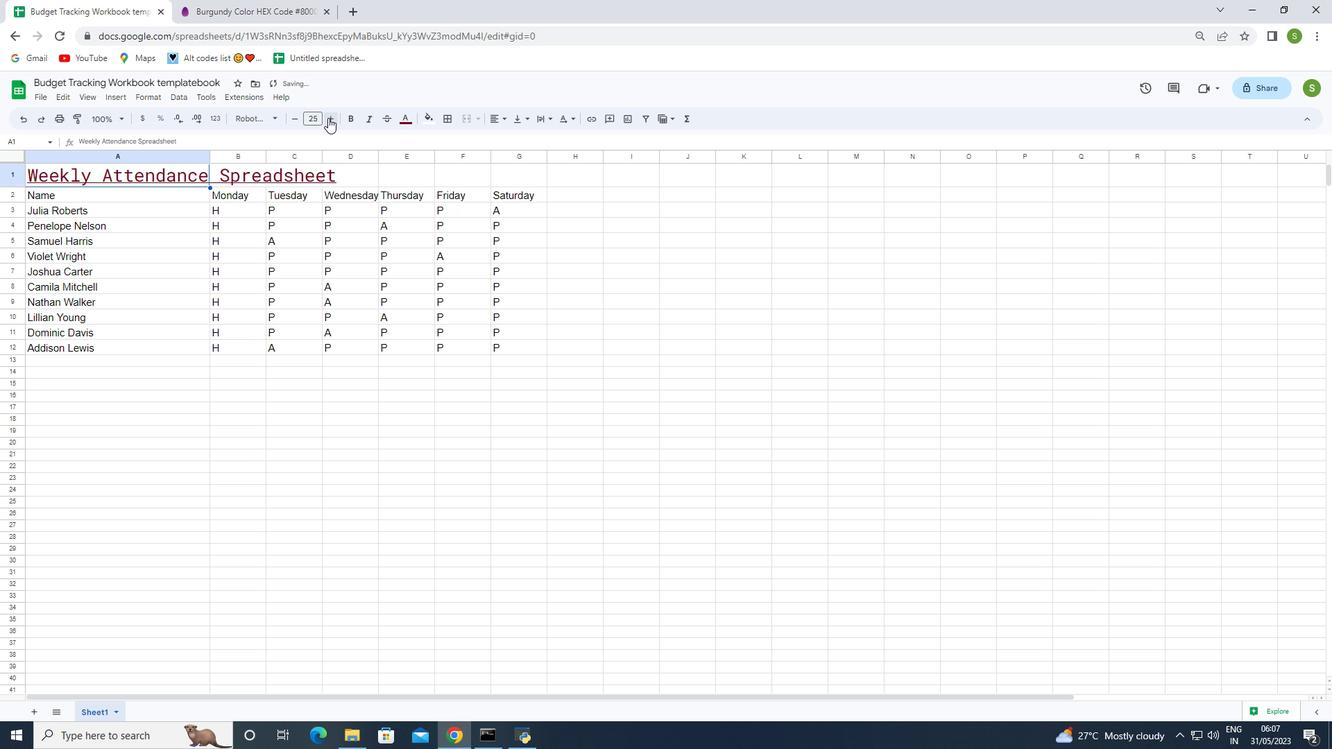 
Action: Mouse moved to (292, 428)
Screenshot: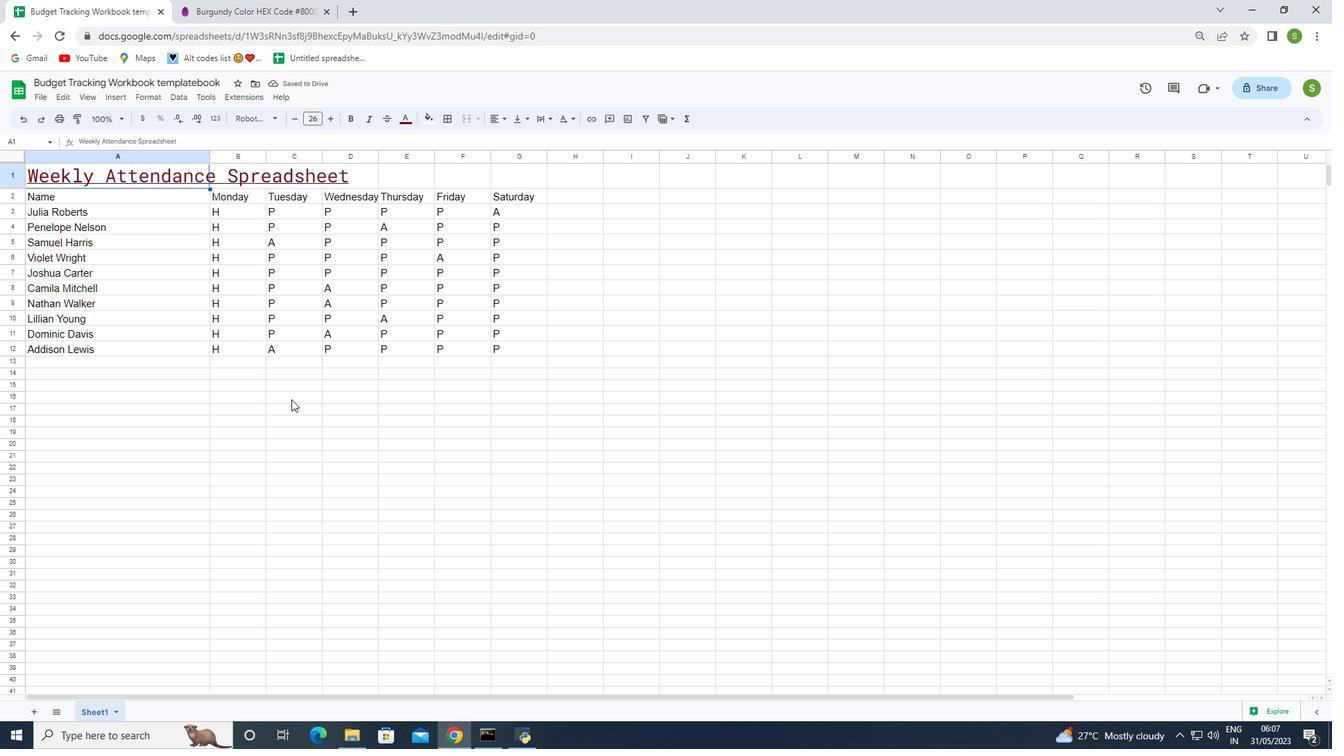 
Action: Mouse pressed left at (292, 428)
Screenshot: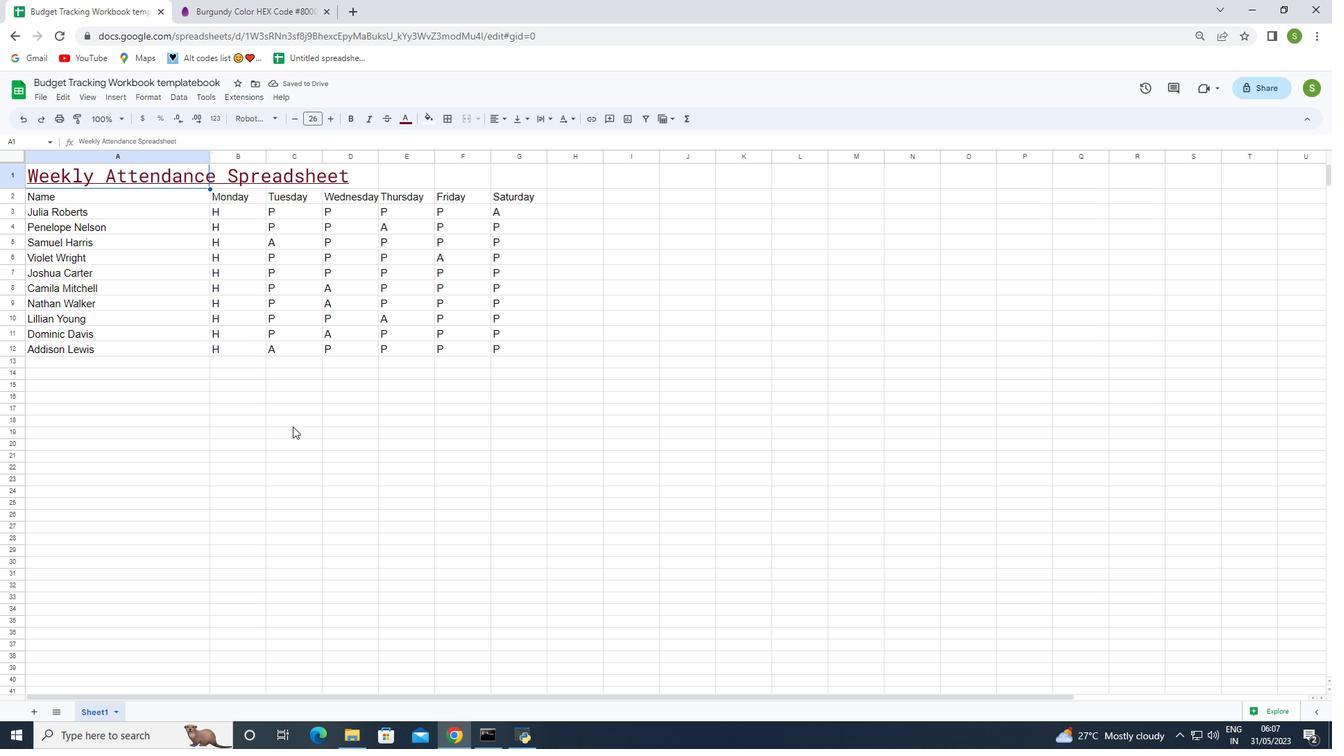 
Action: Mouse moved to (40, 174)
Screenshot: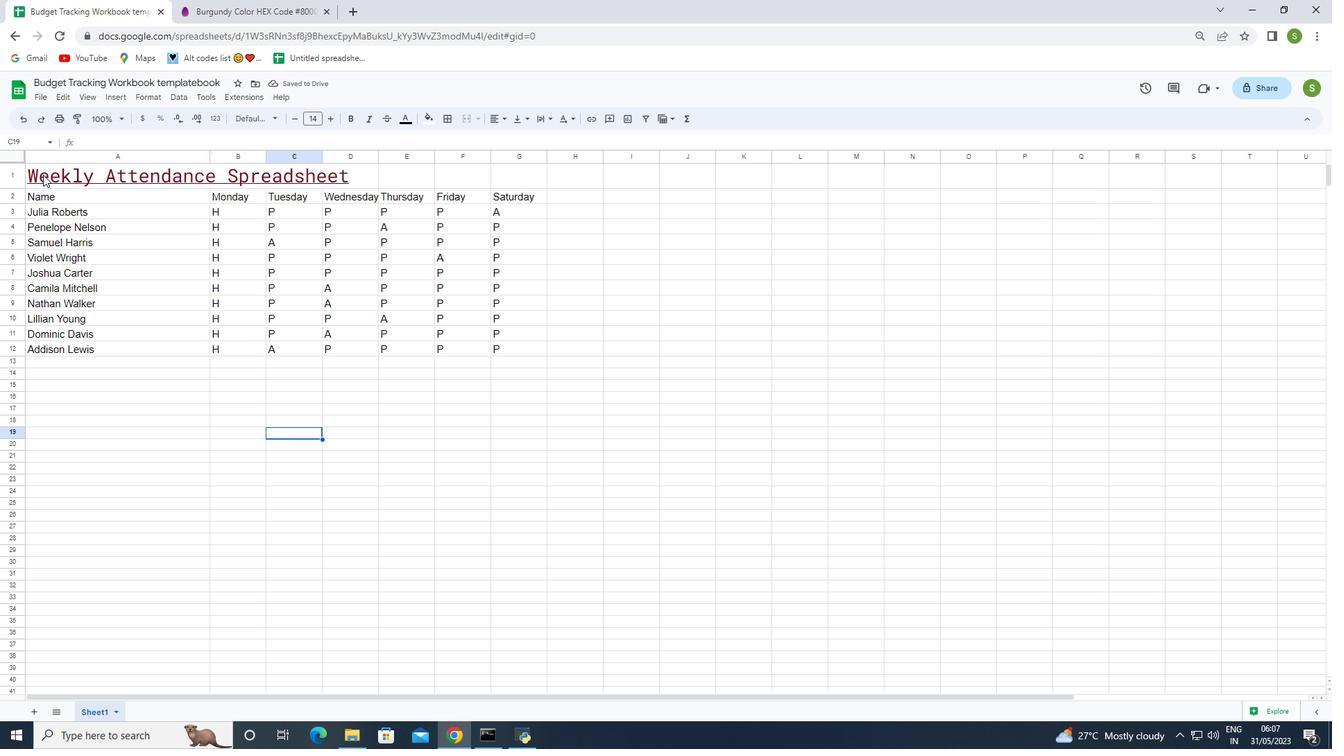 
Action: Mouse pressed left at (40, 174)
Screenshot: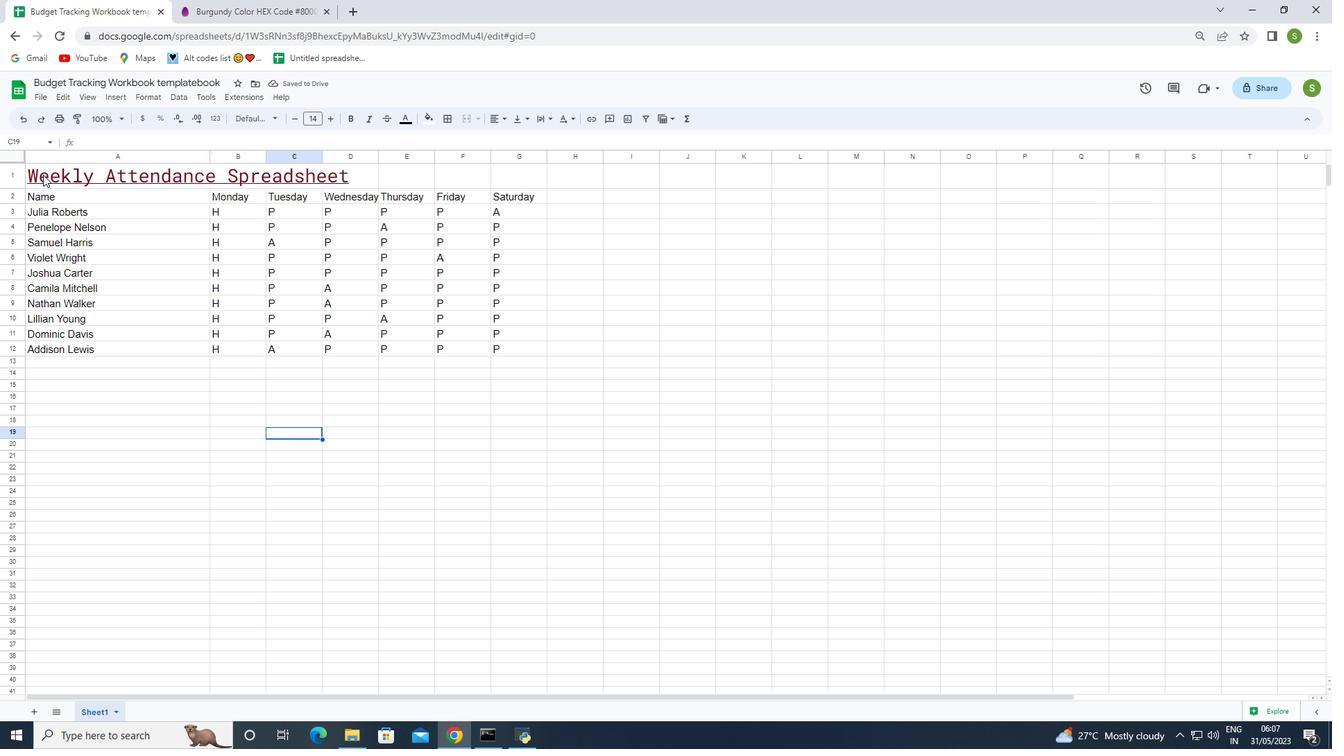 
Action: Mouse moved to (468, 120)
Screenshot: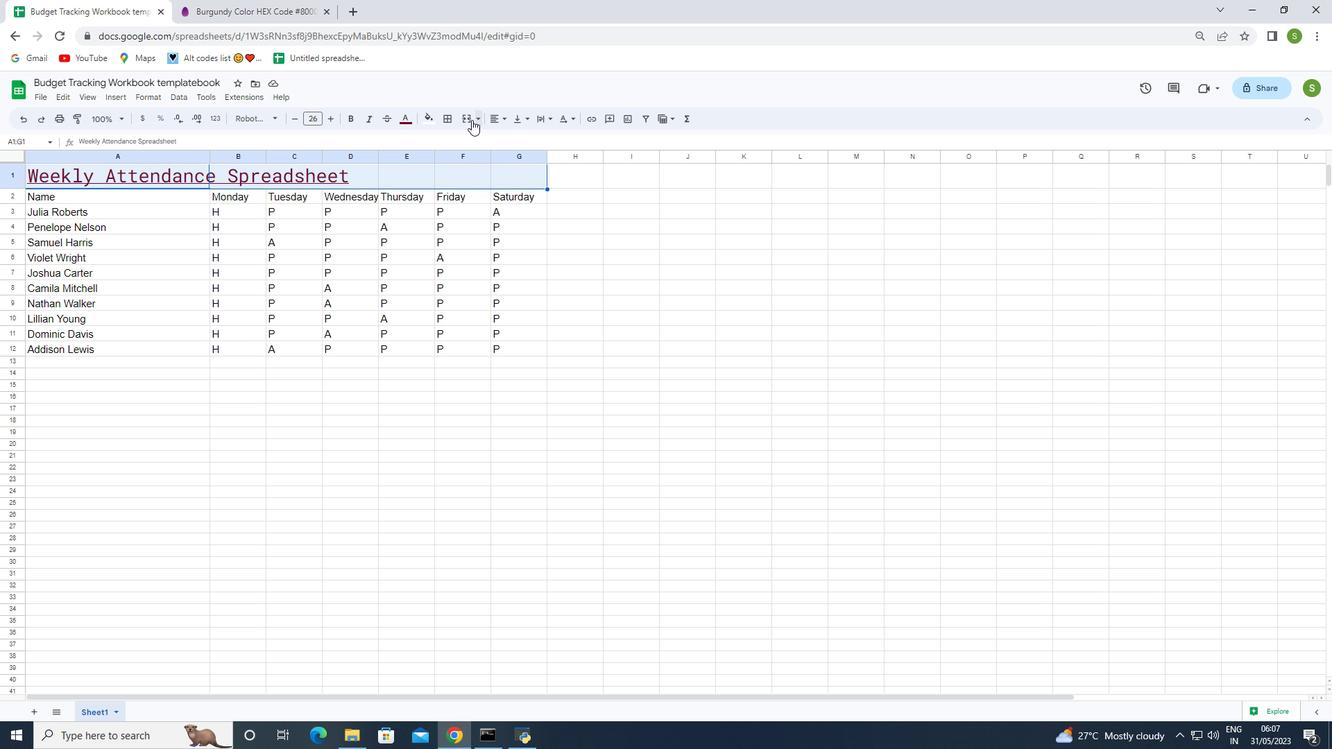
Action: Mouse pressed left at (468, 120)
Screenshot: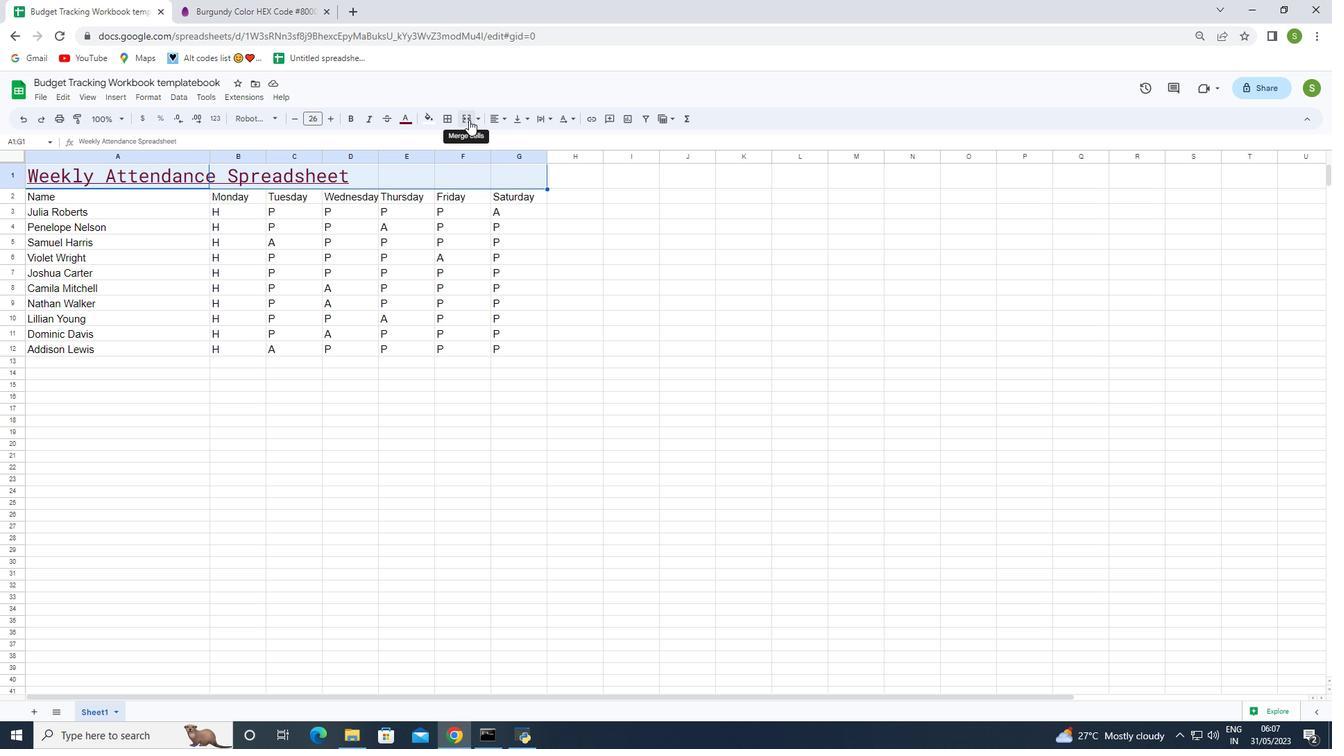 
Action: Mouse moved to (500, 120)
Screenshot: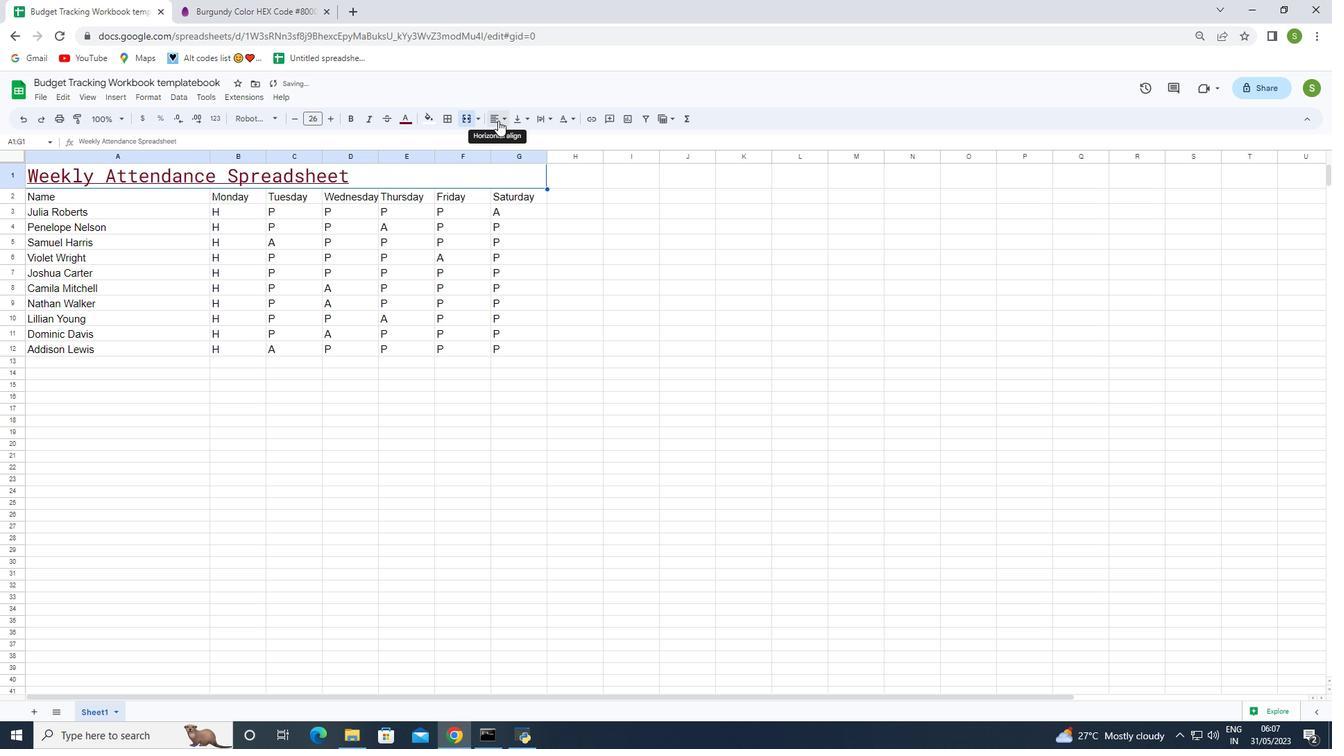 
Action: Mouse pressed left at (500, 120)
Screenshot: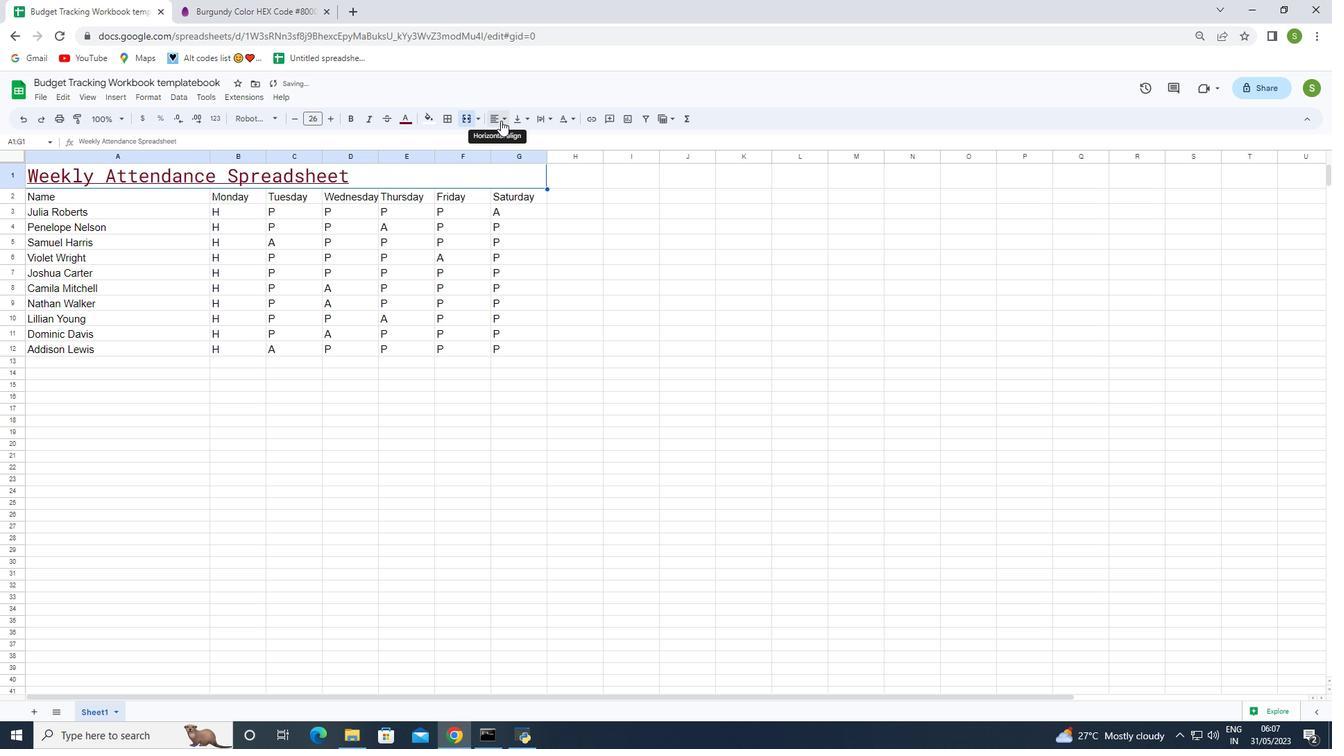 
Action: Mouse moved to (510, 138)
Screenshot: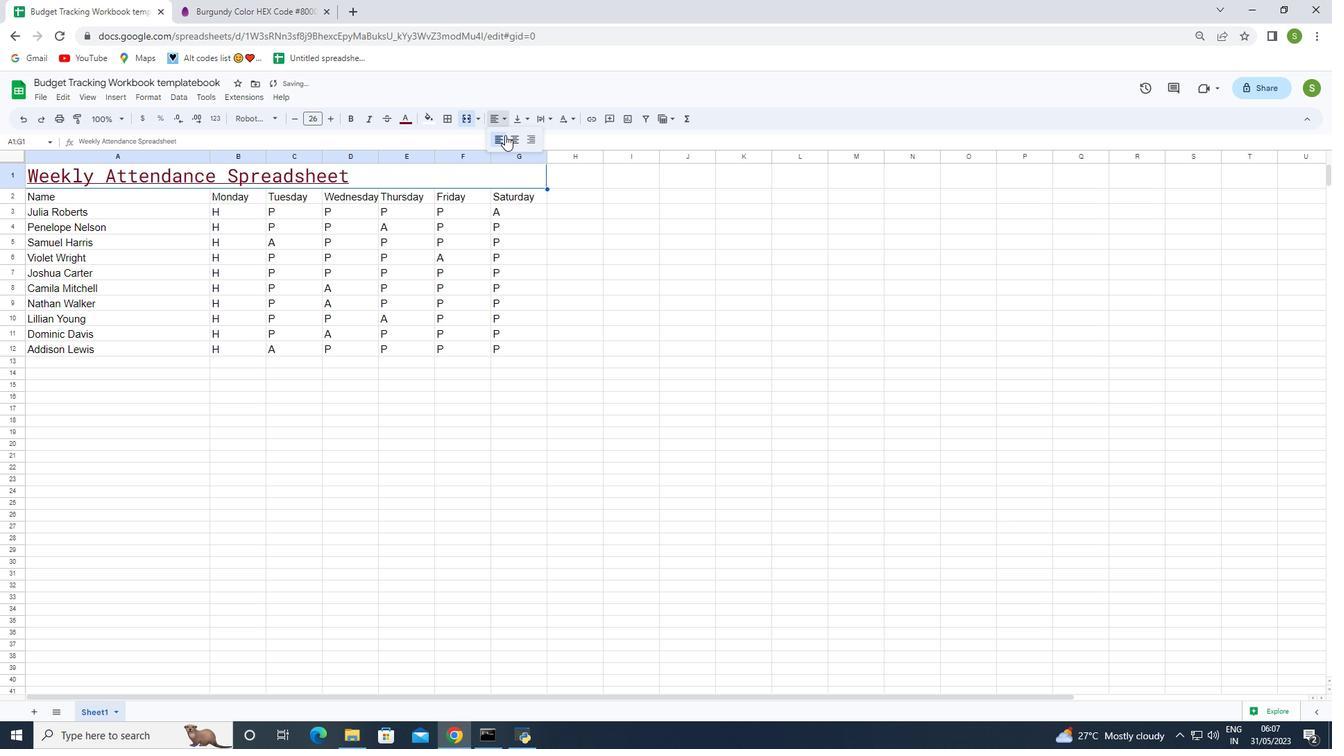 
Action: Mouse pressed left at (510, 138)
Screenshot: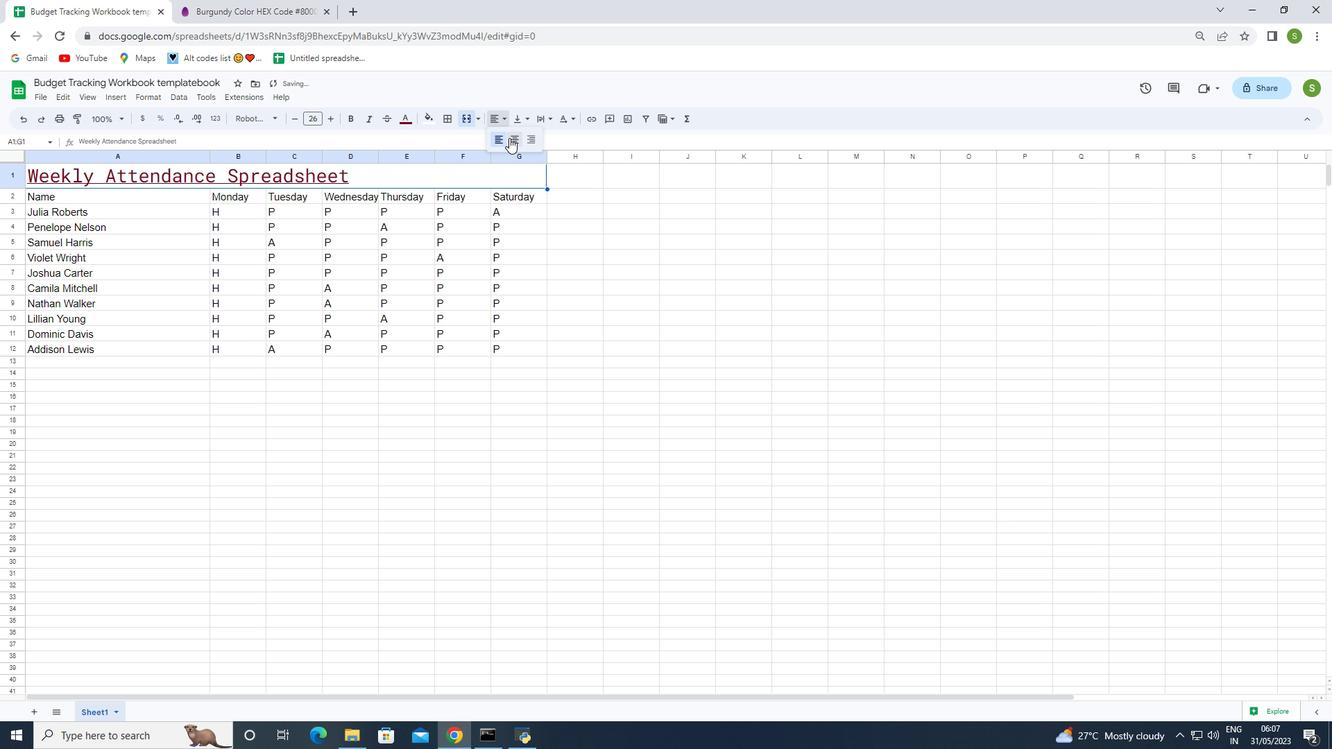 
Action: Mouse moved to (590, 468)
Screenshot: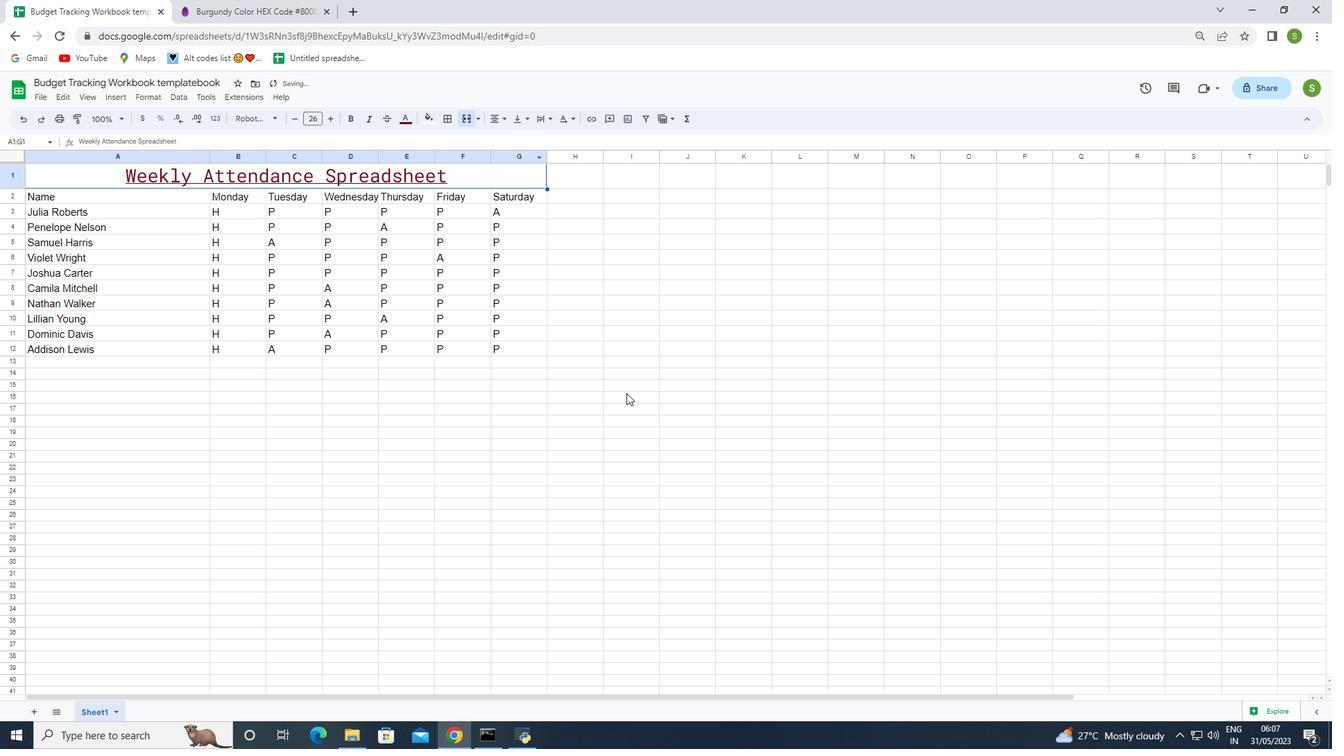 
Action: Mouse pressed left at (590, 468)
Screenshot: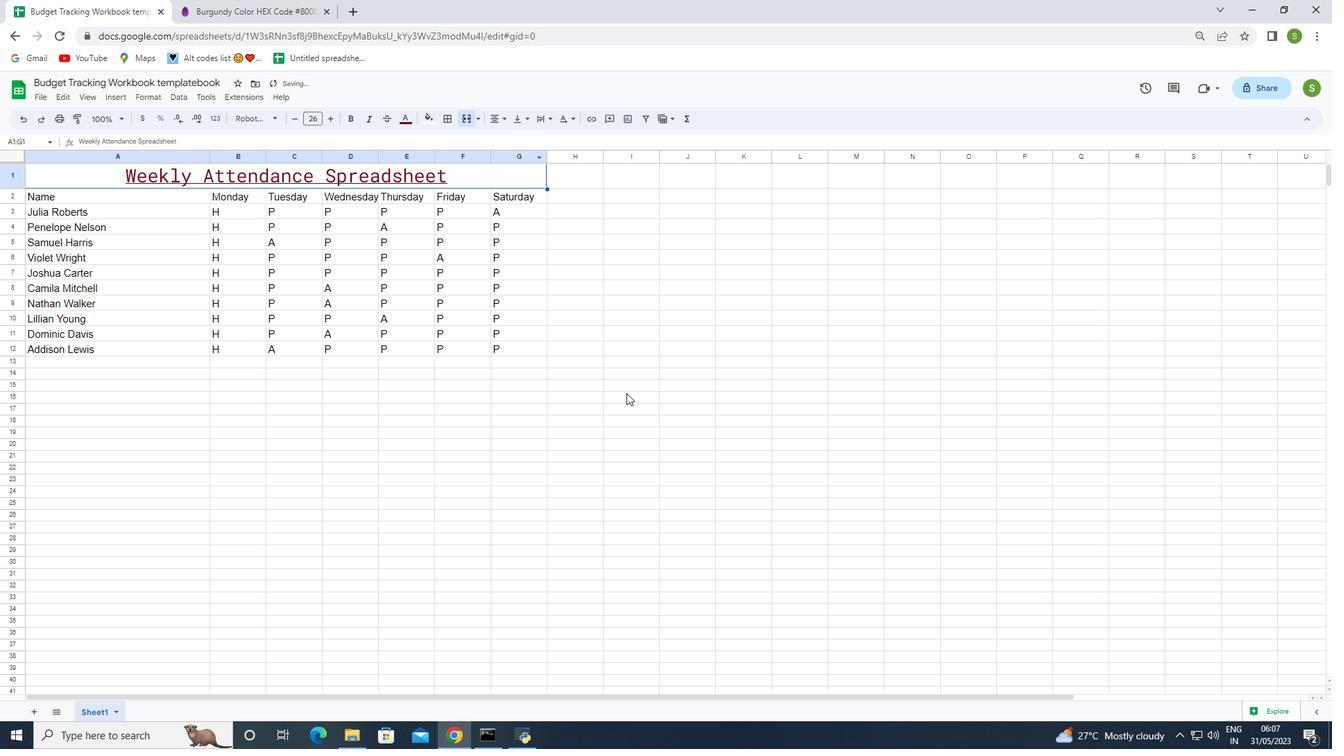 
Action: Mouse moved to (40, 200)
Screenshot: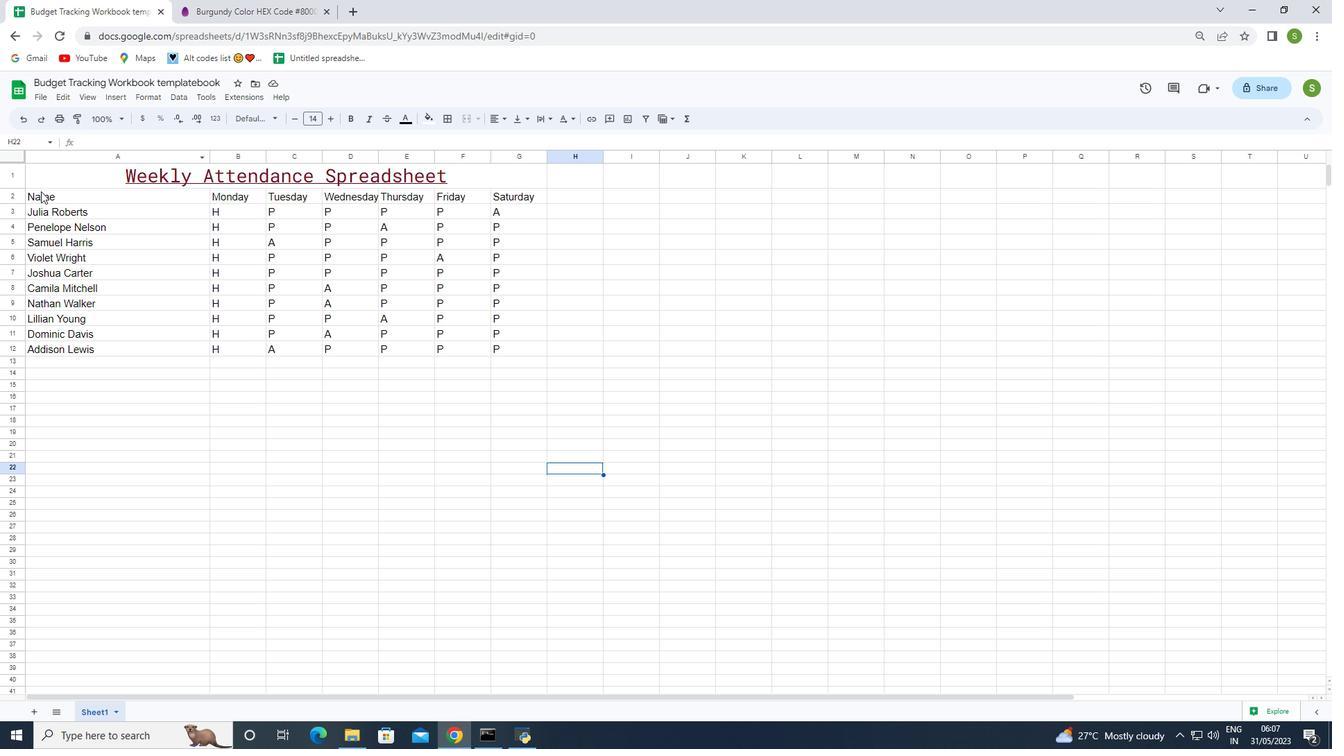 
Action: Mouse pressed left at (40, 200)
Screenshot: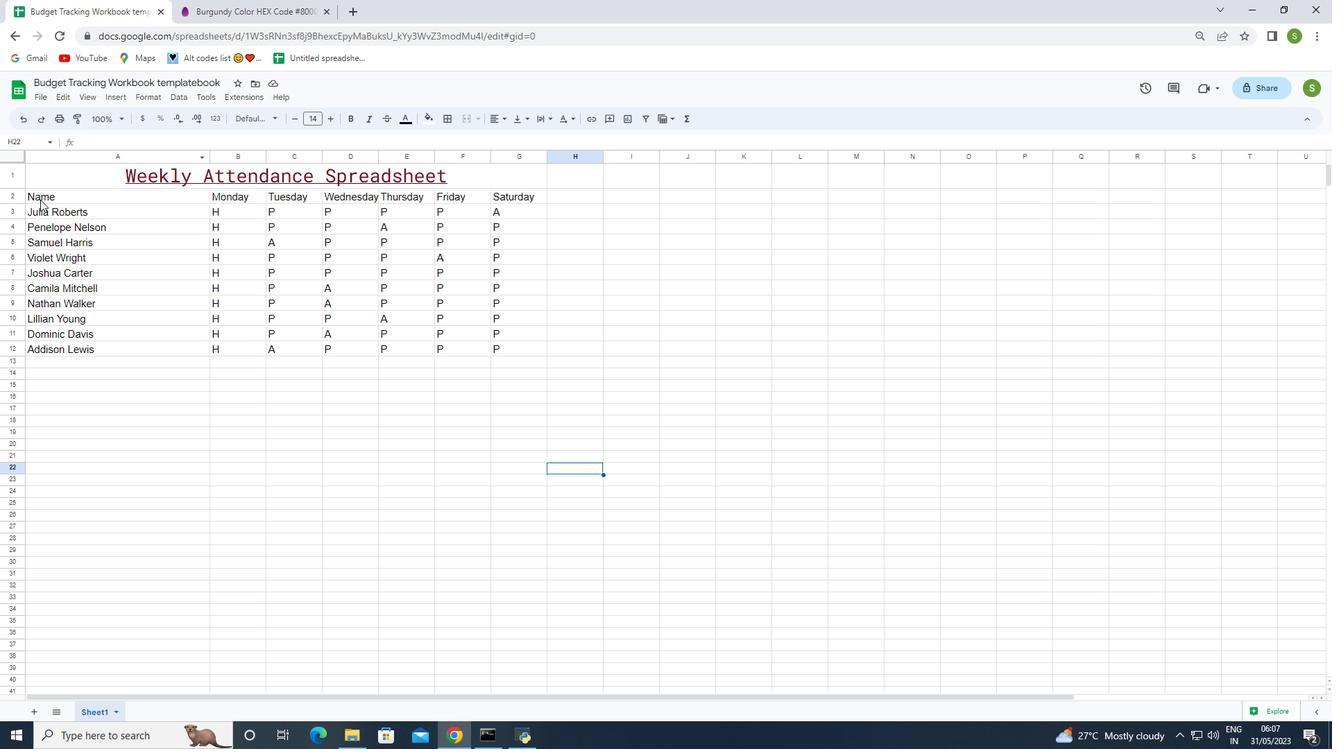 
Action: Mouse moved to (226, 178)
Screenshot: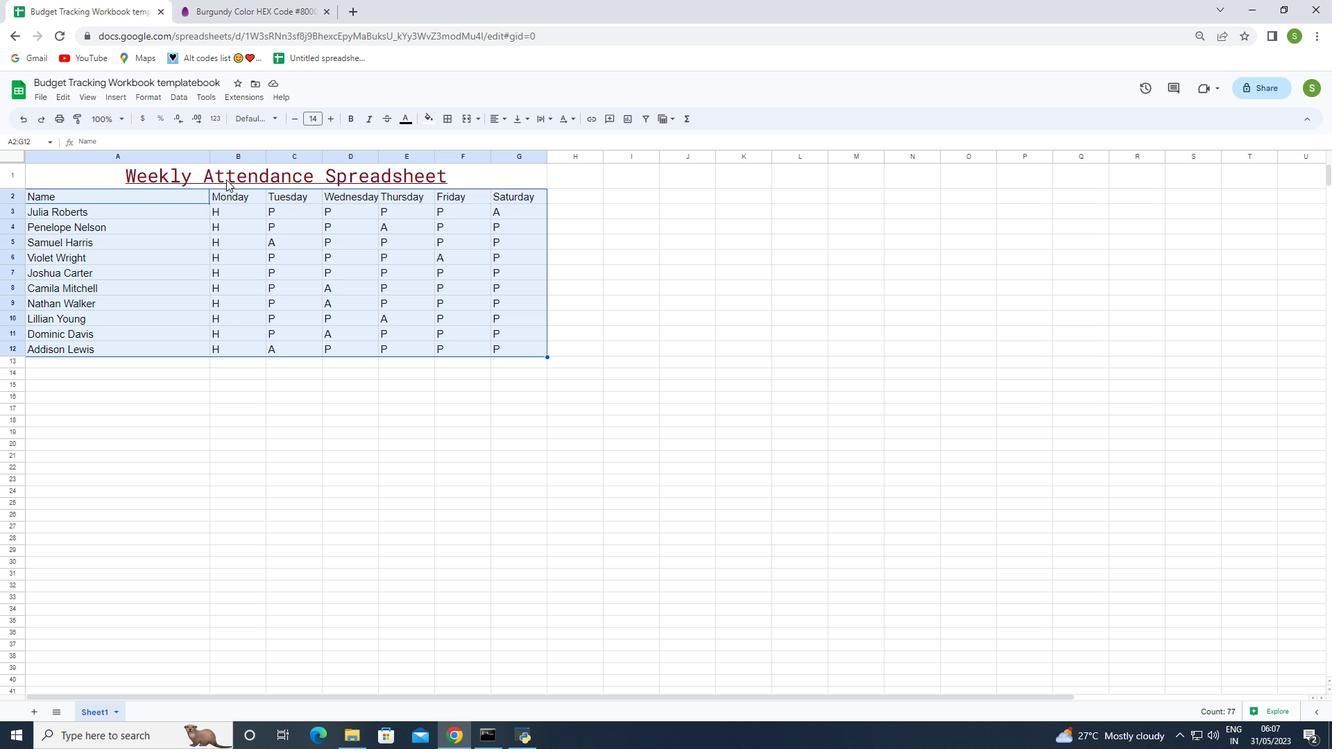 
Action: Mouse pressed left at (226, 178)
Screenshot: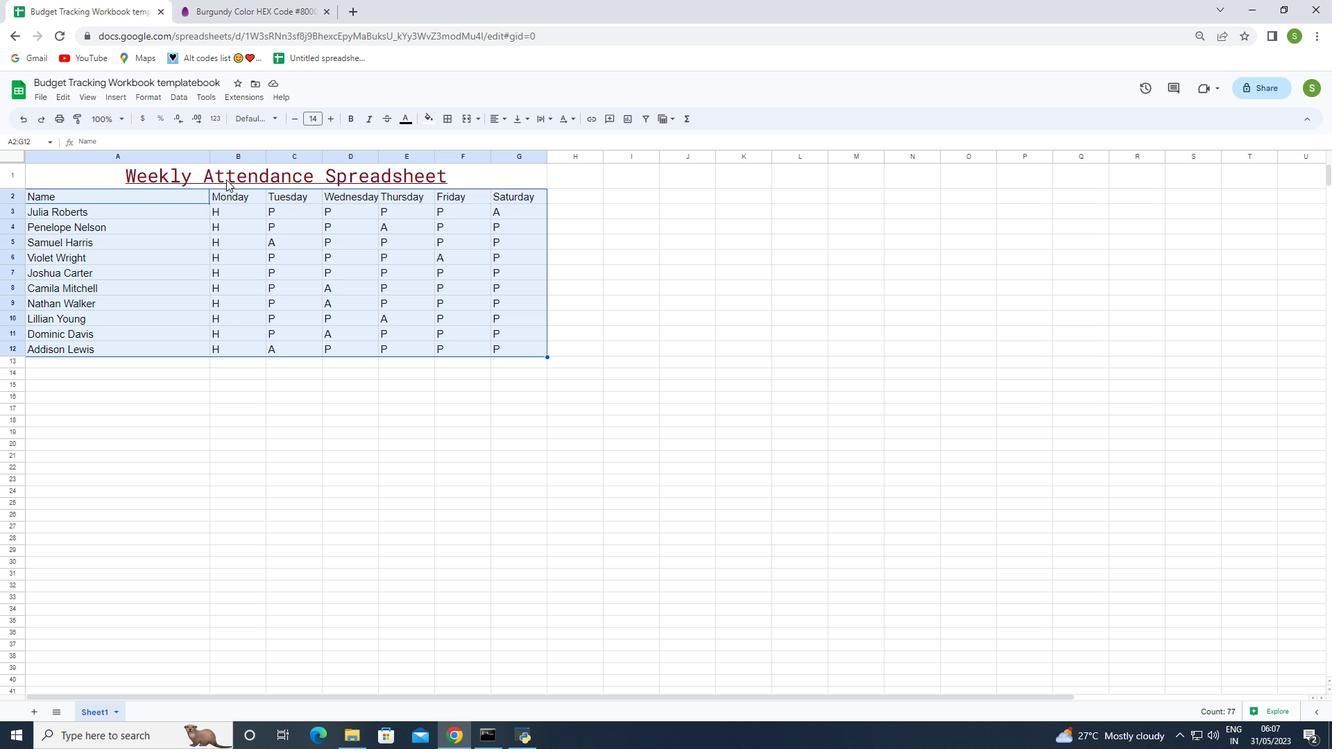 
Action: Mouse moved to (229, 197)
Screenshot: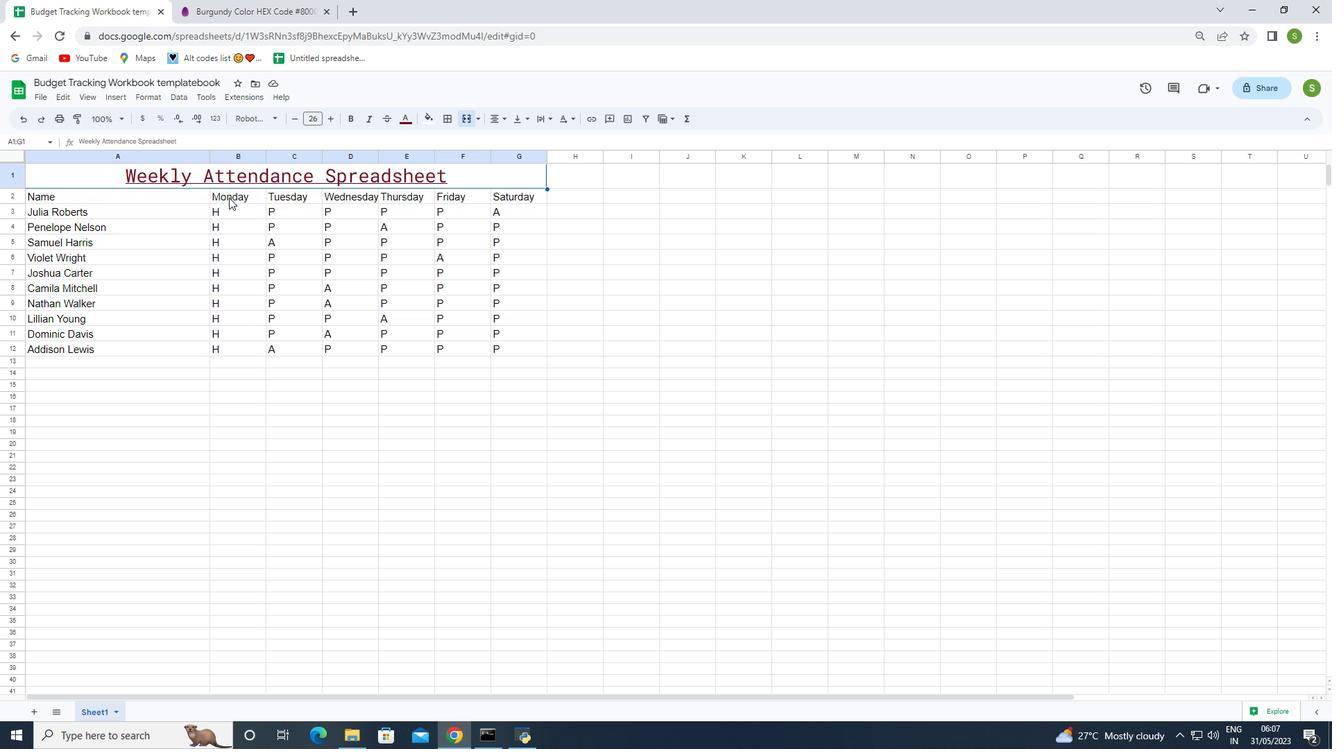 
Action: Key pressed ctrl+Z
Screenshot: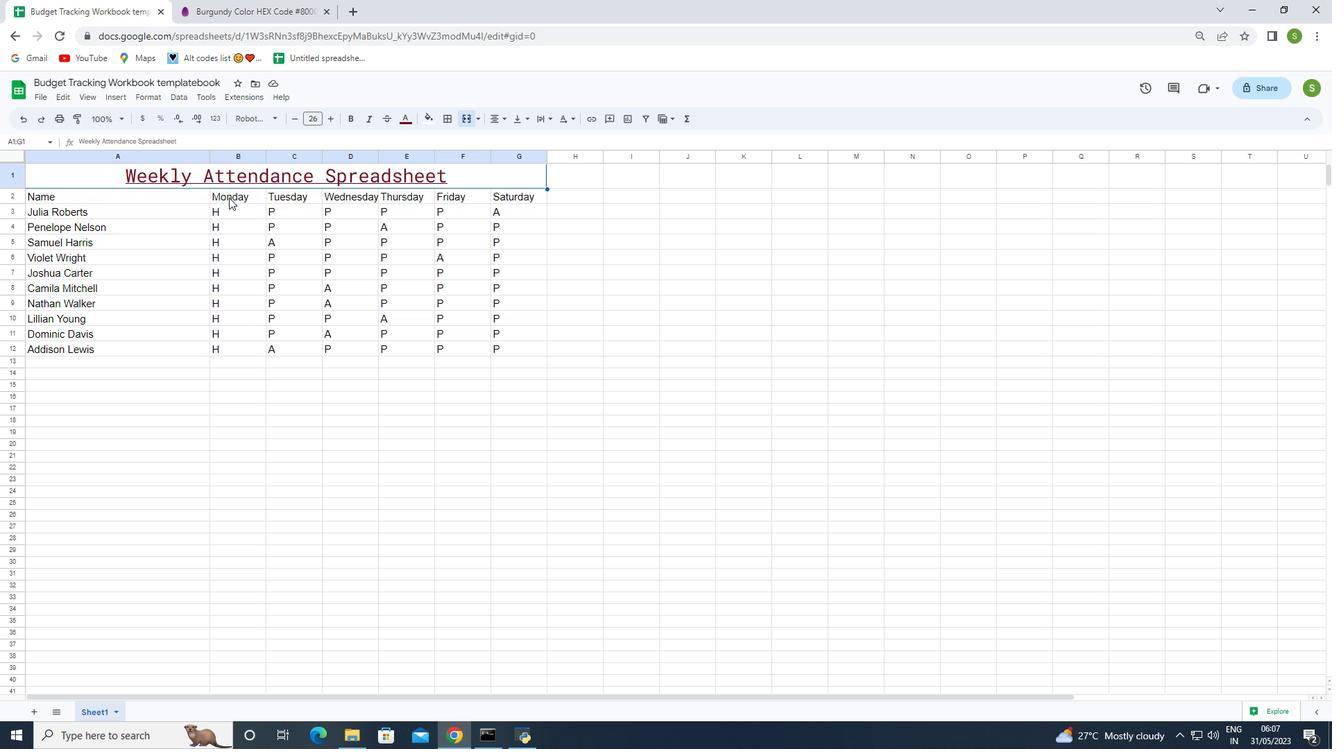 
Action: Mouse moved to (231, 355)
Screenshot: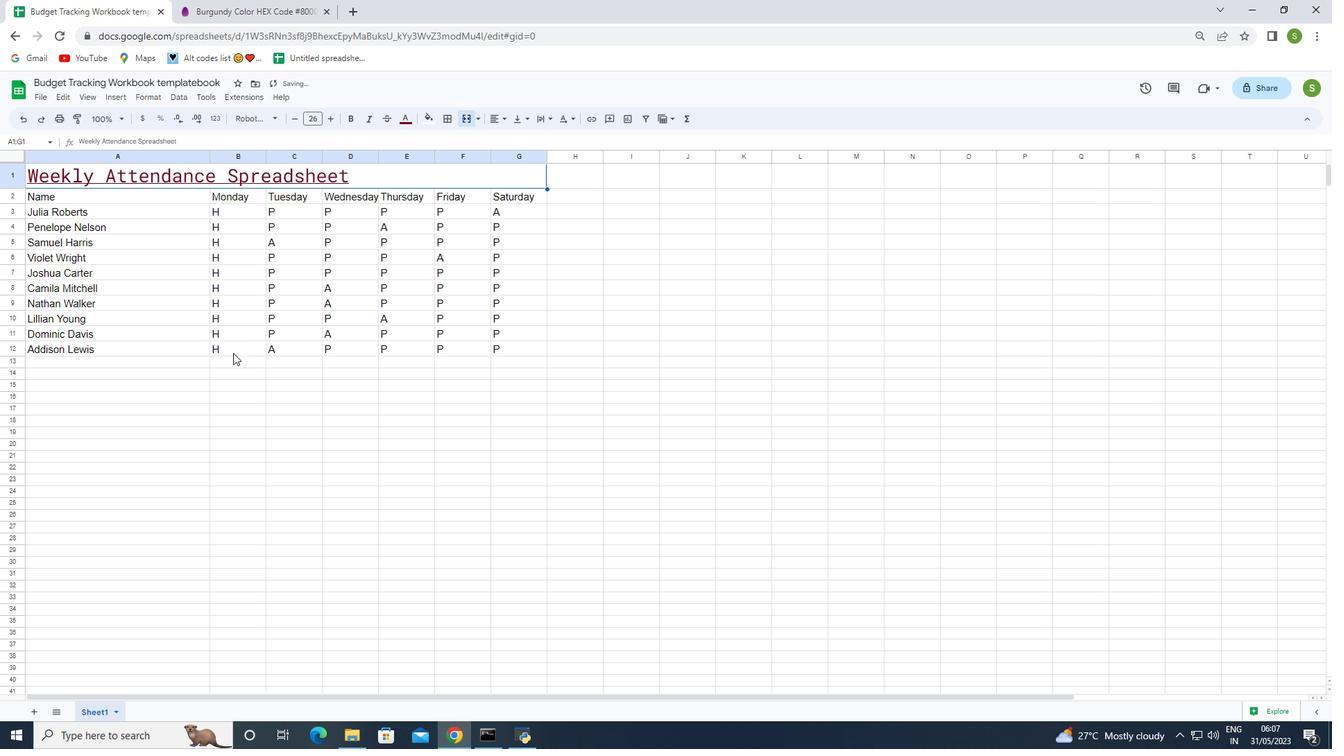
Action: Mouse pressed left at (231, 355)
Screenshot: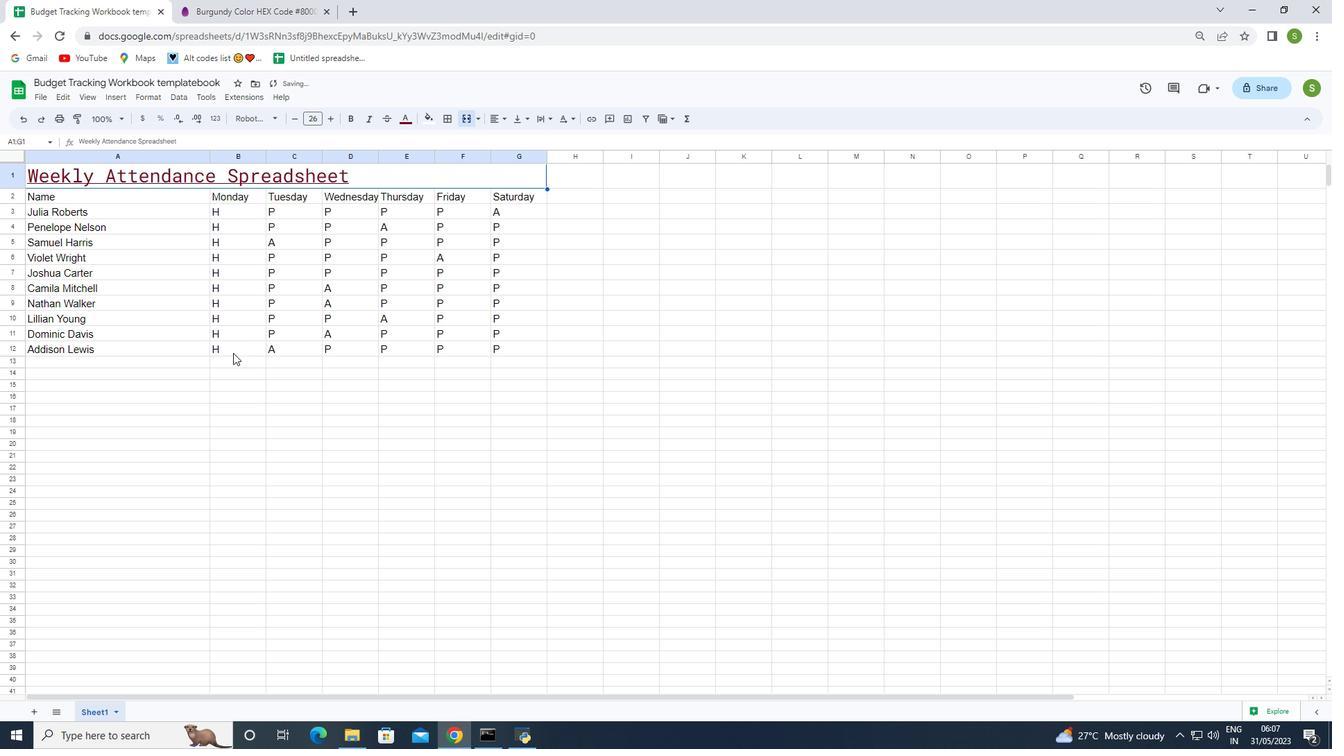 
Action: Mouse moved to (41, 173)
Screenshot: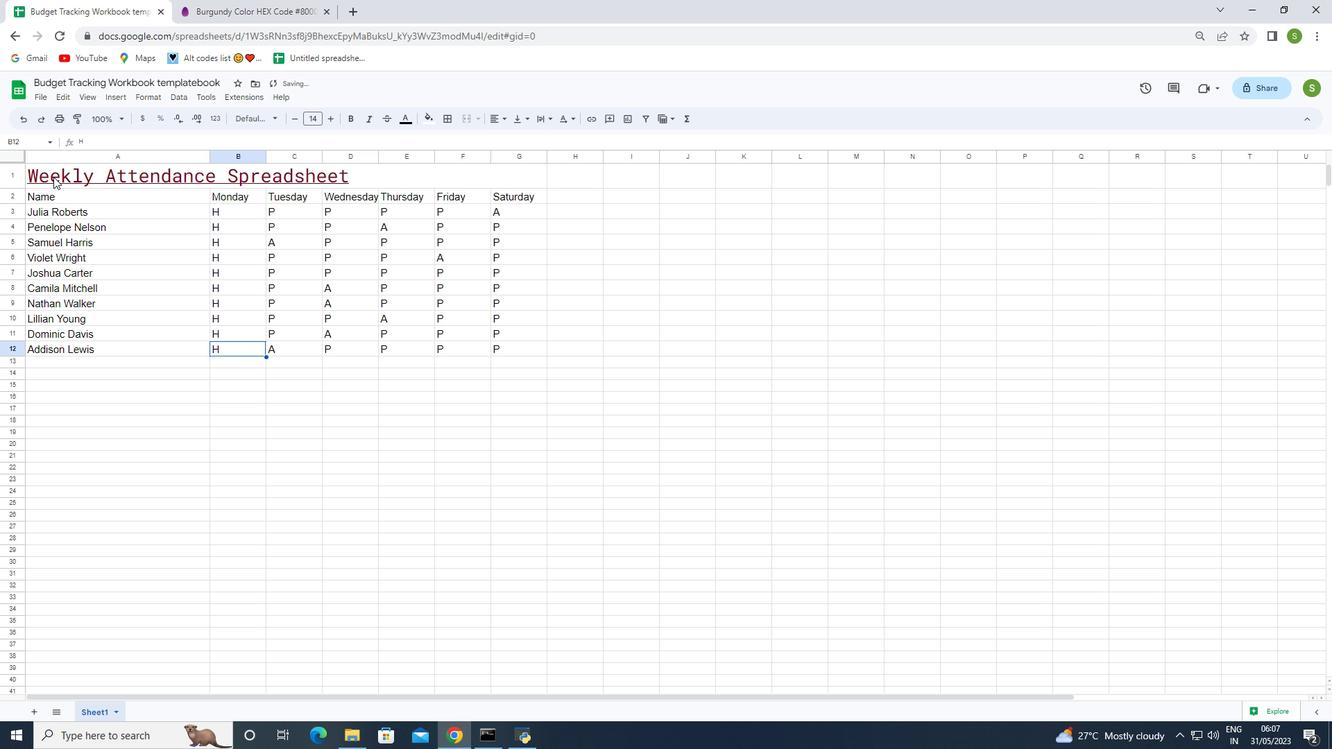 
Action: Mouse pressed left at (41, 173)
Screenshot: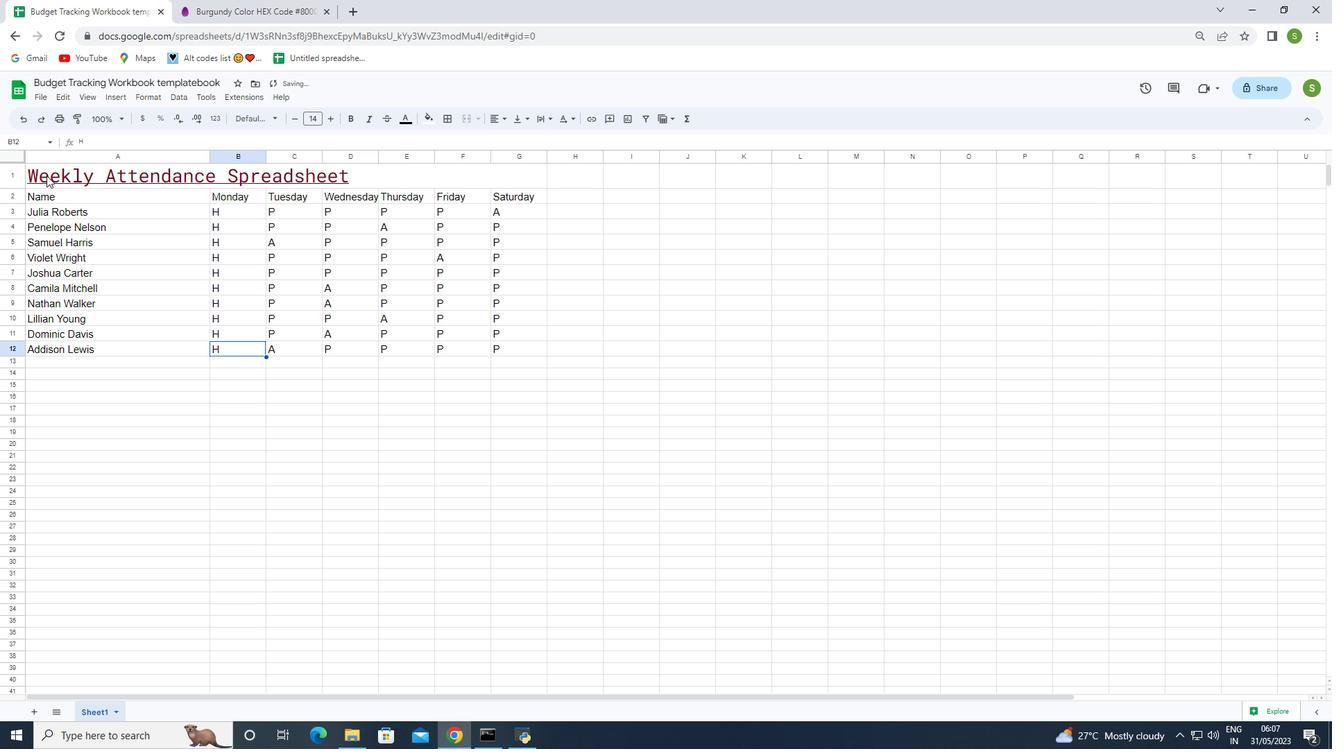 
Action: Mouse moved to (264, 332)
Screenshot: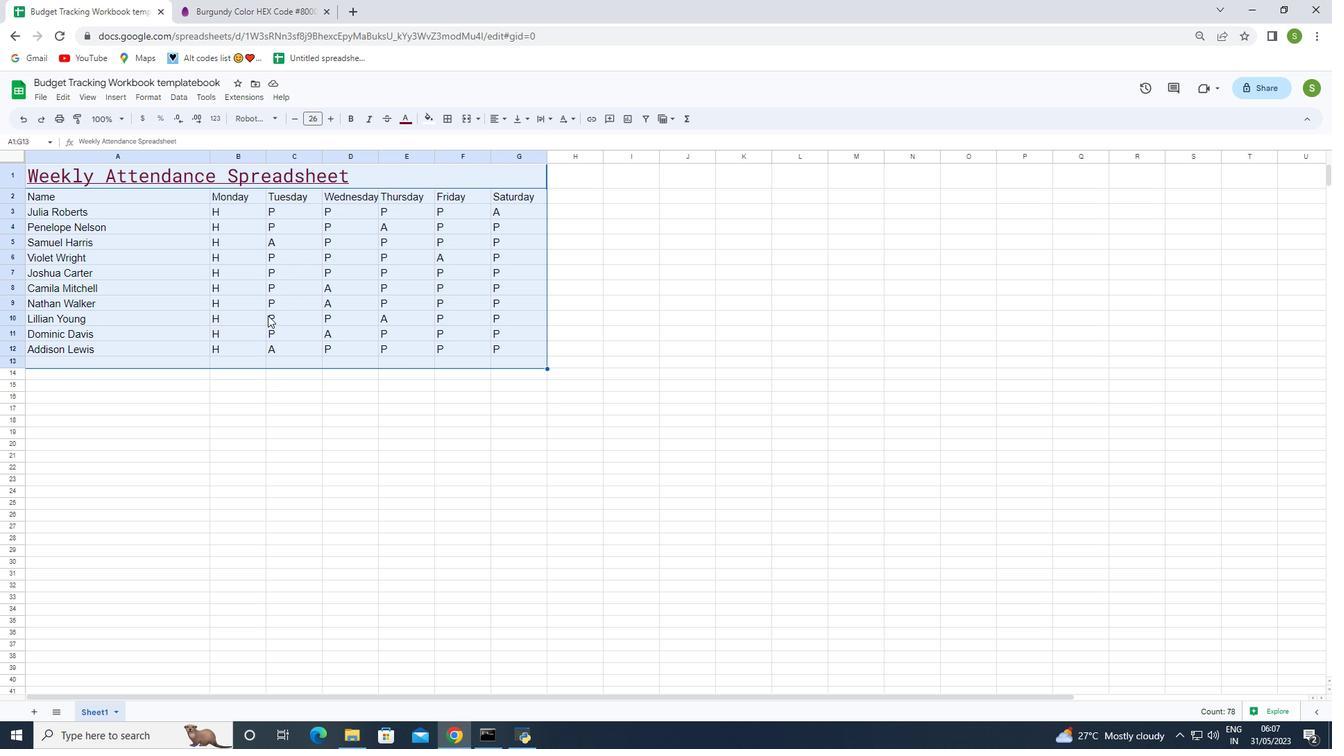 
Action: Mouse pressed left at (264, 332)
Screenshot: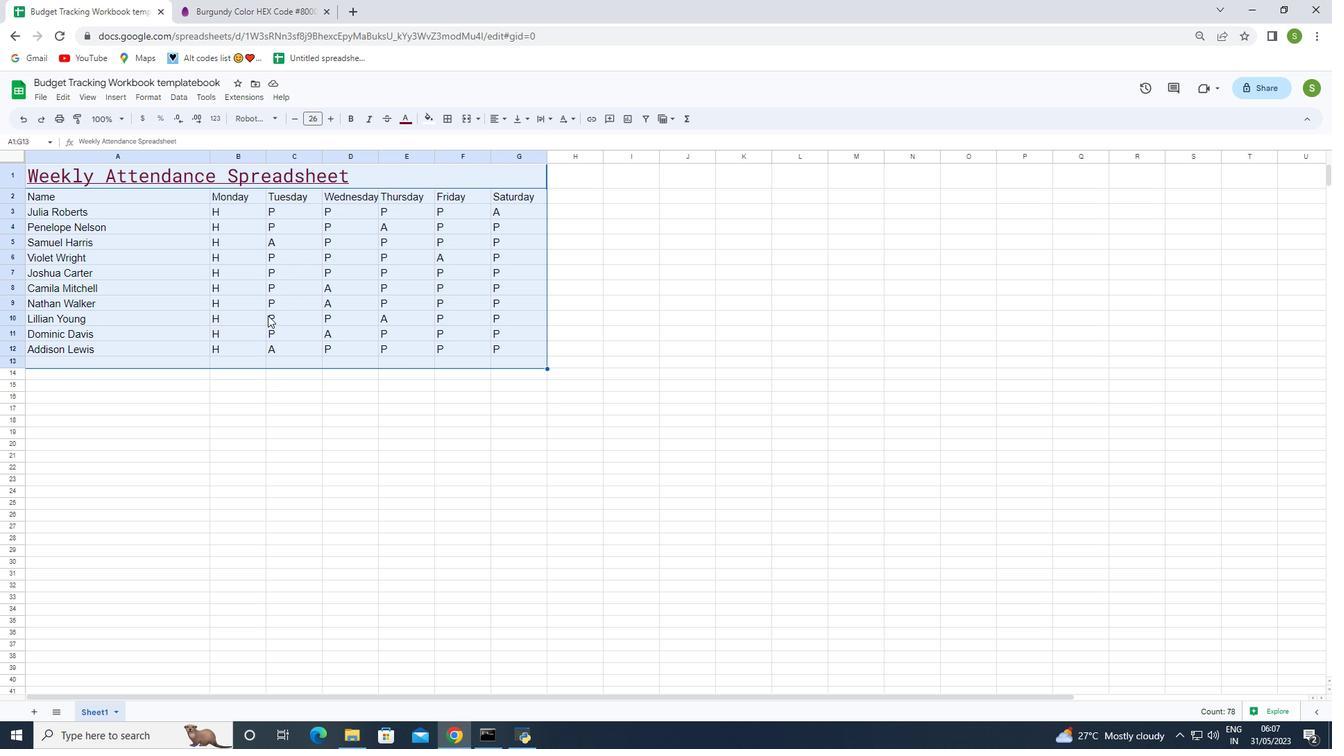 
Action: Mouse moved to (27, 194)
Screenshot: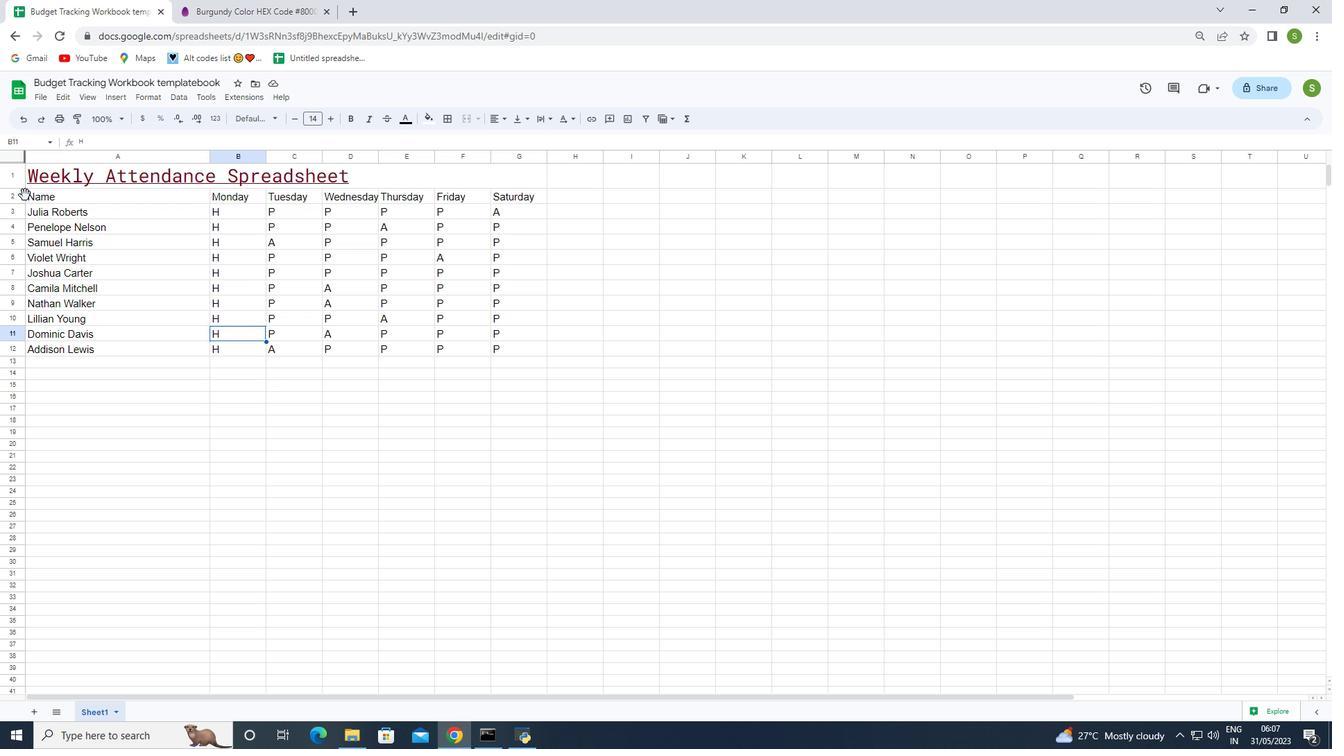 
Action: Mouse pressed left at (27, 194)
Screenshot: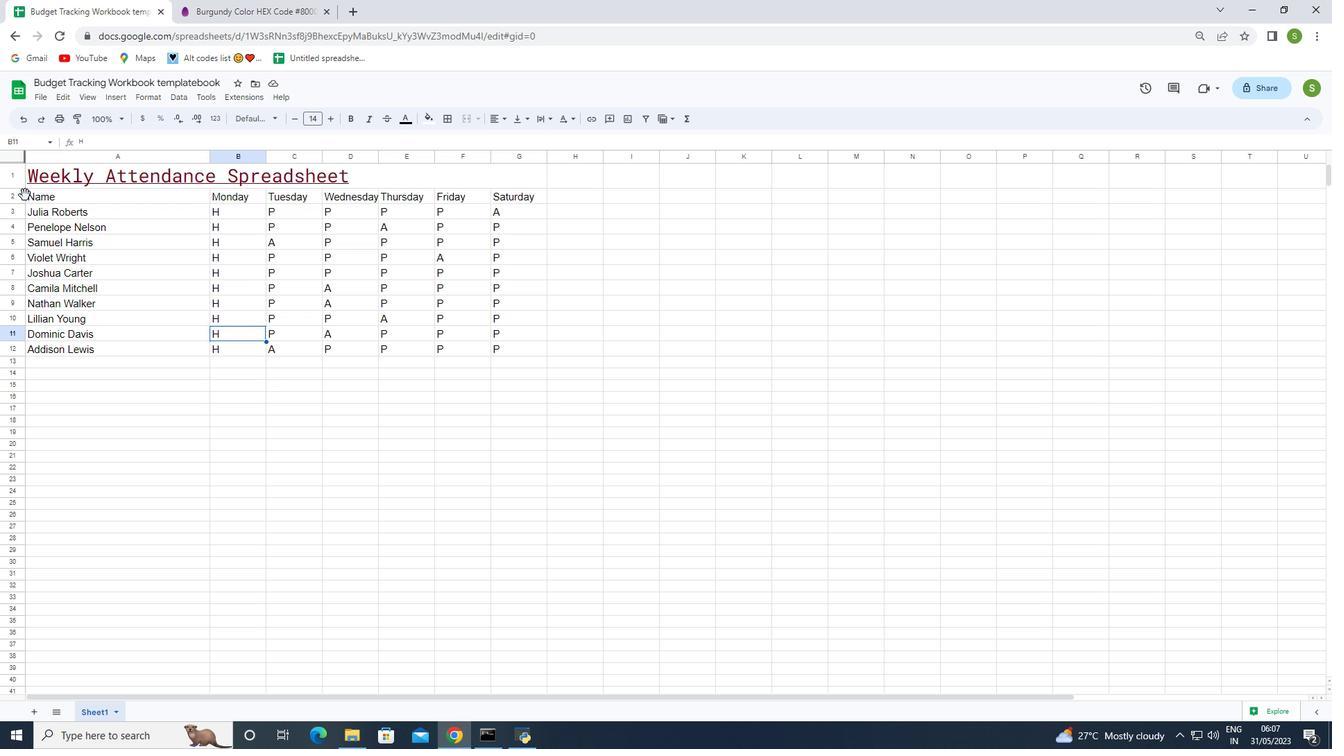 
Action: Mouse moved to (244, 118)
Screenshot: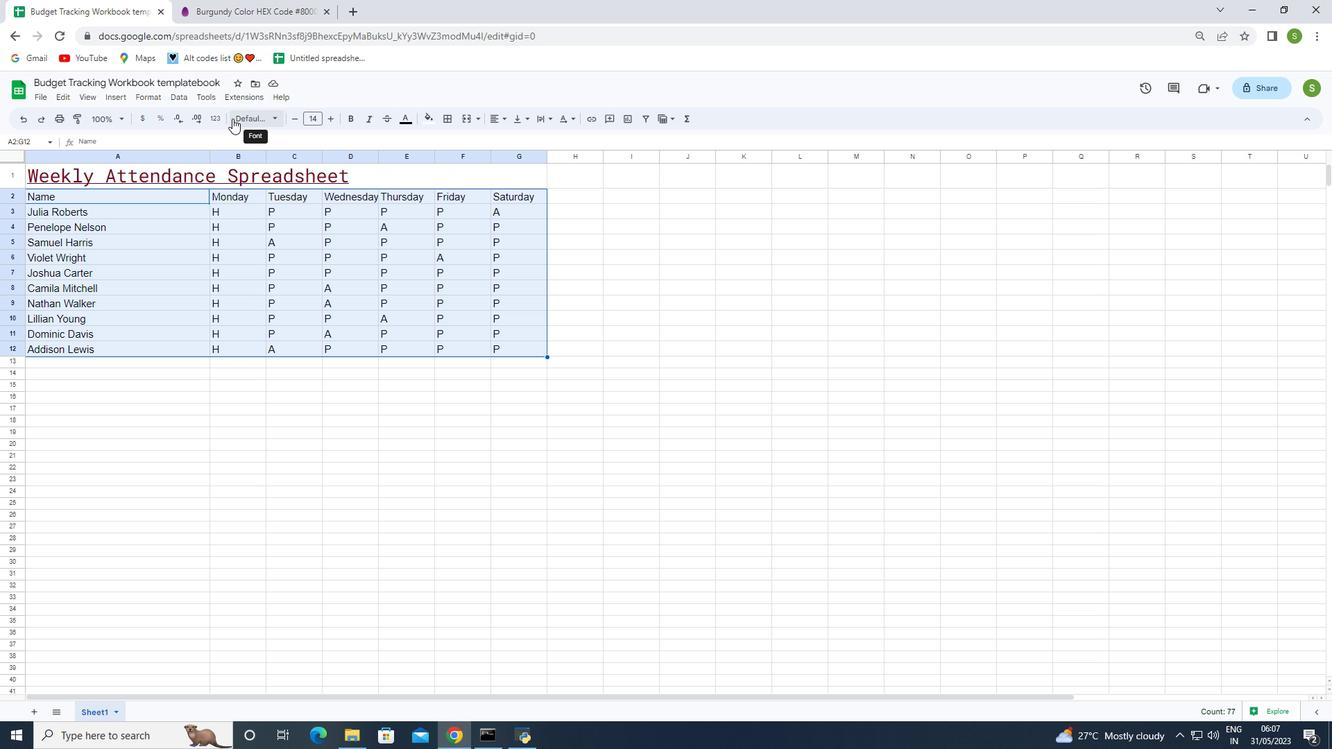 
Action: Mouse pressed left at (244, 118)
Screenshot: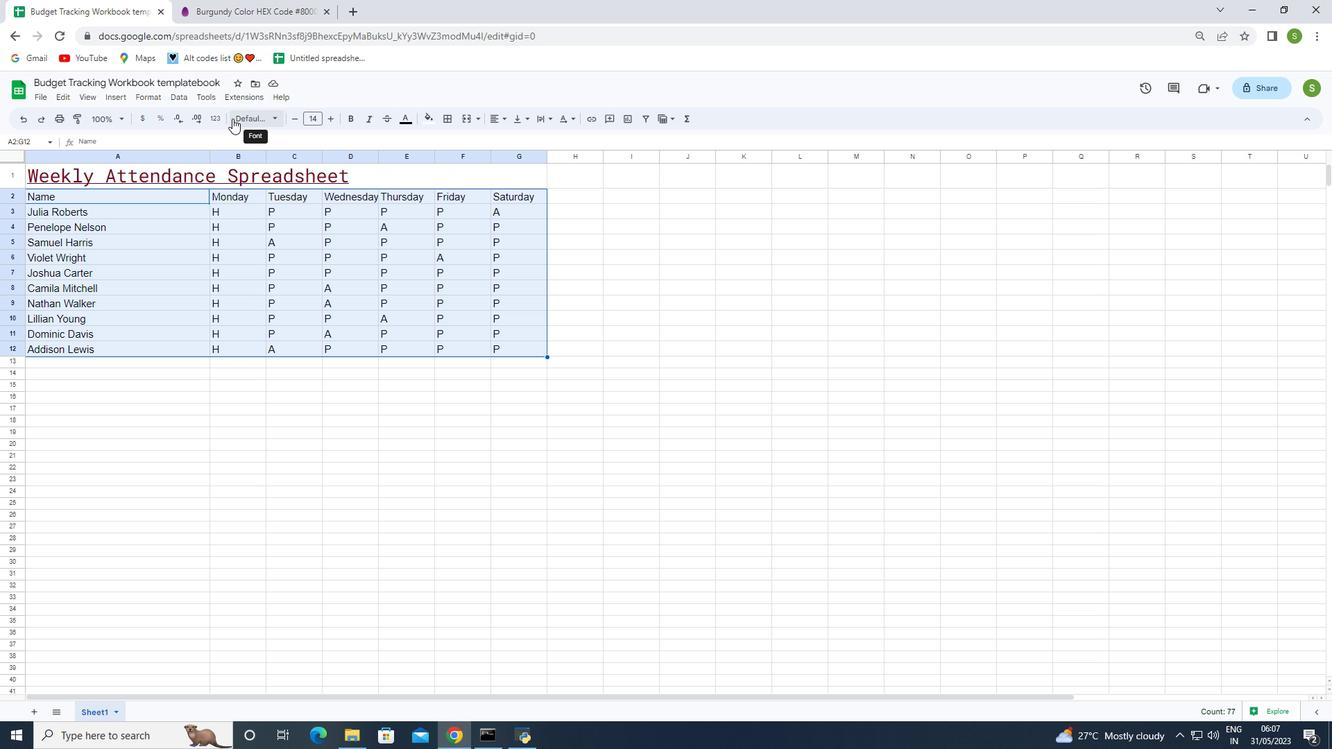 
Action: Mouse moved to (269, 229)
Screenshot: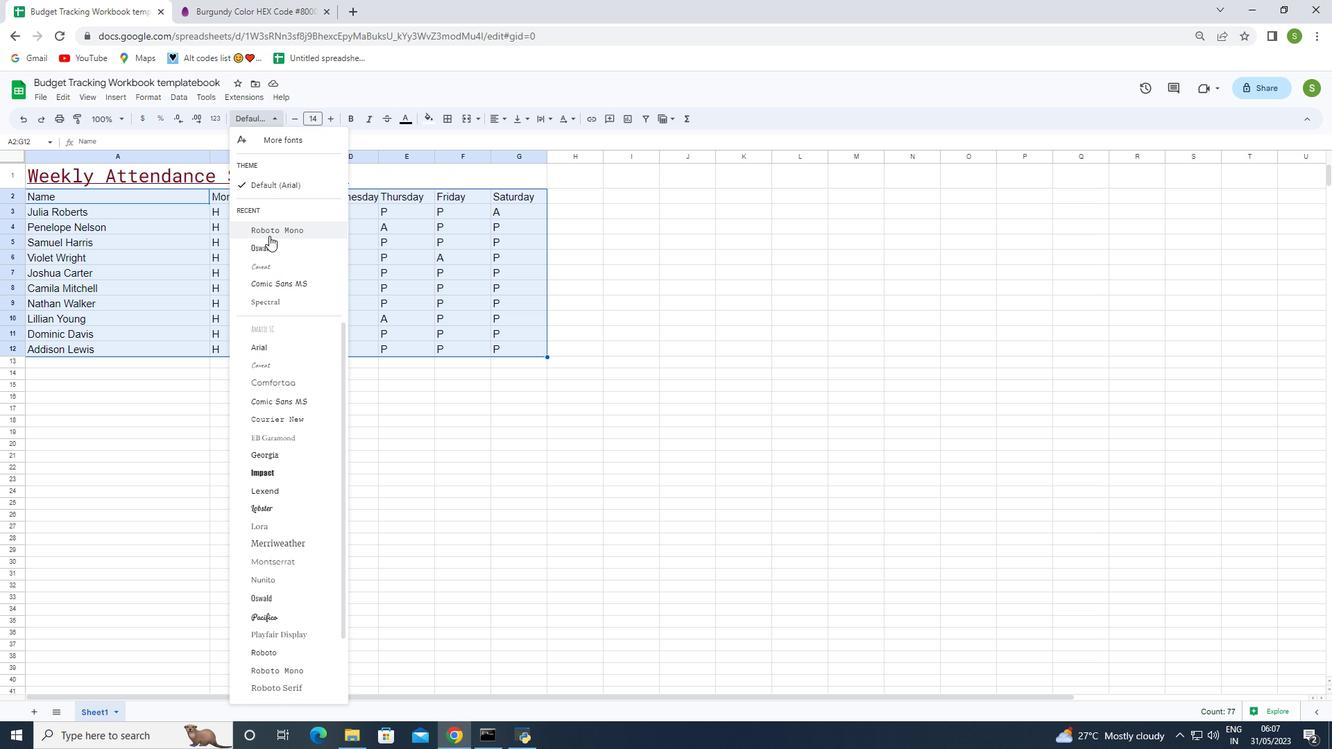 
Action: Mouse pressed left at (269, 229)
Screenshot: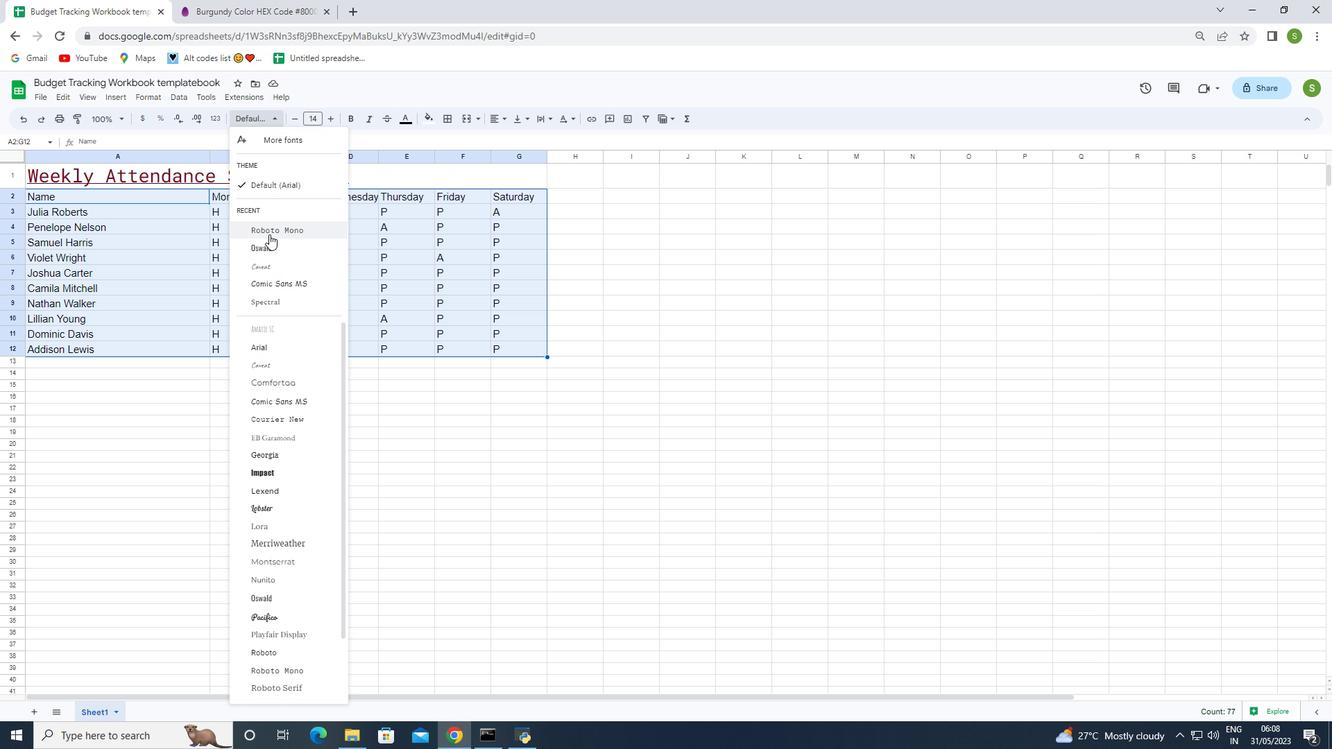 
Action: Mouse moved to (334, 114)
Screenshot: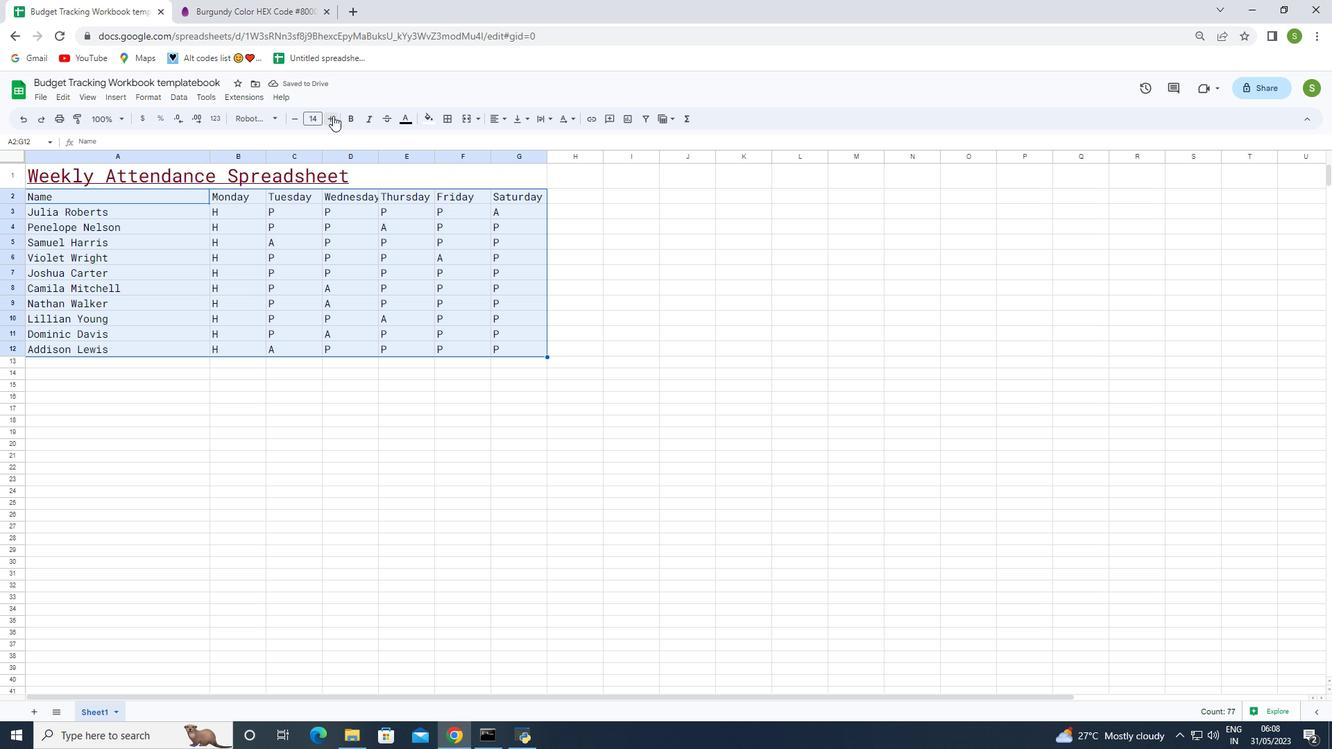 
Action: Mouse pressed left at (334, 114)
Screenshot: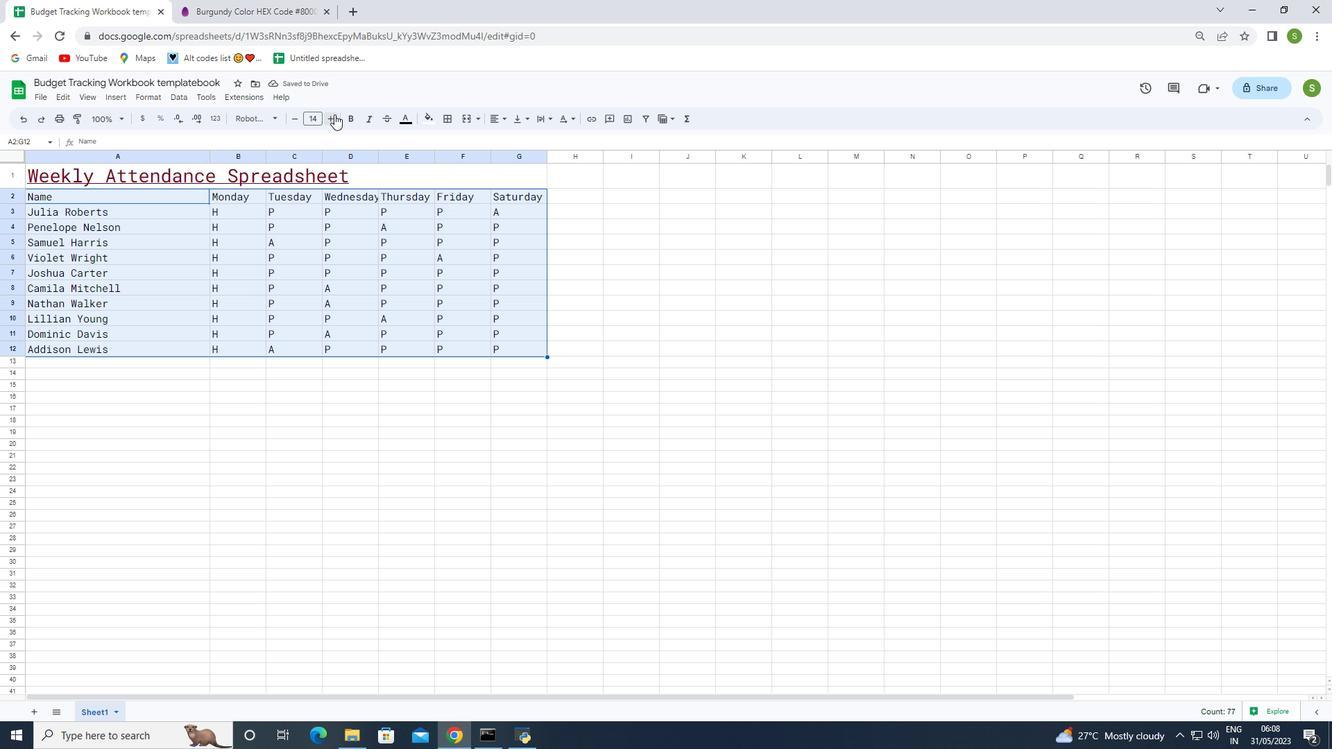 
Action: Mouse moved to (334, 114)
Screenshot: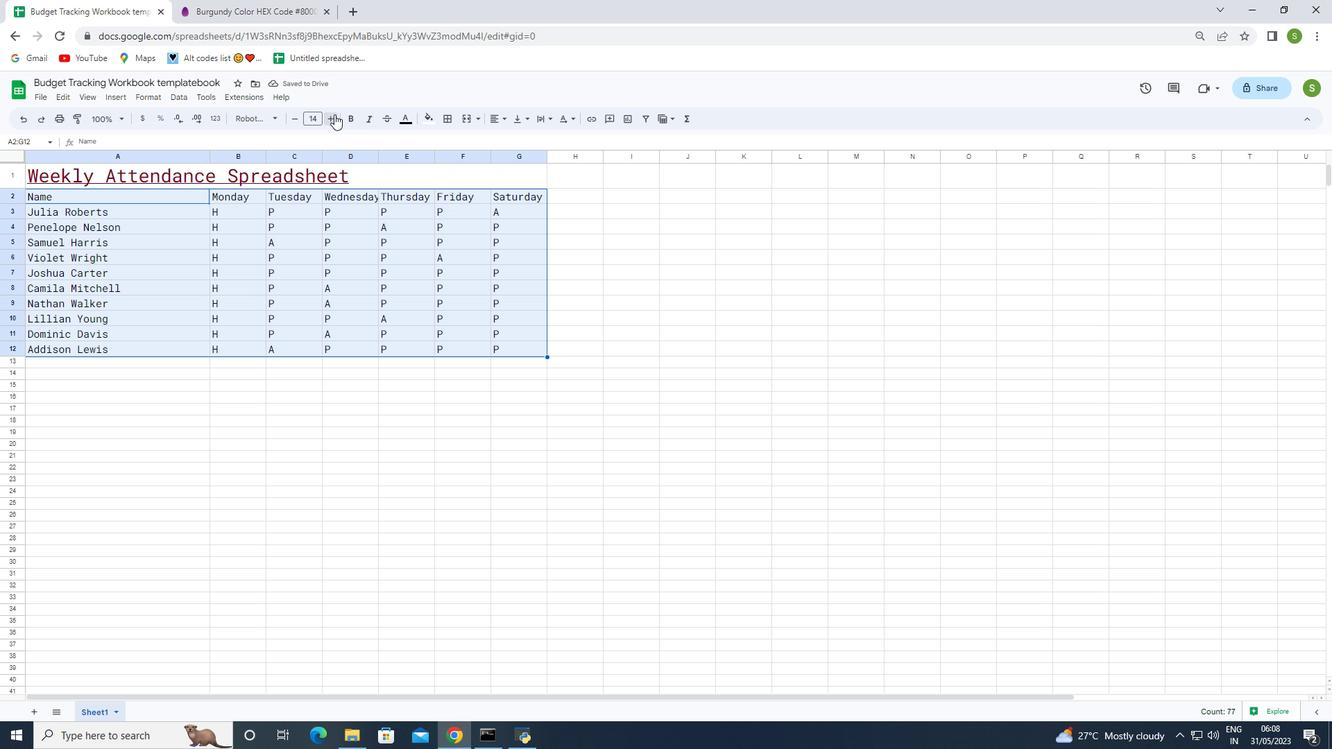 
Action: Mouse pressed left at (334, 114)
Screenshot: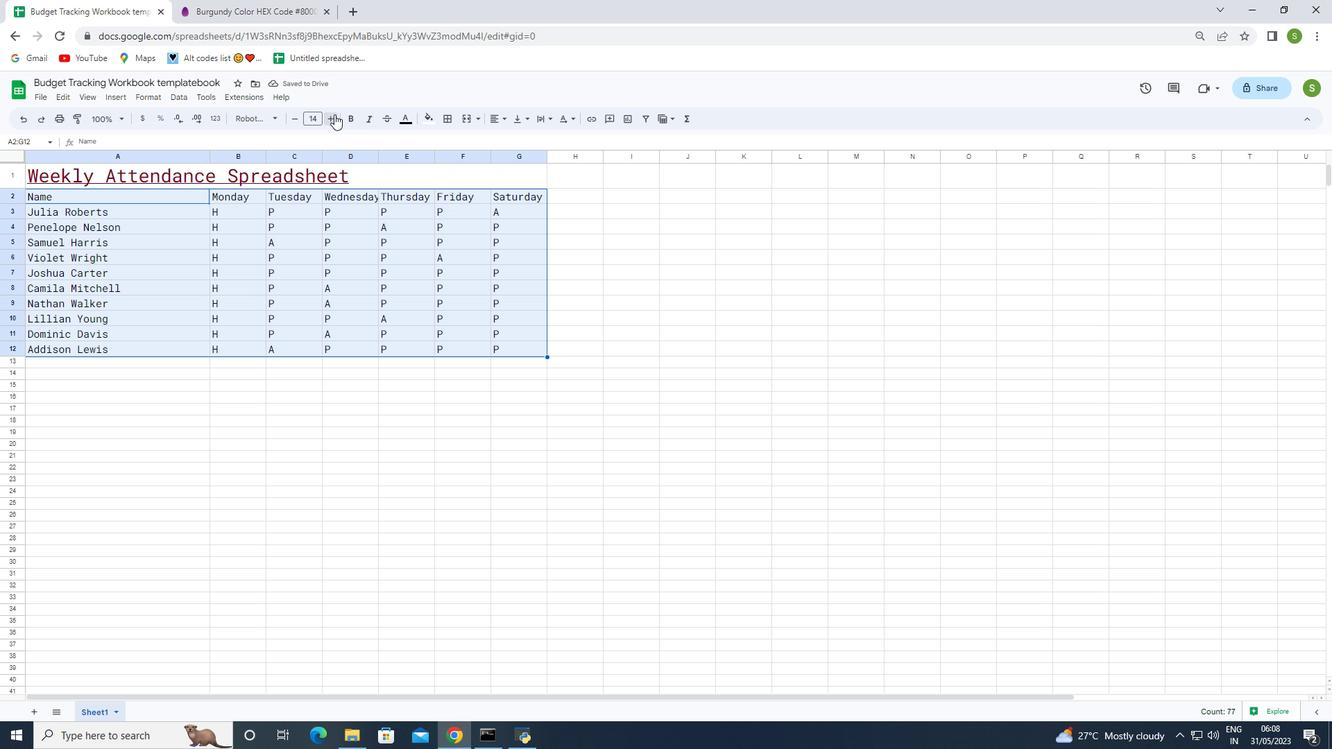 
Action: Mouse pressed left at (334, 114)
Screenshot: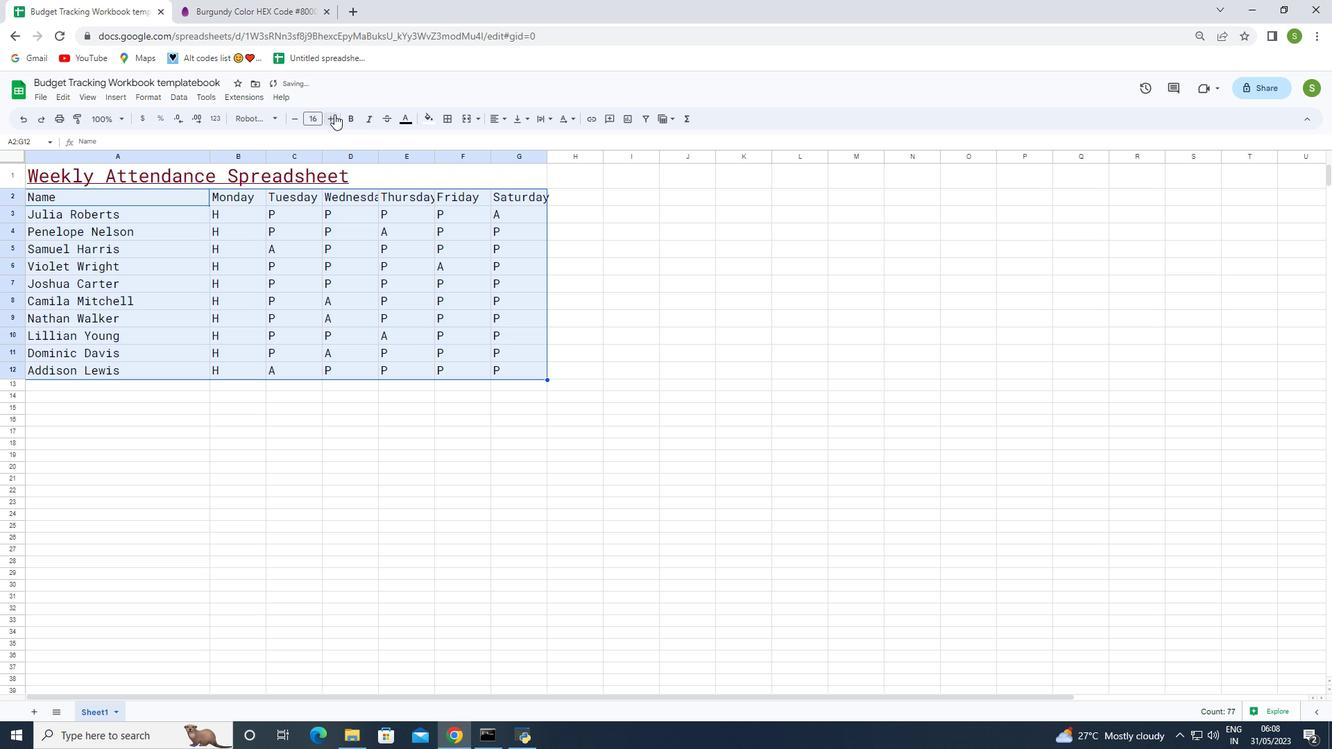 
Action: Mouse pressed left at (334, 114)
Screenshot: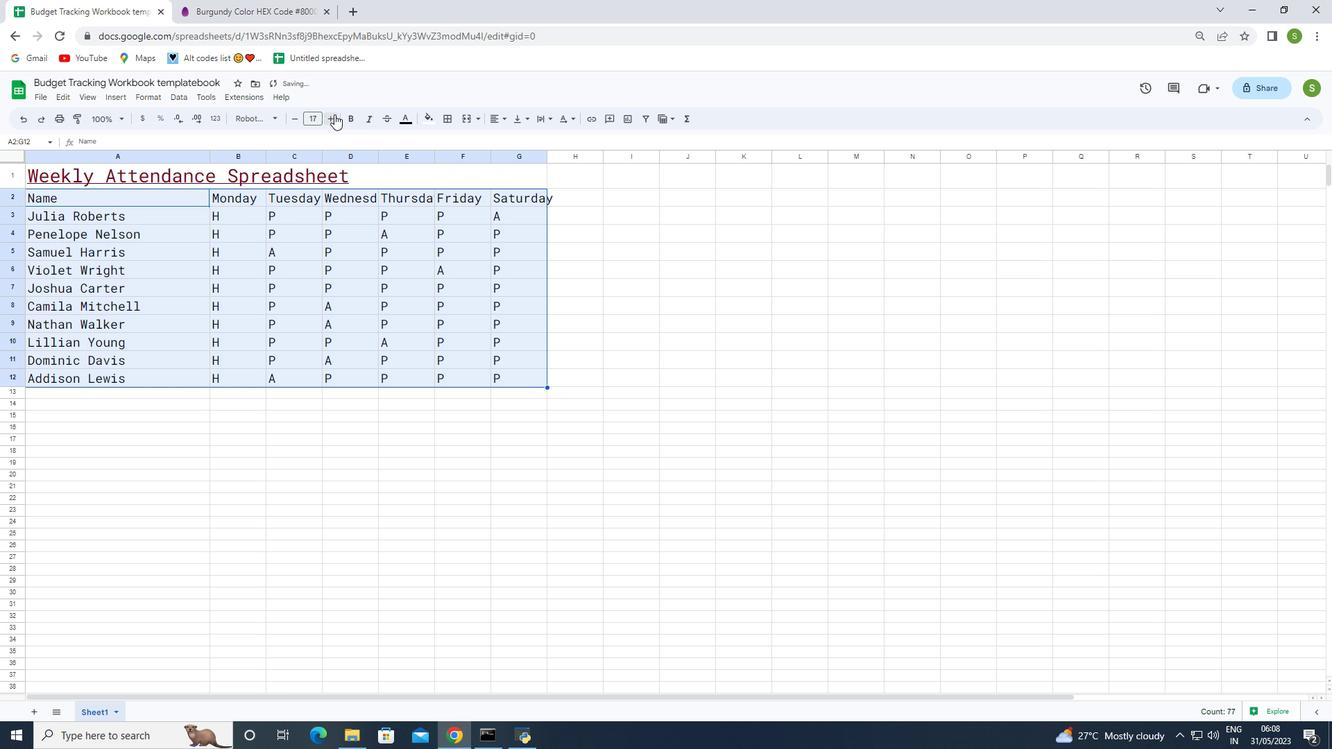 
Action: Mouse moved to (287, 364)
Screenshot: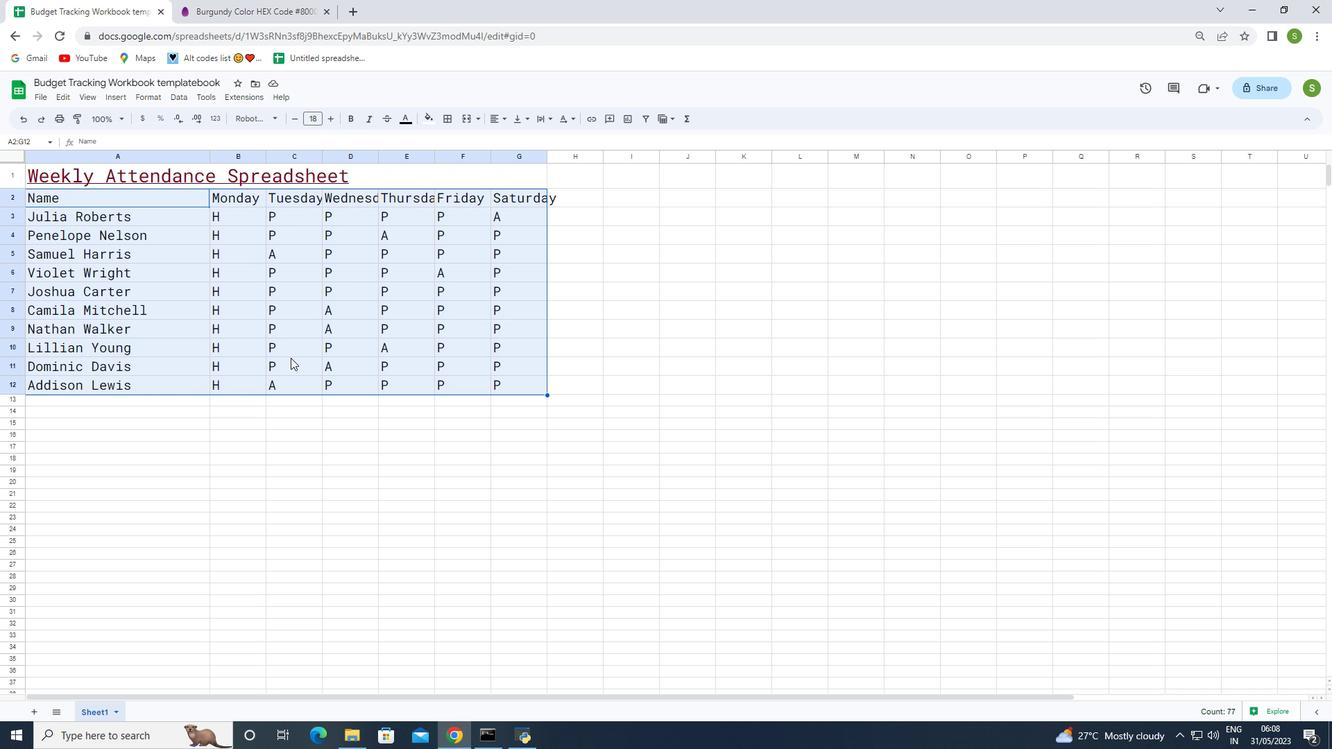 
Action: Mouse pressed left at (287, 364)
Screenshot: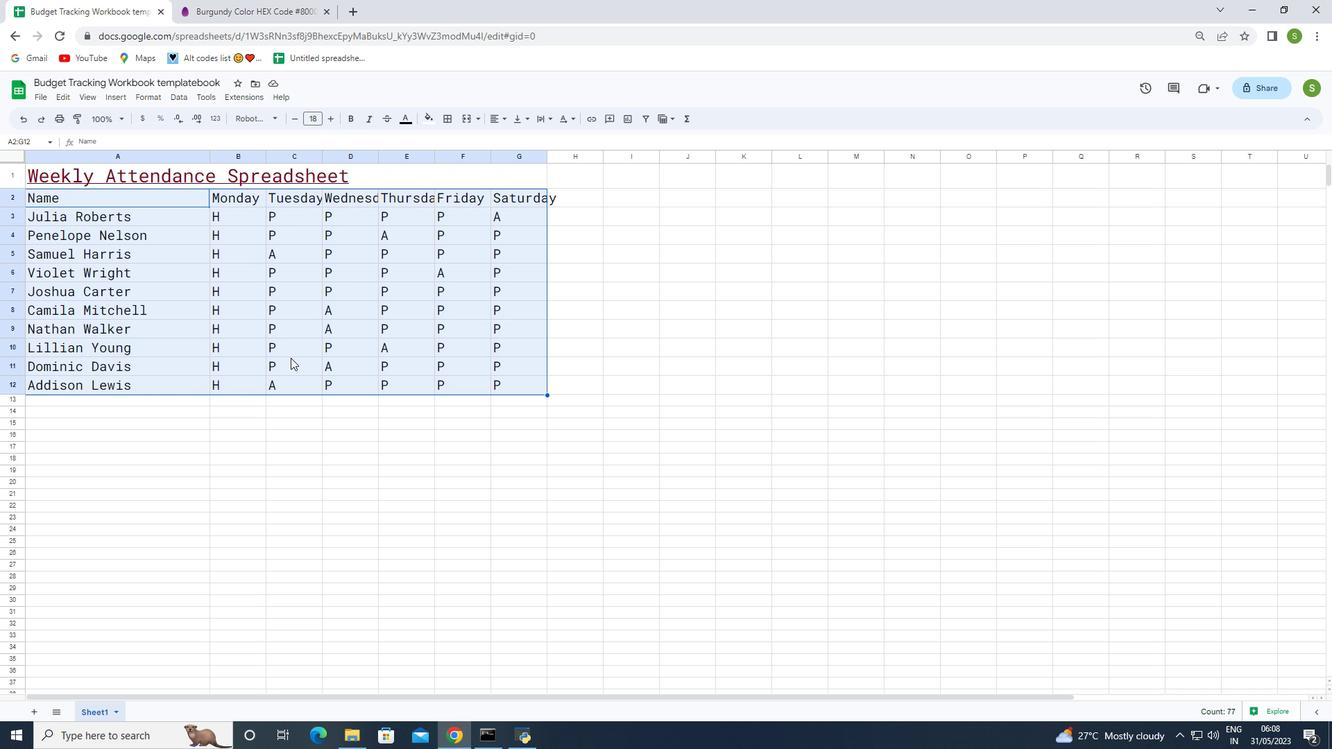 
Action: Mouse moved to (74, 180)
Screenshot: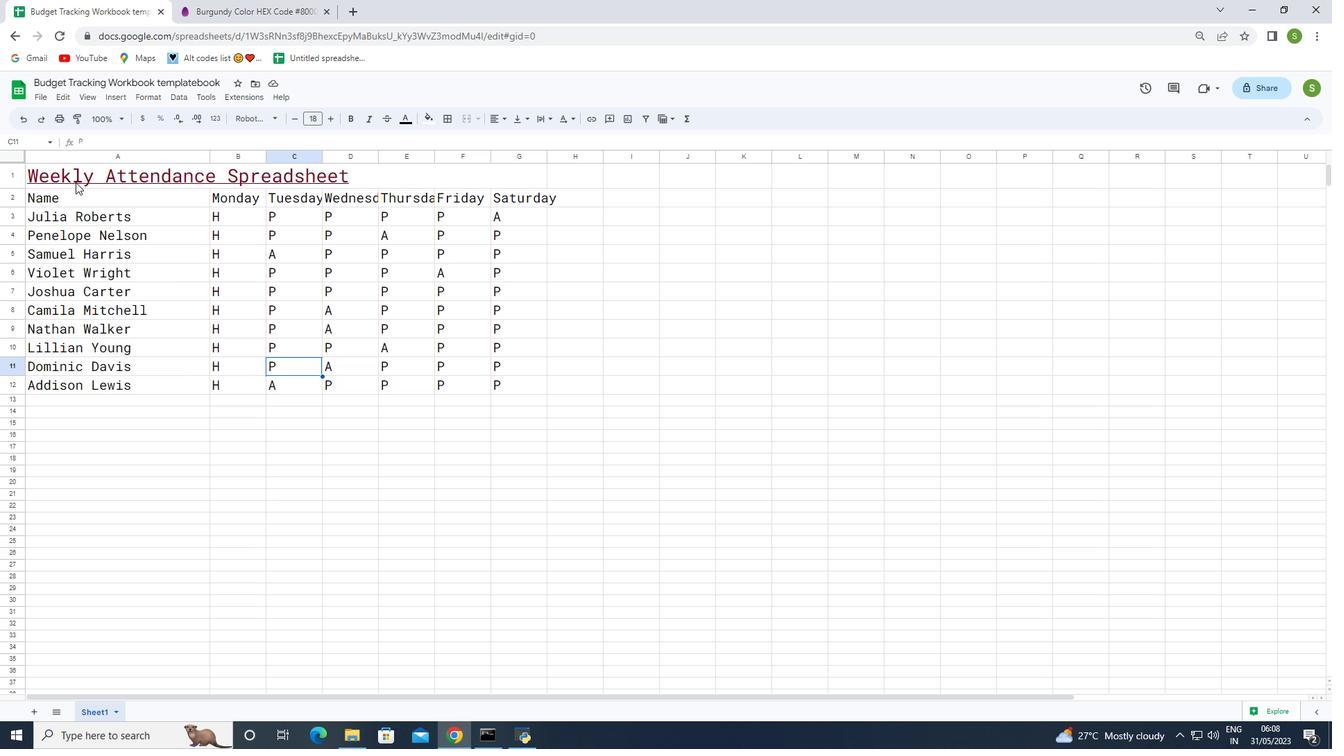 
Action: Mouse pressed left at (74, 180)
Screenshot: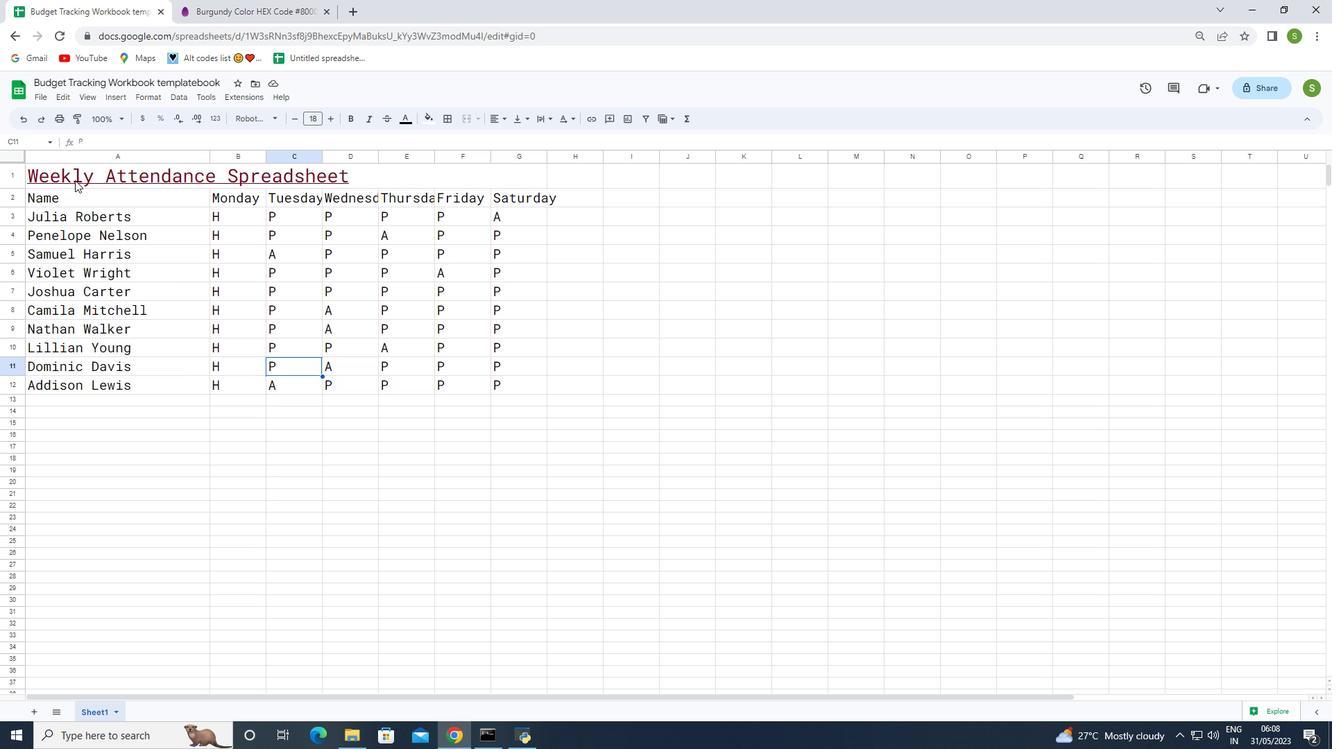 
Action: Mouse moved to (490, 121)
Screenshot: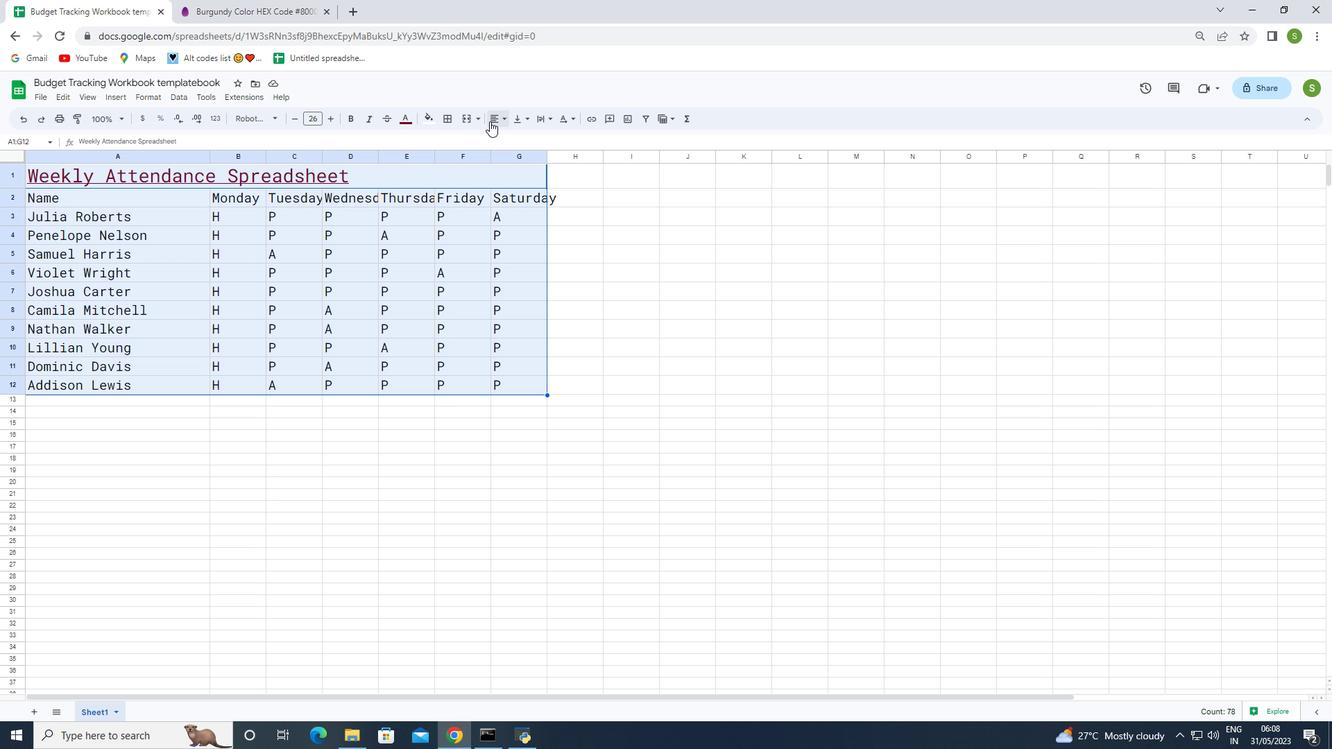 
Action: Mouse pressed left at (490, 121)
Screenshot: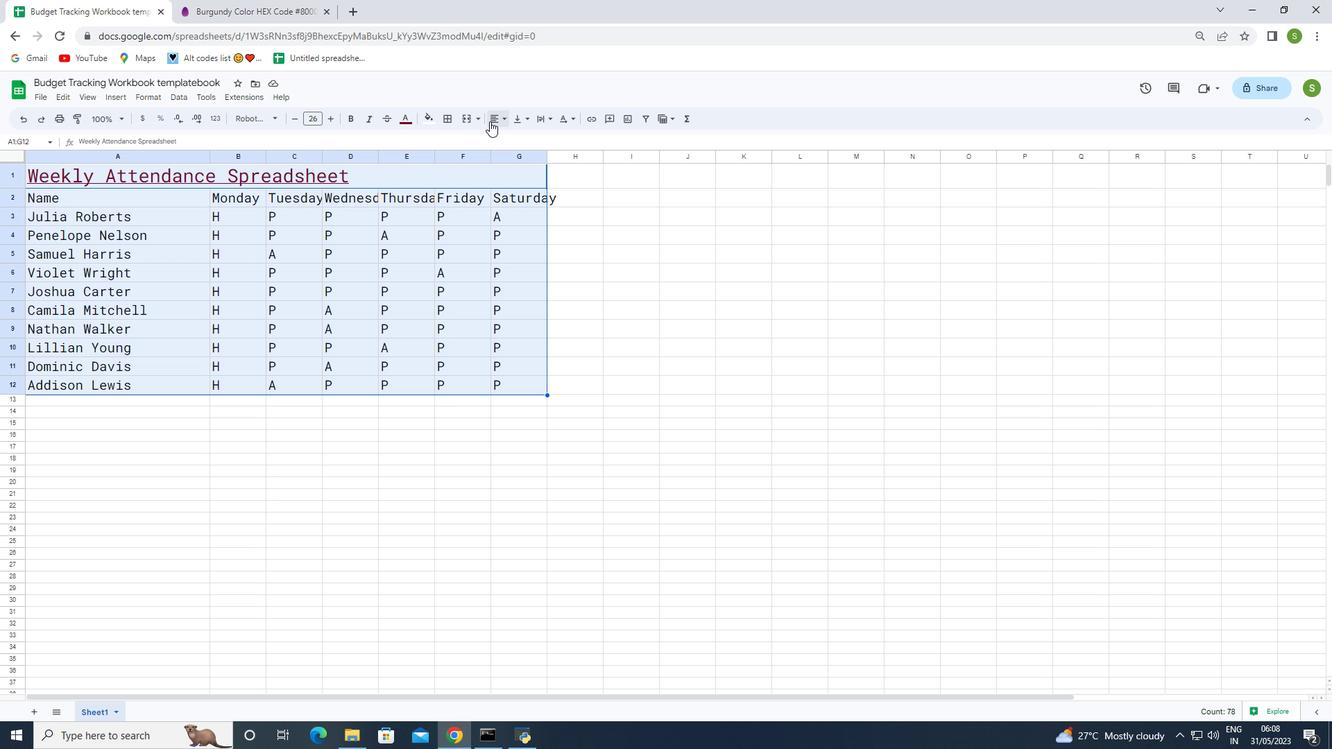 
Action: Mouse moved to (514, 140)
Screenshot: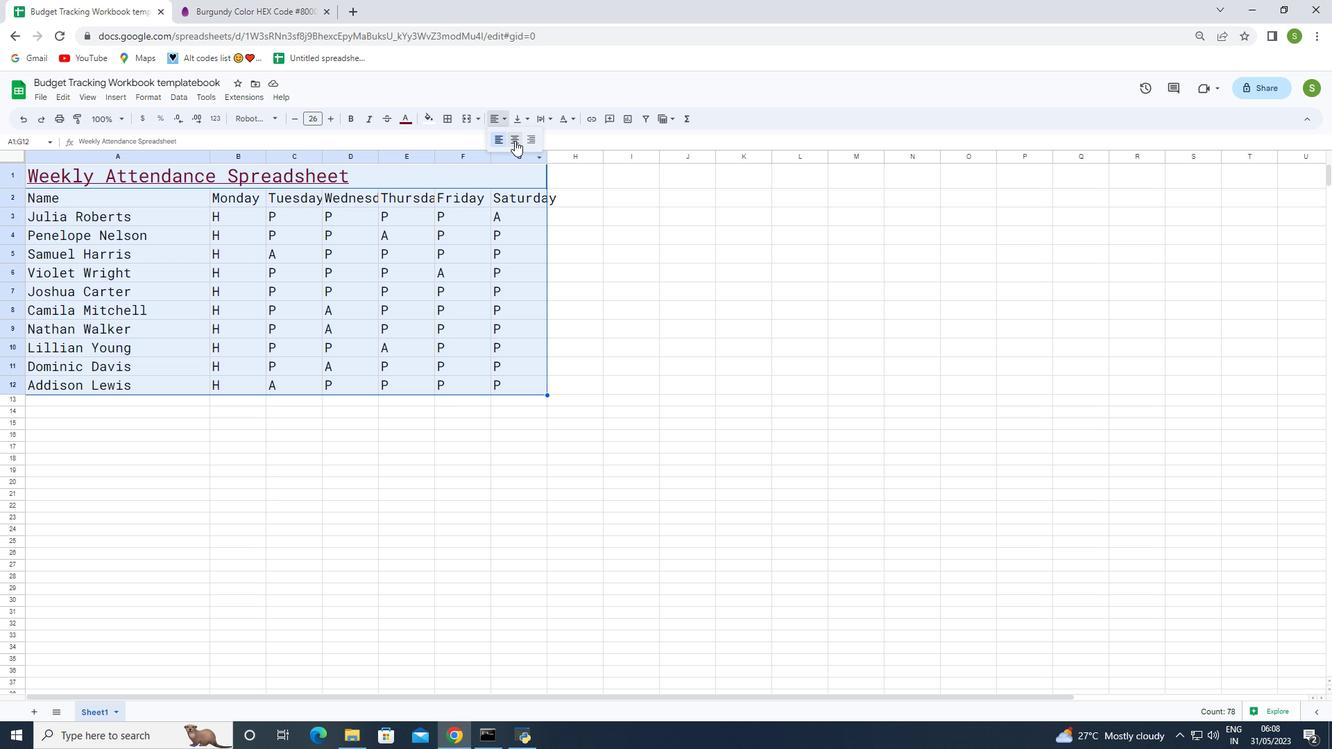 
Action: Mouse pressed left at (514, 140)
Screenshot: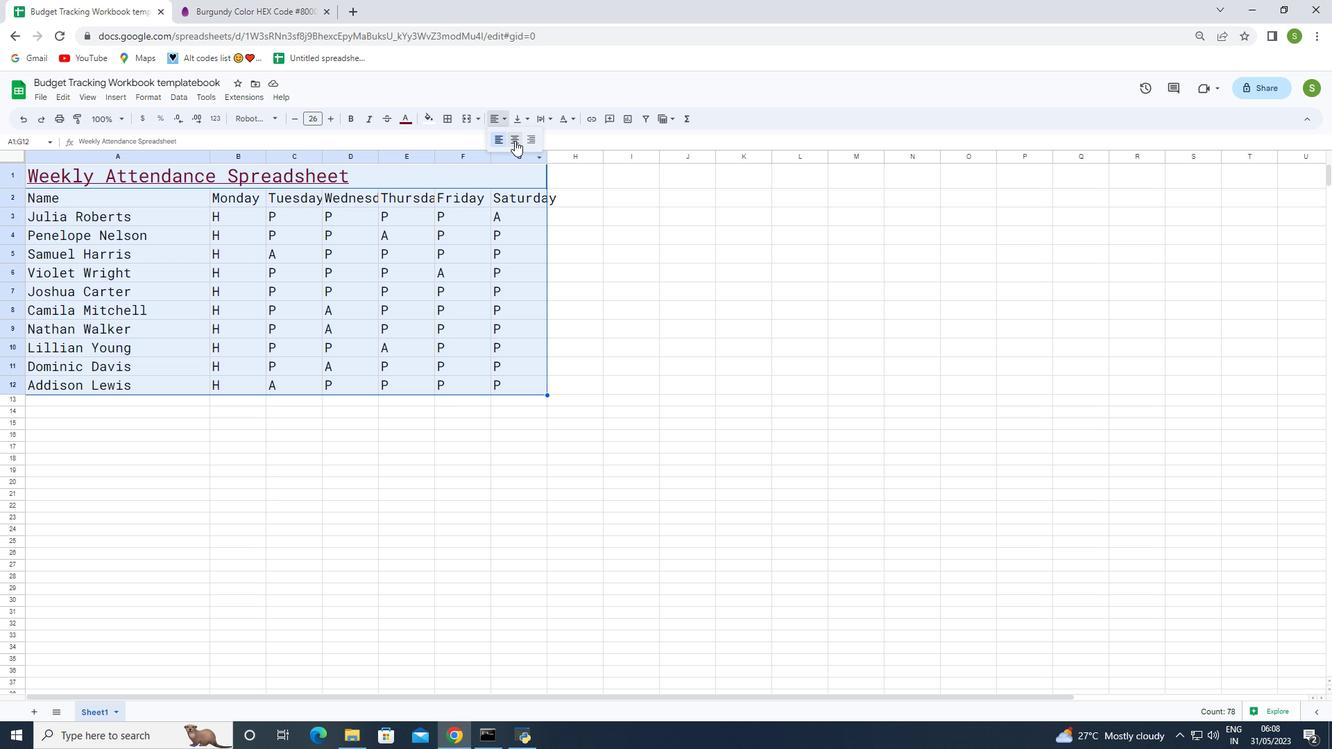 
Action: Mouse moved to (43, 97)
Screenshot: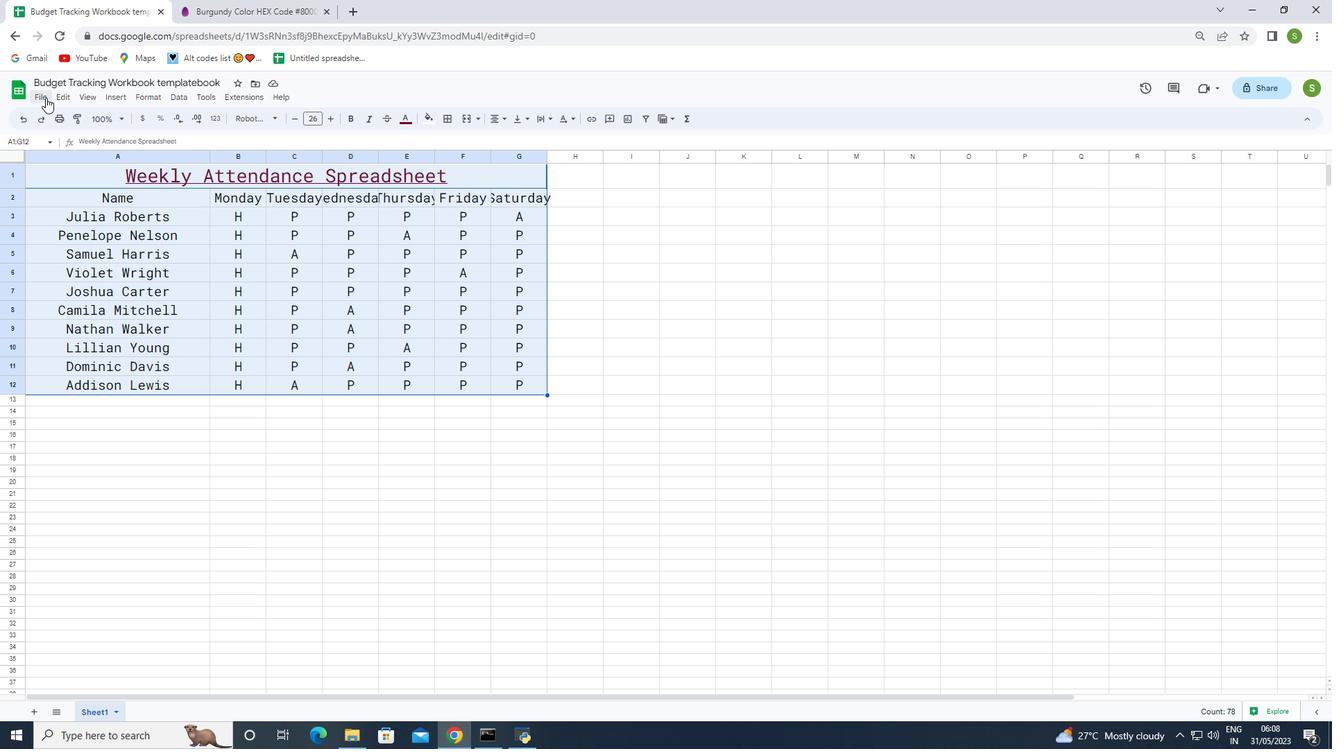 
Action: Mouse pressed left at (43, 97)
Screenshot: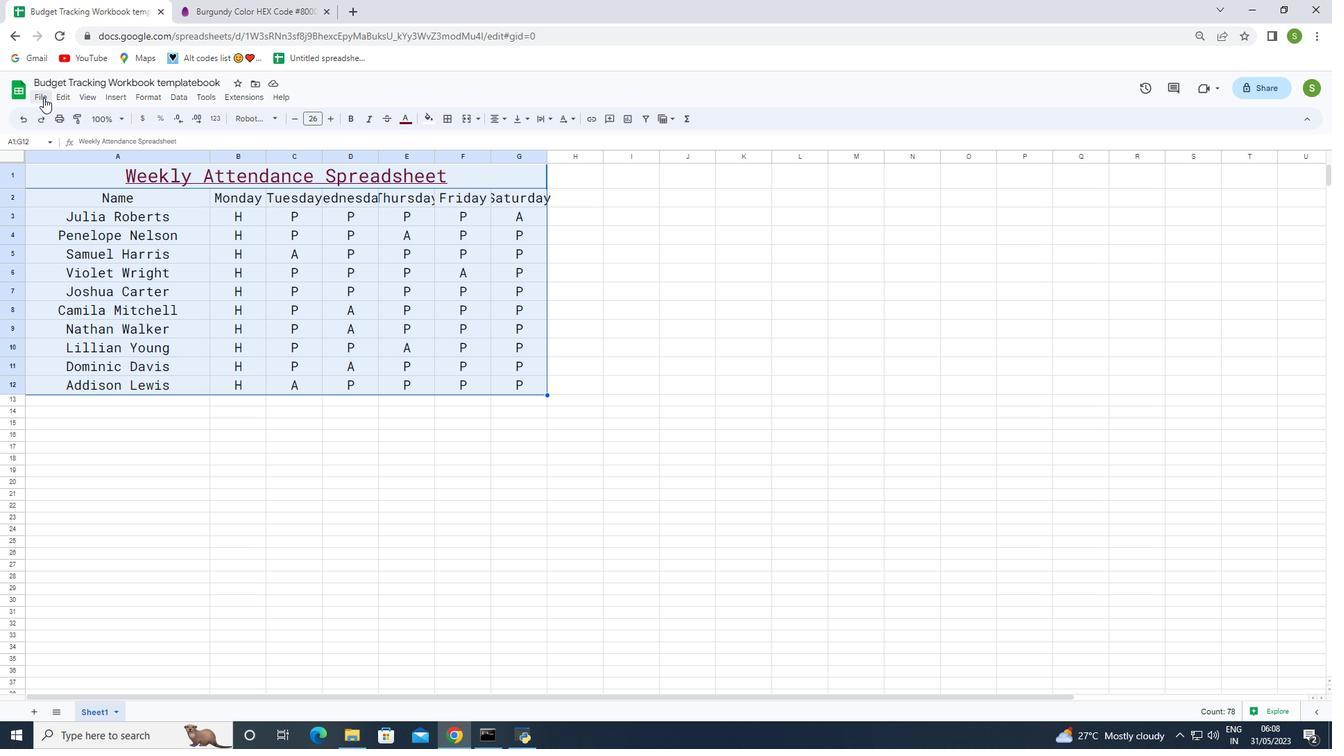 
Action: Mouse moved to (68, 262)
Screenshot: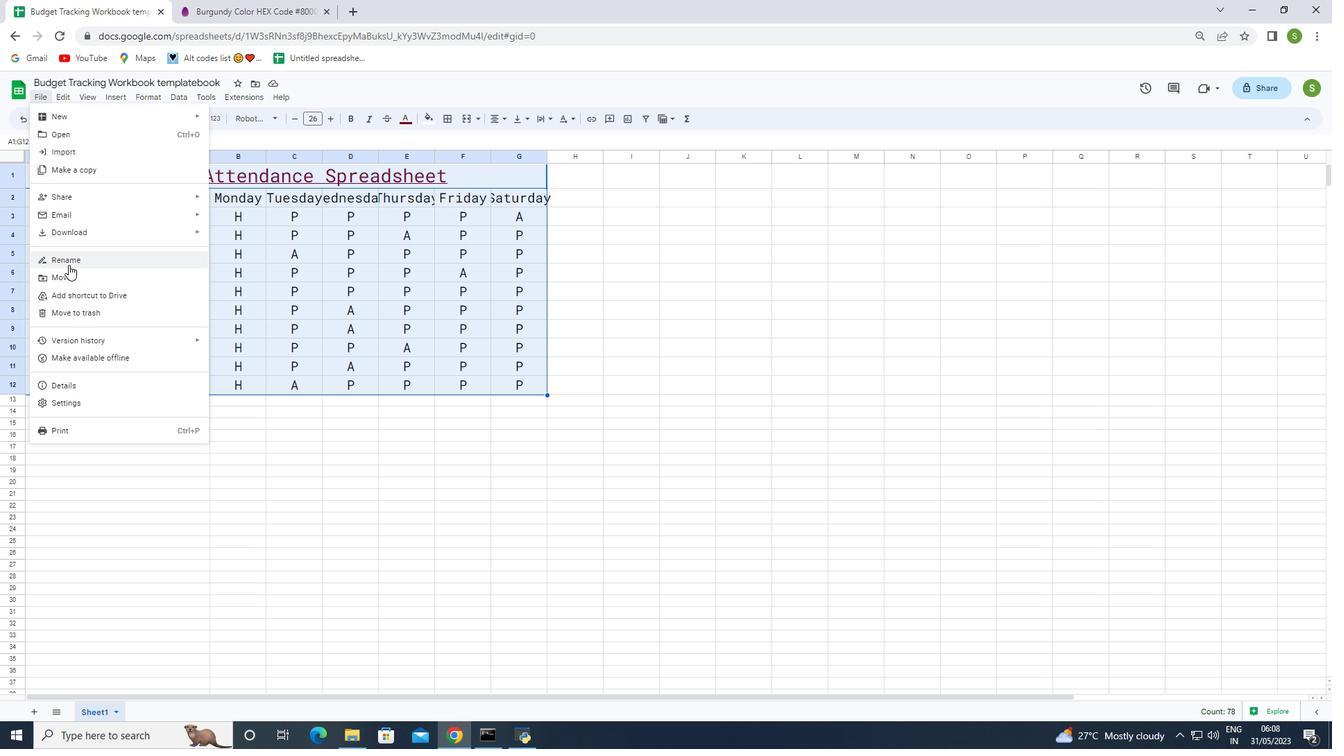 
Action: Mouse pressed left at (68, 262)
Screenshot: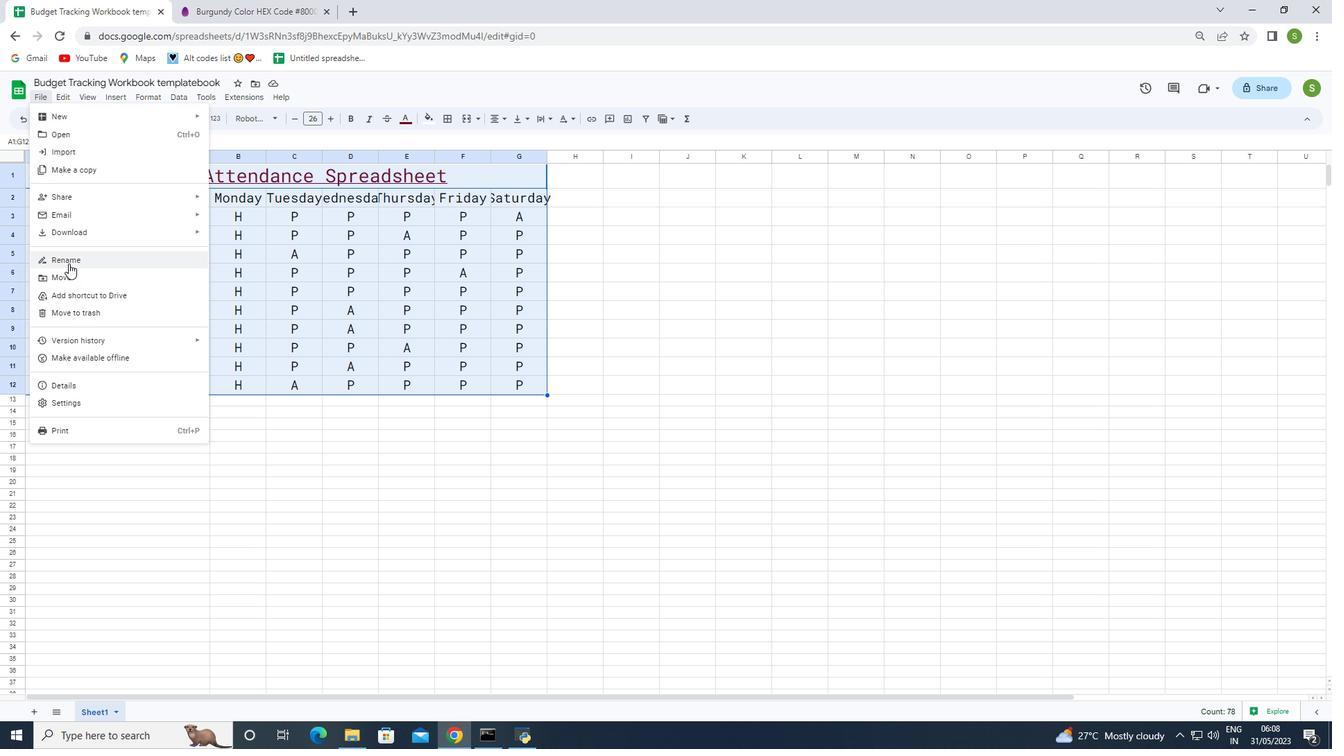
Action: Key pressed <Key.backspace><Key.shift>Budget<Key.space><Key.shift>Tracking<Key.space><Key.shift><Key.shift><Key.shift><Key.shift><Key.shift><Key.shift><Key.shift><Key.shift><Key.shift><Key.shift><Key.shift><Key.shift>Workbook<Key.space><Key.shift>Templatebook
Screenshot: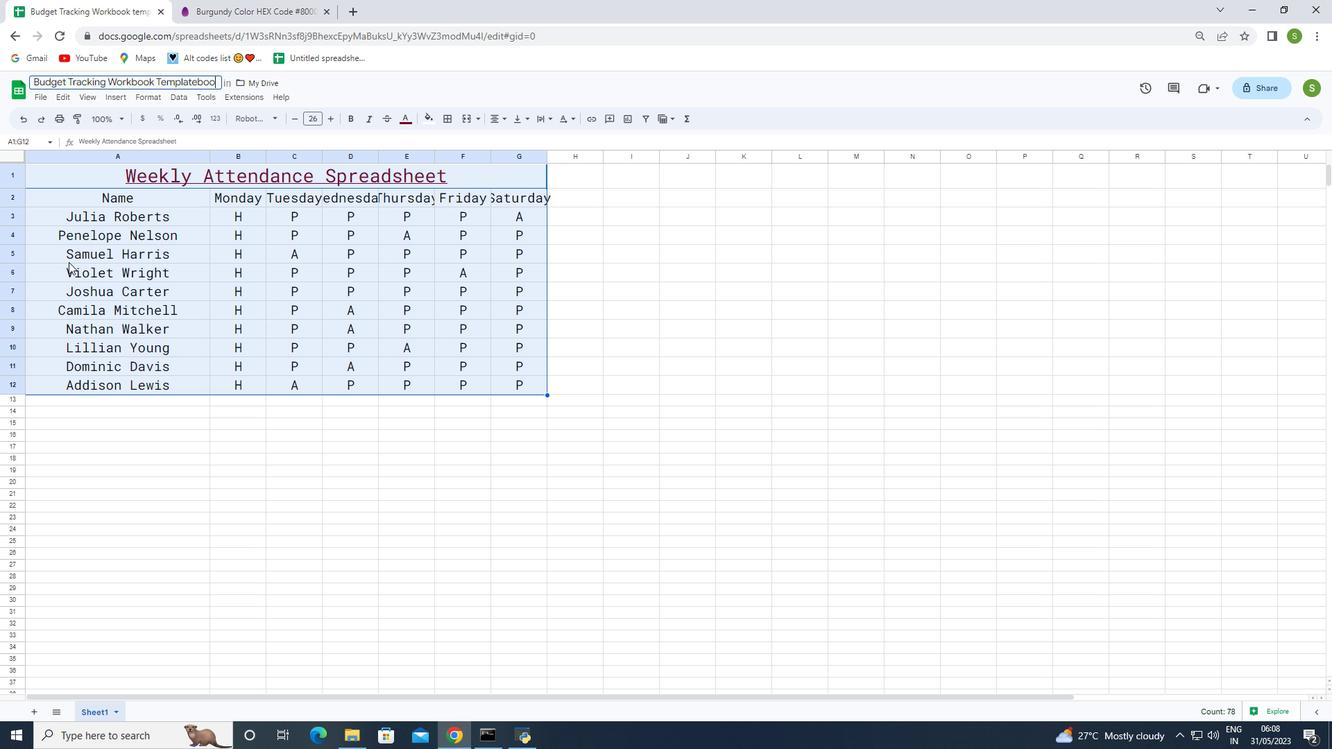 
Action: Mouse moved to (98, 553)
Screenshot: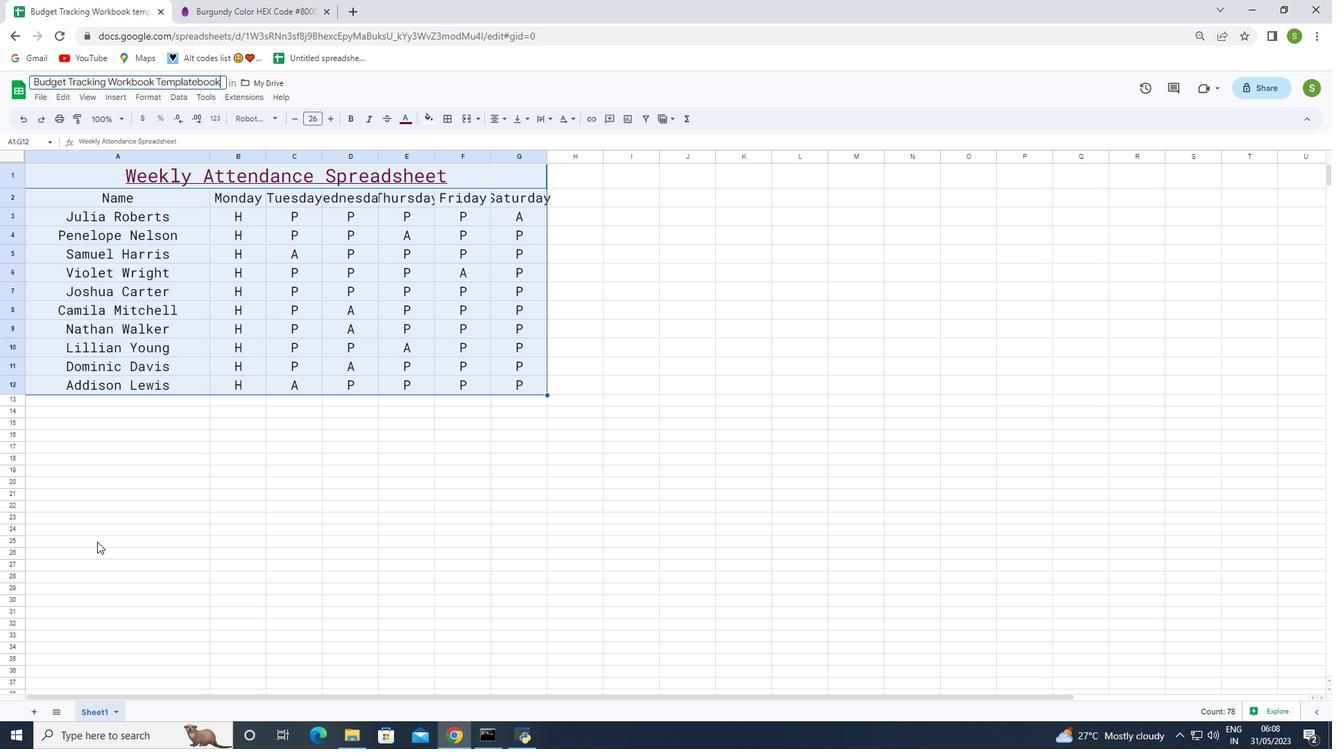 
Action: Mouse pressed left at (98, 553)
Screenshot: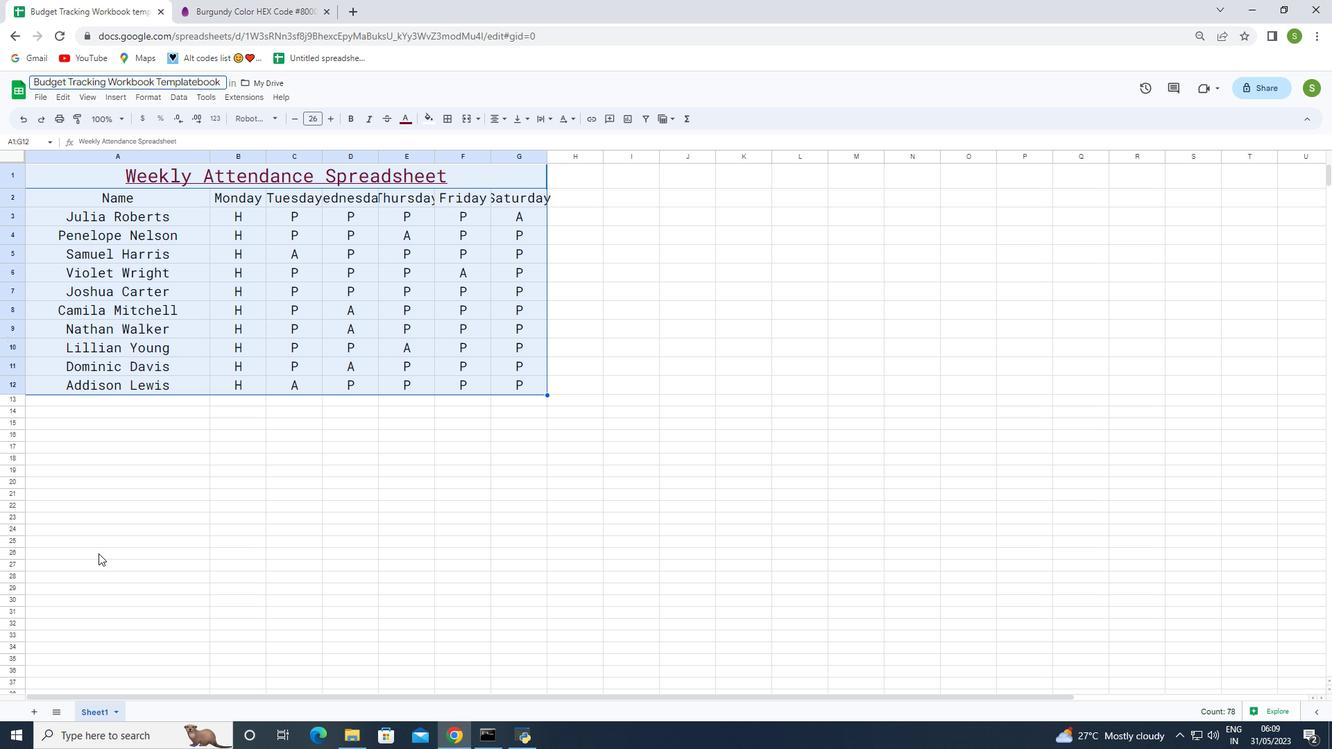 
Action: Mouse moved to (241, 502)
Screenshot: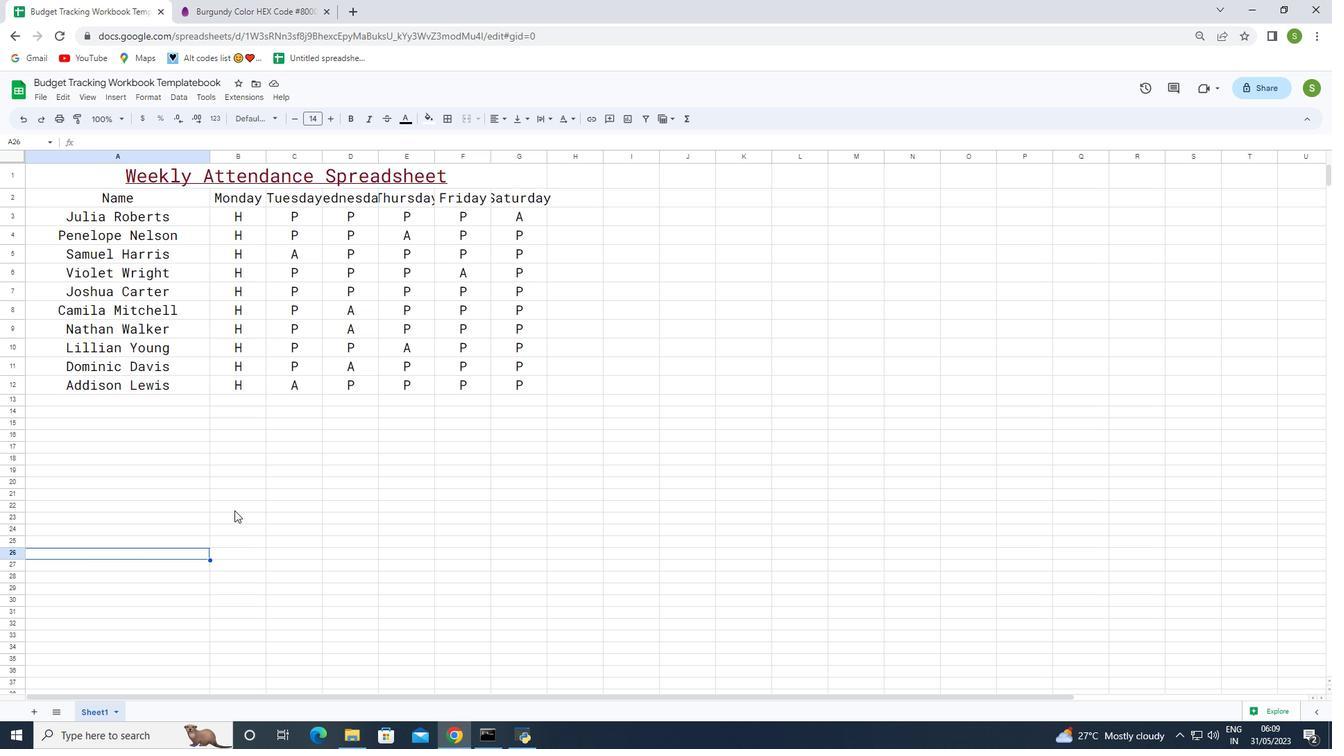 
Action: Mouse pressed left at (241, 502)
Screenshot: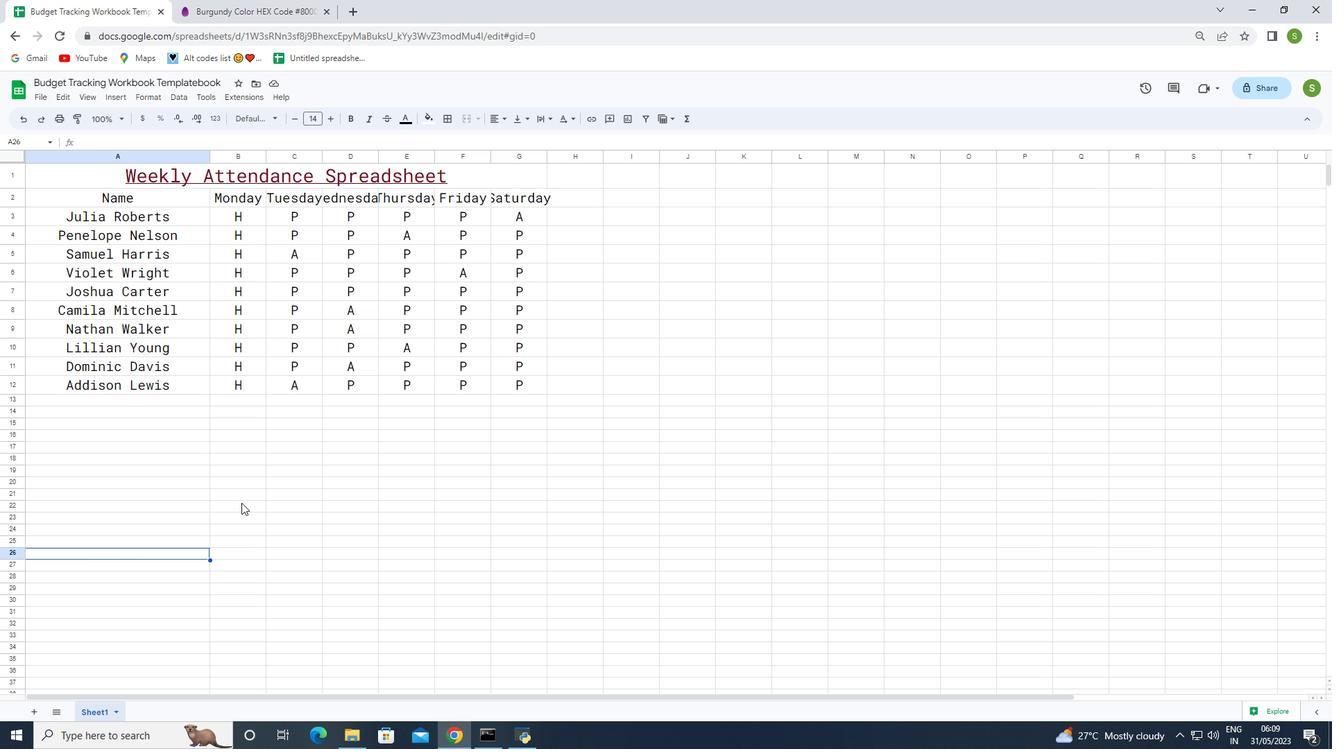 
